 Task: Open a blank sheet, save the file as smily.doc Insert a picture of 'Smiley'with name   Smiley.png  Change shape height to 4.5 select the picture, apply border and shading with setting Shadow, style Three thick line, color Dark Blue and width 3 pt
Action: Mouse moved to (35, 70)
Screenshot: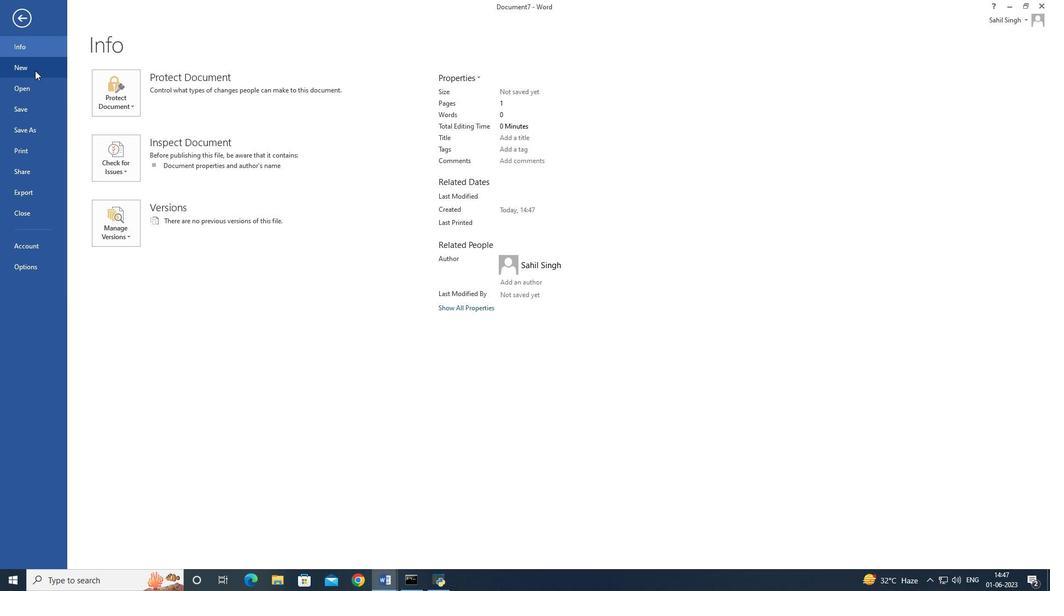 
Action: Mouse pressed left at (35, 70)
Screenshot: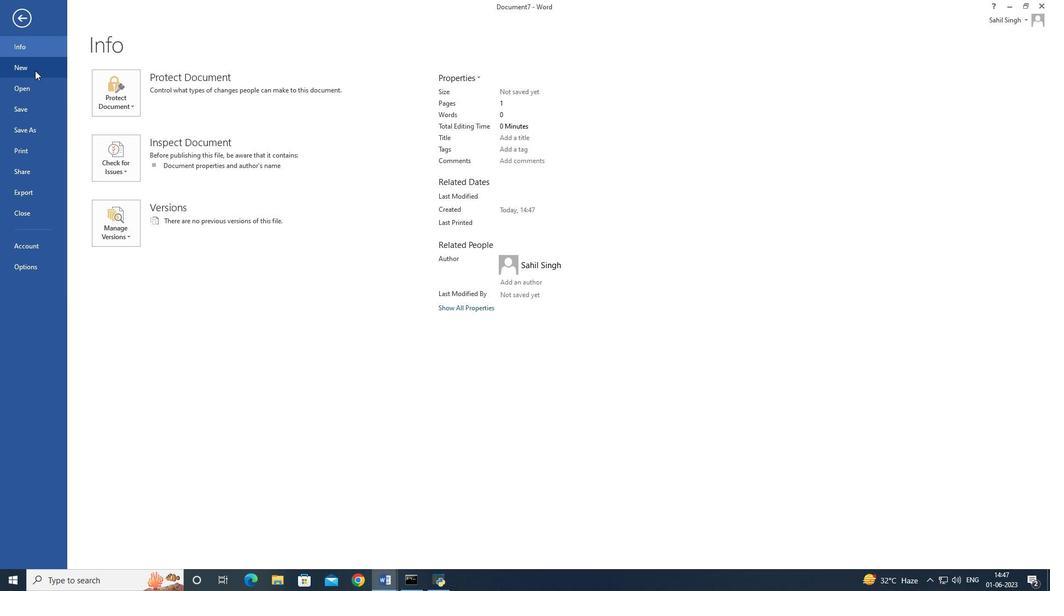 
Action: Mouse moved to (145, 171)
Screenshot: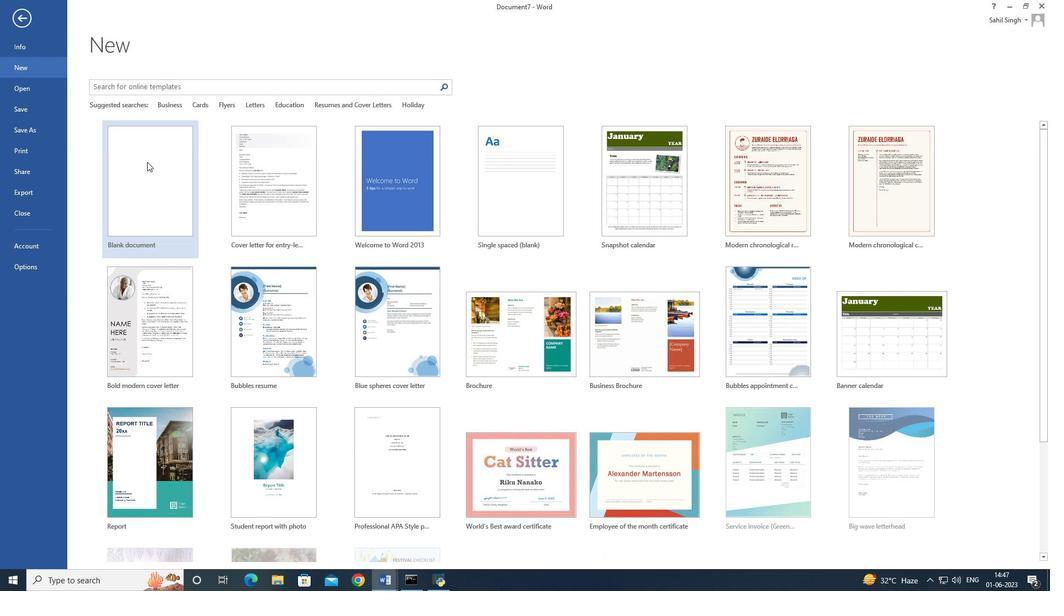 
Action: Mouse pressed left at (145, 171)
Screenshot: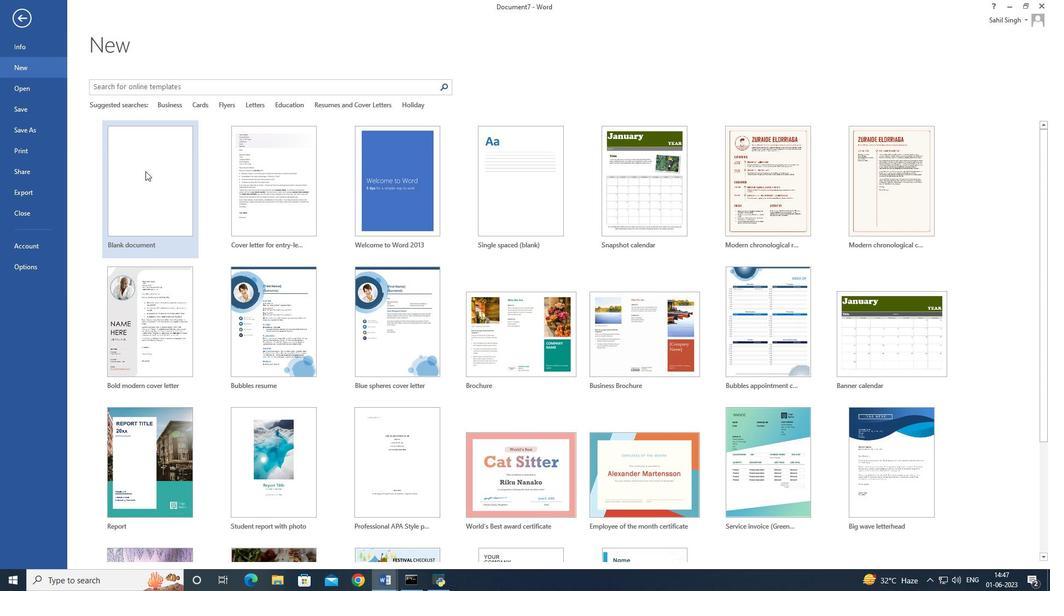 
Action: Mouse moved to (13, 19)
Screenshot: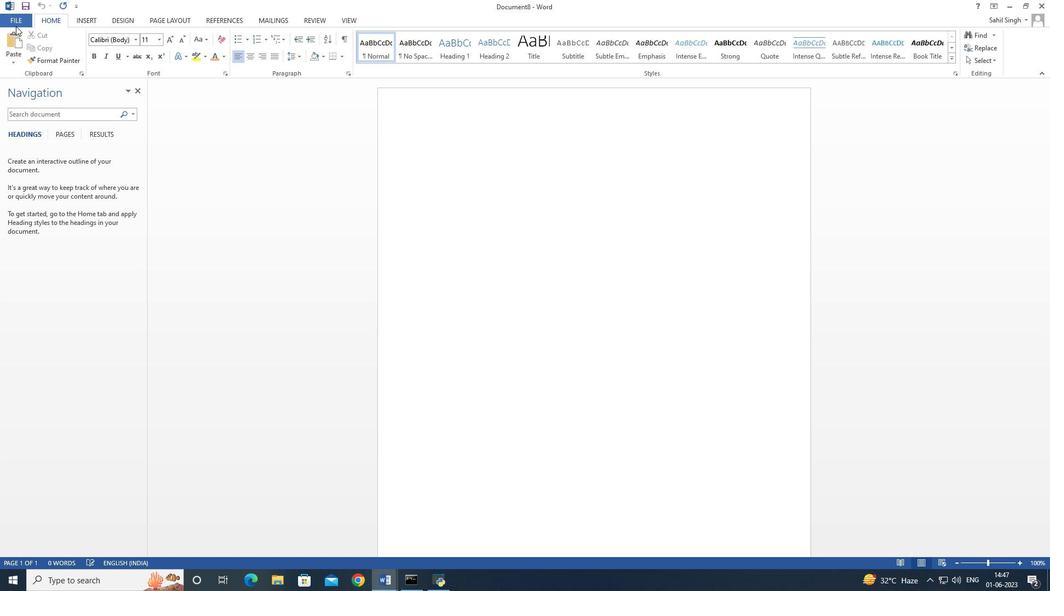 
Action: Mouse pressed left at (13, 19)
Screenshot: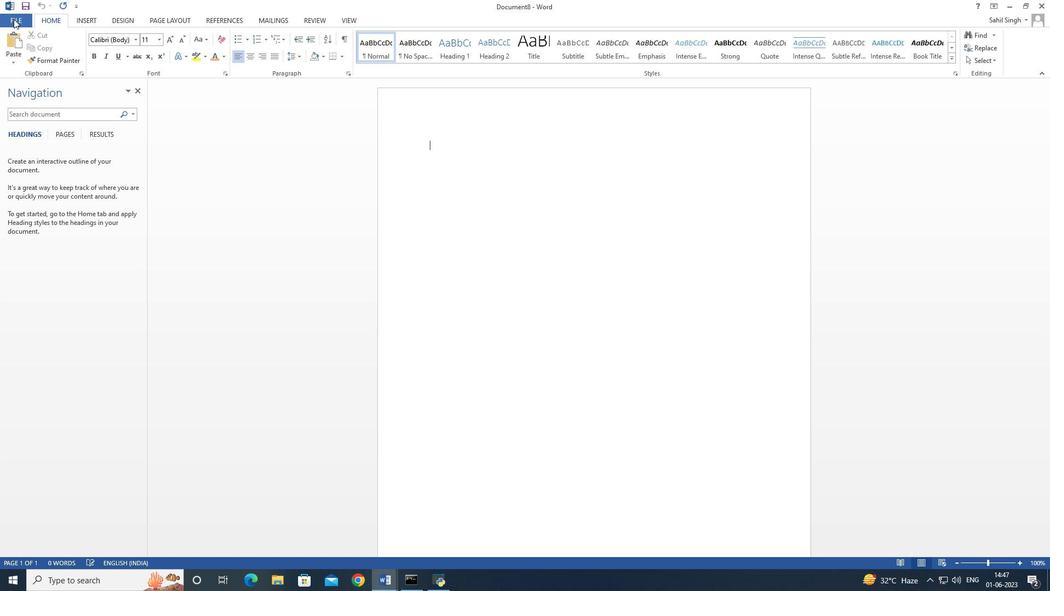 
Action: Mouse moved to (34, 132)
Screenshot: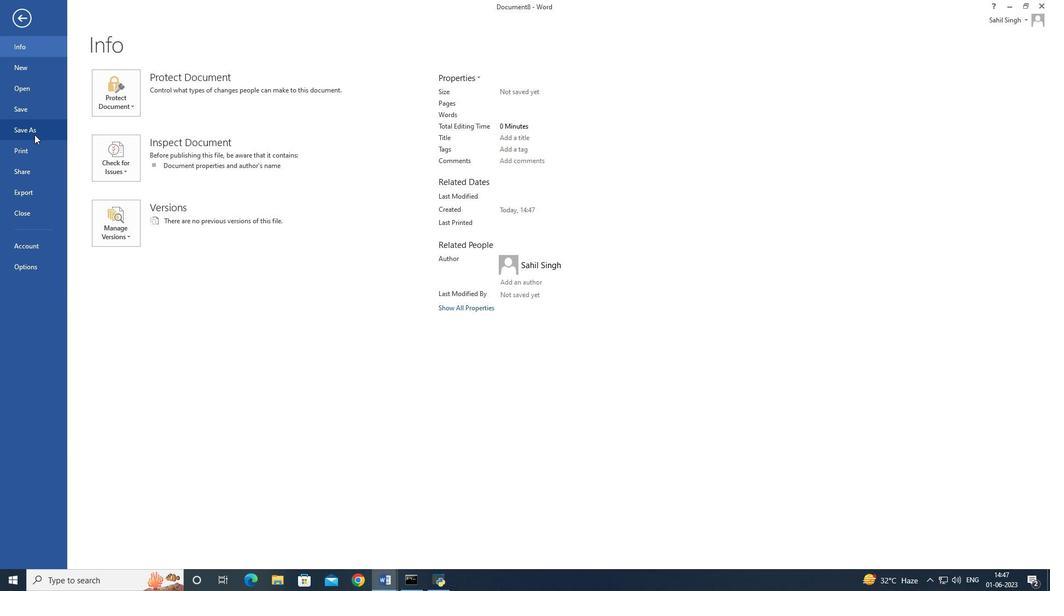 
Action: Mouse pressed left at (34, 132)
Screenshot: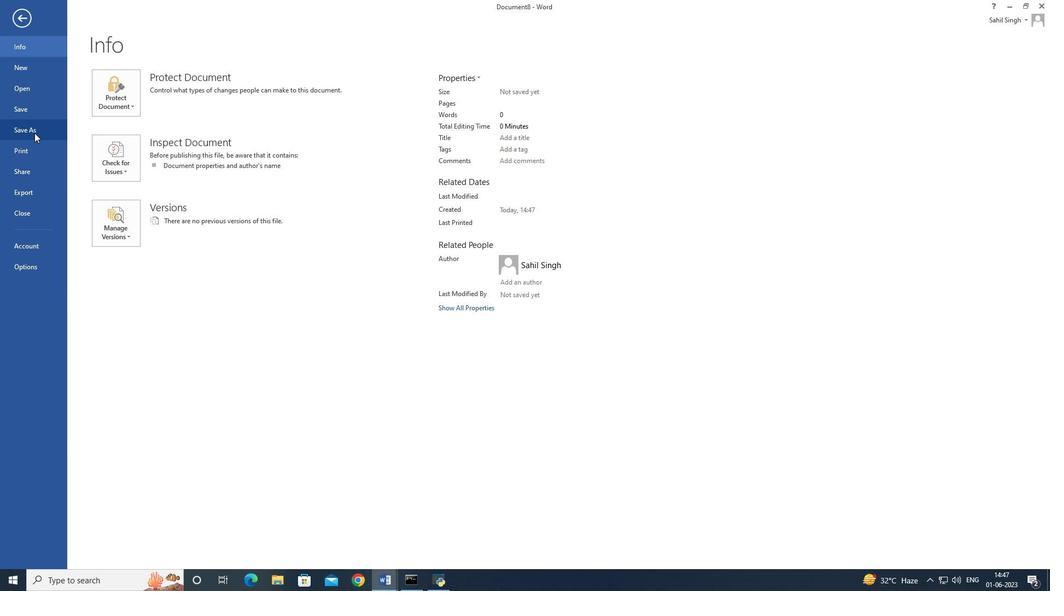 
Action: Mouse moved to (333, 114)
Screenshot: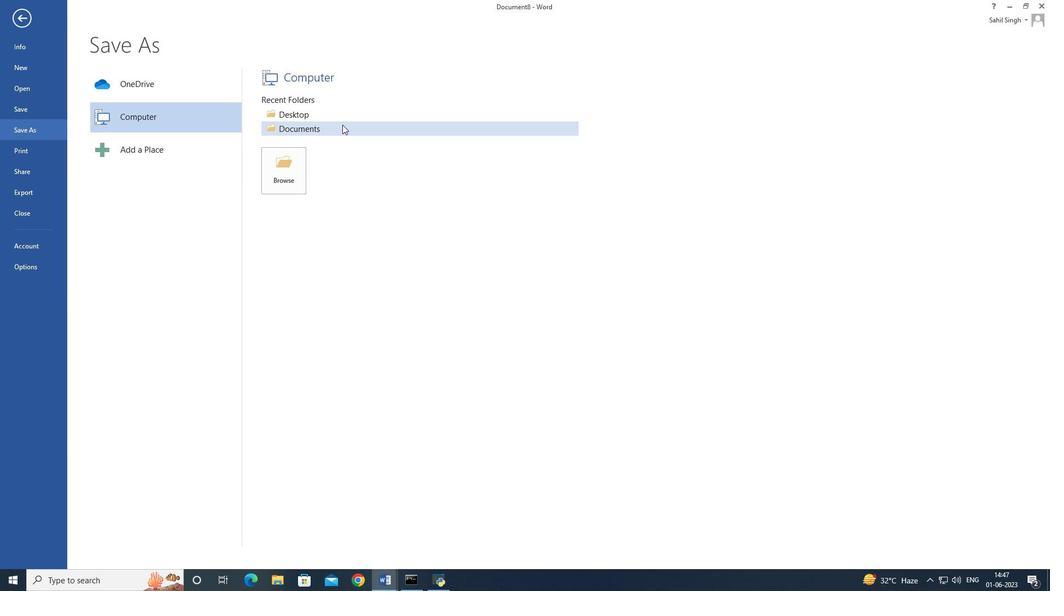 
Action: Mouse pressed left at (333, 114)
Screenshot: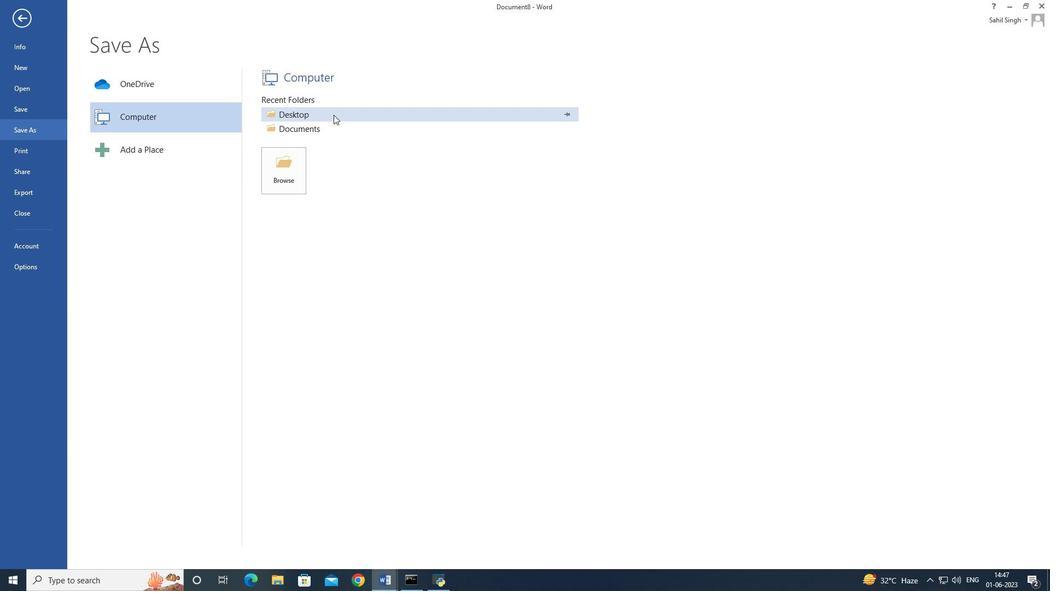 
Action: Mouse moved to (190, 232)
Screenshot: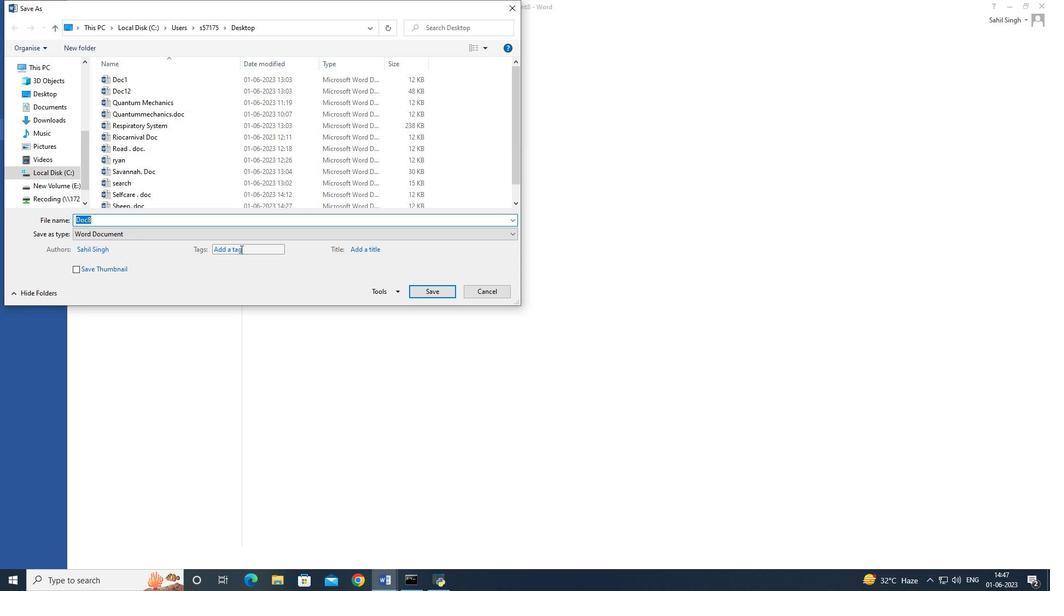 
Action: Key pressed <Key.backspace><Key.shift>Smily.doc
Screenshot: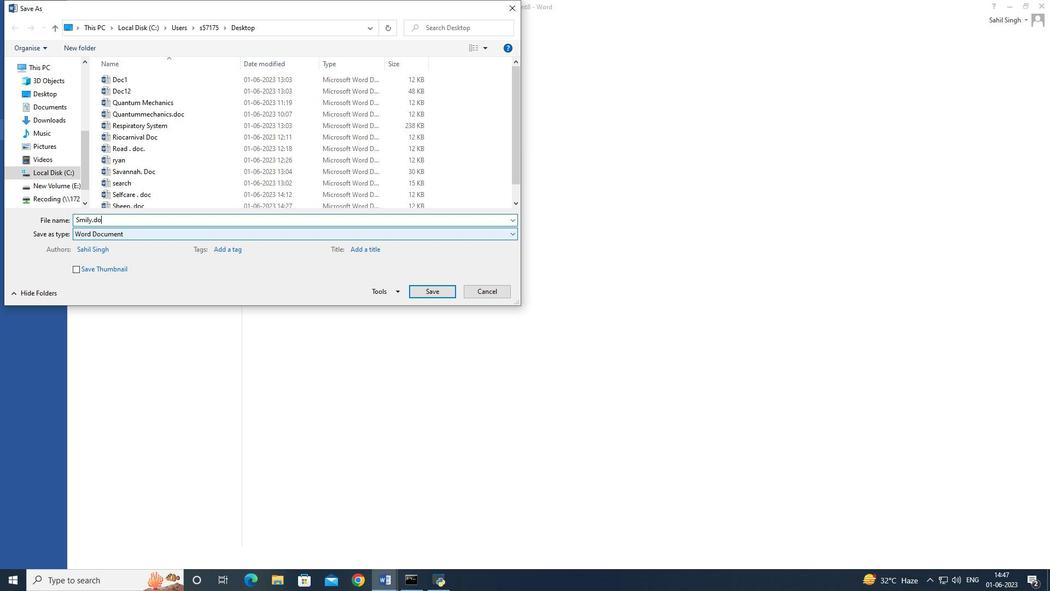 
Action: Mouse moved to (442, 291)
Screenshot: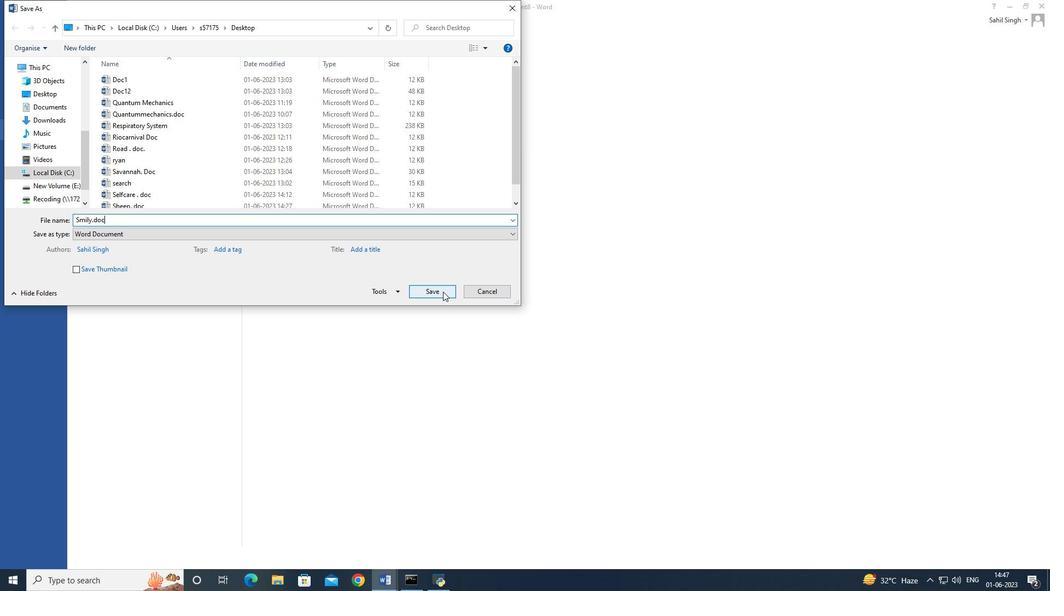 
Action: Mouse pressed left at (442, 291)
Screenshot: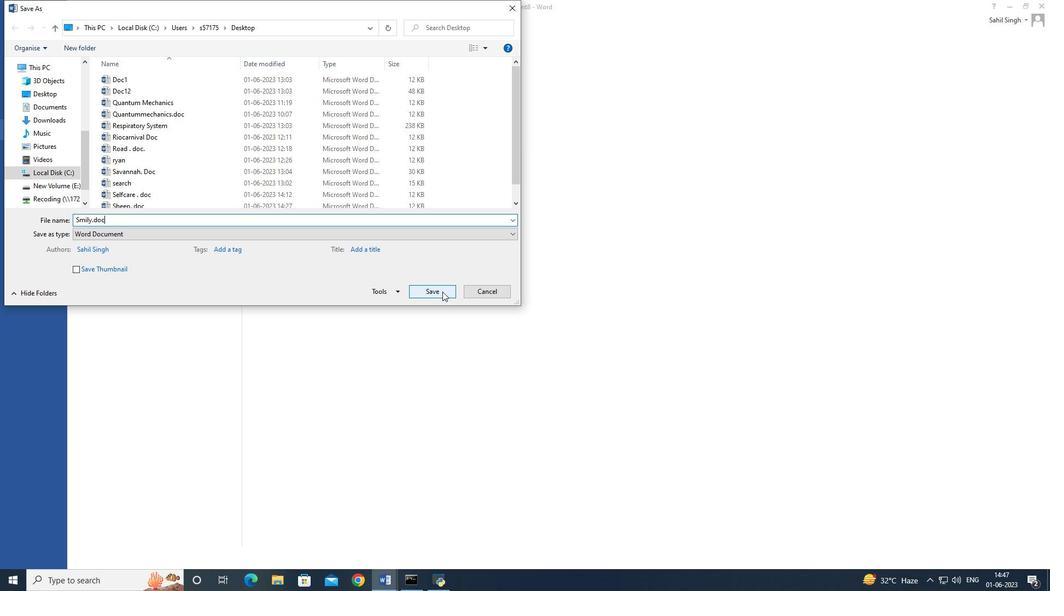 
Action: Mouse moved to (86, 19)
Screenshot: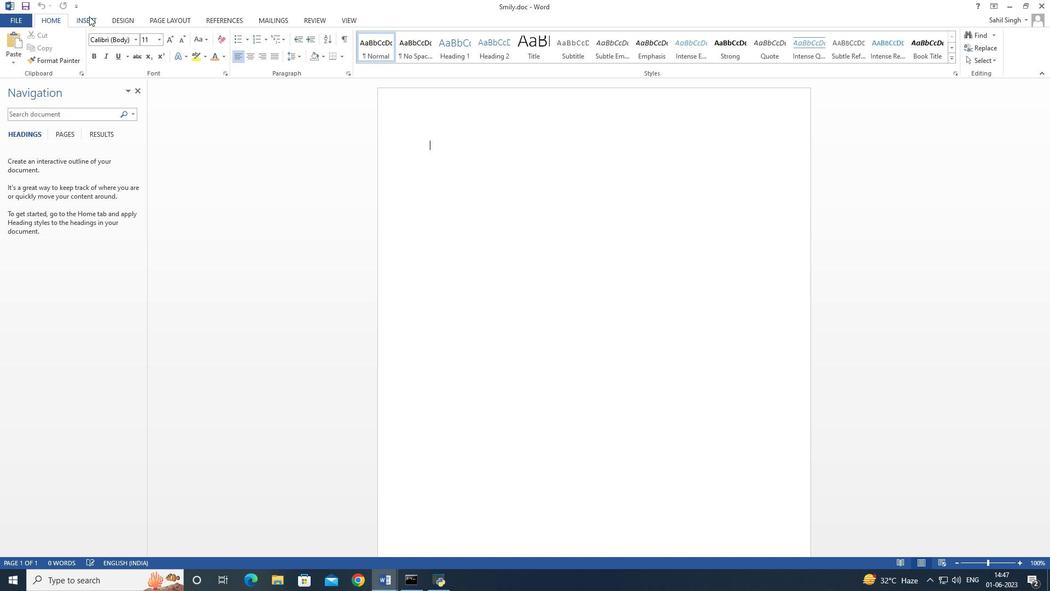 
Action: Mouse pressed left at (86, 19)
Screenshot: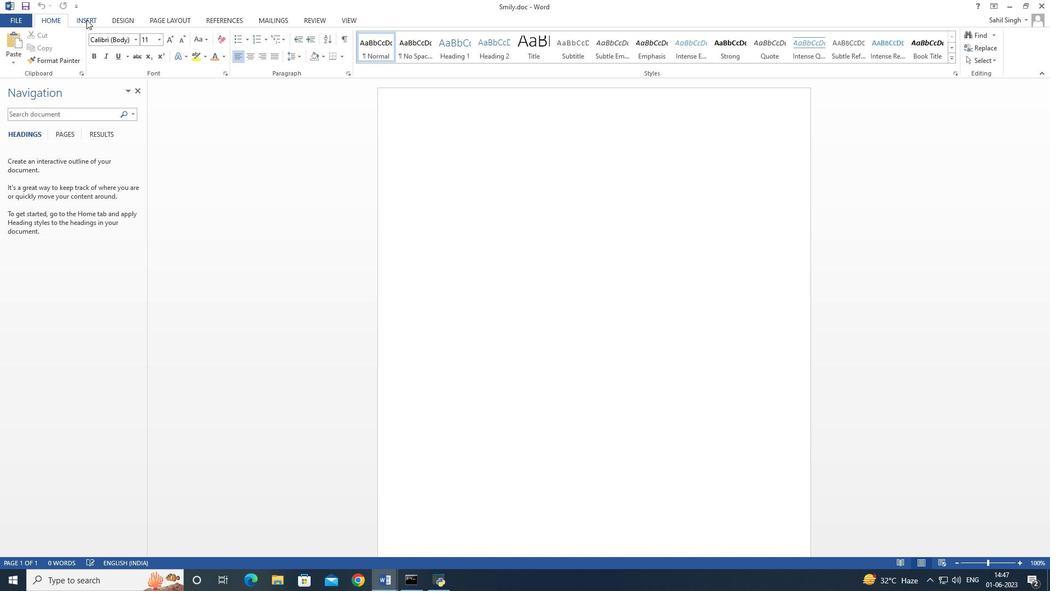 
Action: Mouse moved to (114, 47)
Screenshot: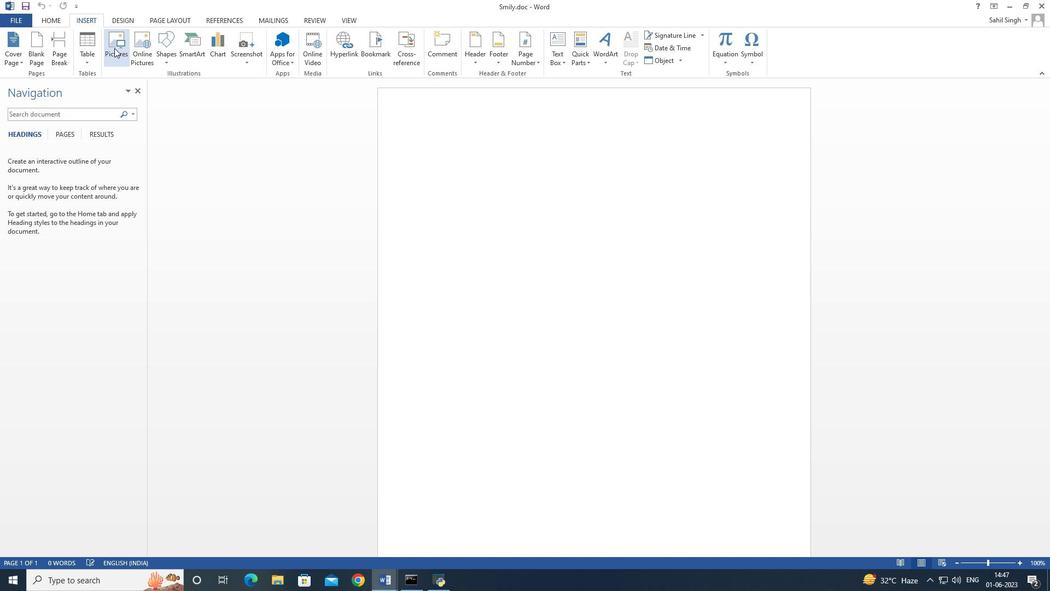 
Action: Mouse pressed left at (114, 47)
Screenshot: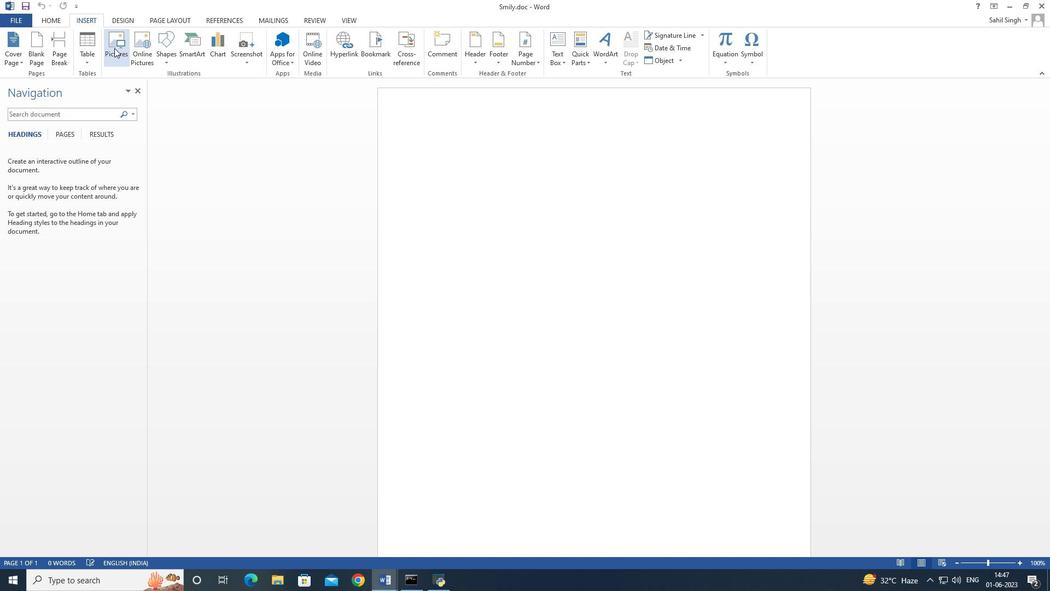 
Action: Mouse moved to (308, 104)
Screenshot: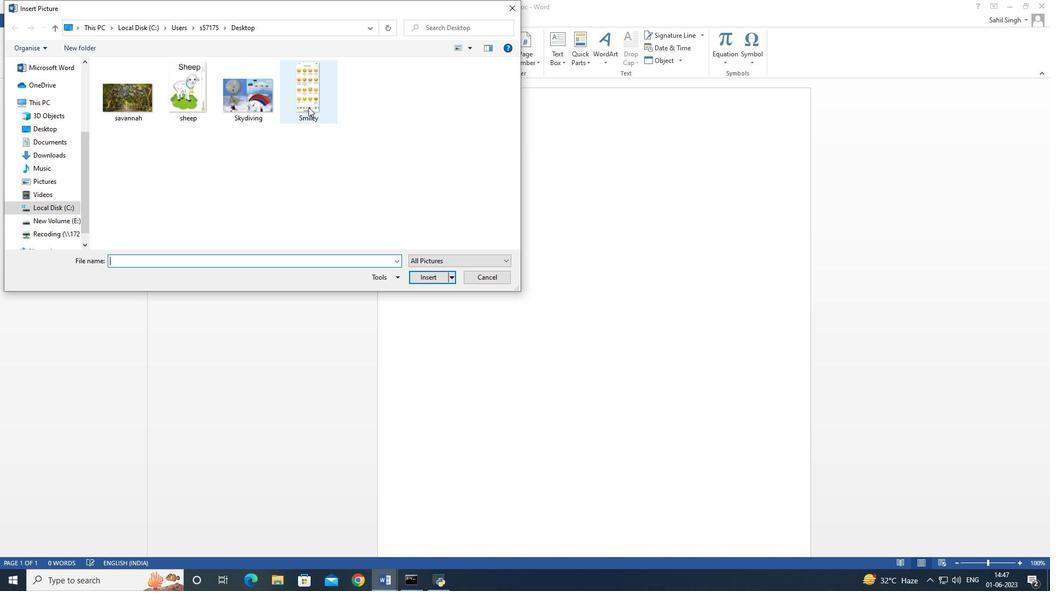 
Action: Mouse pressed left at (308, 104)
Screenshot: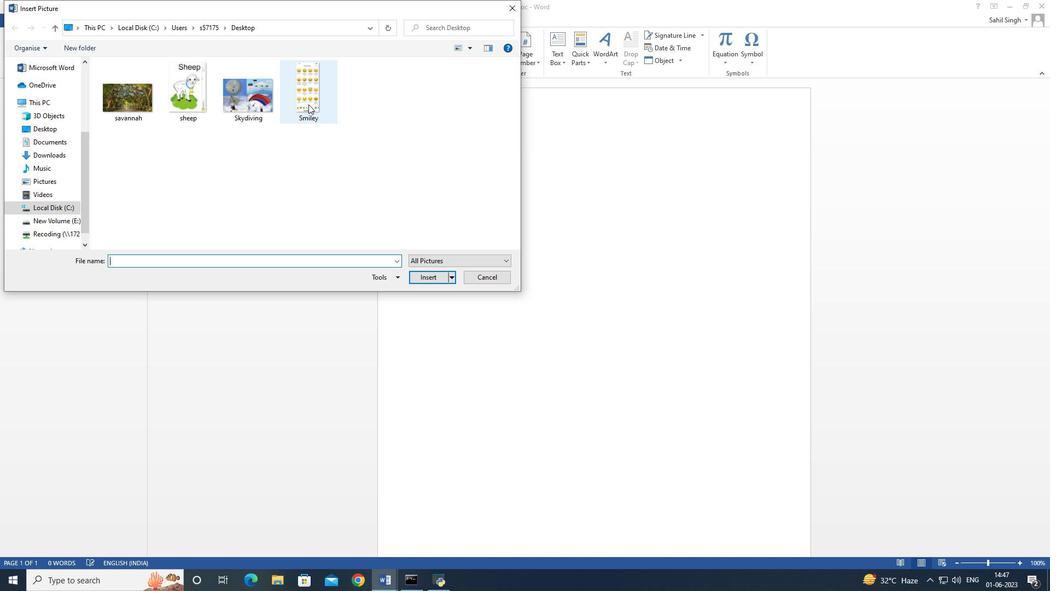 
Action: Mouse moved to (433, 278)
Screenshot: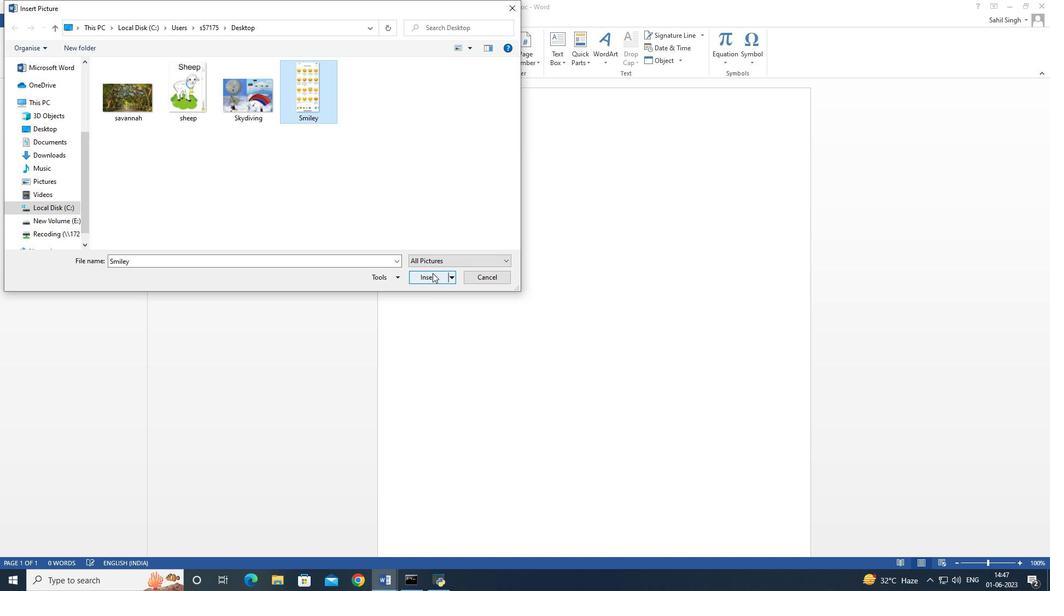 
Action: Mouse pressed left at (433, 278)
Screenshot: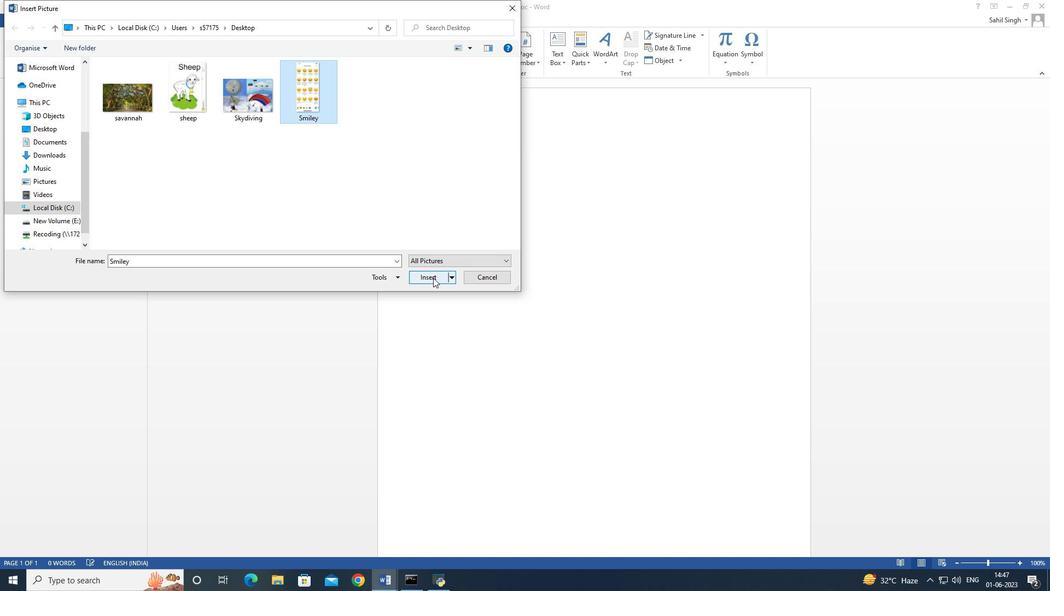 
Action: Mouse moved to (751, 272)
Screenshot: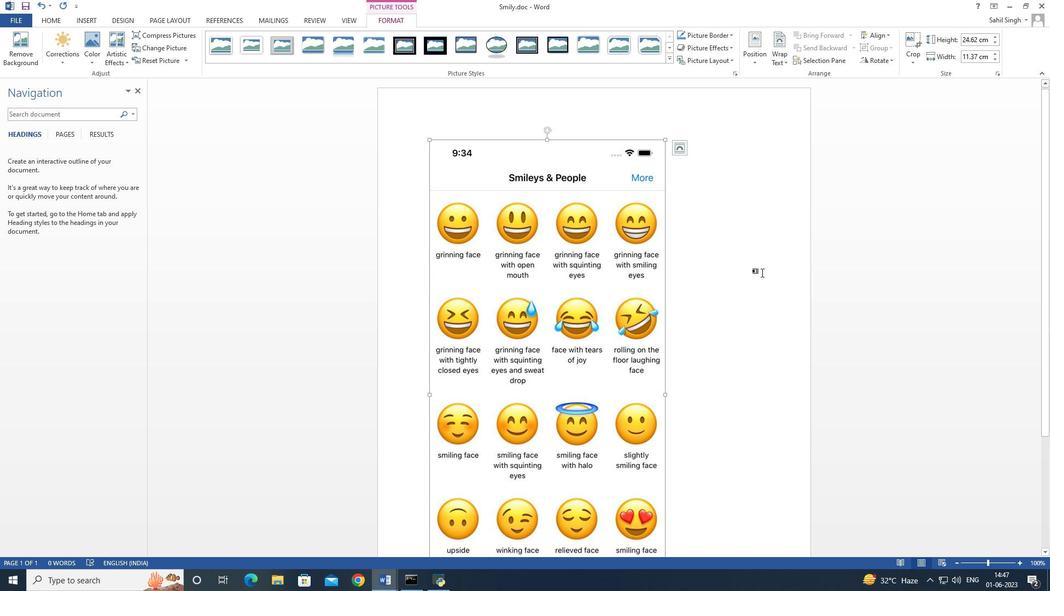 
Action: Mouse scrolled (751, 271) with delta (0, 0)
Screenshot: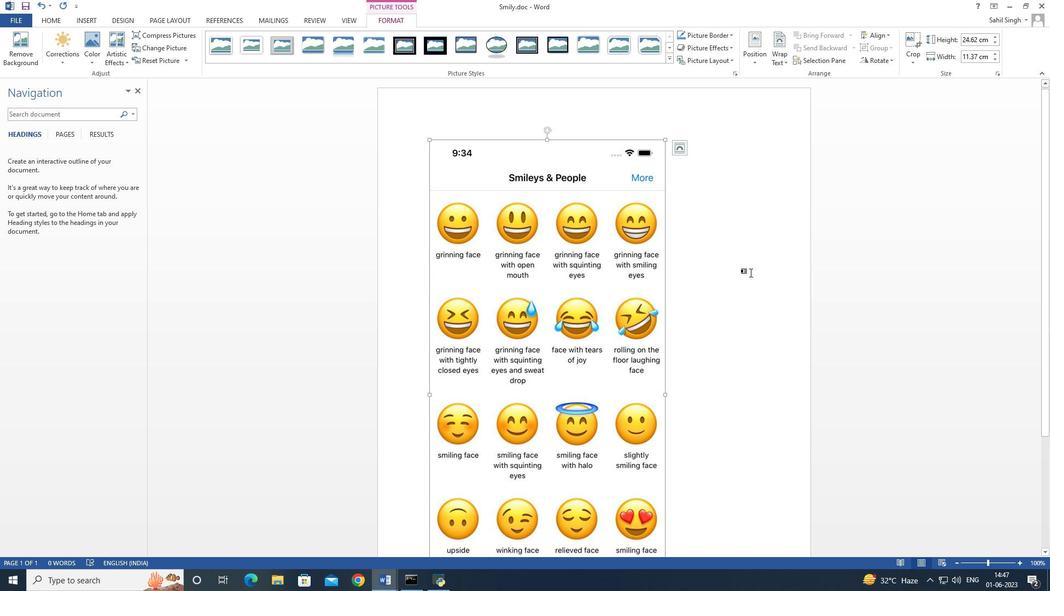 
Action: Mouse moved to (747, 271)
Screenshot: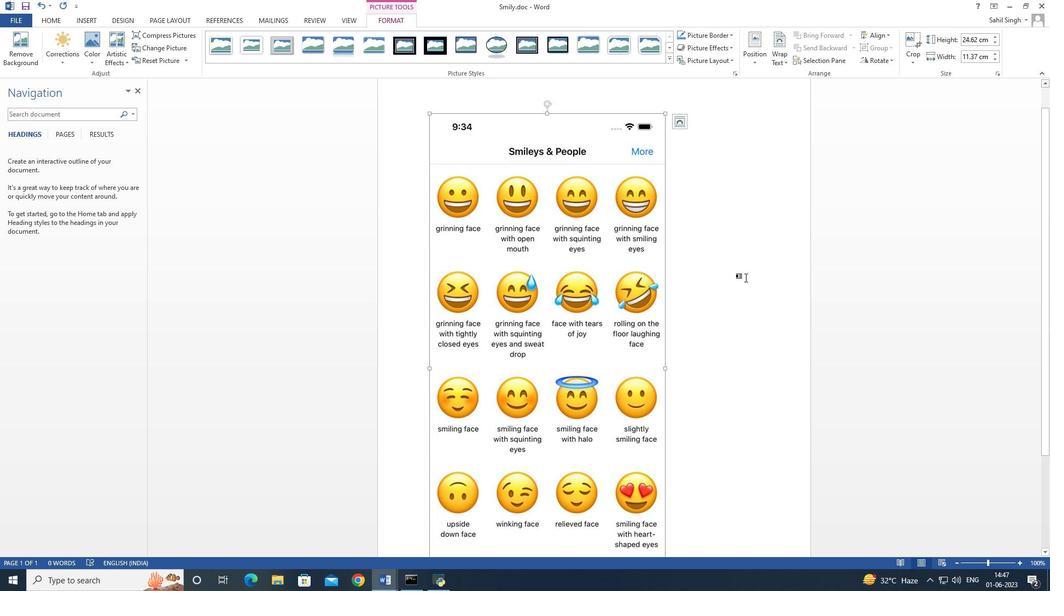 
Action: Mouse scrolled (747, 271) with delta (0, 0)
Screenshot: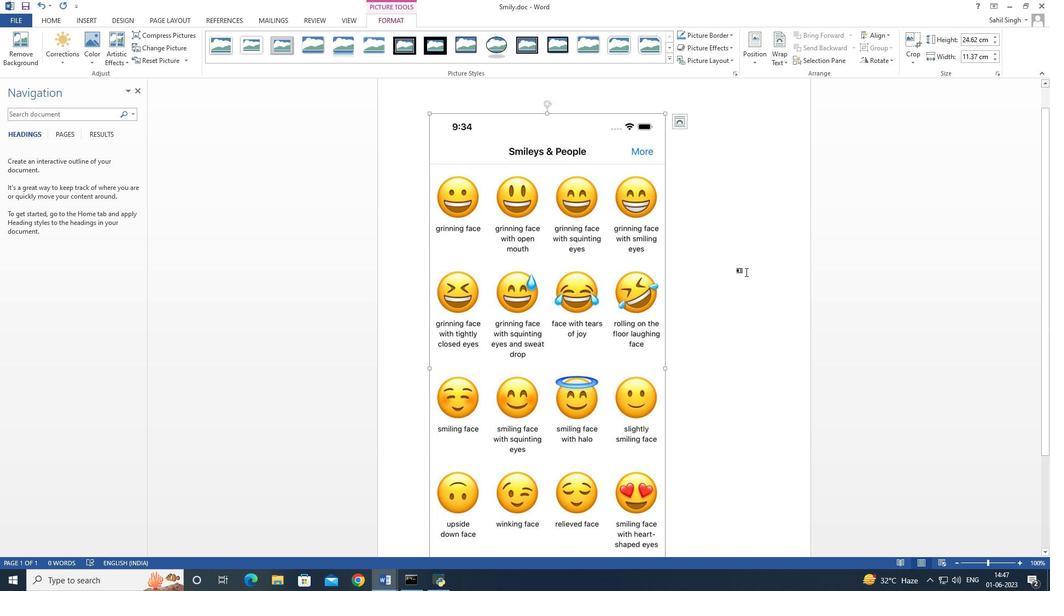 
Action: Mouse moved to (997, 35)
Screenshot: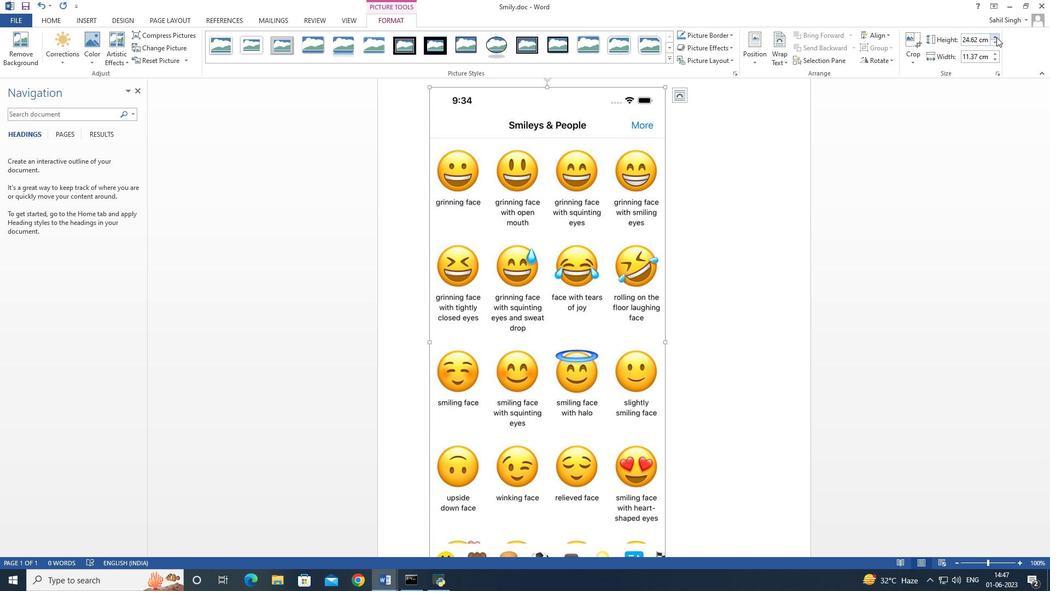 
Action: Mouse pressed left at (997, 35)
Screenshot: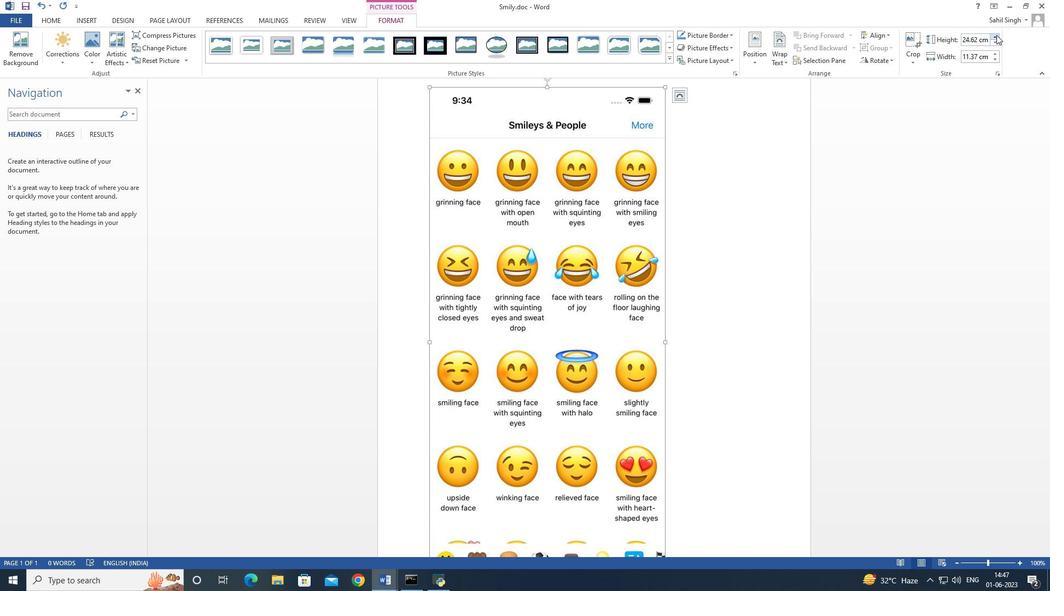 
Action: Mouse pressed left at (997, 35)
Screenshot: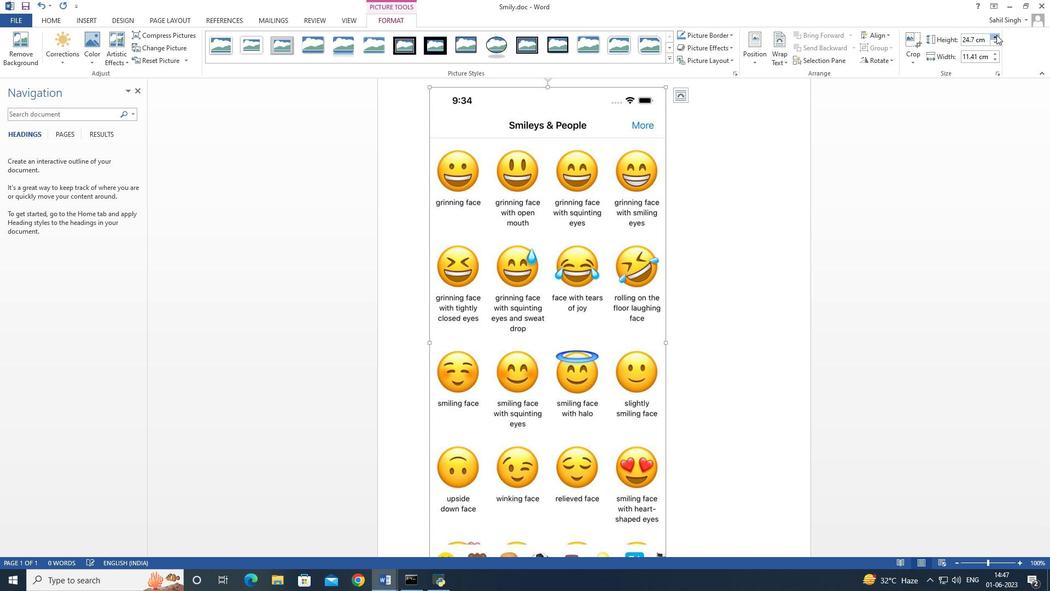 
Action: Mouse moved to (997, 41)
Screenshot: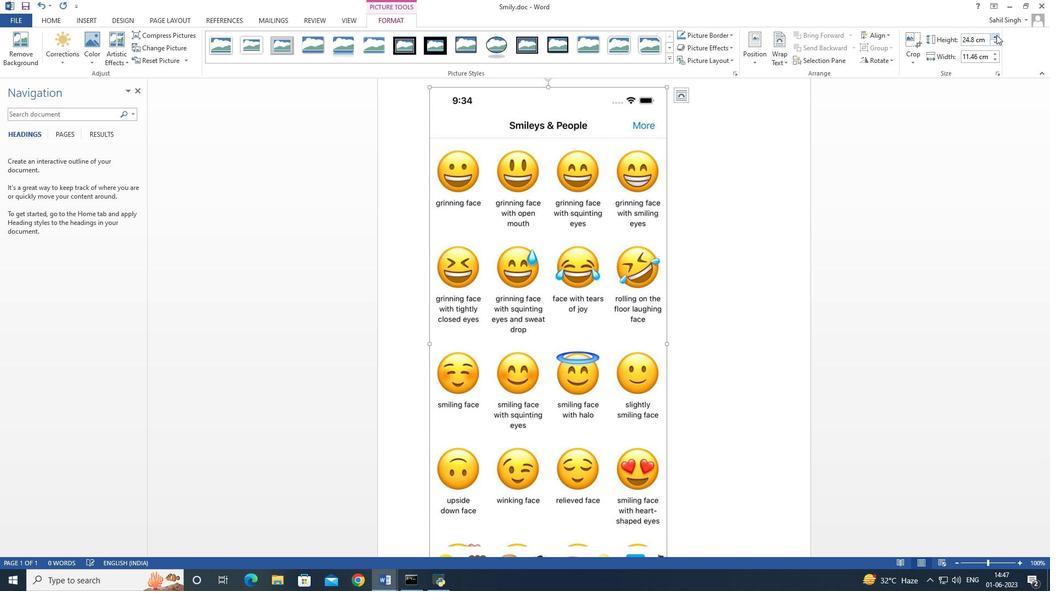 
Action: Mouse pressed left at (997, 41)
Screenshot: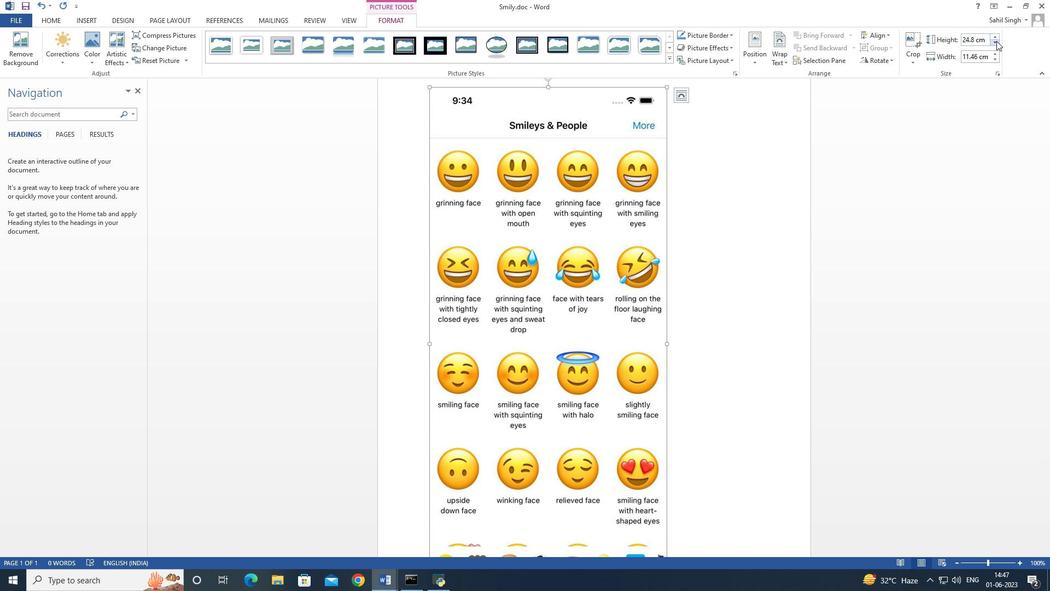 
Action: Mouse pressed left at (997, 41)
Screenshot: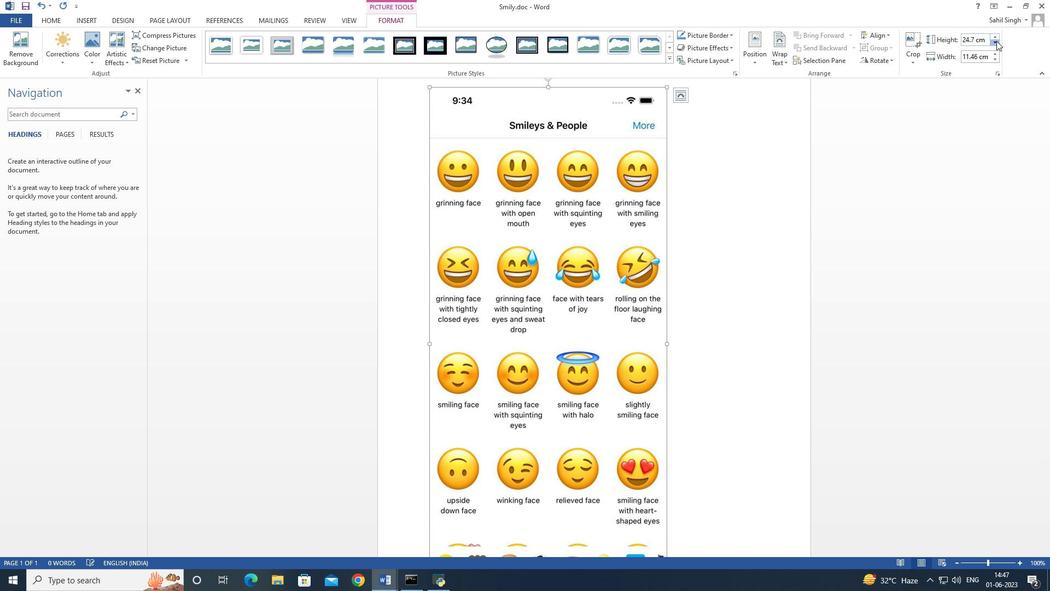 
Action: Mouse pressed left at (997, 41)
Screenshot: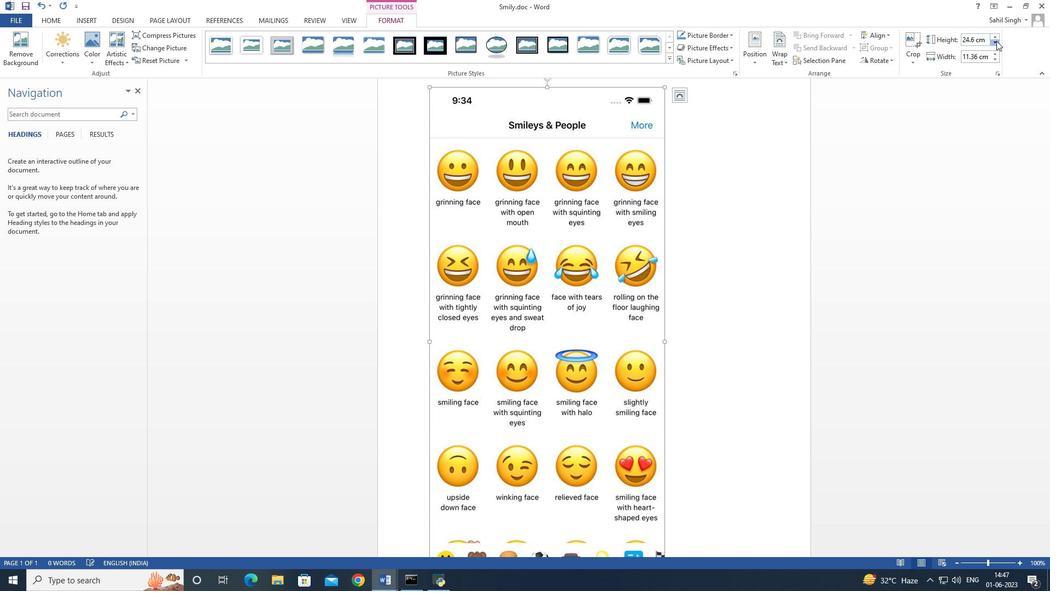 
Action: Mouse pressed left at (997, 41)
Screenshot: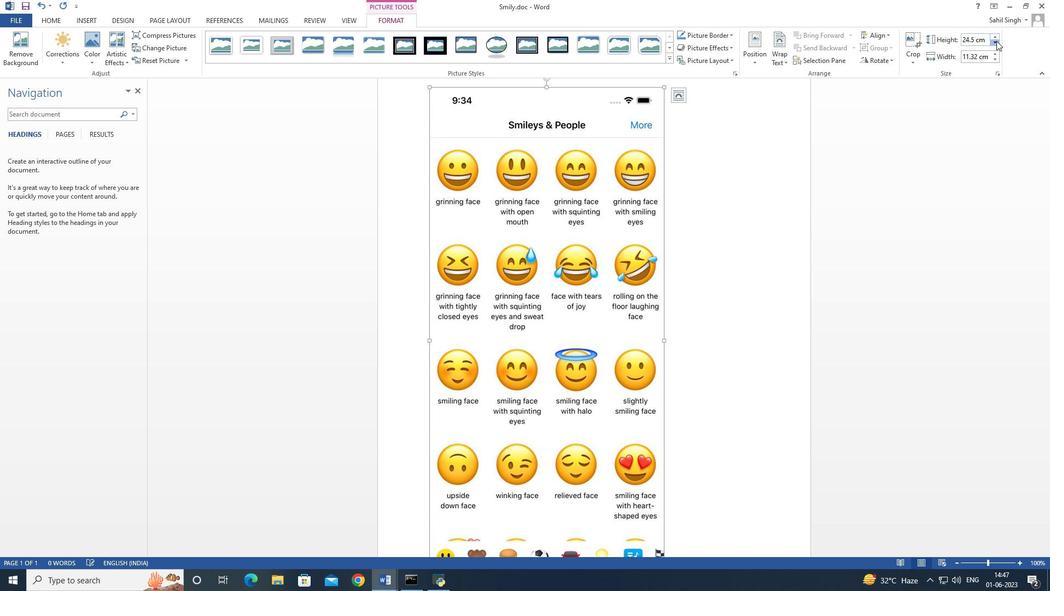
Action: Mouse pressed left at (997, 41)
Screenshot: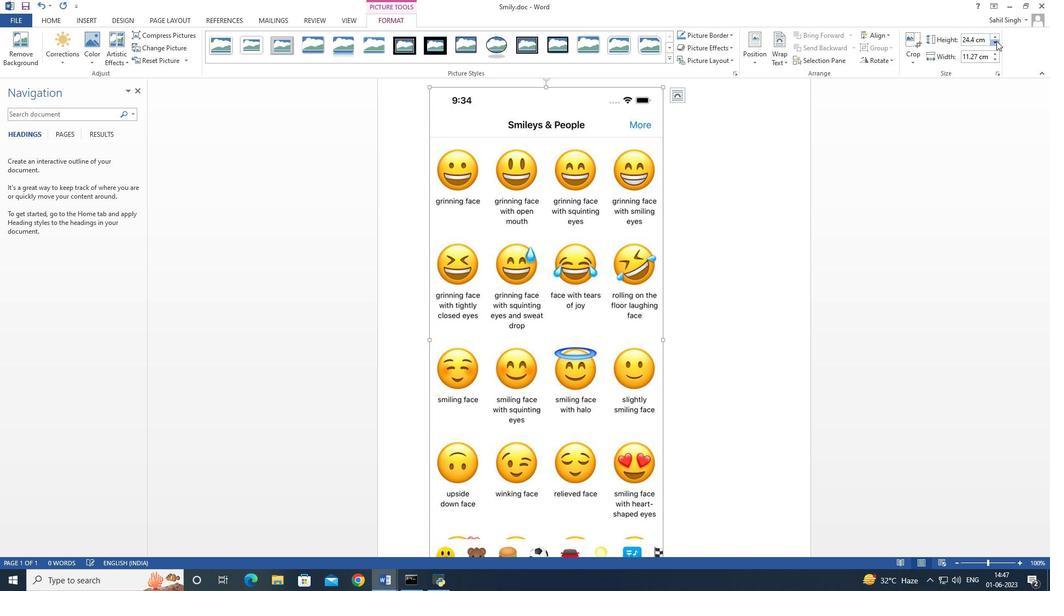 
Action: Mouse pressed left at (997, 41)
Screenshot: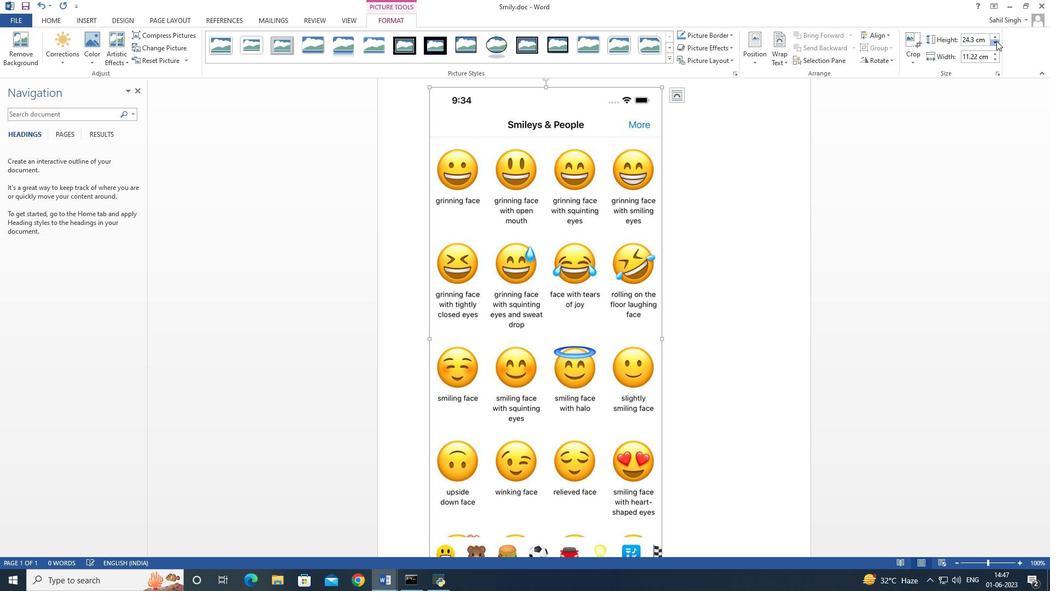 
Action: Mouse pressed left at (997, 41)
Screenshot: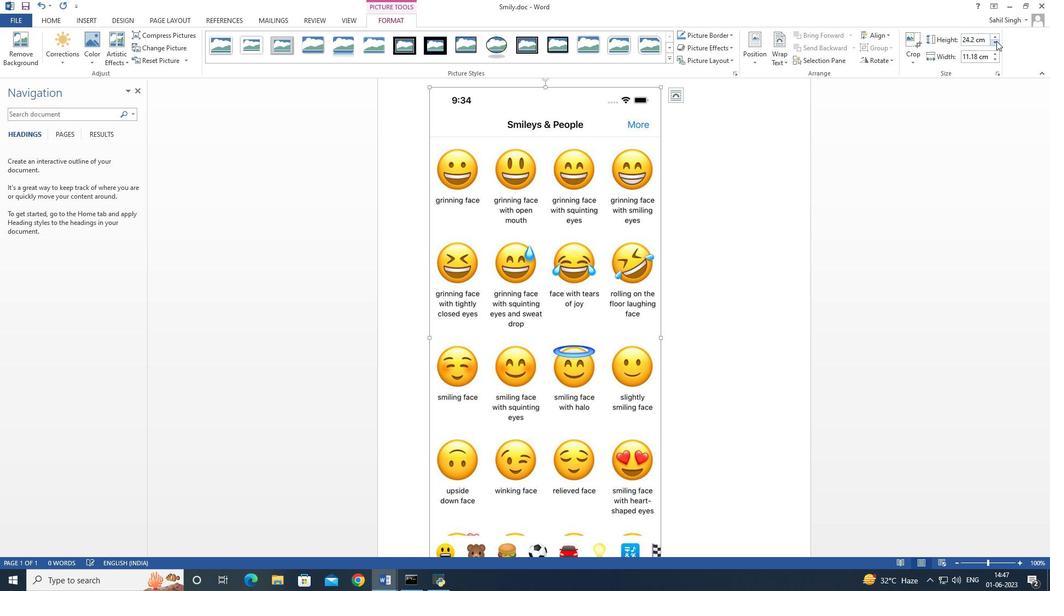 
Action: Mouse pressed left at (997, 41)
Screenshot: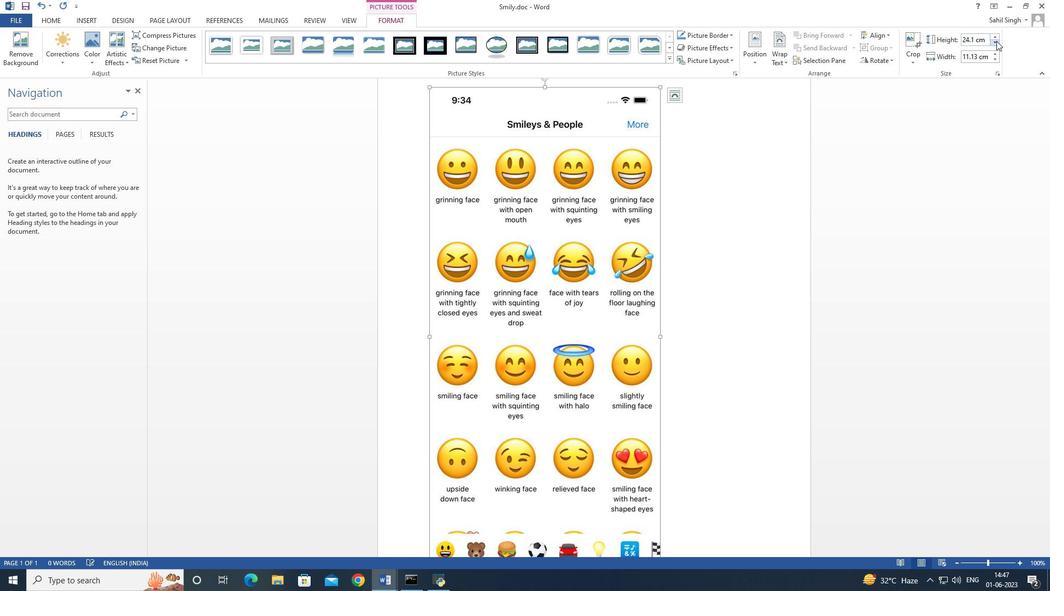 
Action: Mouse pressed left at (997, 41)
Screenshot: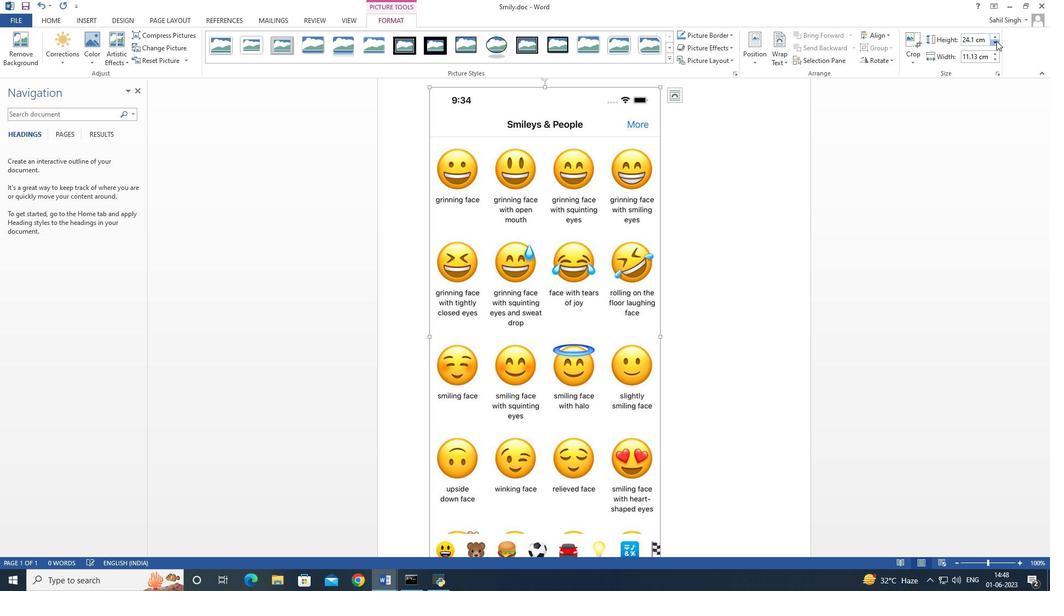 
Action: Mouse pressed left at (997, 41)
Screenshot: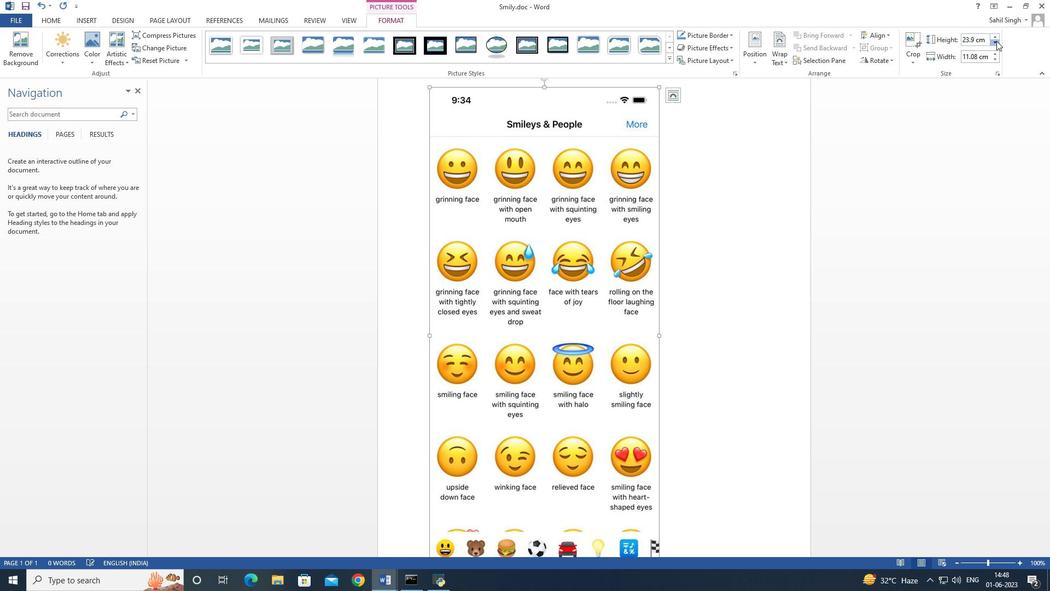 
Action: Mouse pressed left at (997, 41)
Screenshot: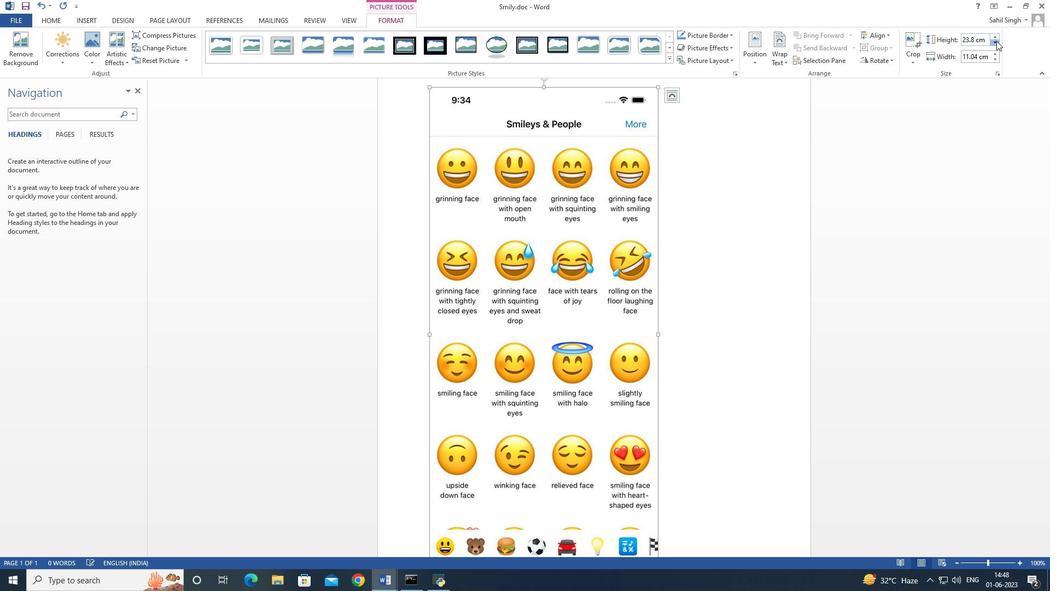 
Action: Mouse pressed left at (997, 41)
Screenshot: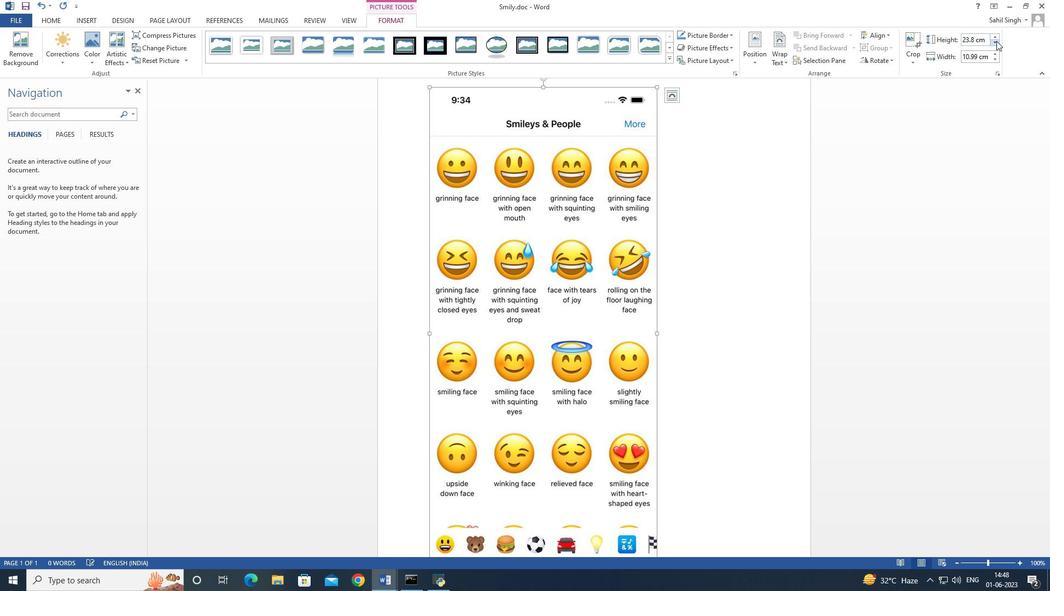 
Action: Mouse pressed left at (997, 41)
Screenshot: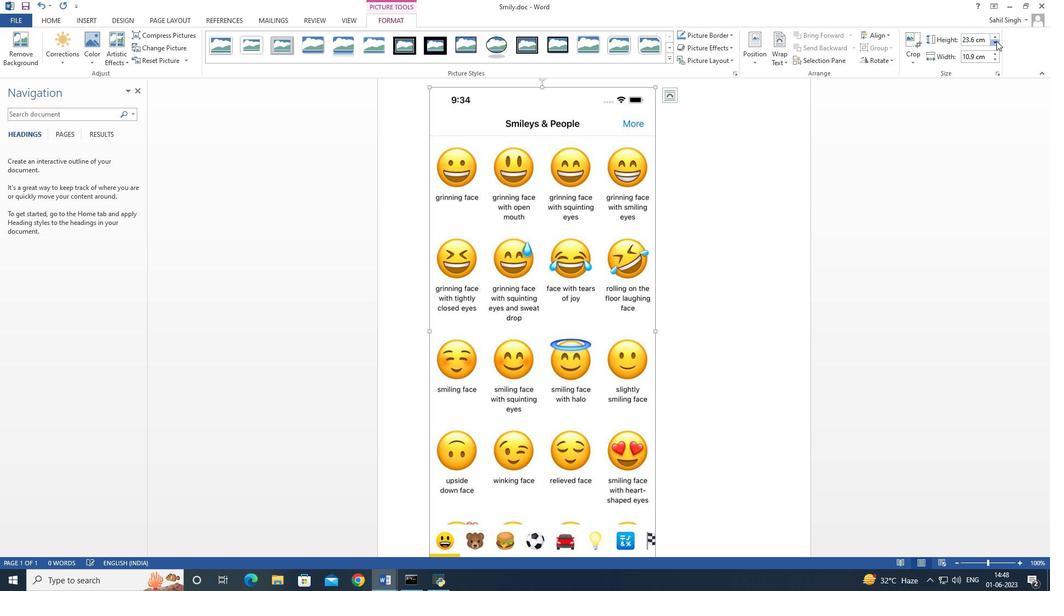 
Action: Mouse pressed left at (997, 41)
Screenshot: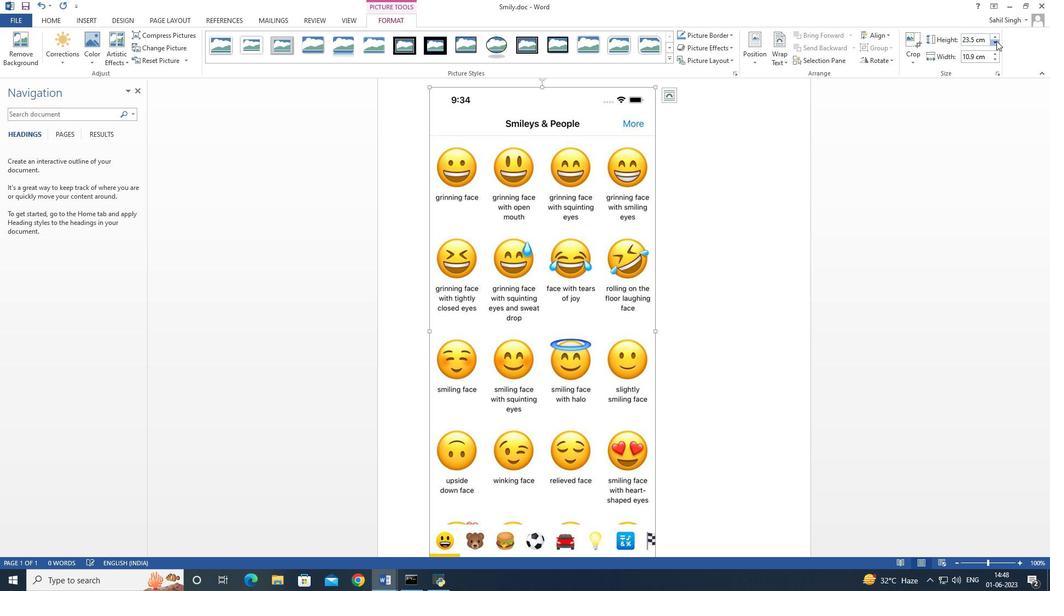 
Action: Mouse pressed left at (997, 41)
Screenshot: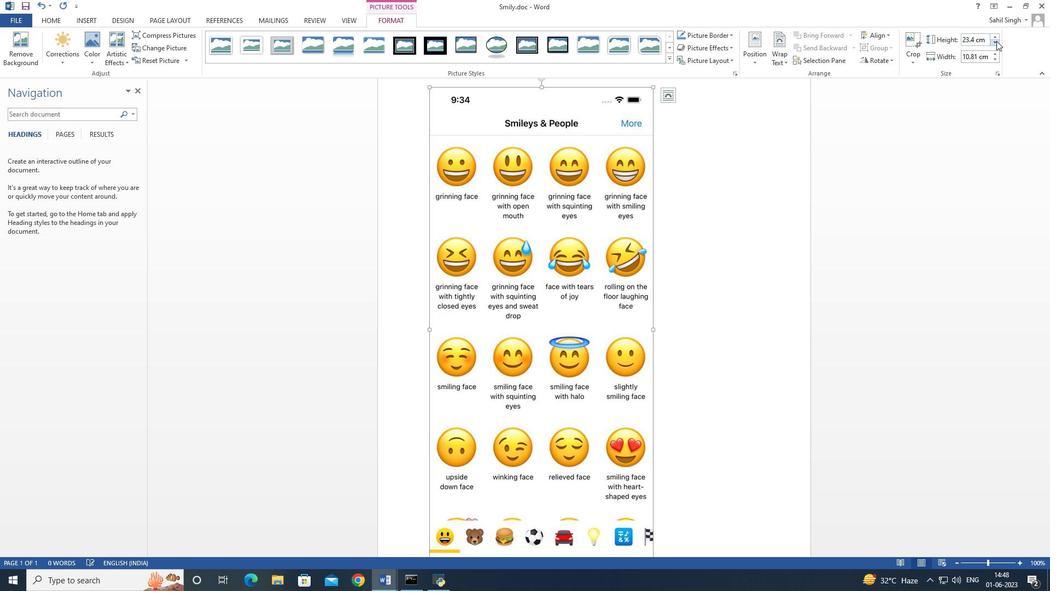 
Action: Mouse pressed left at (997, 41)
Screenshot: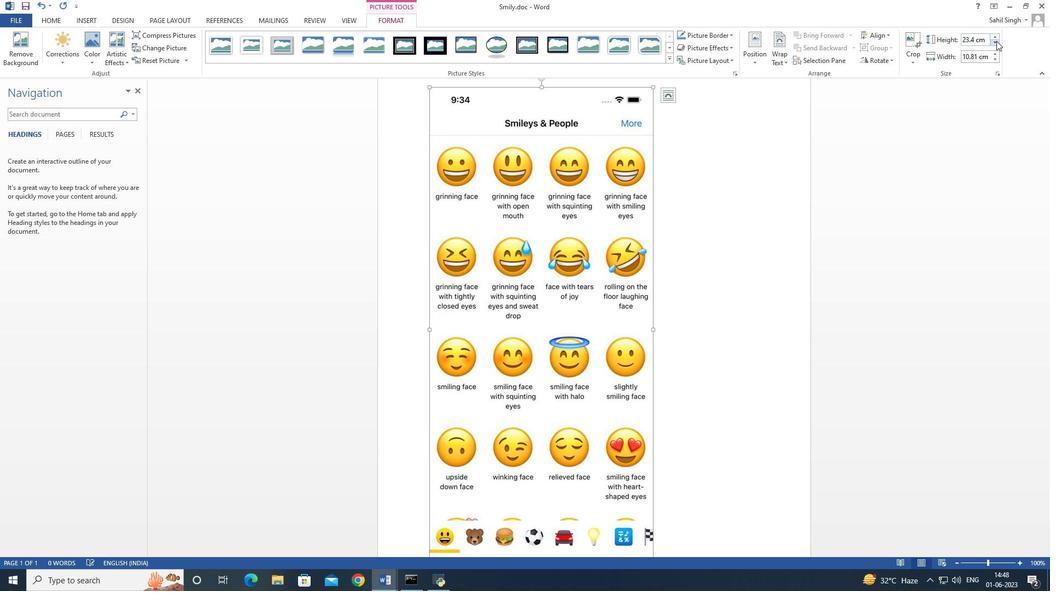 
Action: Mouse pressed left at (997, 41)
Screenshot: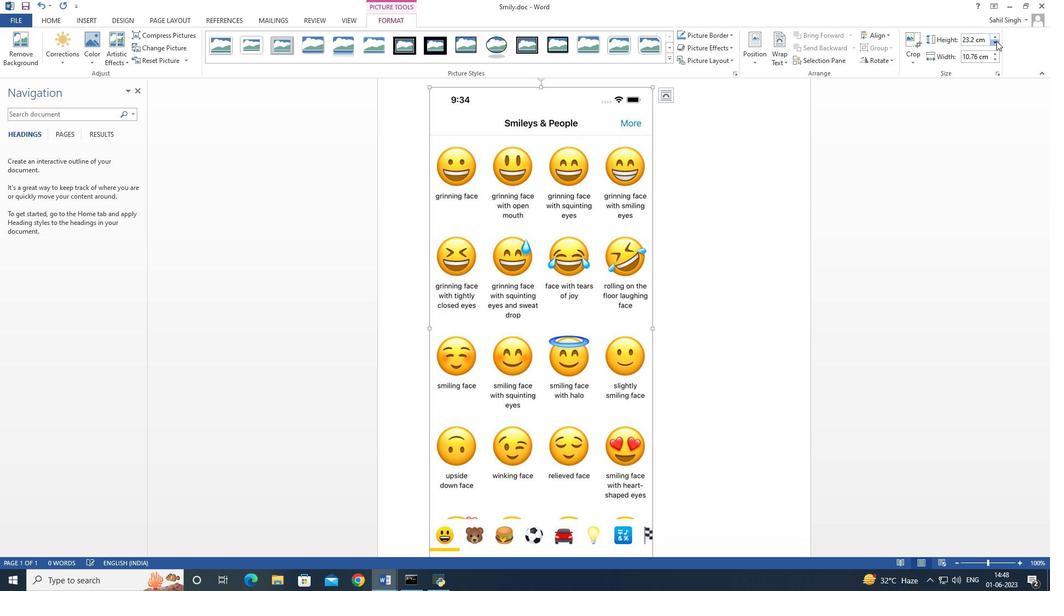 
Action: Mouse pressed left at (997, 41)
Screenshot: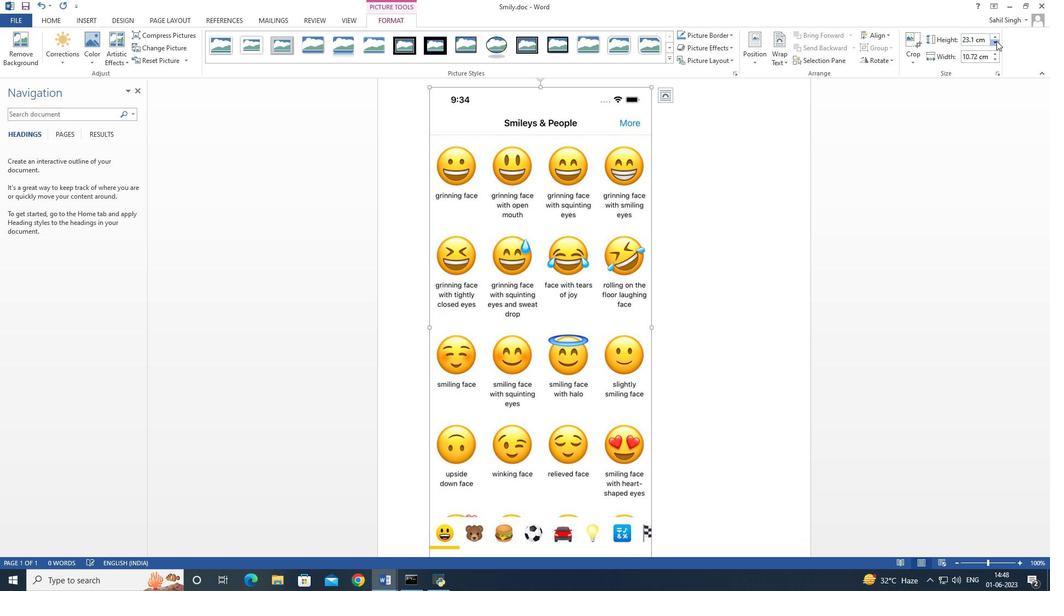 
Action: Mouse pressed left at (997, 41)
Screenshot: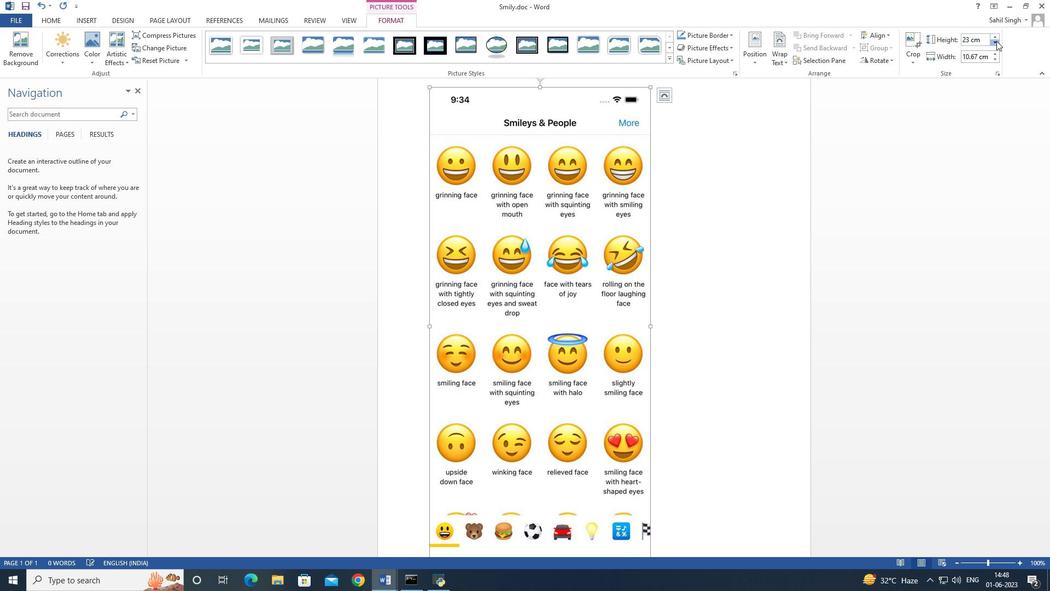 
Action: Mouse pressed left at (997, 41)
Screenshot: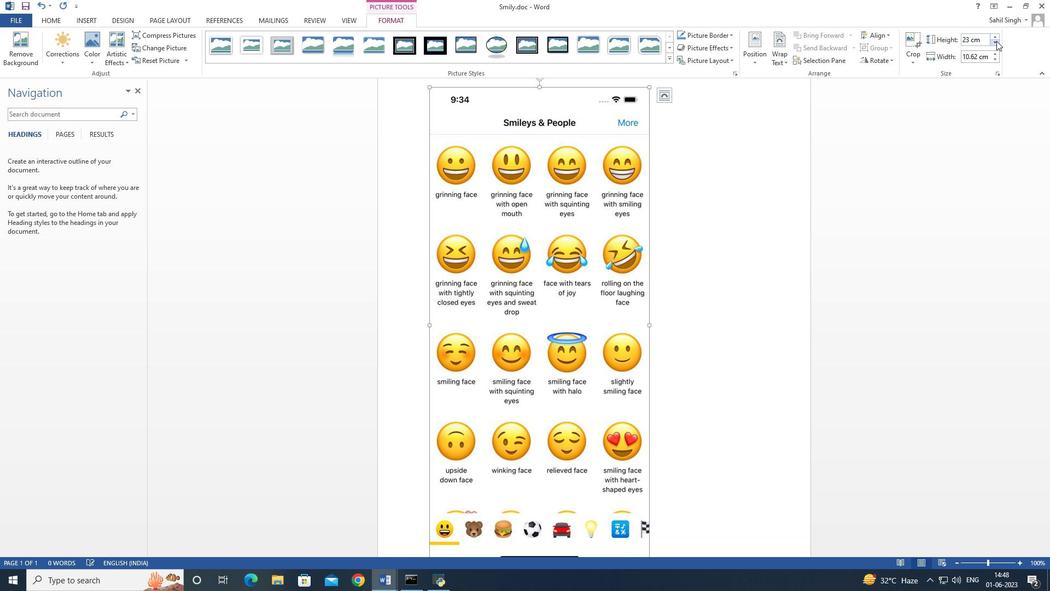 
Action: Mouse pressed left at (997, 41)
Screenshot: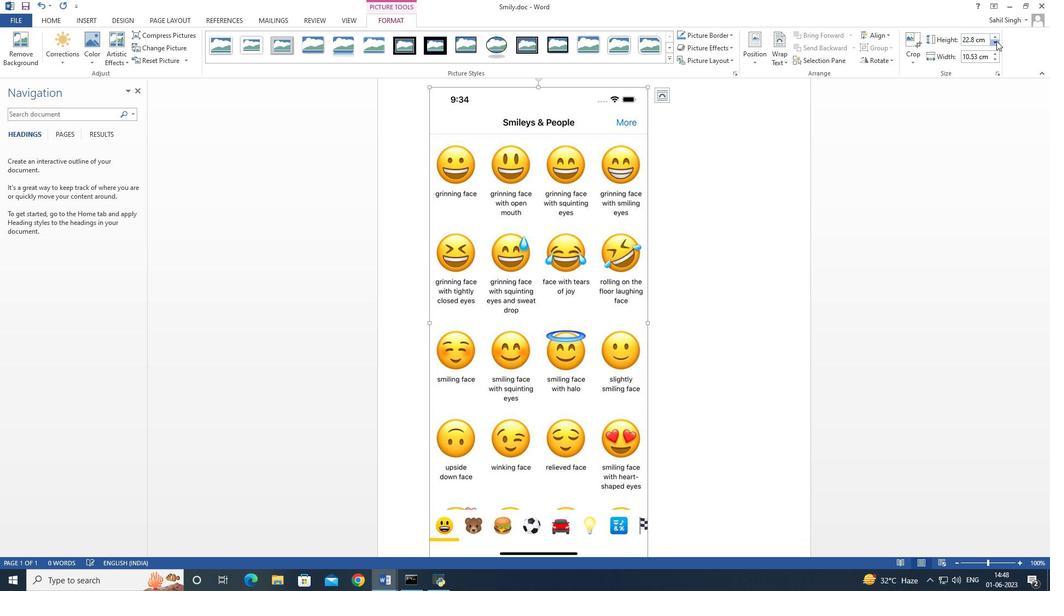 
Action: Mouse pressed left at (997, 41)
Screenshot: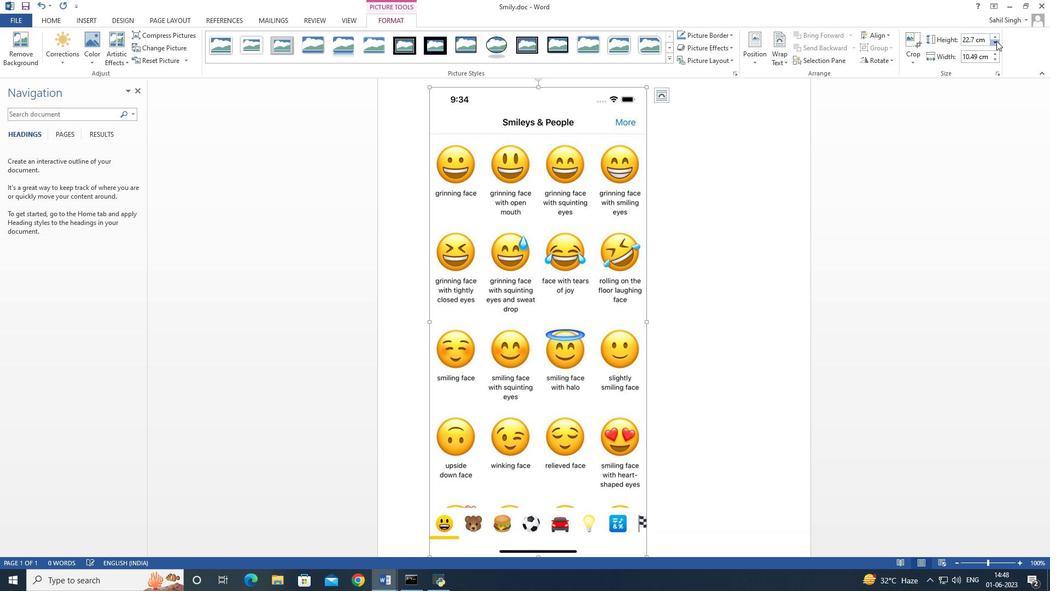 
Action: Mouse pressed left at (997, 41)
Screenshot: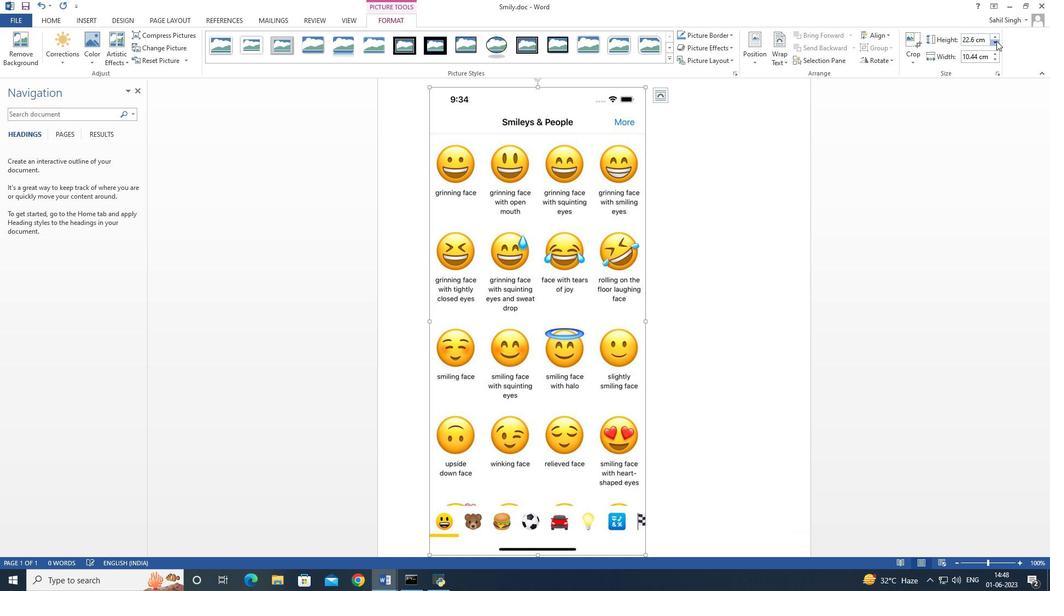 
Action: Mouse pressed left at (997, 41)
Screenshot: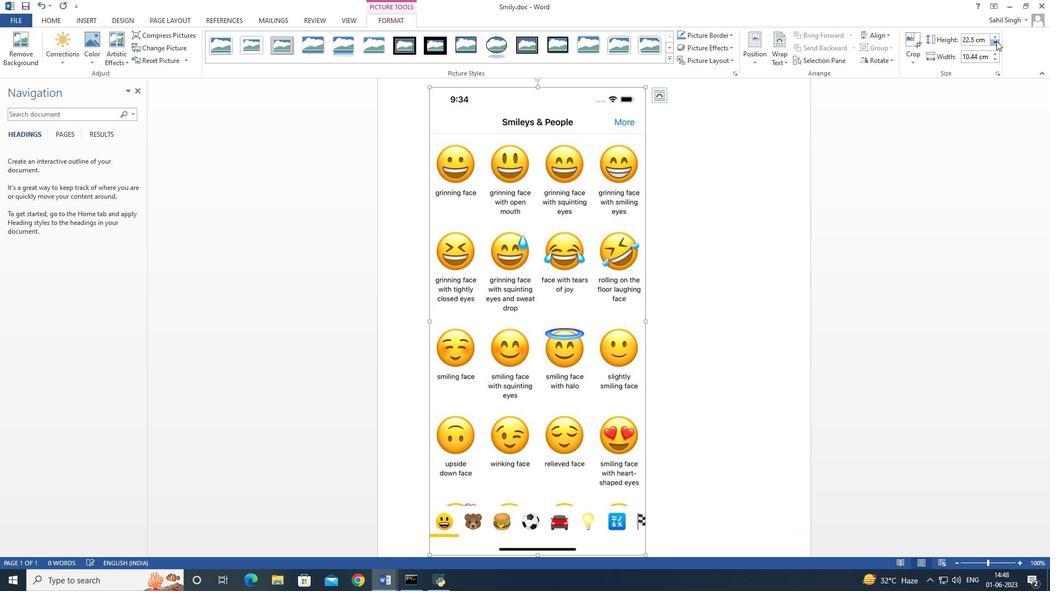 
Action: Mouse pressed left at (997, 41)
Screenshot: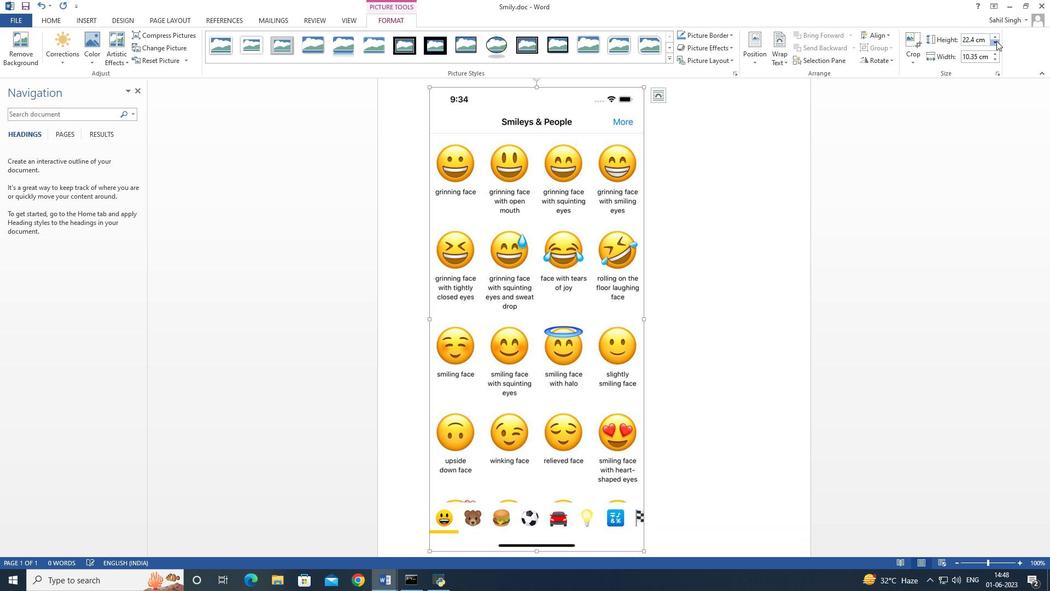 
Action: Mouse pressed left at (997, 41)
Screenshot: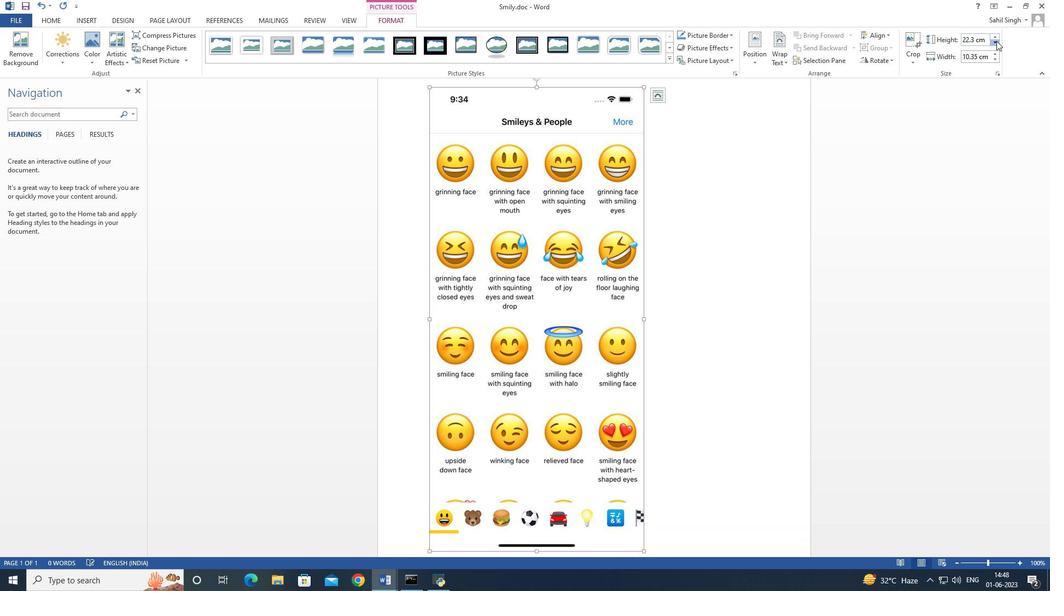 
Action: Mouse pressed left at (997, 41)
Screenshot: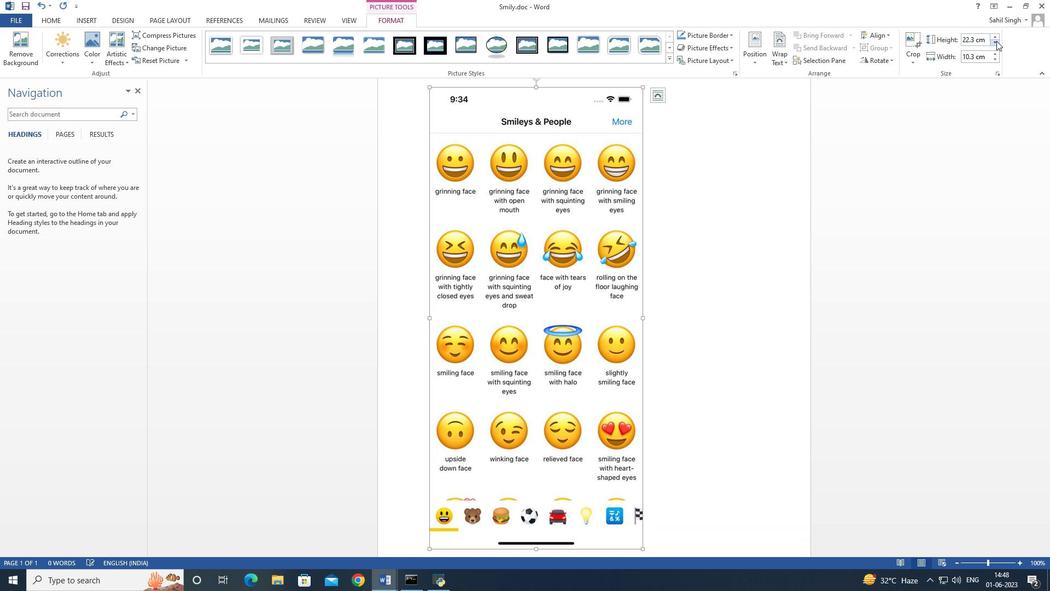 
Action: Mouse pressed left at (997, 41)
Screenshot: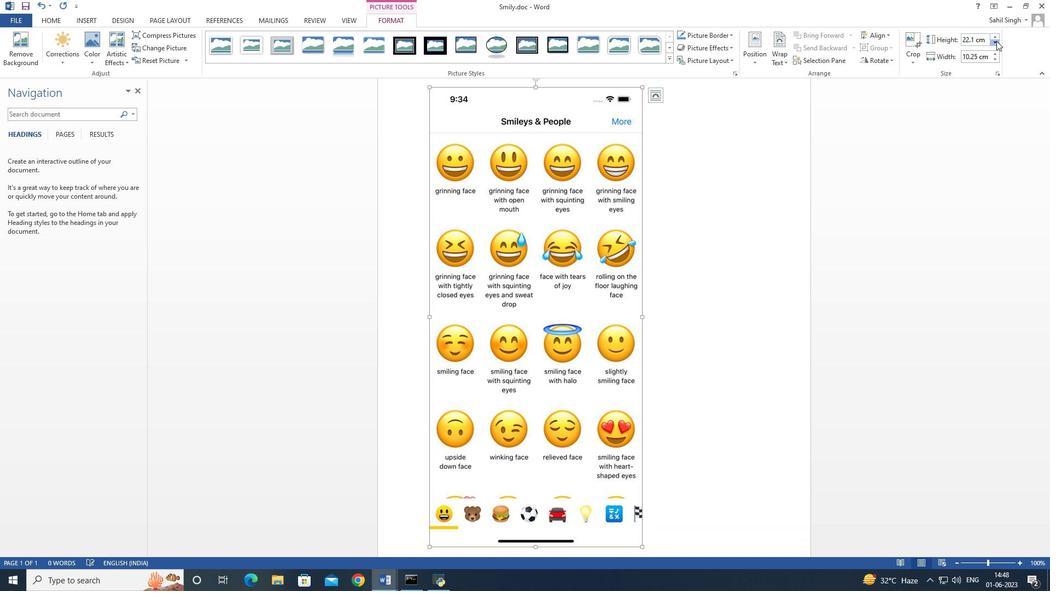 
Action: Mouse pressed left at (997, 41)
Screenshot: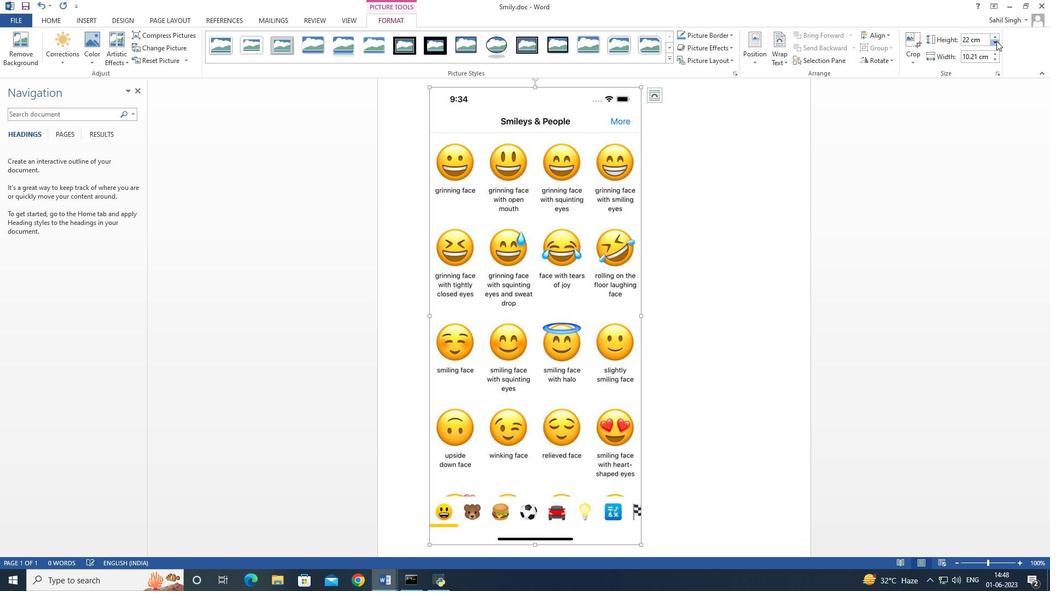 
Action: Mouse pressed left at (997, 41)
Screenshot: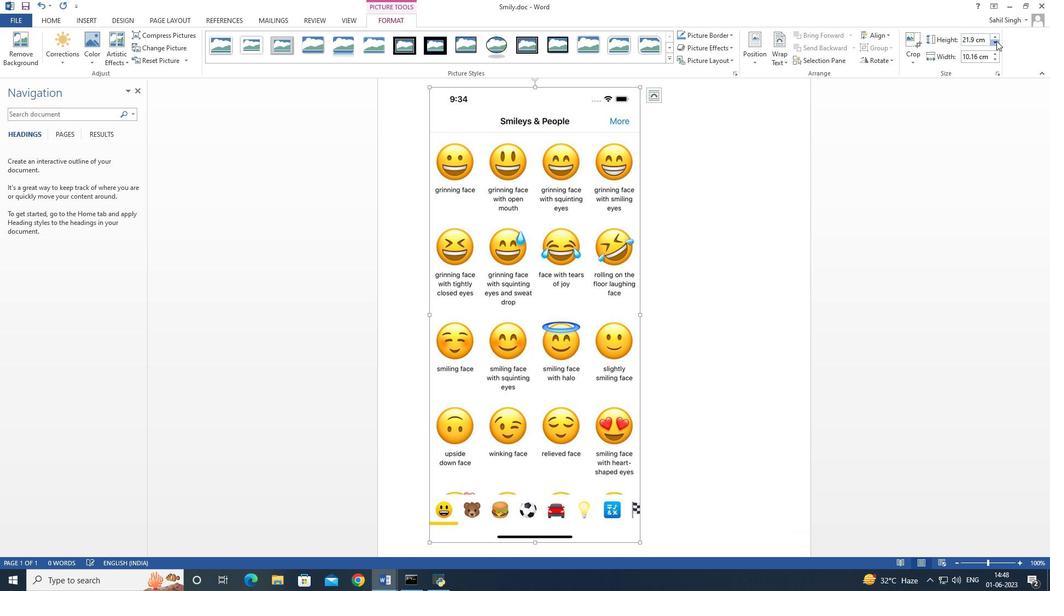 
Action: Mouse pressed left at (997, 41)
Screenshot: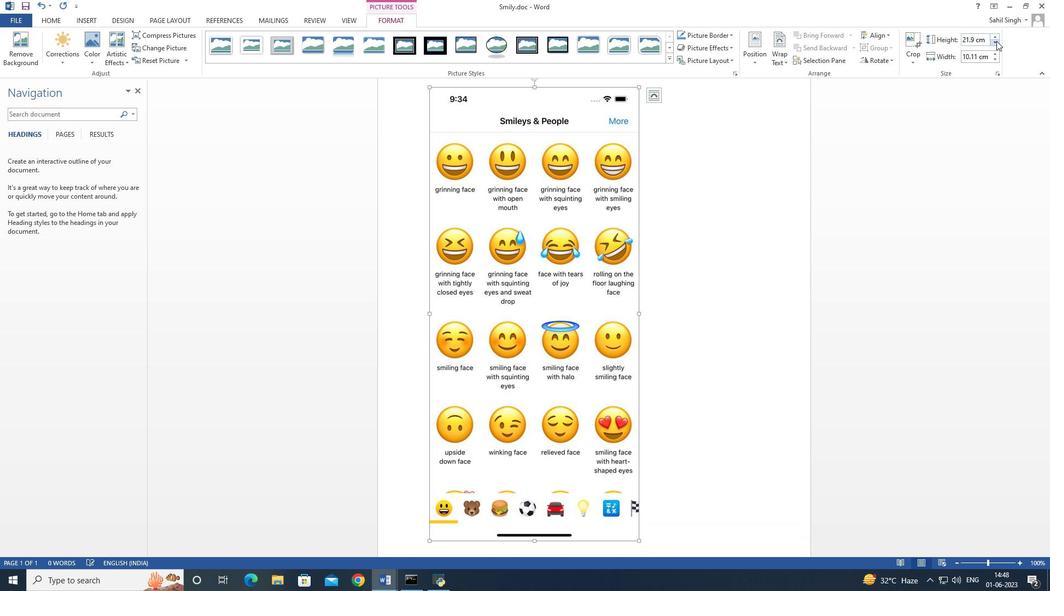 
Action: Mouse pressed left at (997, 41)
Screenshot: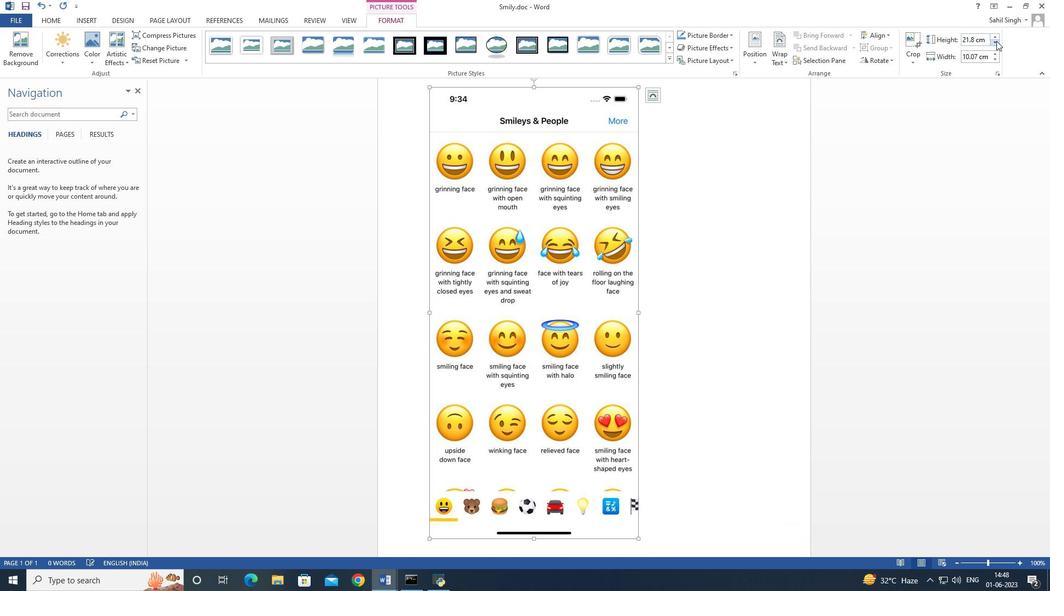 
Action: Mouse pressed left at (997, 41)
Screenshot: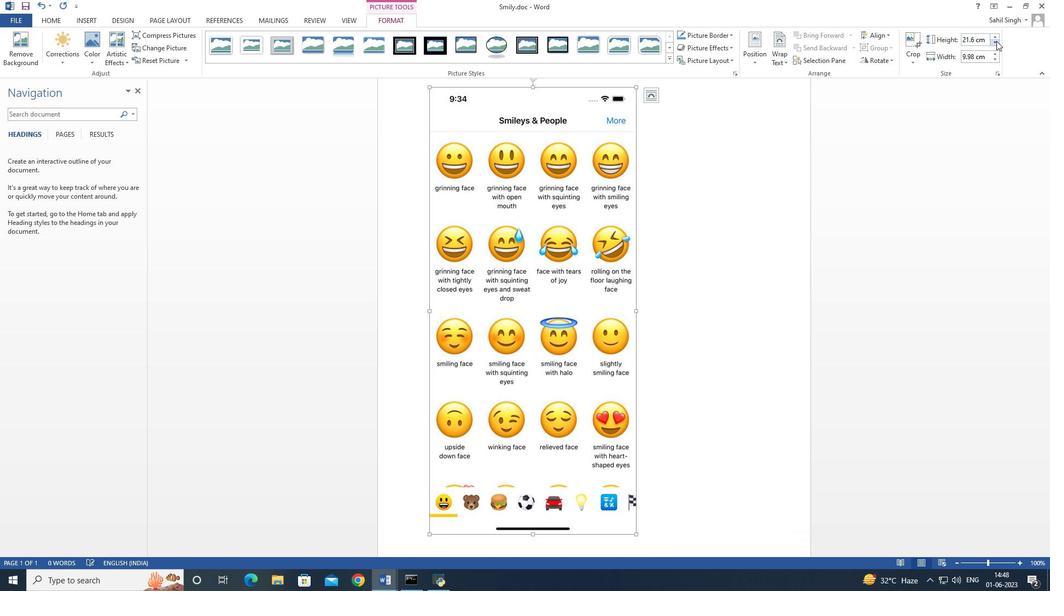 
Action: Mouse pressed left at (997, 41)
Screenshot: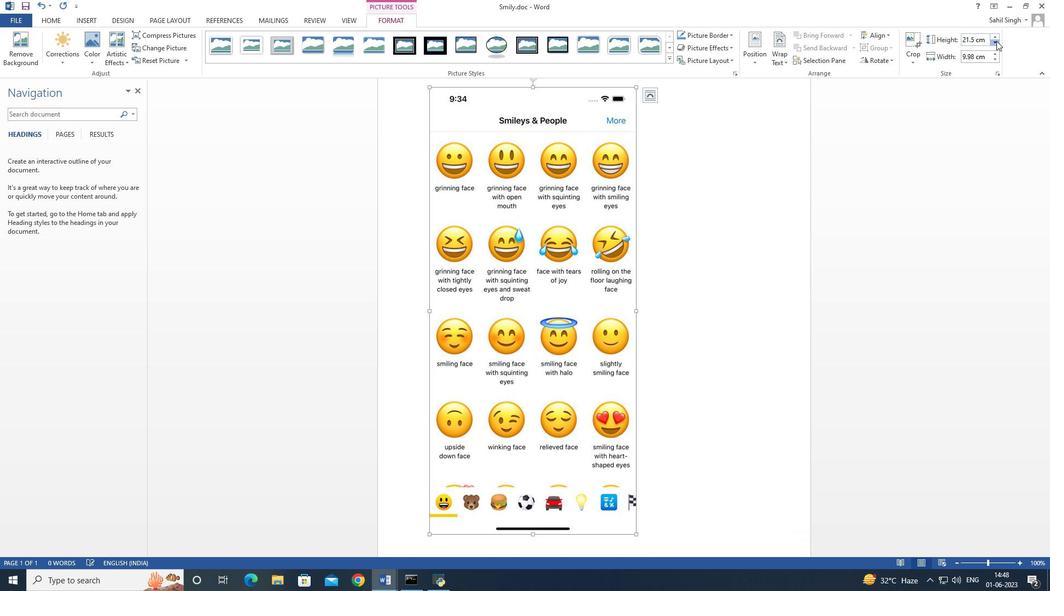 
Action: Mouse pressed left at (997, 41)
Screenshot: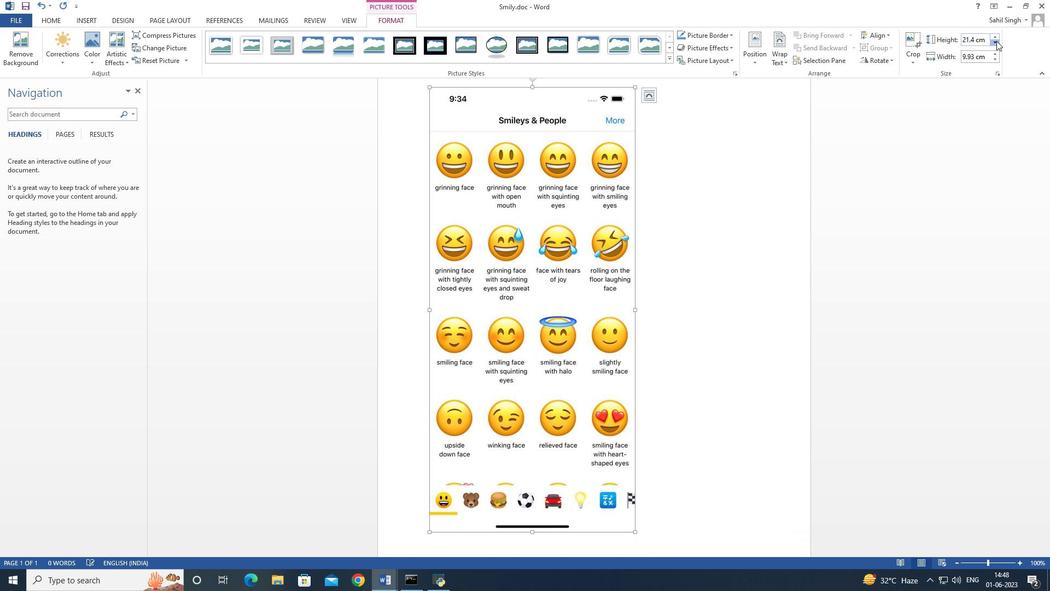 
Action: Mouse pressed left at (997, 41)
Screenshot: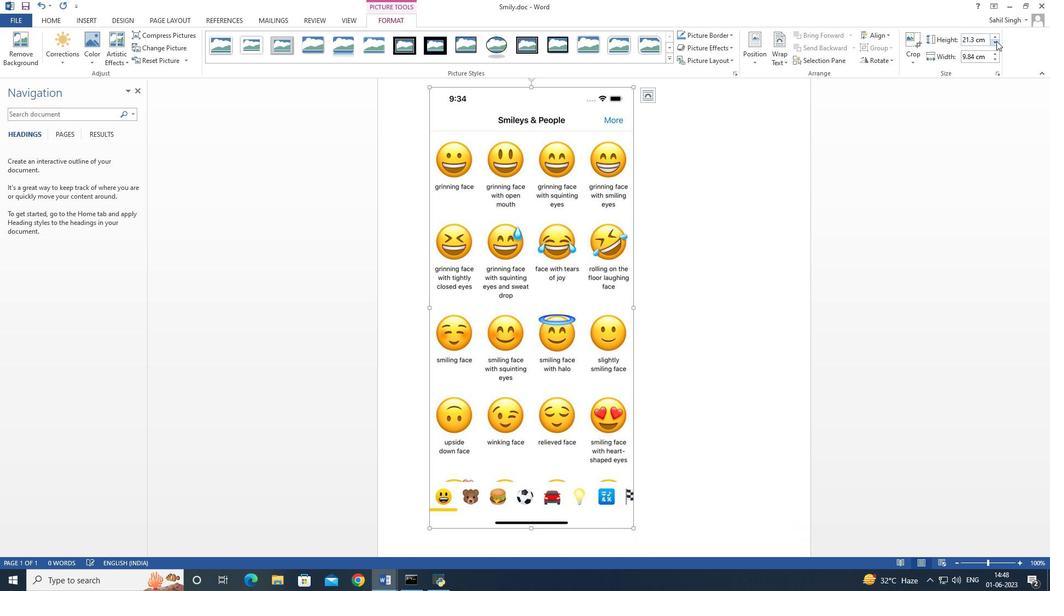 
Action: Mouse pressed left at (997, 41)
Screenshot: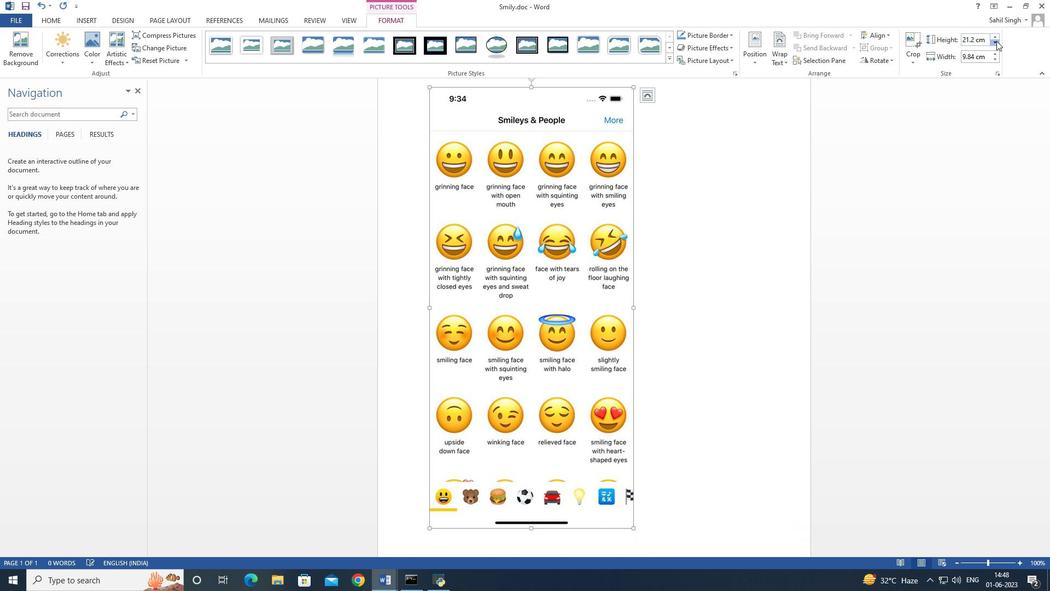 
Action: Mouse pressed left at (997, 41)
Screenshot: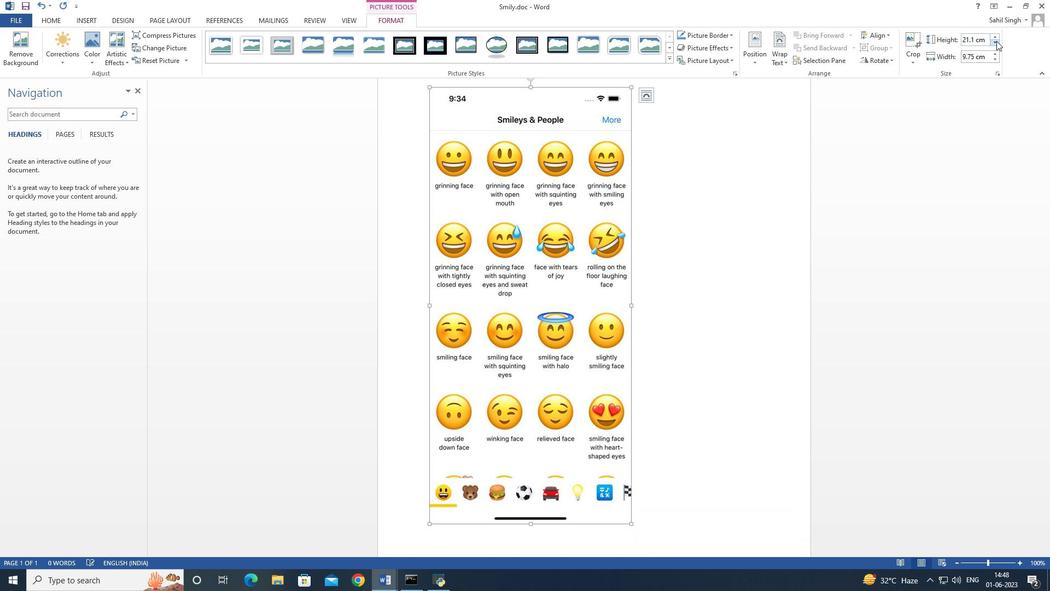 
Action: Mouse pressed left at (997, 41)
Screenshot: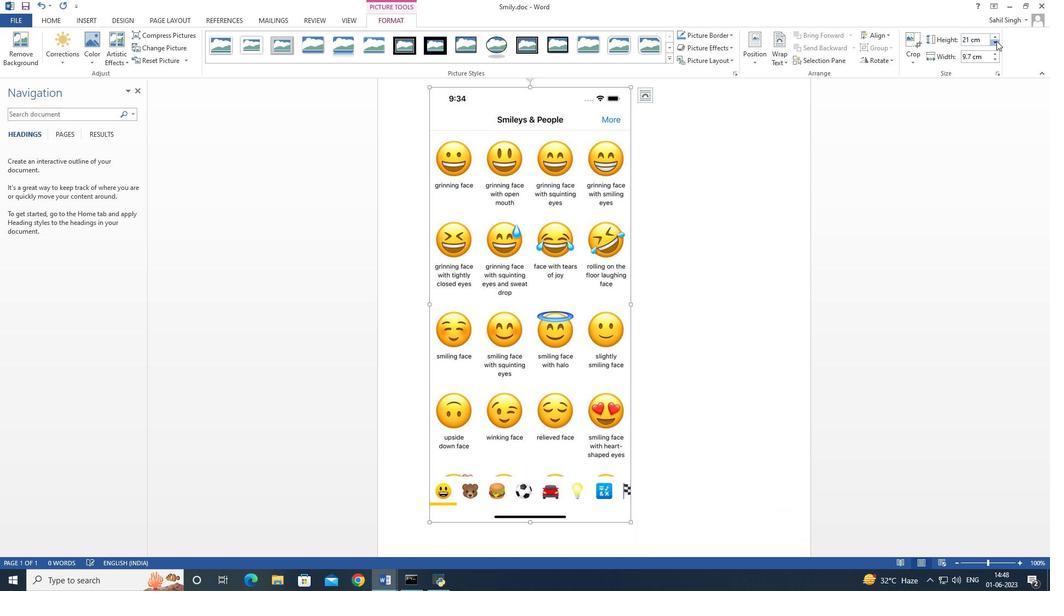 
Action: Mouse pressed left at (997, 41)
Screenshot: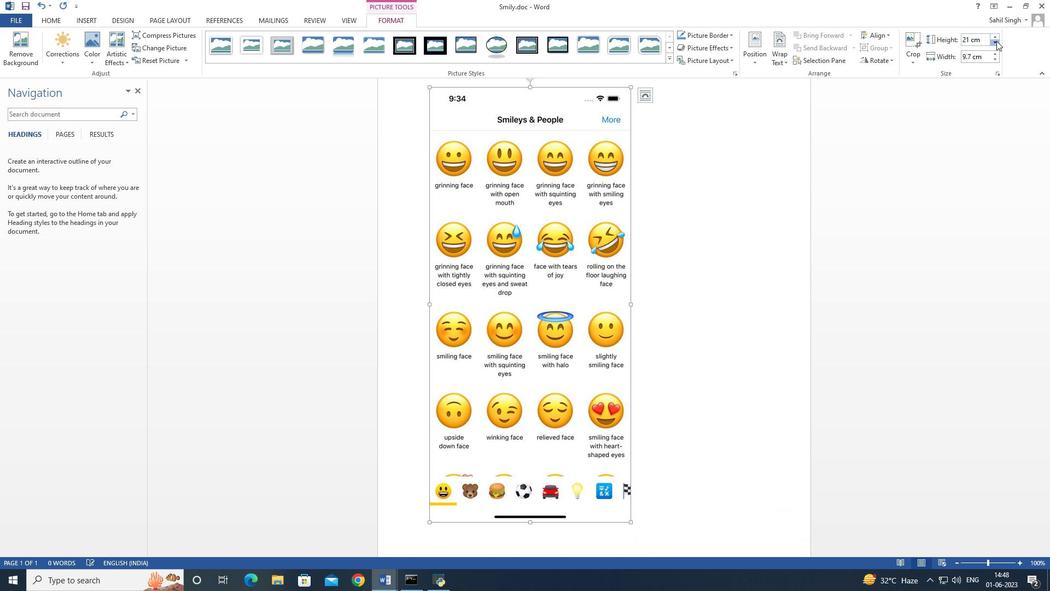 
Action: Mouse pressed left at (997, 41)
Screenshot: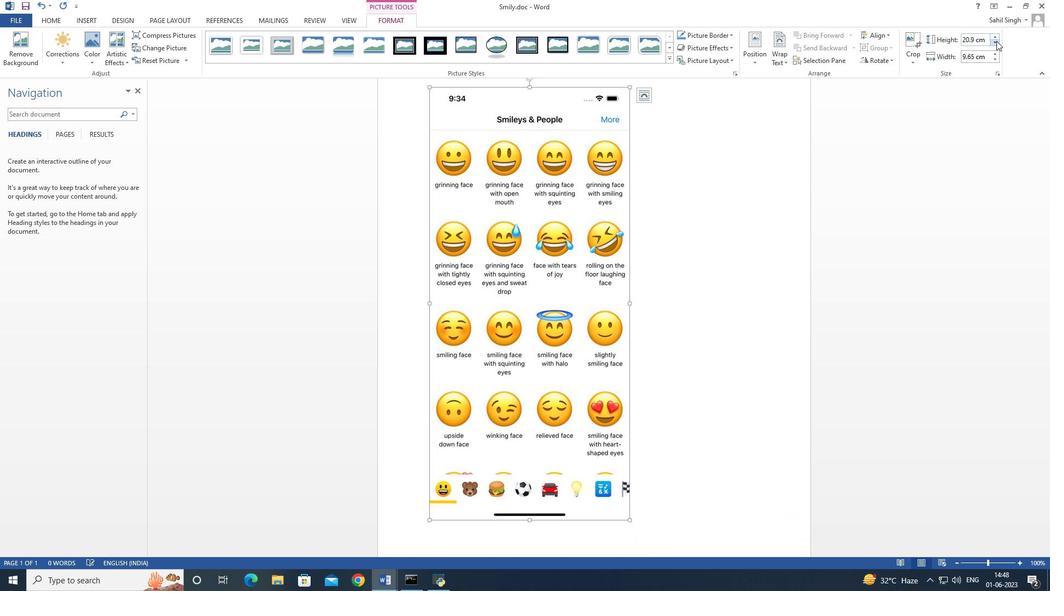 
Action: Mouse pressed left at (997, 41)
Screenshot: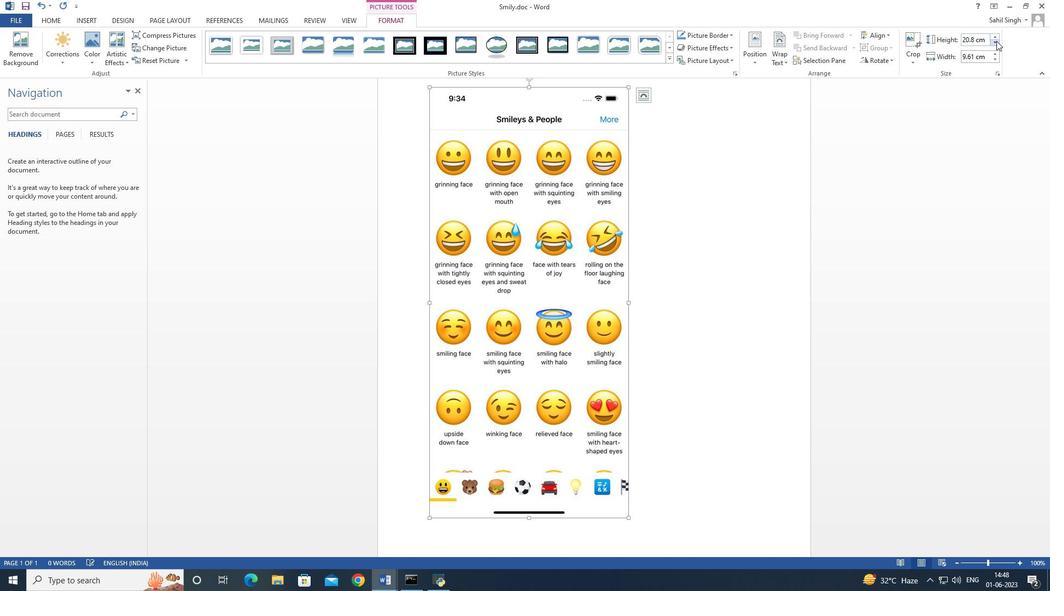 
Action: Mouse pressed left at (997, 41)
Screenshot: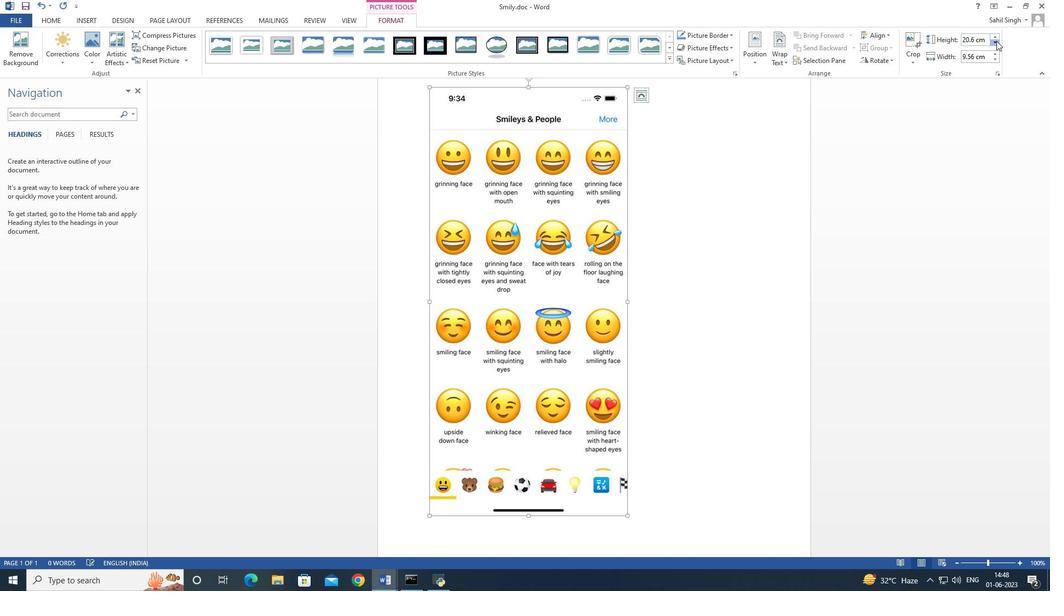 
Action: Mouse pressed left at (997, 41)
Screenshot: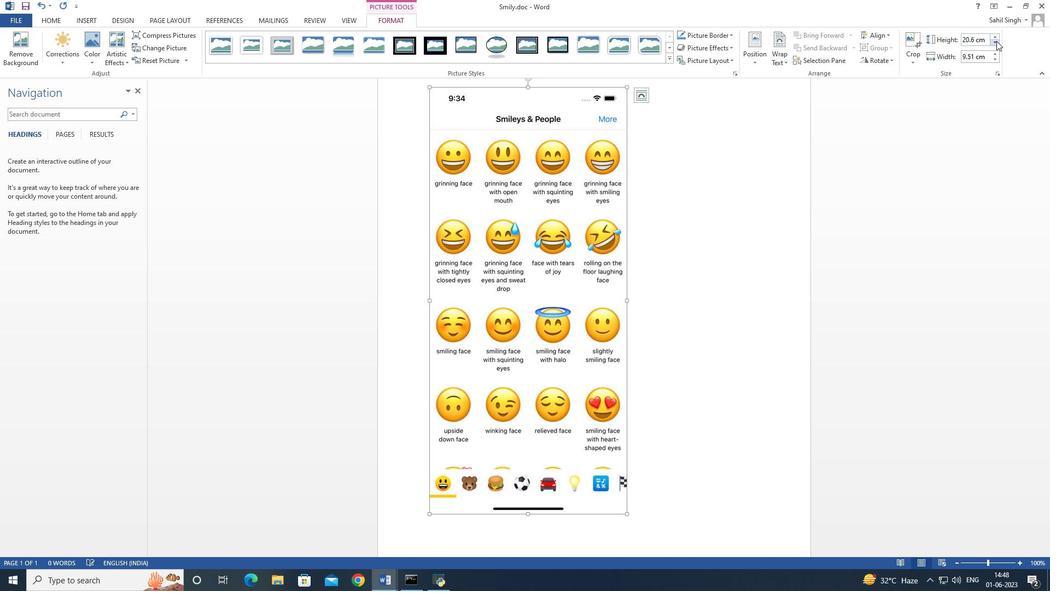 
Action: Mouse pressed left at (997, 41)
Screenshot: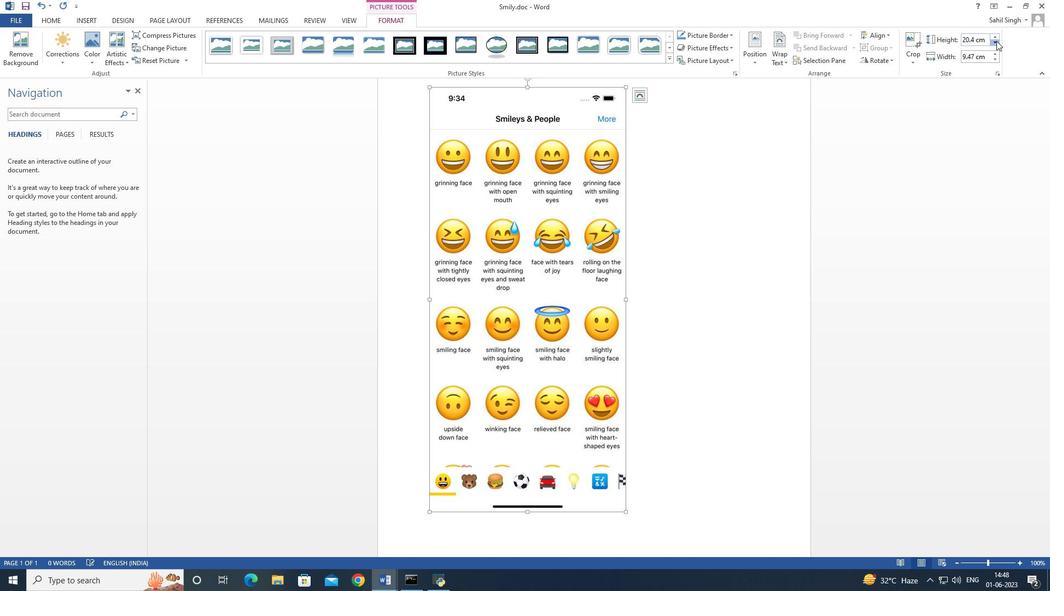 
Action: Mouse pressed left at (997, 41)
Screenshot: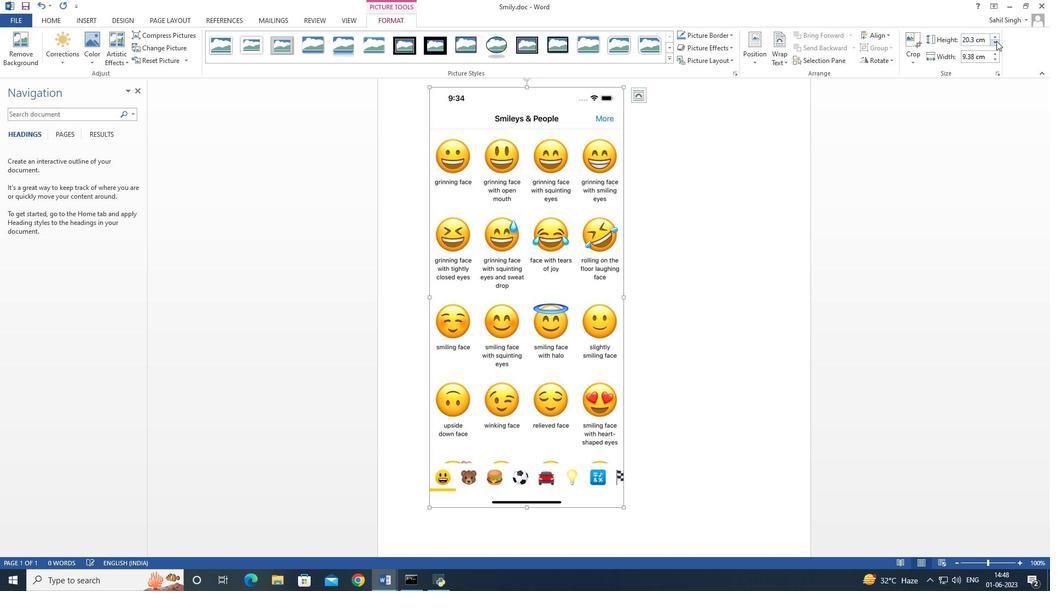 
Action: Mouse pressed left at (997, 41)
Screenshot: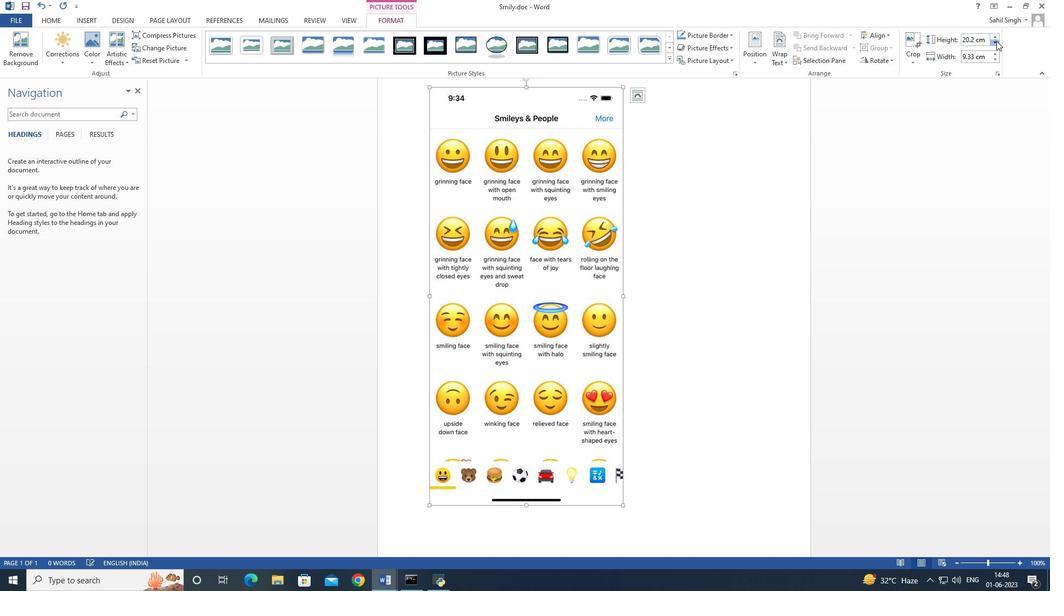 
Action: Mouse pressed left at (997, 41)
Screenshot: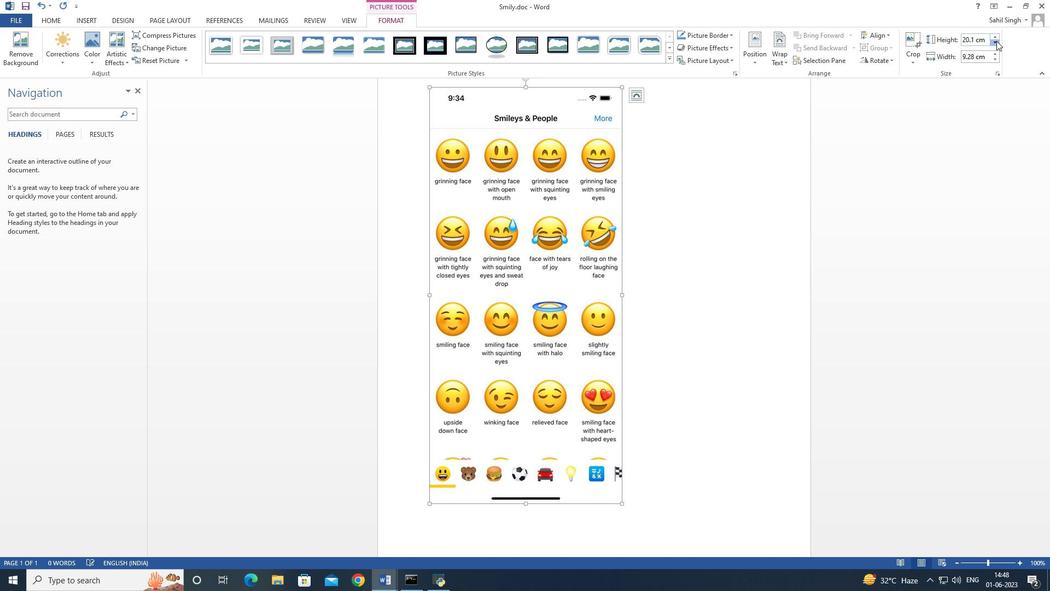 
Action: Mouse pressed left at (997, 41)
Screenshot: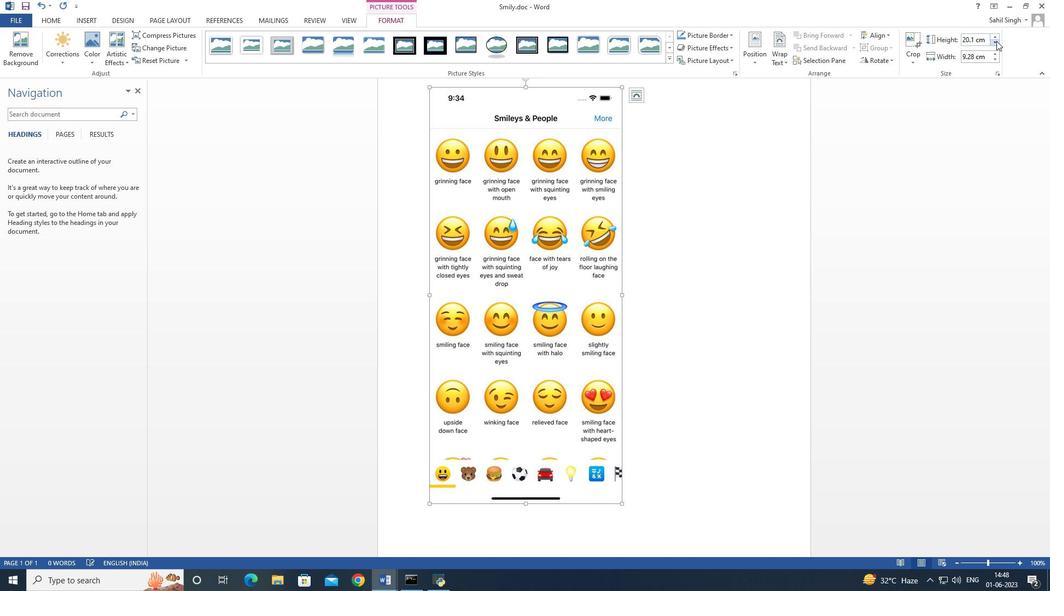 
Action: Mouse pressed left at (997, 41)
Screenshot: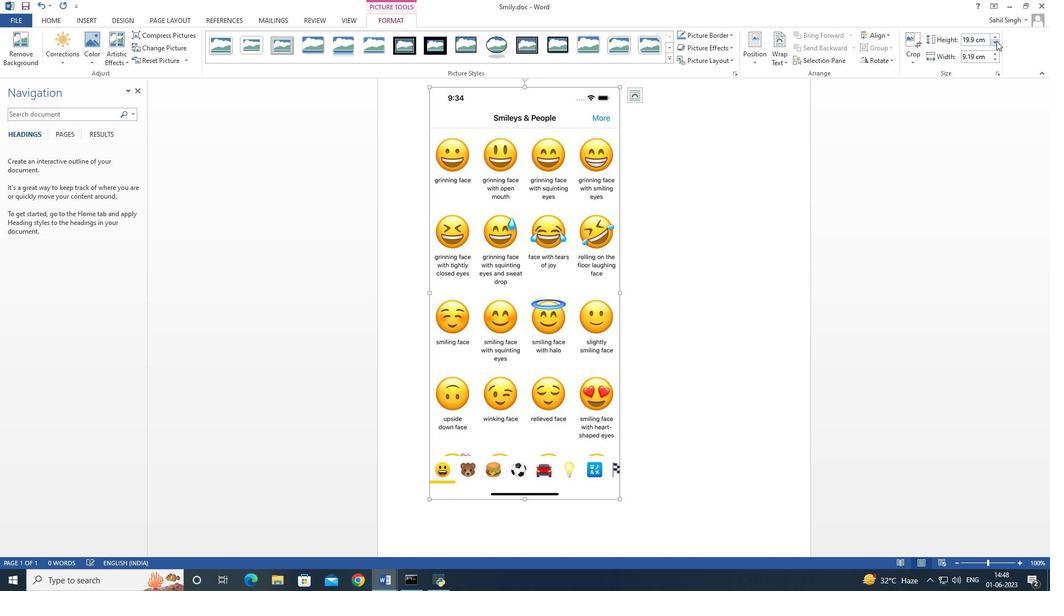 
Action: Mouse pressed left at (997, 41)
Screenshot: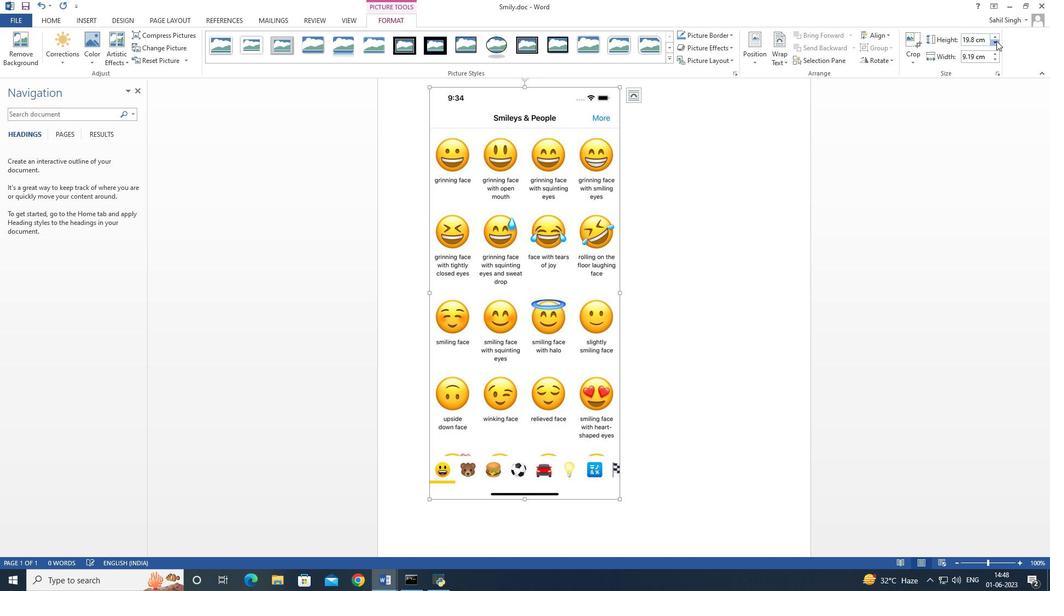 
Action: Mouse pressed left at (997, 41)
Screenshot: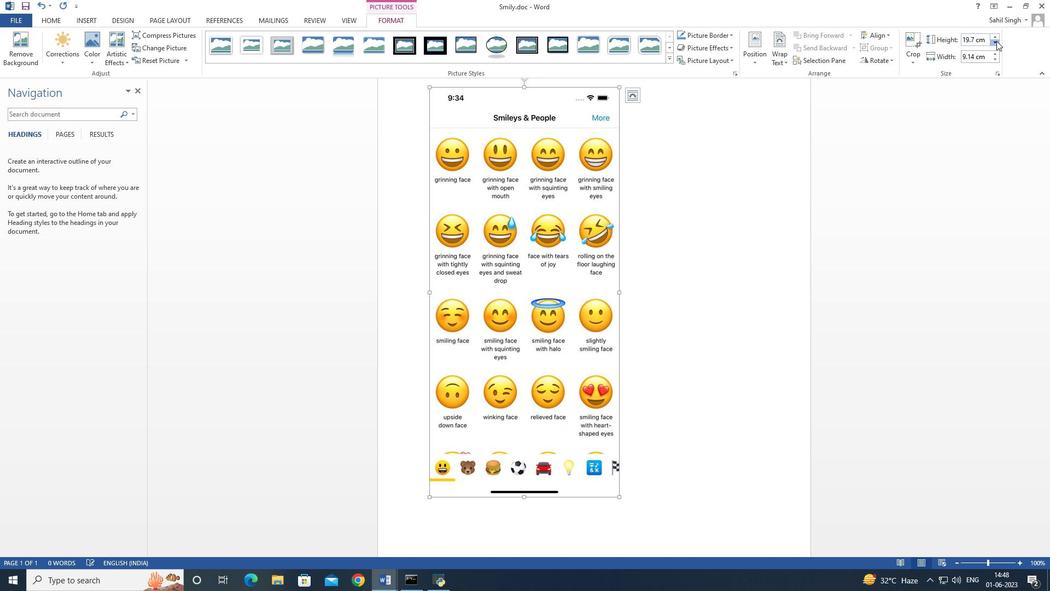 
Action: Mouse pressed left at (997, 41)
Screenshot: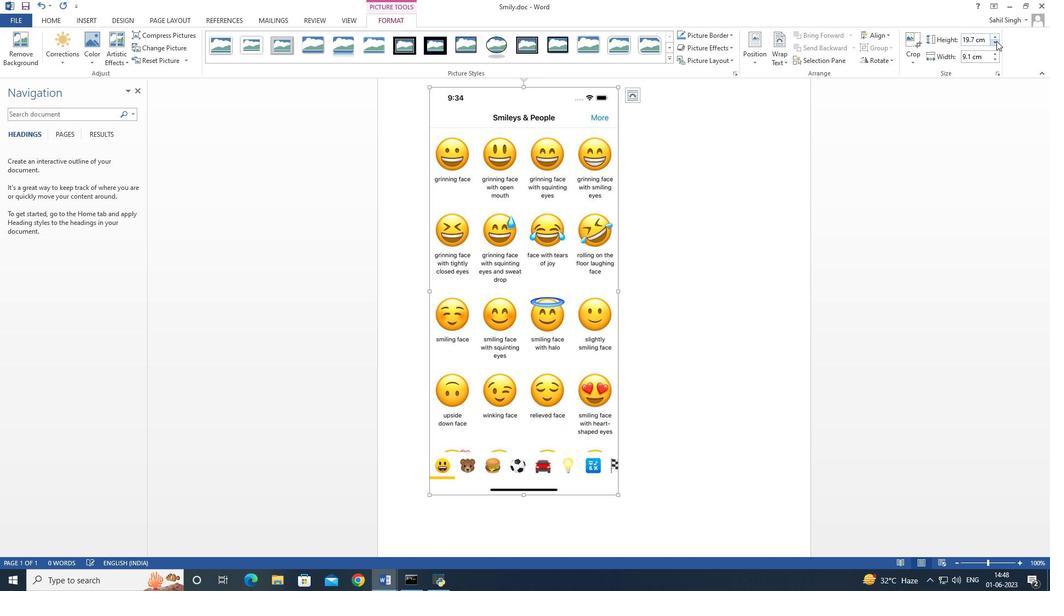 
Action: Mouse pressed left at (997, 41)
Screenshot: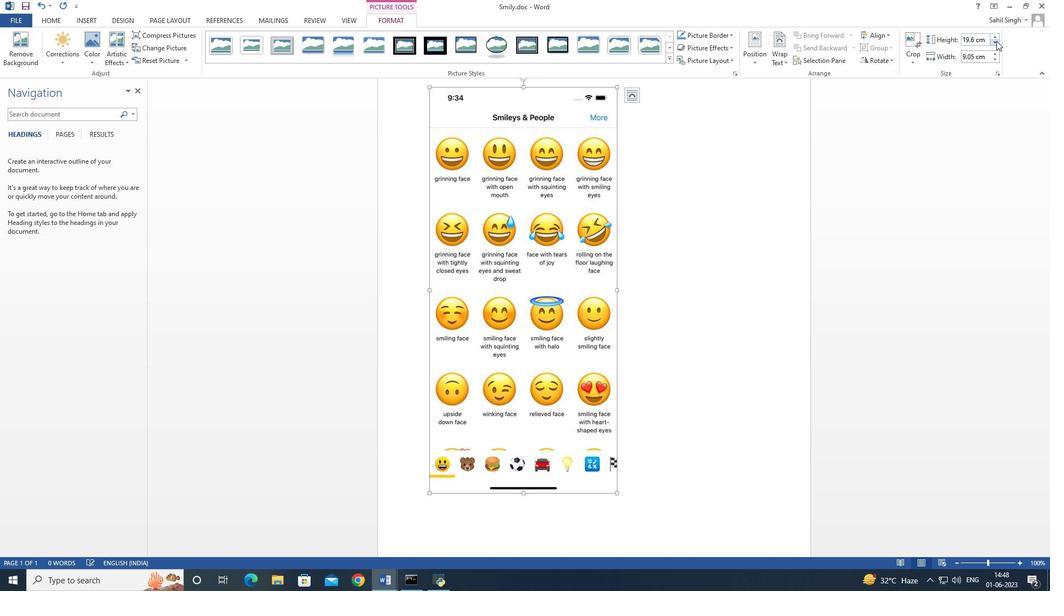 
Action: Mouse pressed left at (997, 41)
Screenshot: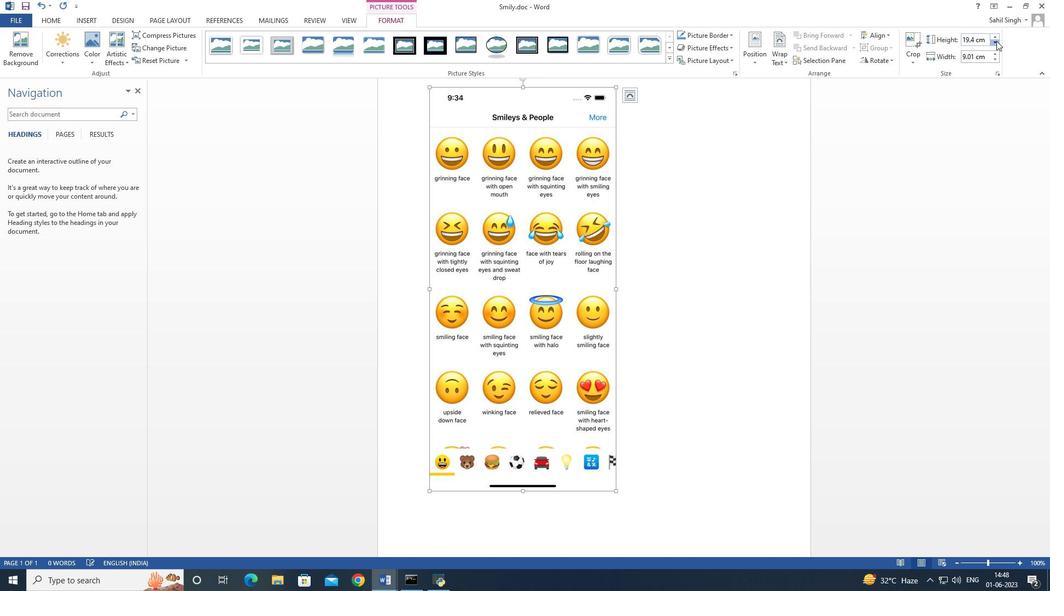 
Action: Mouse pressed left at (997, 41)
Screenshot: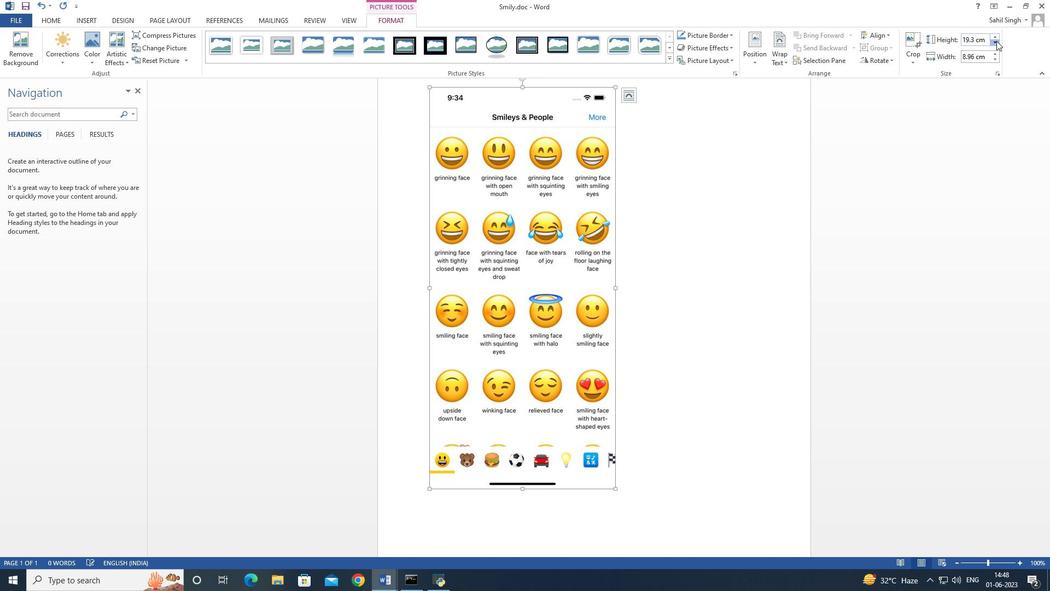 
Action: Mouse pressed left at (997, 41)
Screenshot: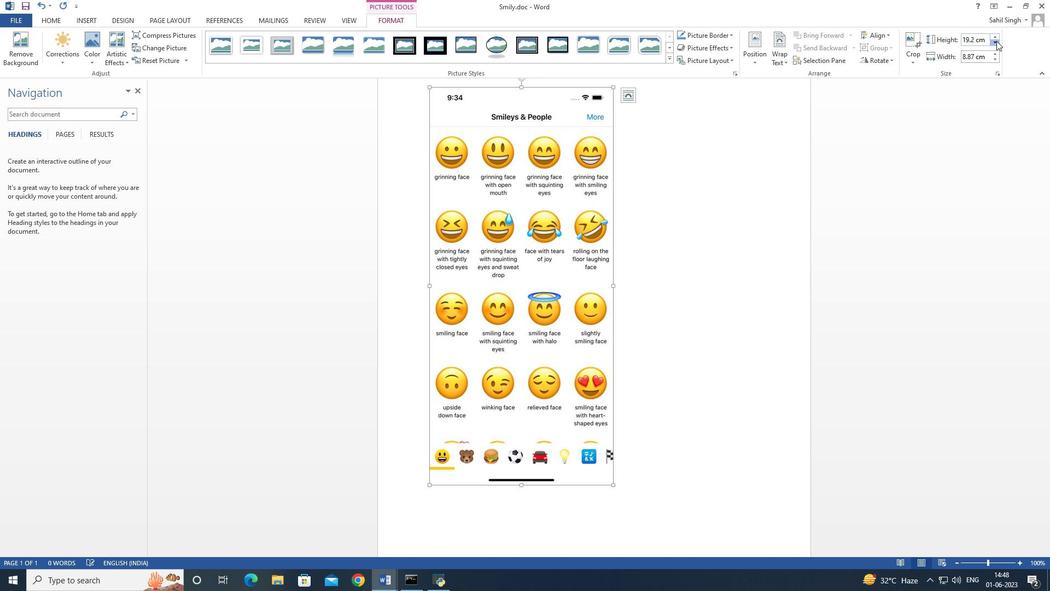 
Action: Mouse pressed left at (997, 41)
Screenshot: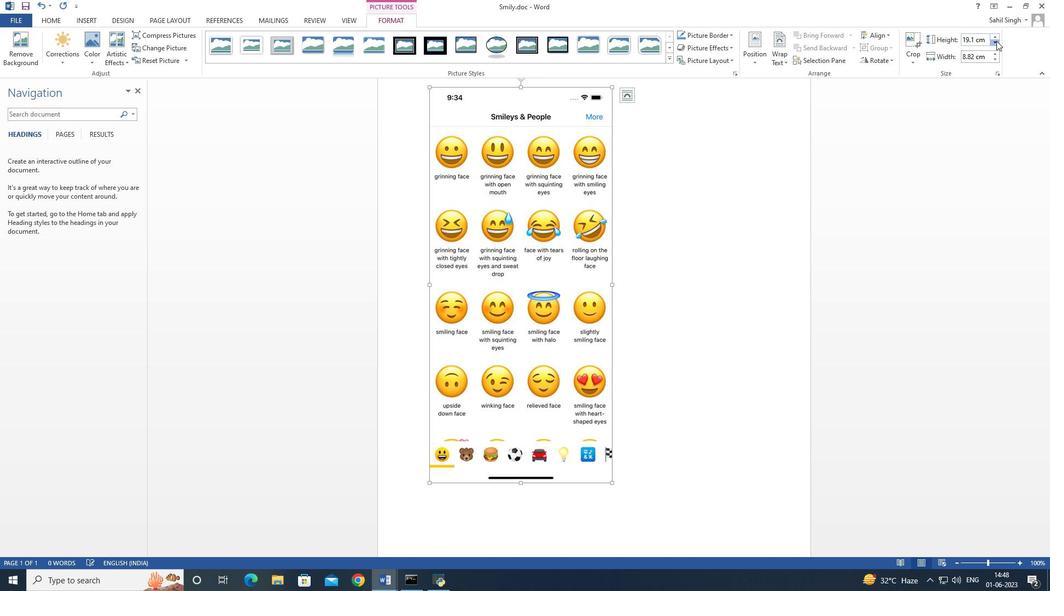 
Action: Mouse pressed left at (997, 41)
Screenshot: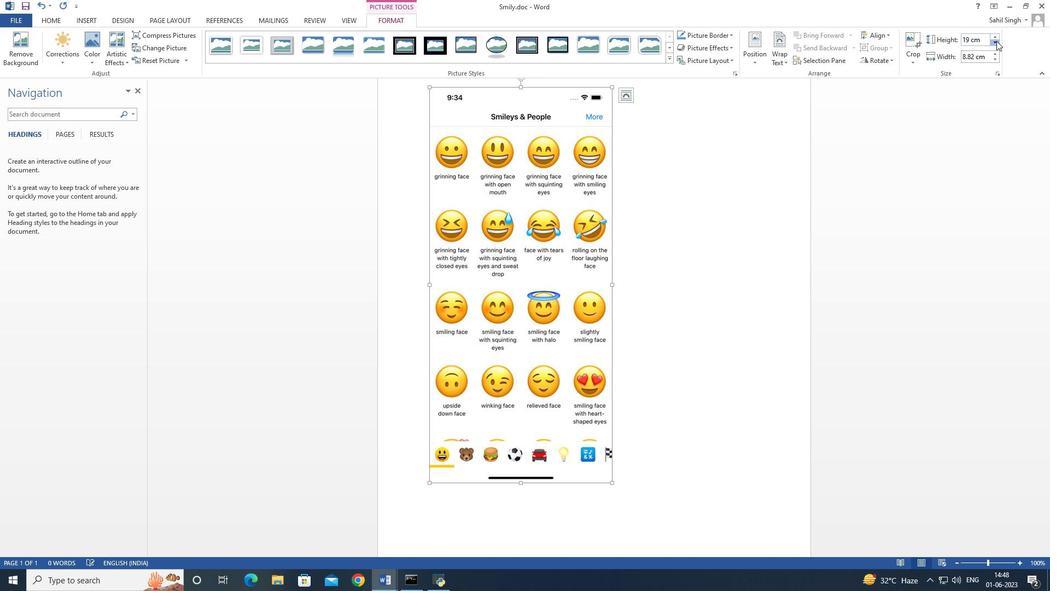 
Action: Mouse pressed left at (997, 41)
Screenshot: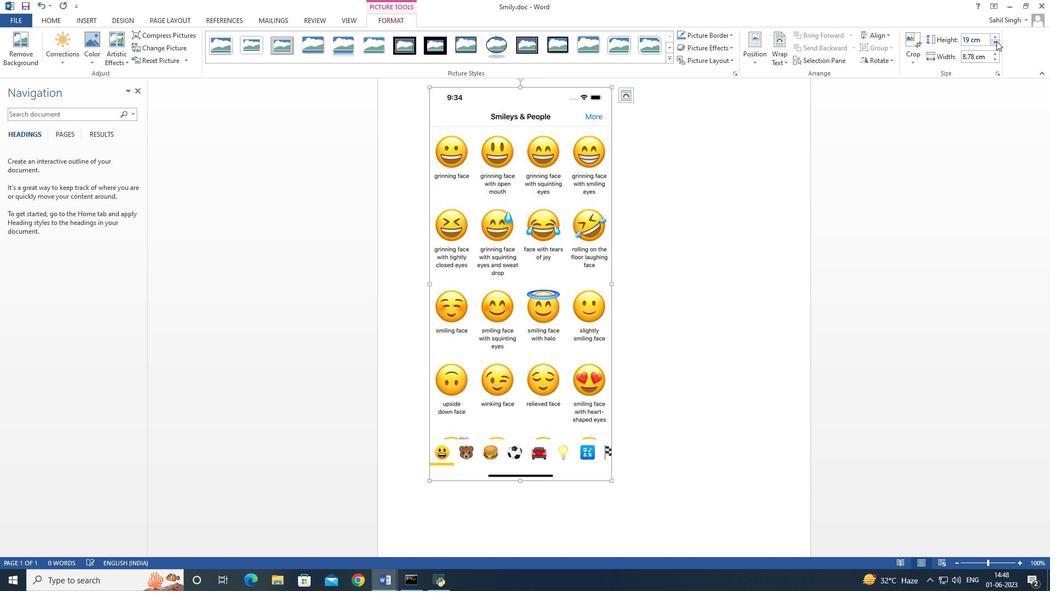 
Action: Mouse pressed left at (997, 41)
Screenshot: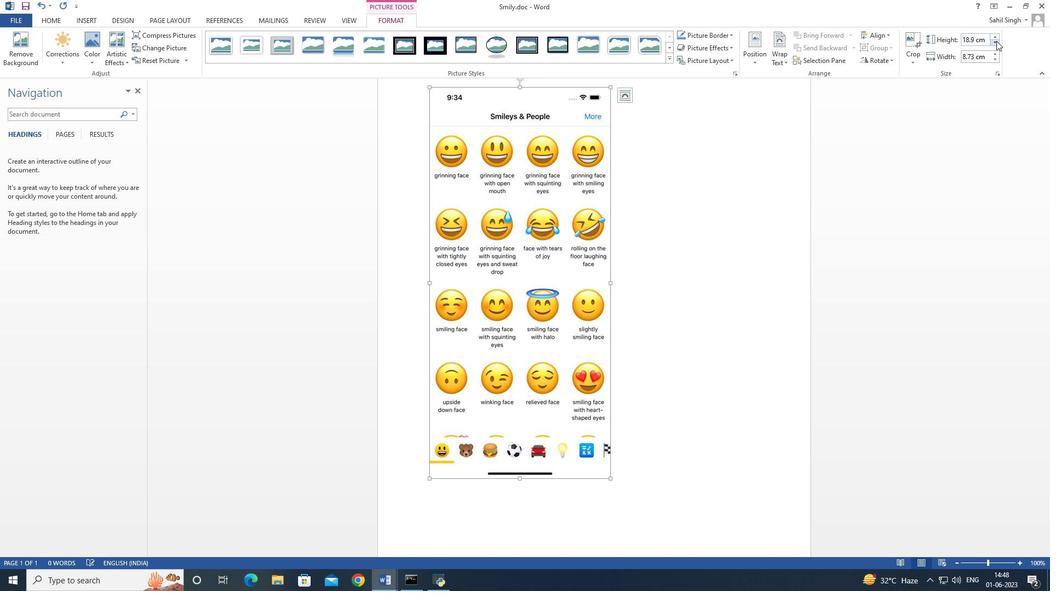 
Action: Mouse pressed left at (997, 41)
Screenshot: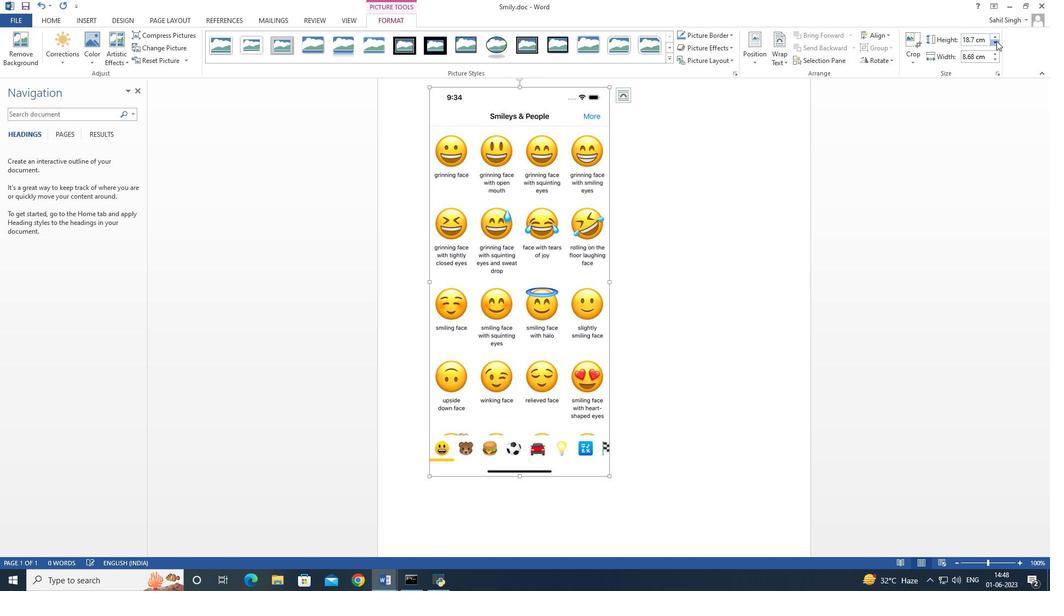 
Action: Mouse pressed left at (997, 41)
Screenshot: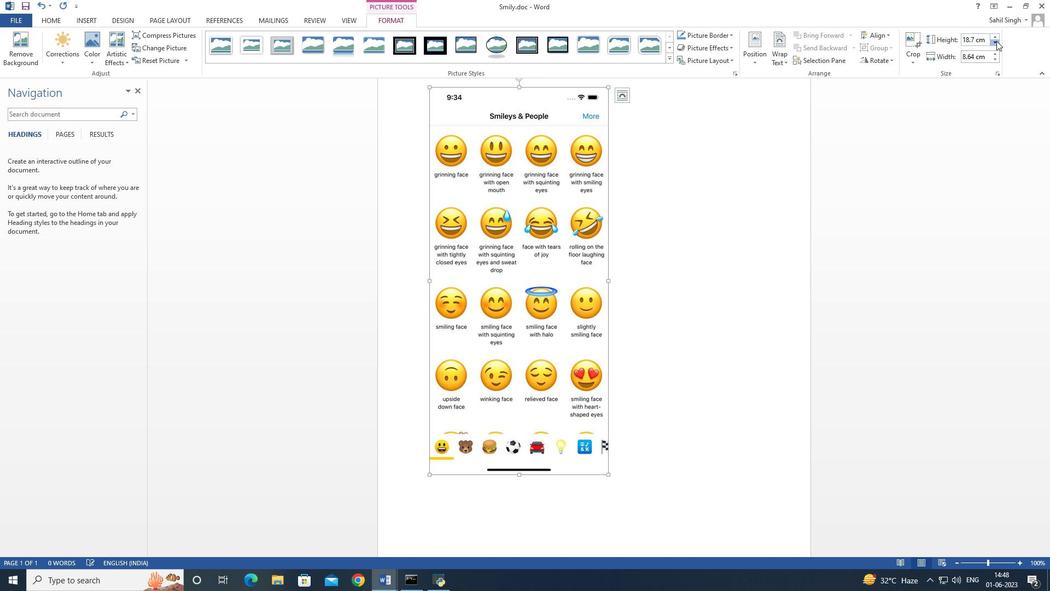 
Action: Mouse pressed left at (997, 41)
Screenshot: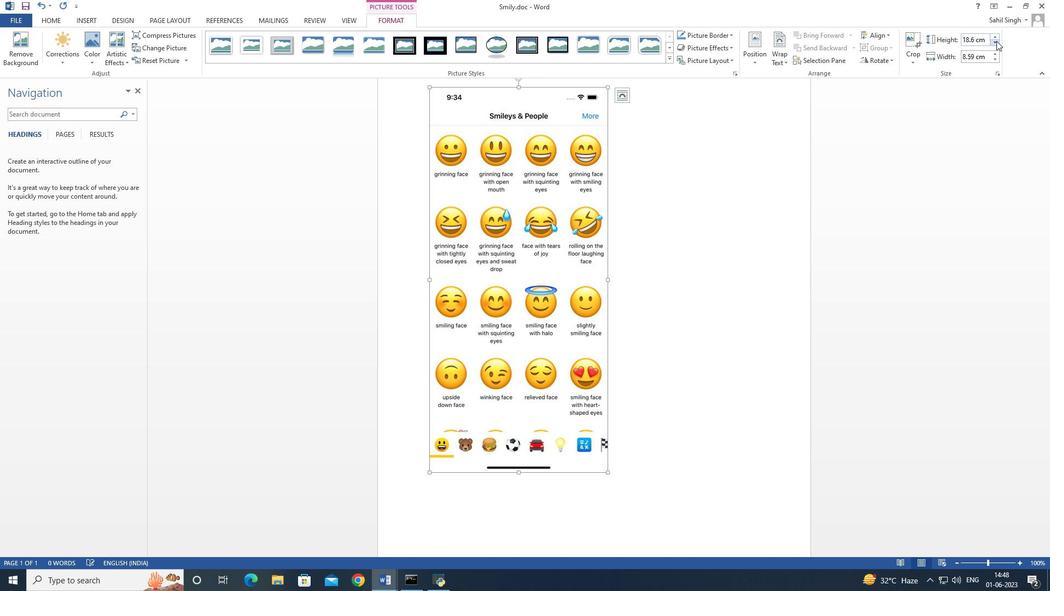 
Action: Mouse pressed left at (997, 41)
Screenshot: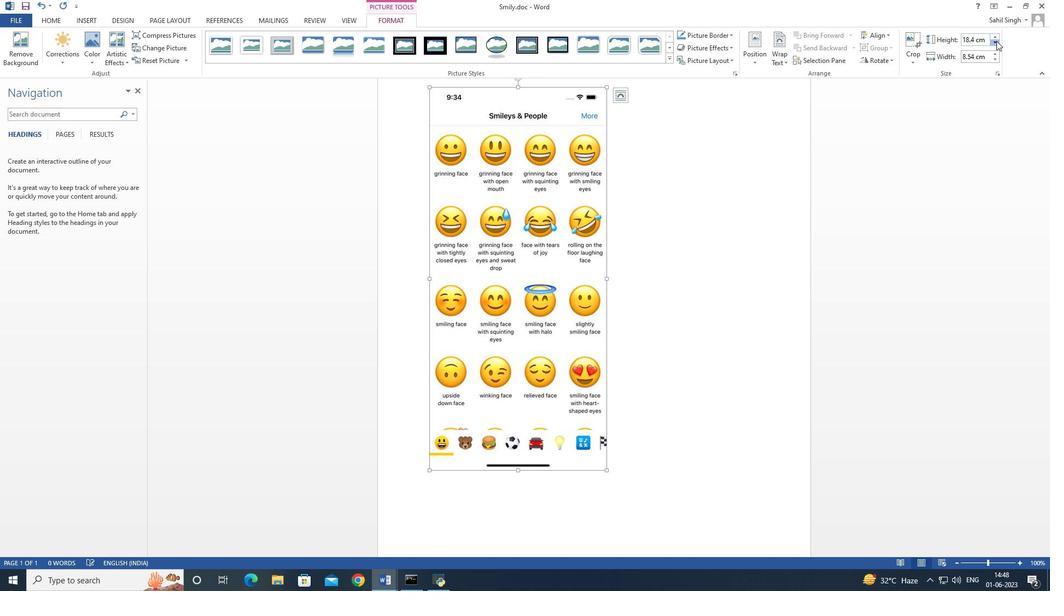 
Action: Mouse pressed left at (997, 41)
Screenshot: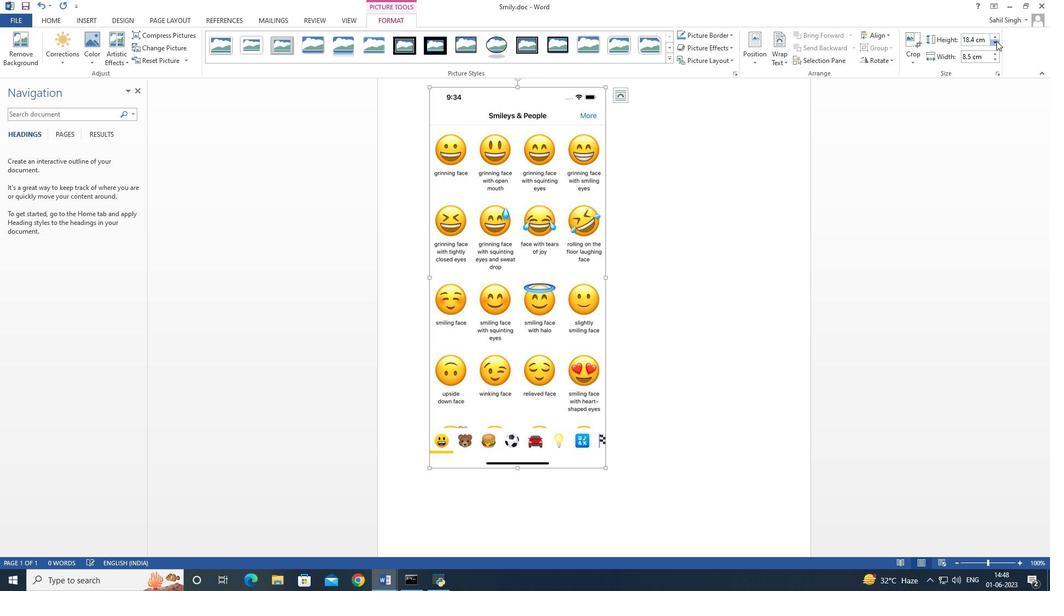 
Action: Mouse pressed left at (997, 41)
Screenshot: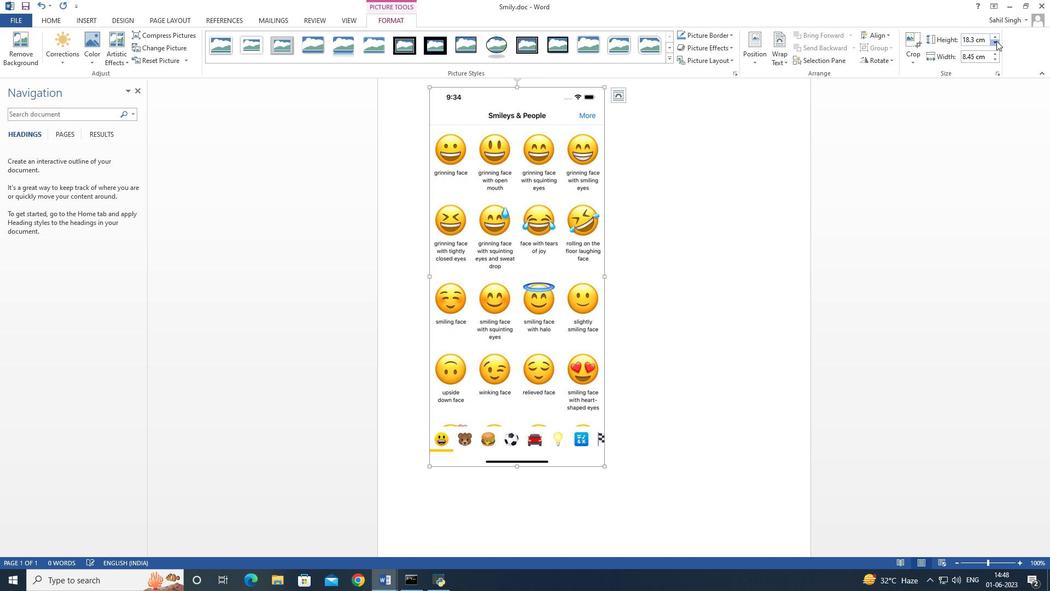 
Action: Mouse pressed left at (997, 41)
Screenshot: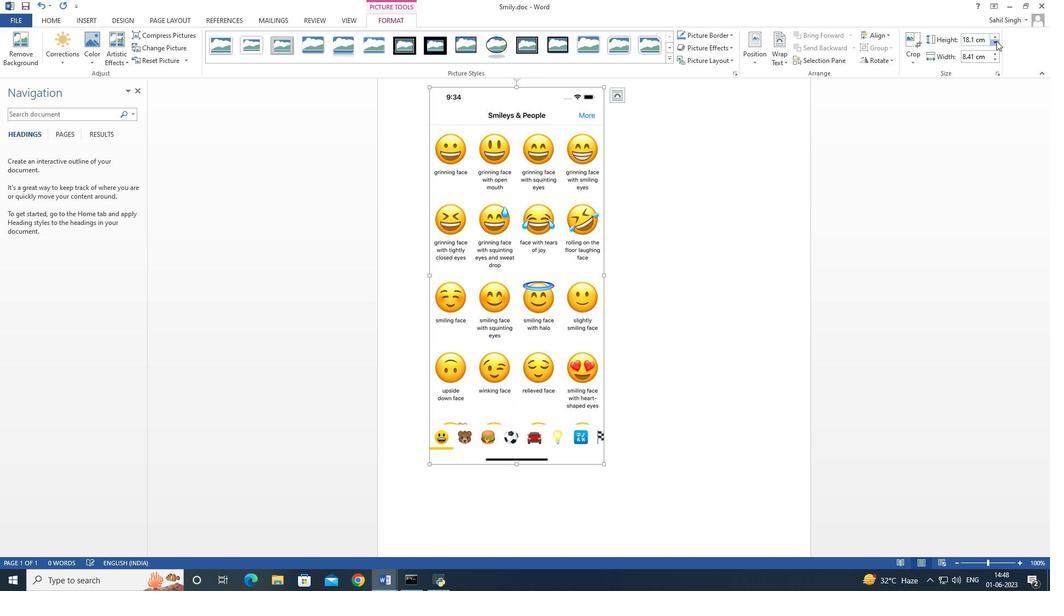 
Action: Mouse pressed left at (997, 41)
Screenshot: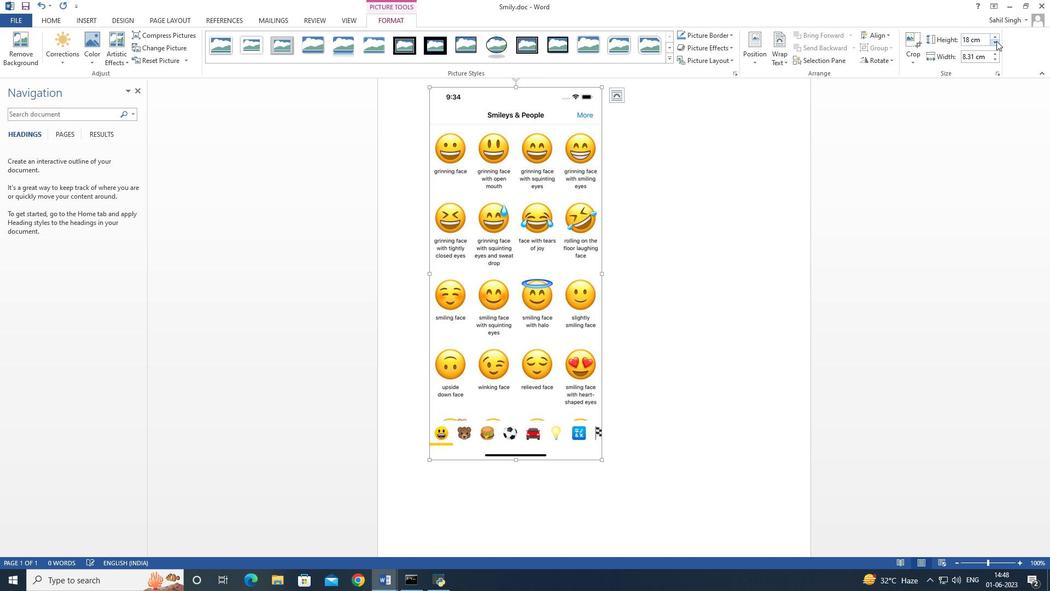 
Action: Mouse pressed left at (997, 41)
Screenshot: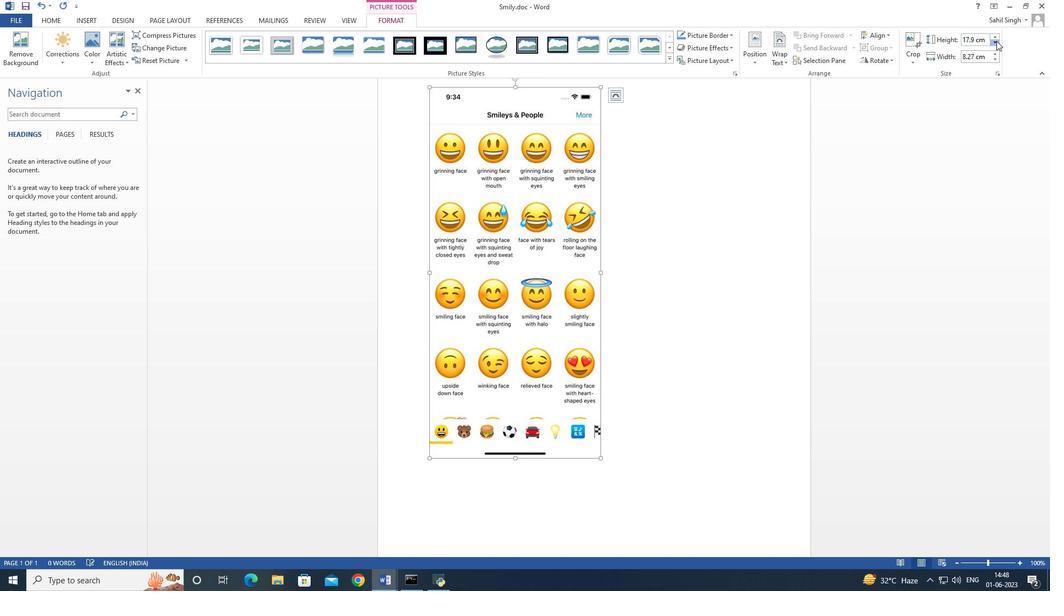 
Action: Mouse pressed left at (997, 41)
Screenshot: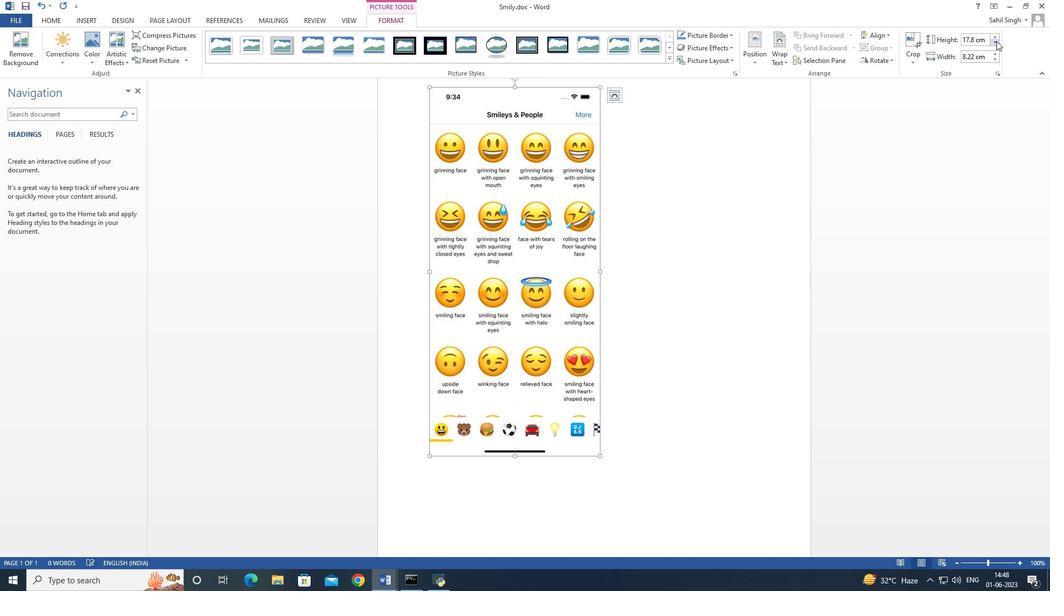 
Action: Mouse pressed left at (997, 41)
Screenshot: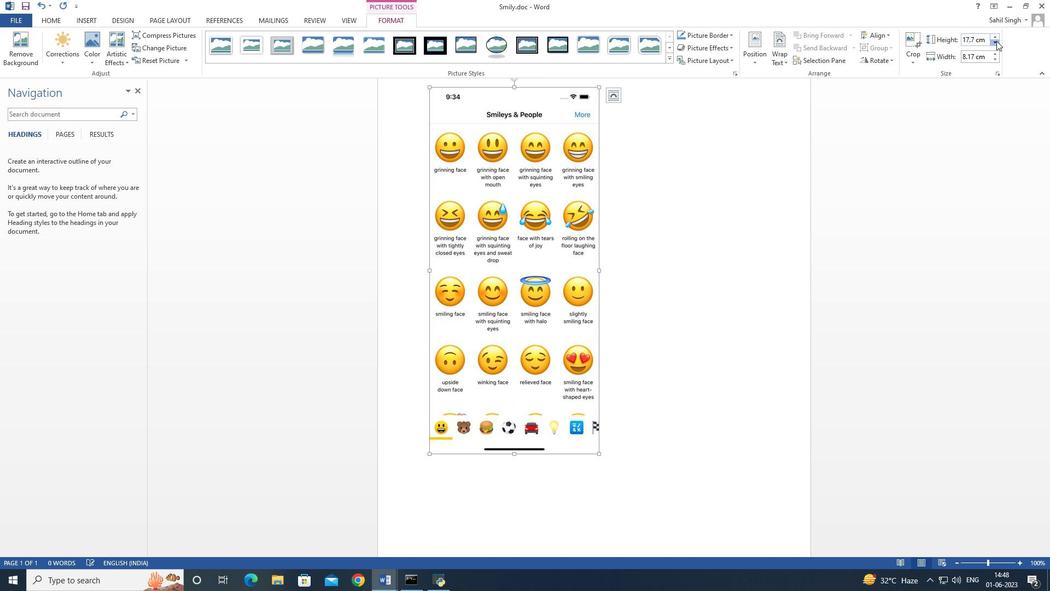 
Action: Mouse pressed left at (997, 41)
Screenshot: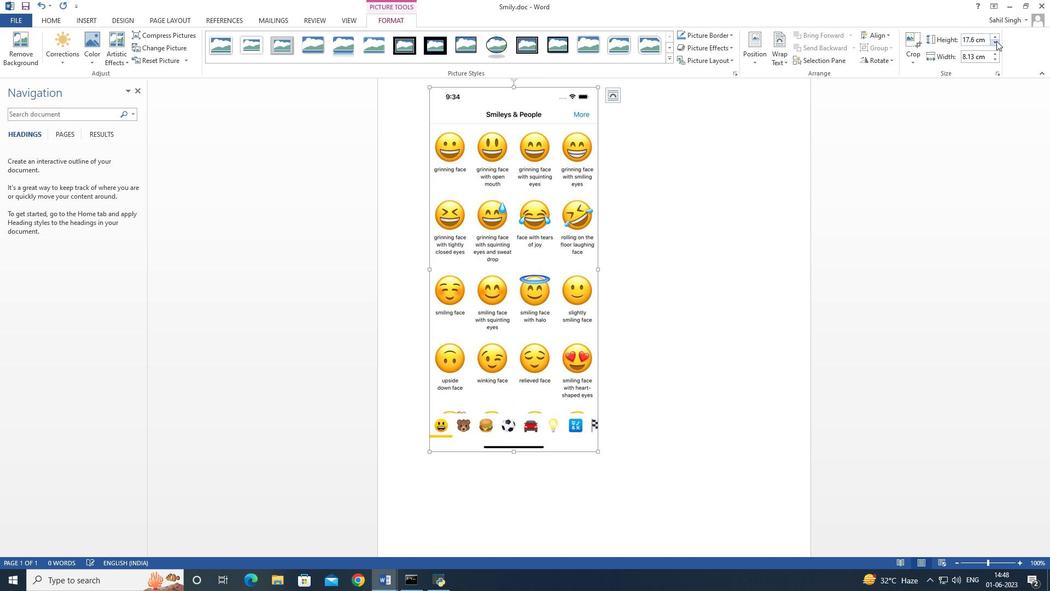 
Action: Mouse pressed left at (997, 41)
Screenshot: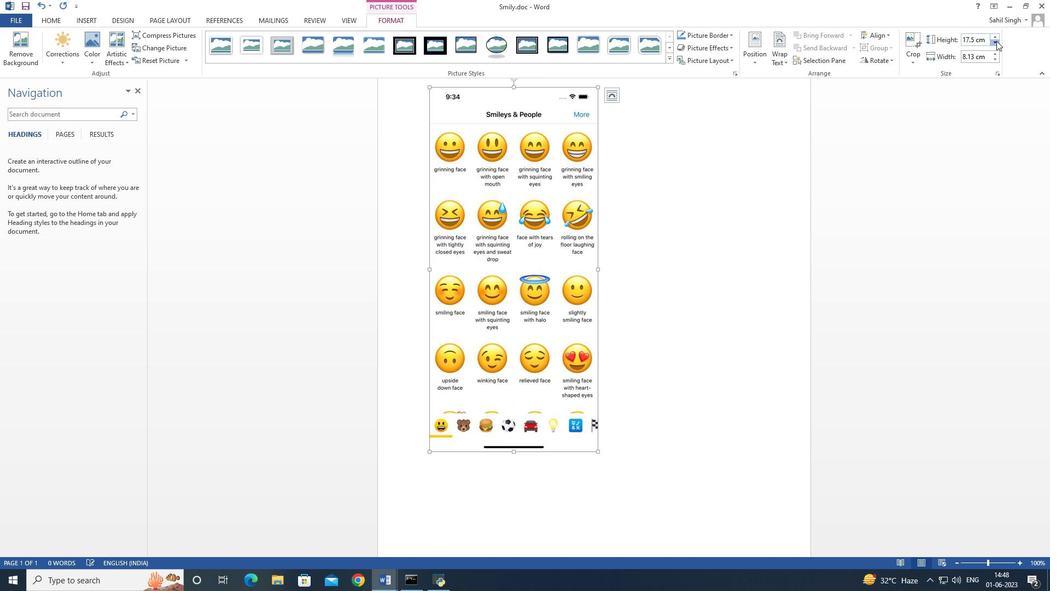 
Action: Mouse pressed left at (997, 41)
Screenshot: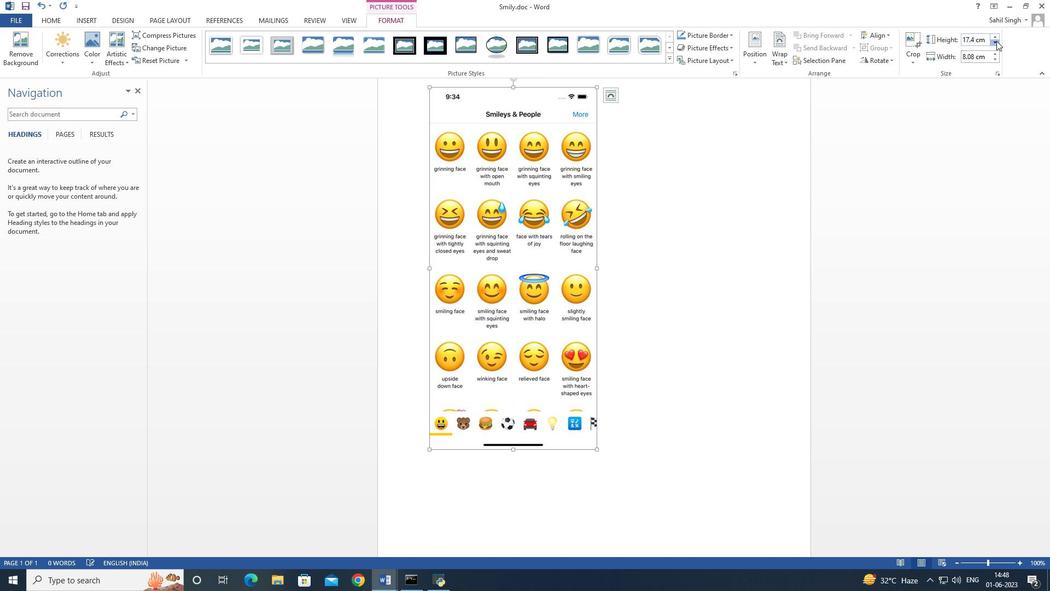 
Action: Mouse pressed left at (997, 41)
Screenshot: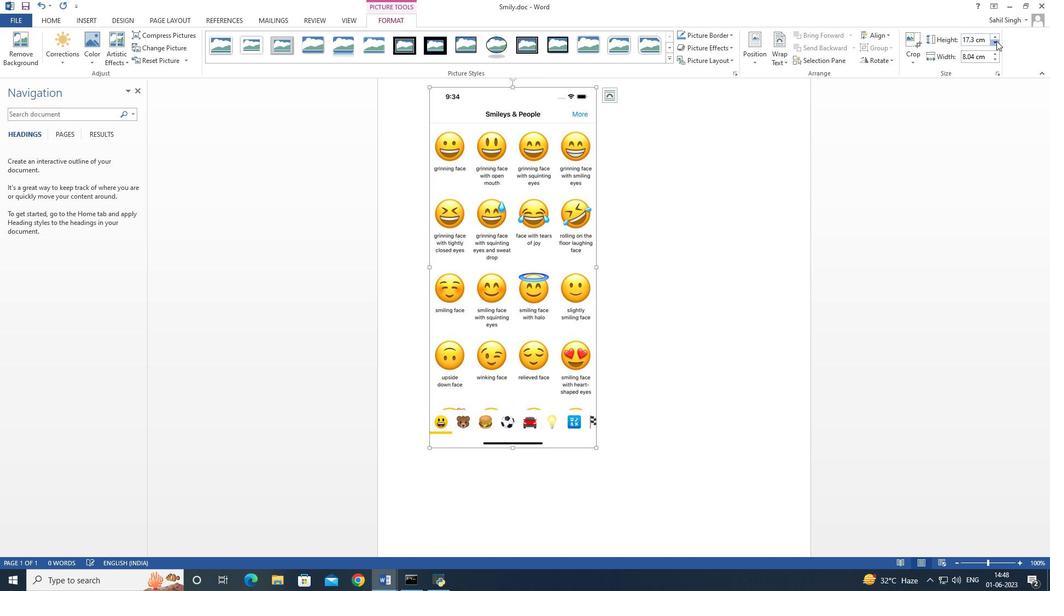 
Action: Mouse pressed left at (997, 41)
Screenshot: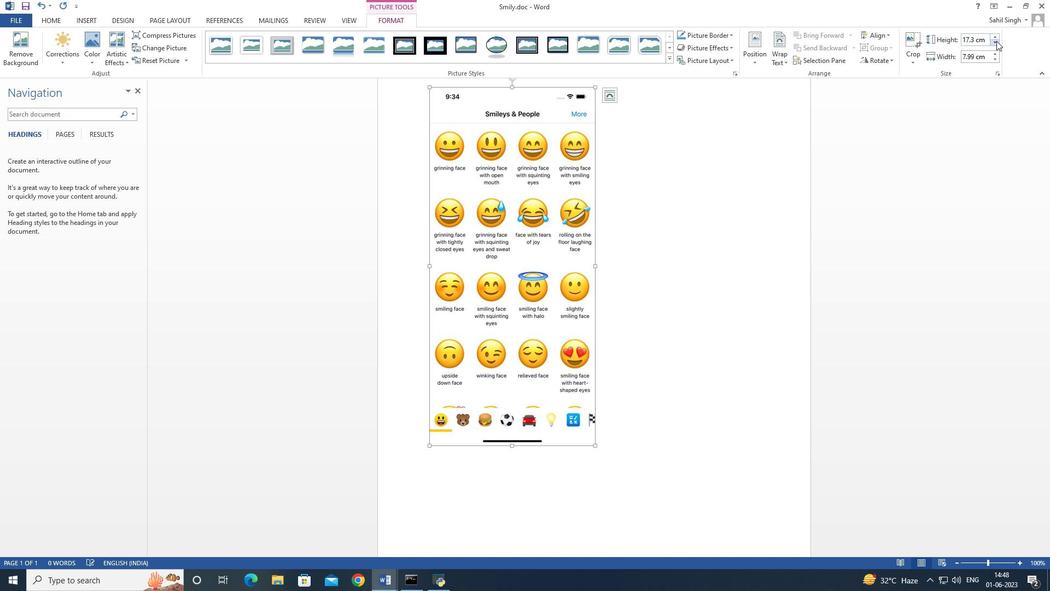 
Action: Mouse pressed left at (997, 41)
Screenshot: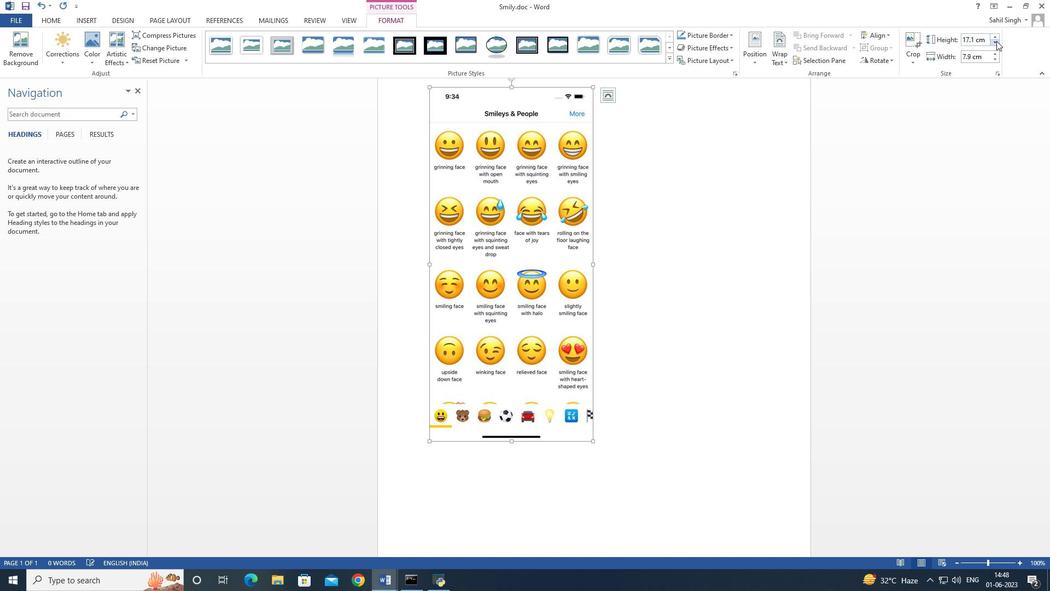 
Action: Mouse pressed left at (997, 41)
Screenshot: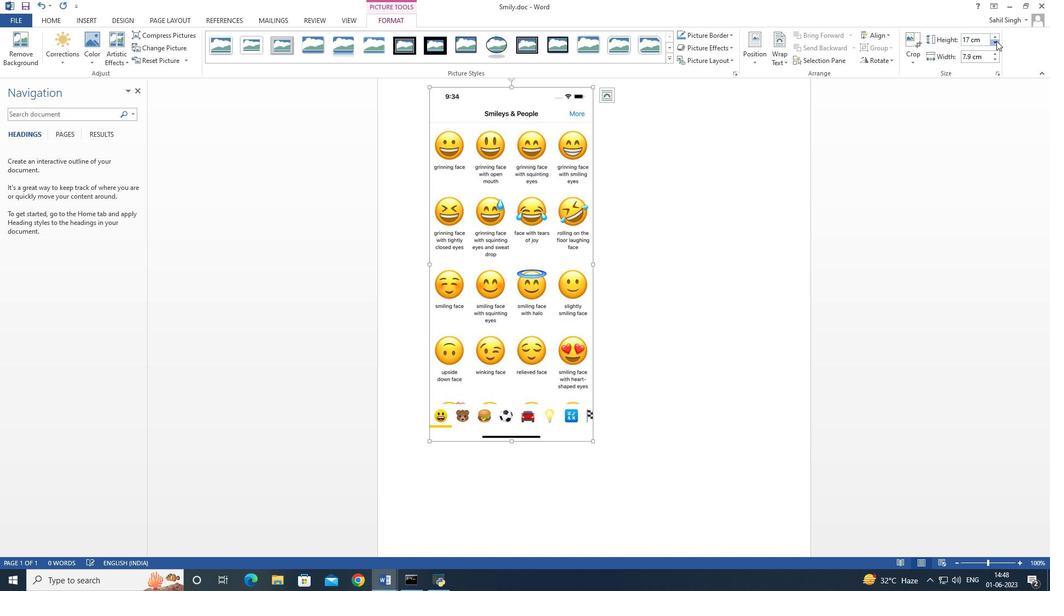 
Action: Mouse pressed left at (997, 41)
Screenshot: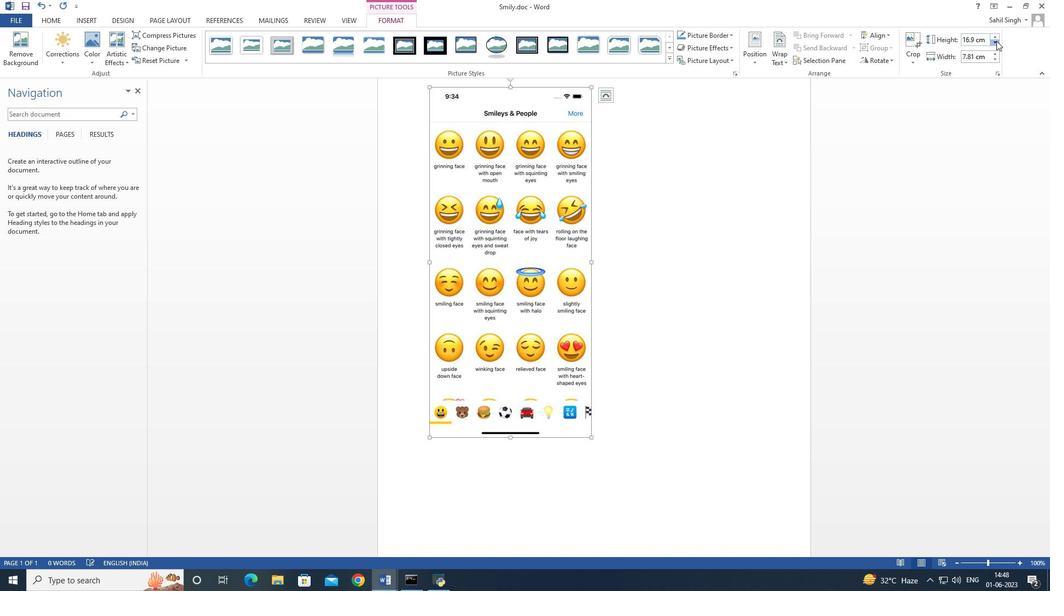 
Action: Mouse pressed left at (997, 41)
Screenshot: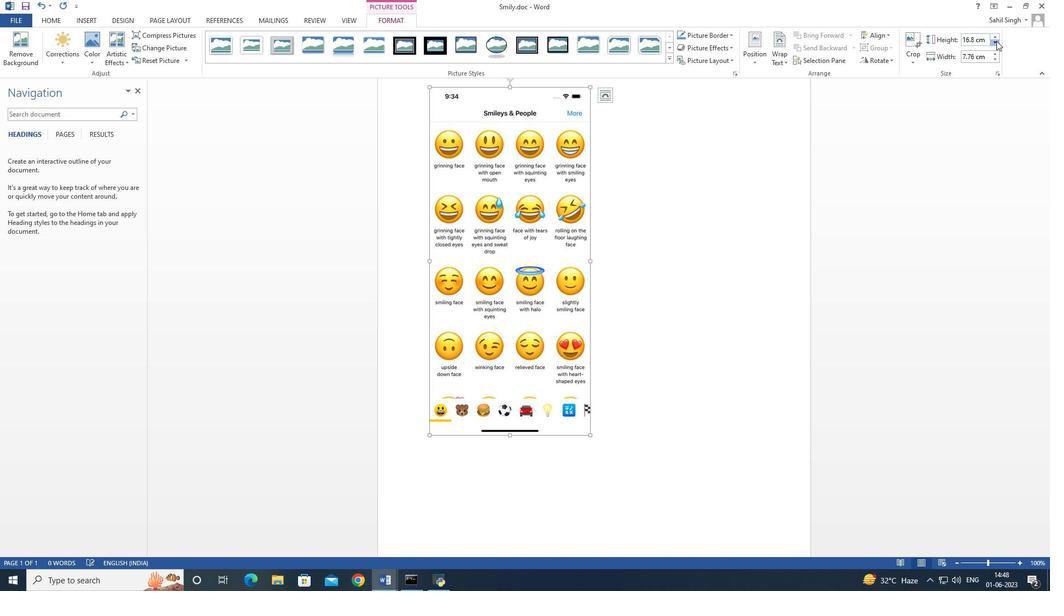 
Action: Mouse pressed left at (997, 41)
Screenshot: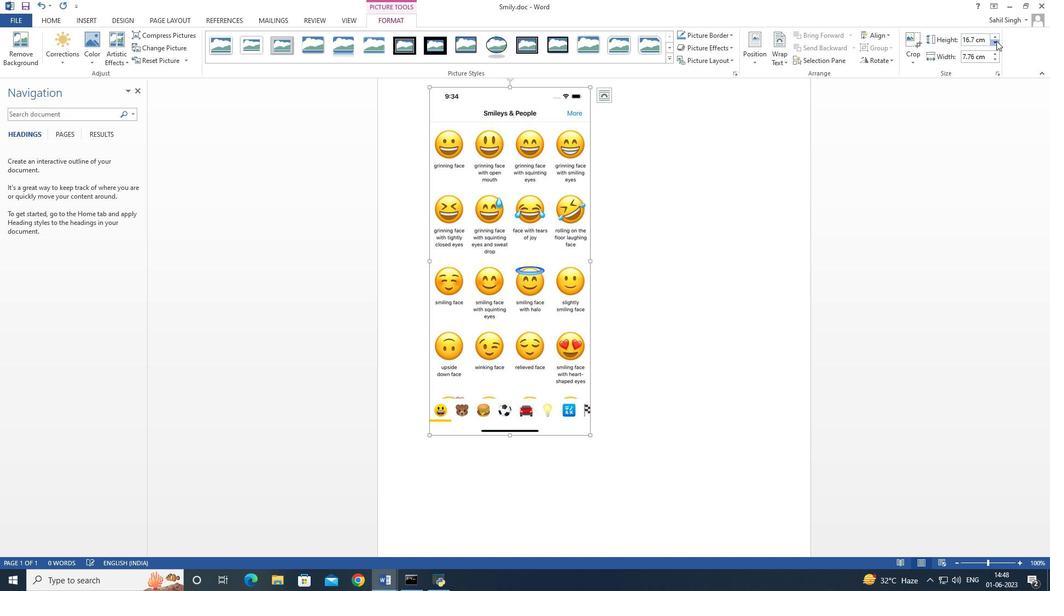 
Action: Mouse pressed left at (997, 41)
Screenshot: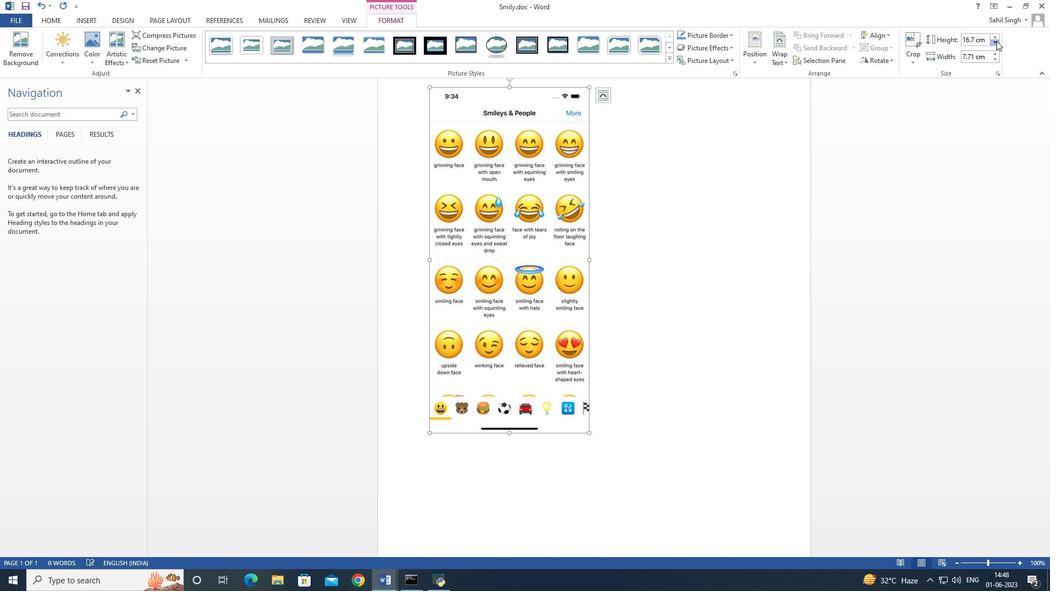 
Action: Mouse pressed left at (997, 41)
Screenshot: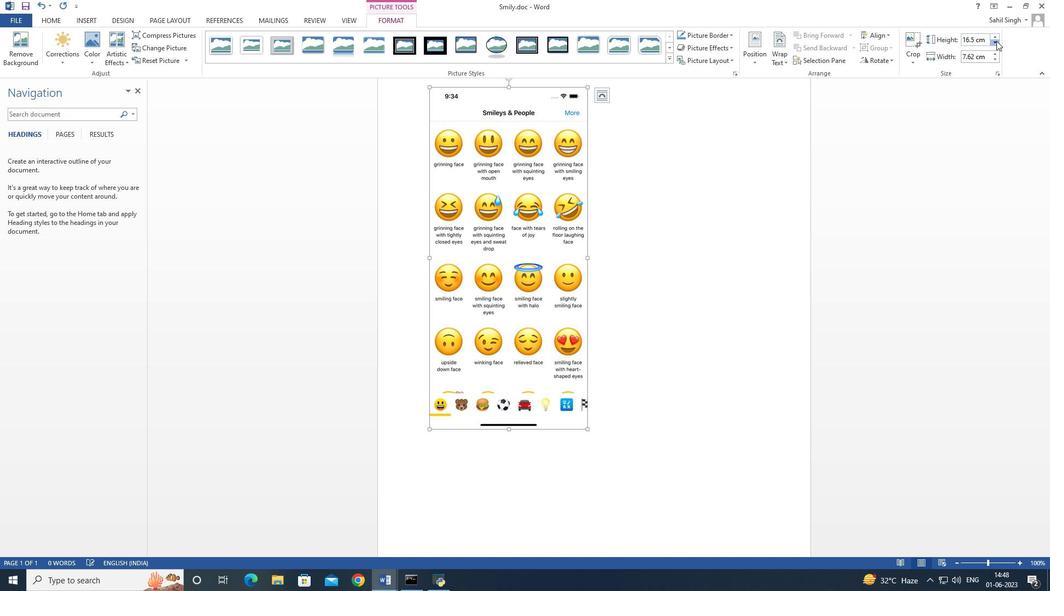 
Action: Mouse pressed left at (997, 41)
Screenshot: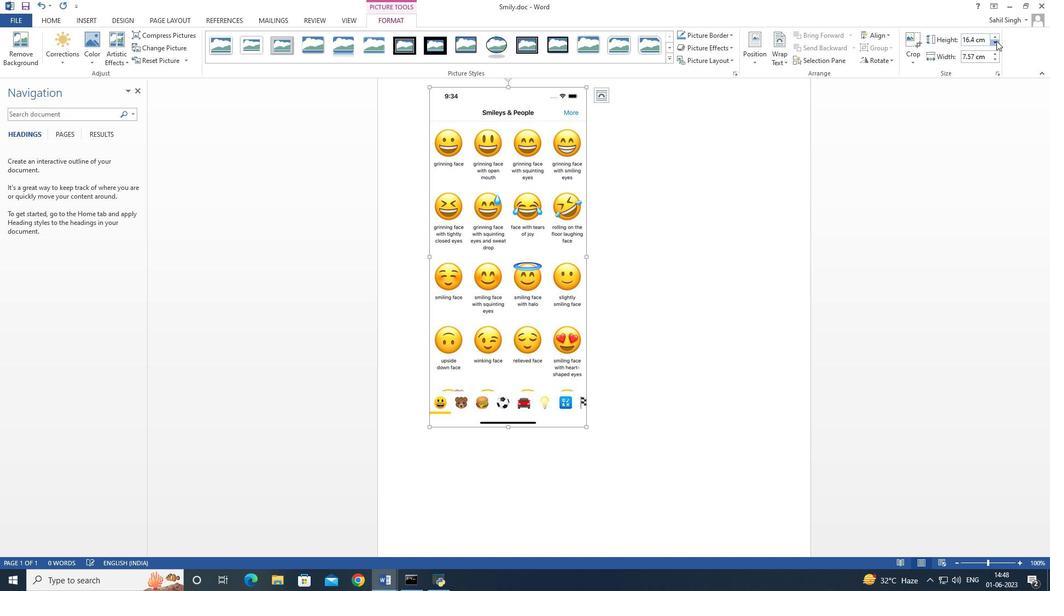 
Action: Mouse pressed left at (997, 41)
Screenshot: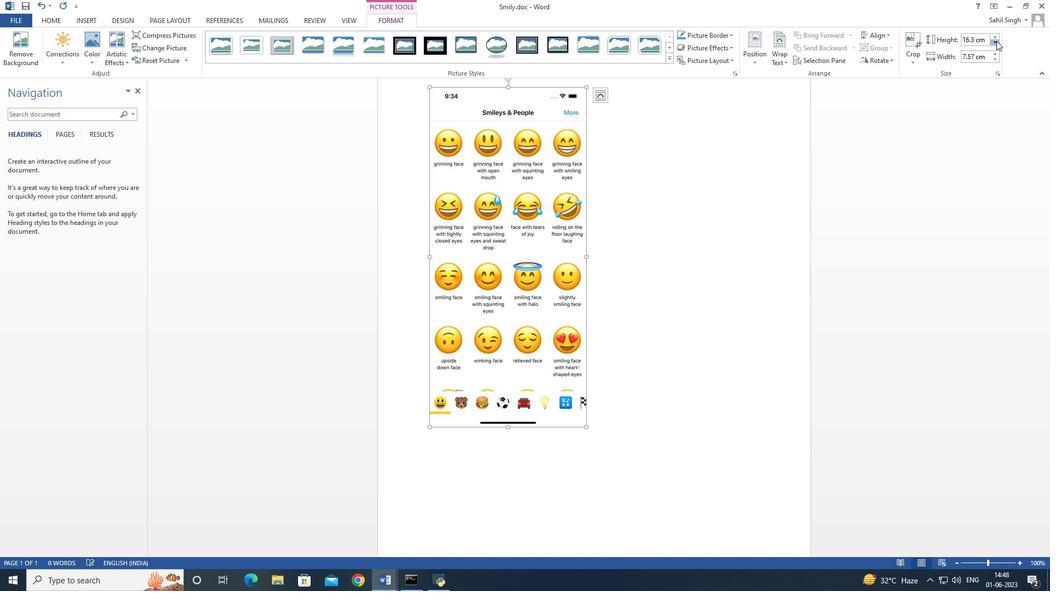 
Action: Mouse pressed left at (997, 41)
Screenshot: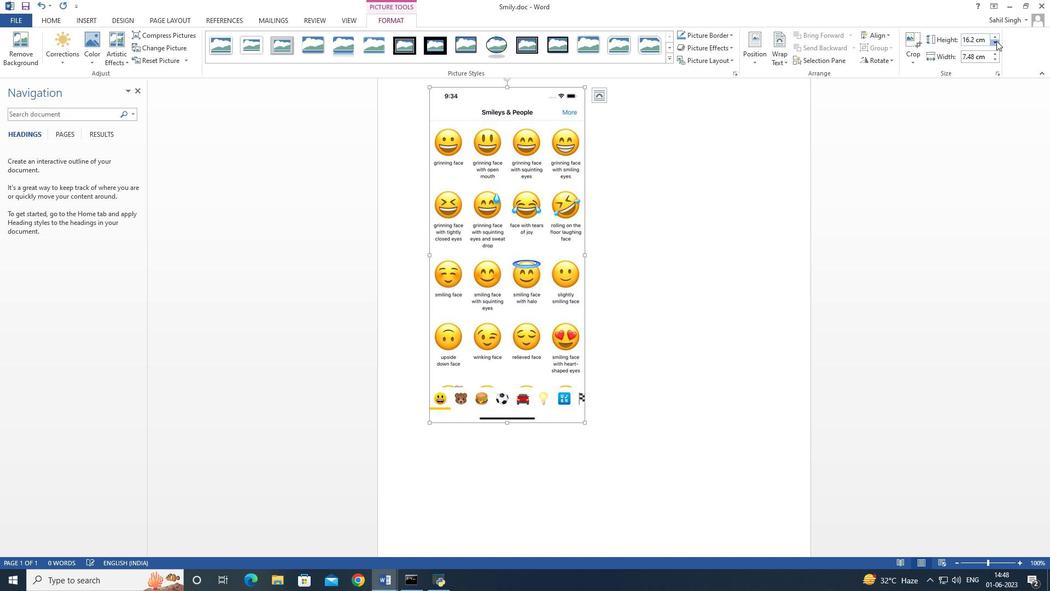 
Action: Mouse pressed left at (997, 41)
Screenshot: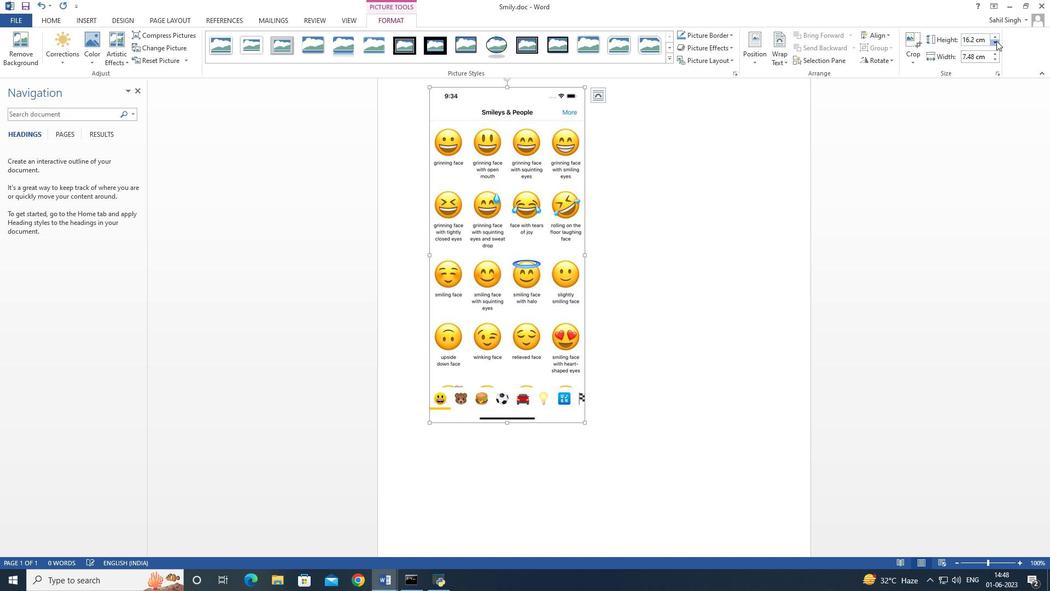 
Action: Mouse pressed left at (997, 41)
Screenshot: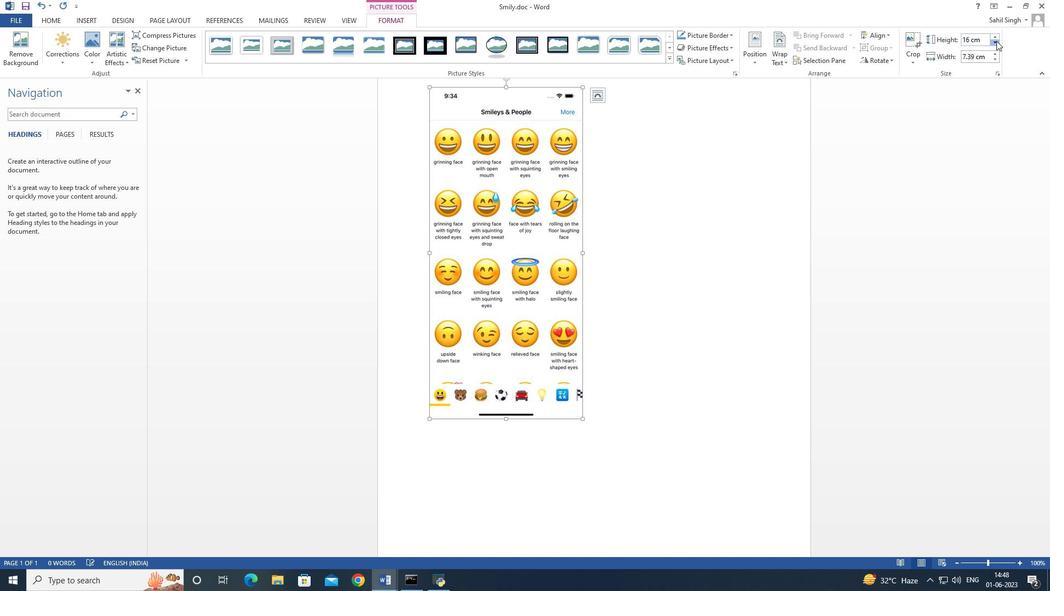 
Action: Mouse pressed left at (997, 41)
Screenshot: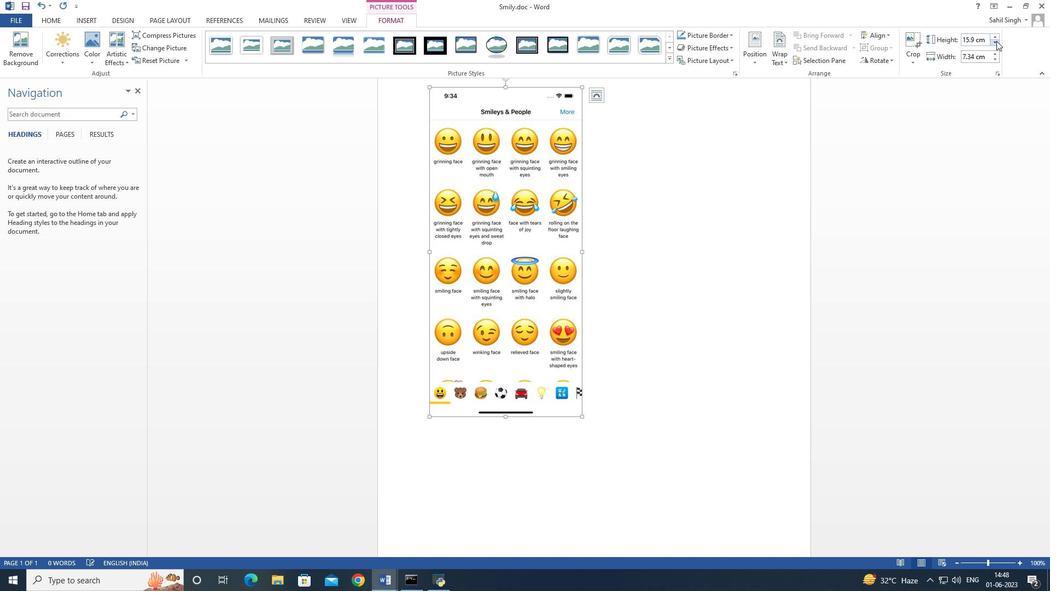 
Action: Mouse pressed left at (997, 41)
Screenshot: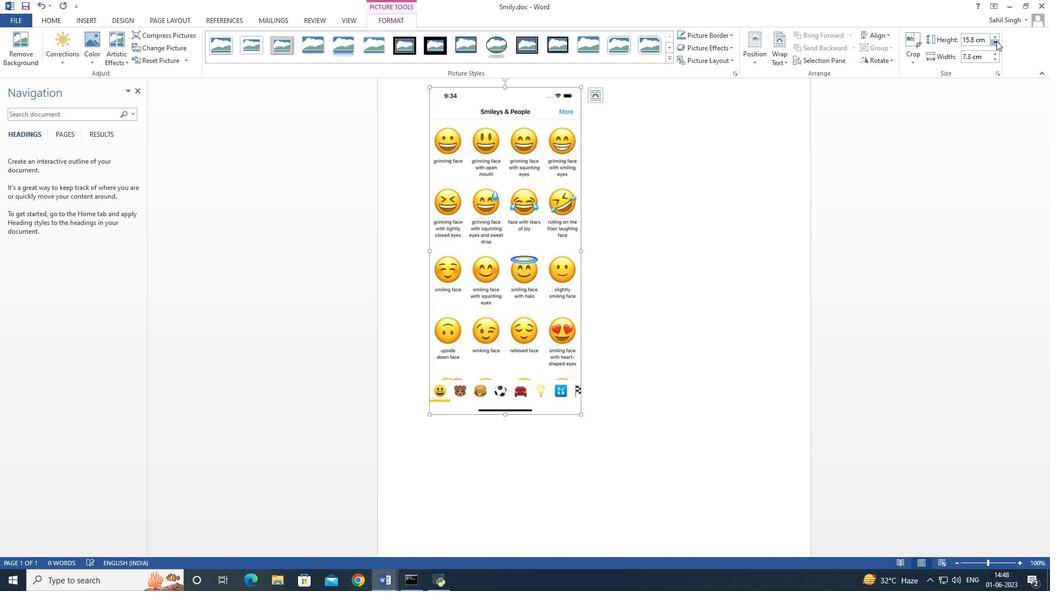 
Action: Mouse pressed left at (997, 41)
Screenshot: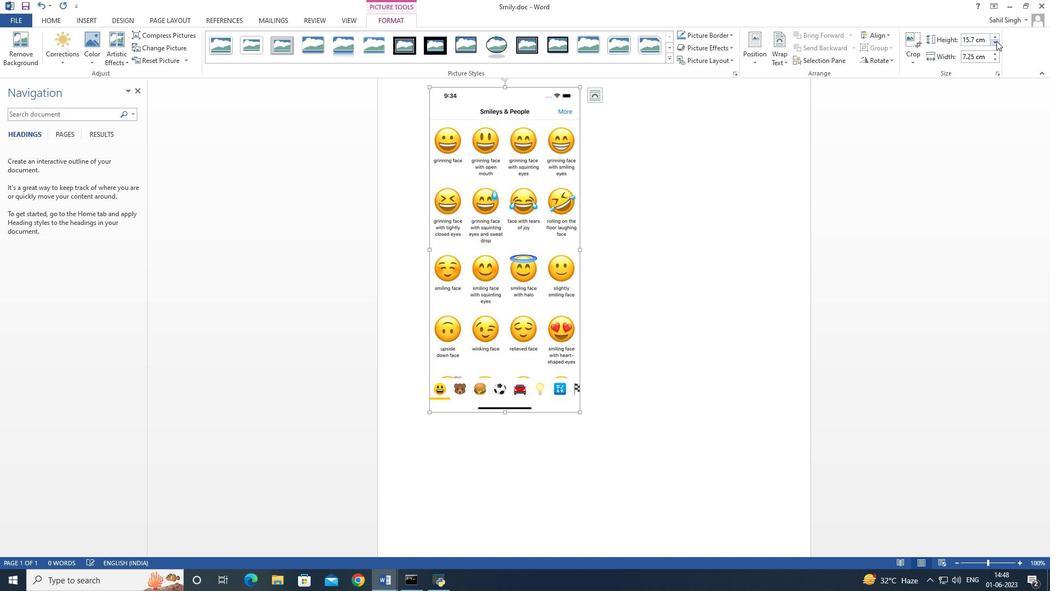 
Action: Mouse pressed left at (997, 41)
Screenshot: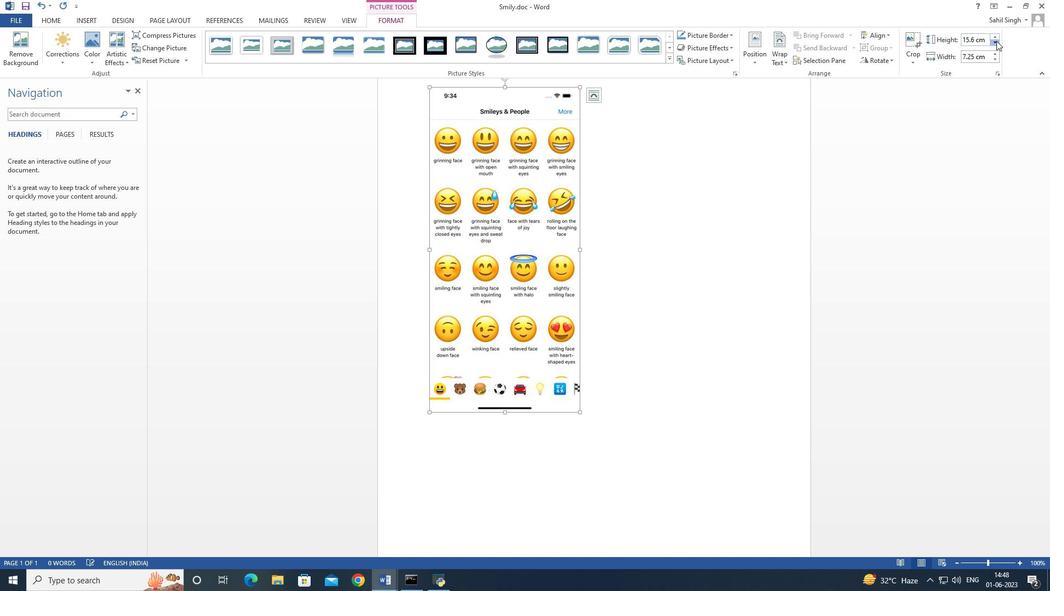 
Action: Mouse pressed left at (997, 41)
Screenshot: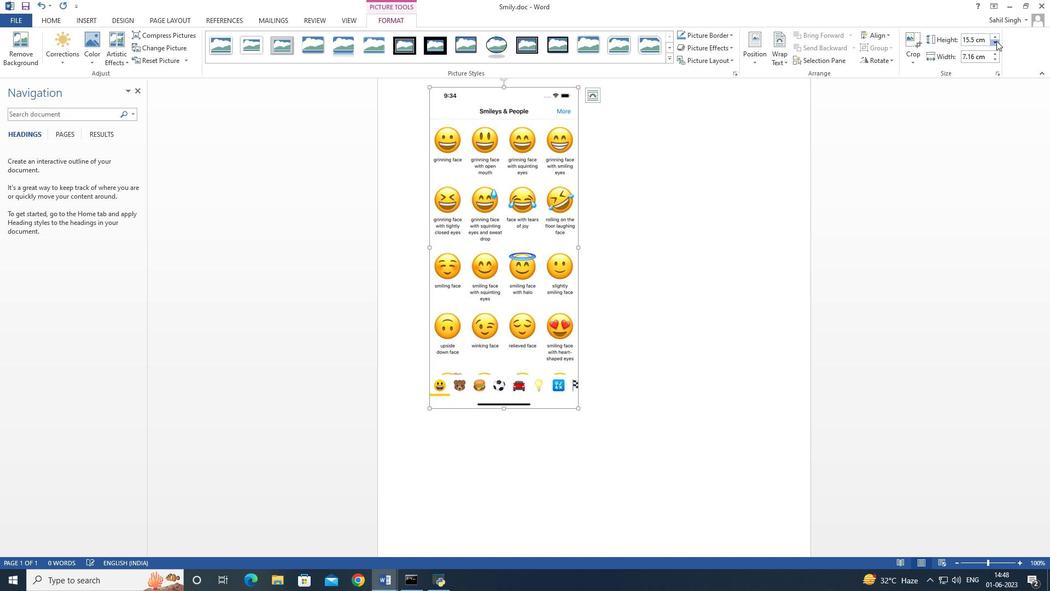 
Action: Mouse pressed left at (997, 41)
Screenshot: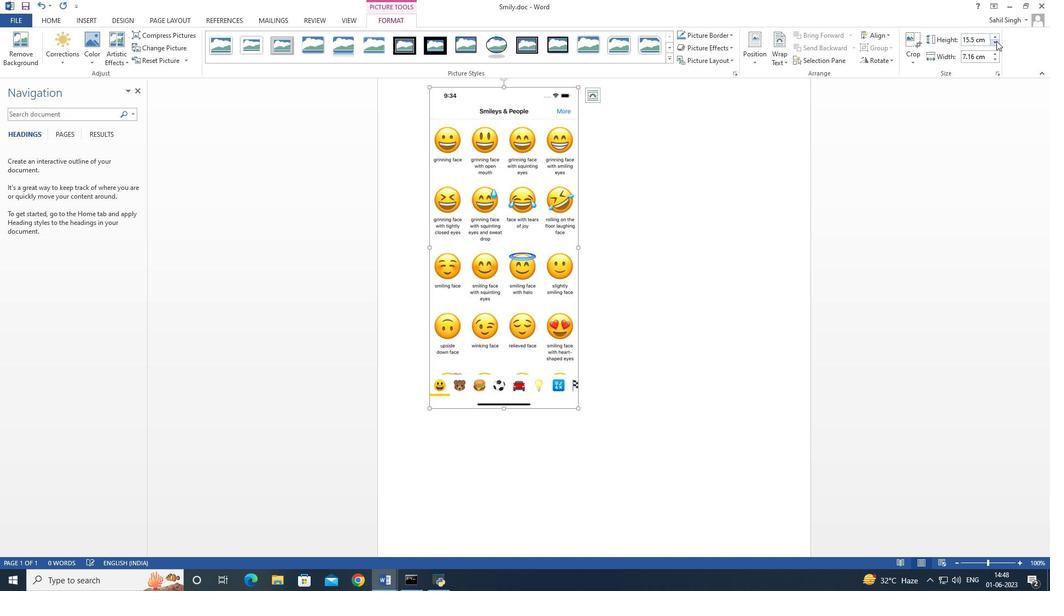 
Action: Mouse pressed left at (997, 41)
Screenshot: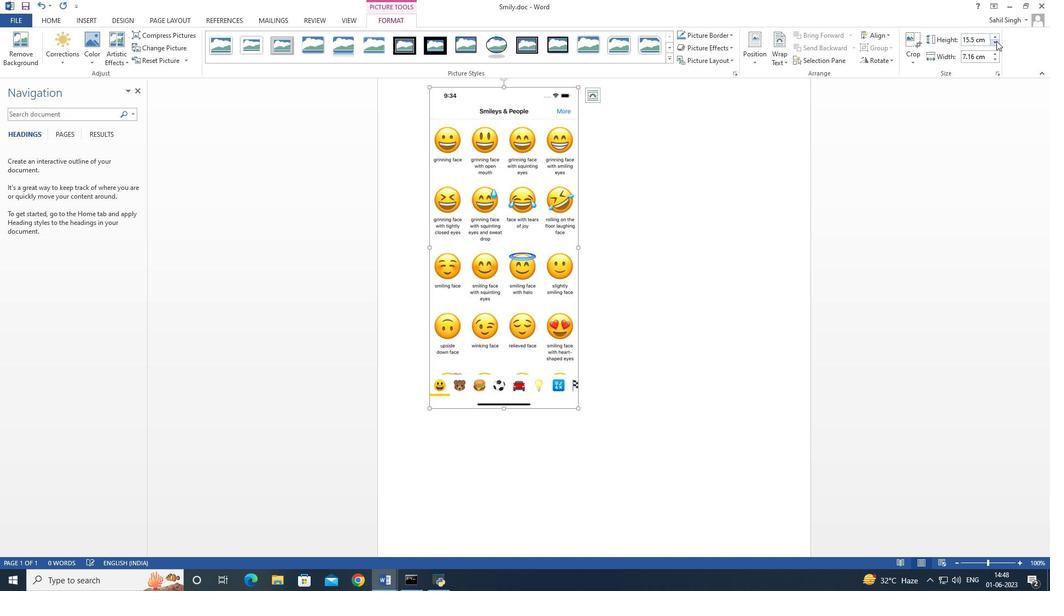 
Action: Mouse pressed left at (997, 41)
Screenshot: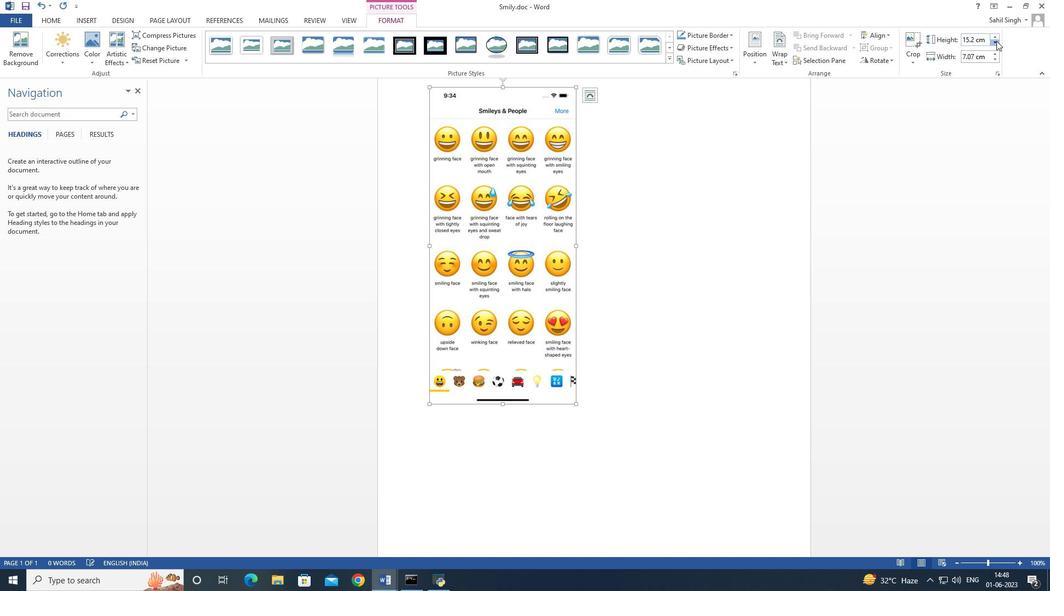 
Action: Mouse pressed left at (997, 41)
Screenshot: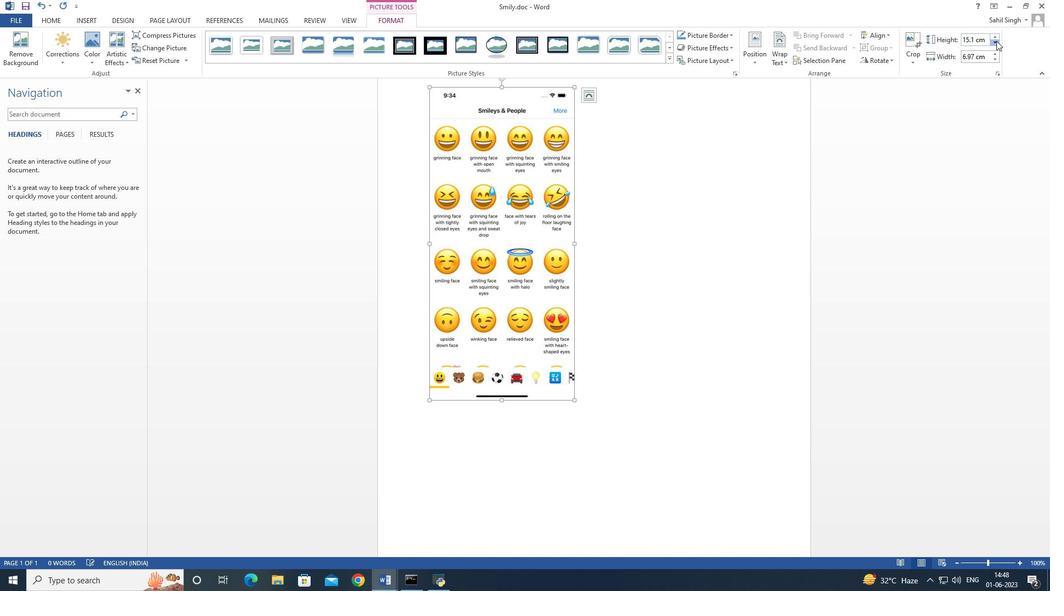 
Action: Mouse pressed left at (997, 41)
Screenshot: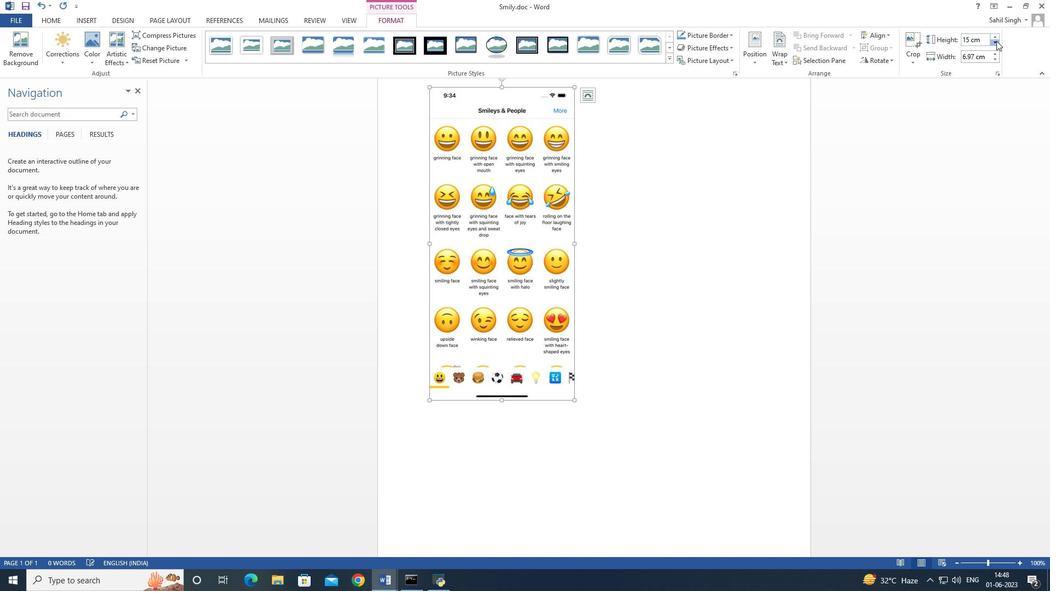 
Action: Mouse pressed left at (997, 41)
Screenshot: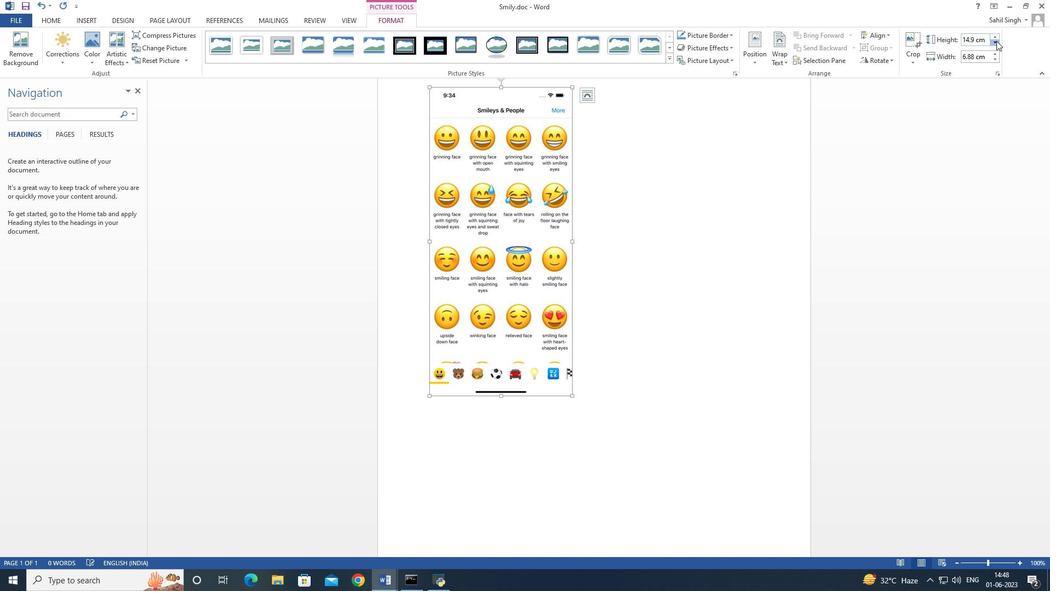 
Action: Mouse pressed left at (997, 41)
Screenshot: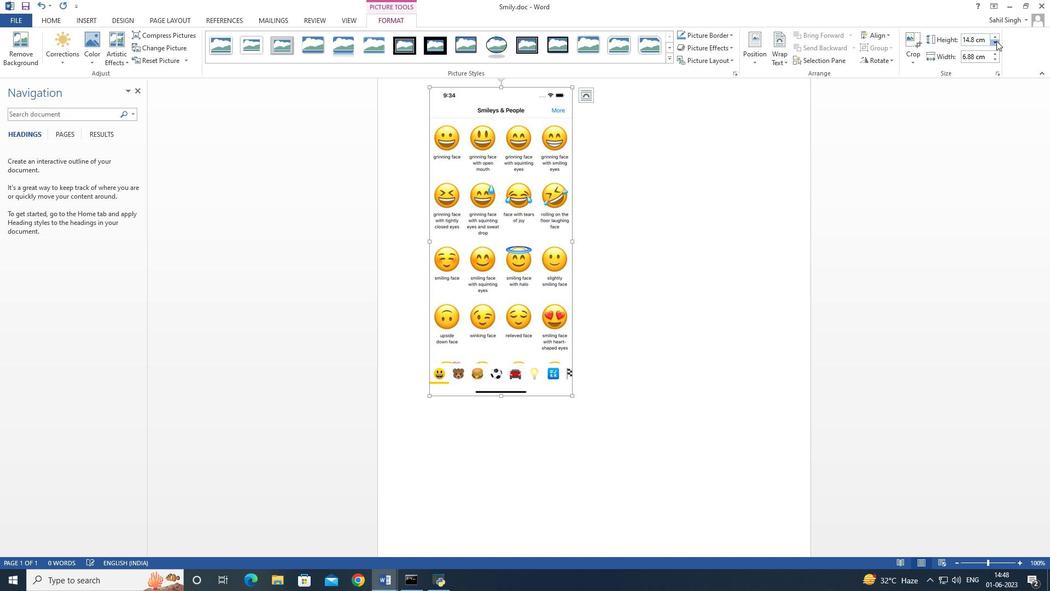 
Action: Mouse pressed left at (997, 41)
Screenshot: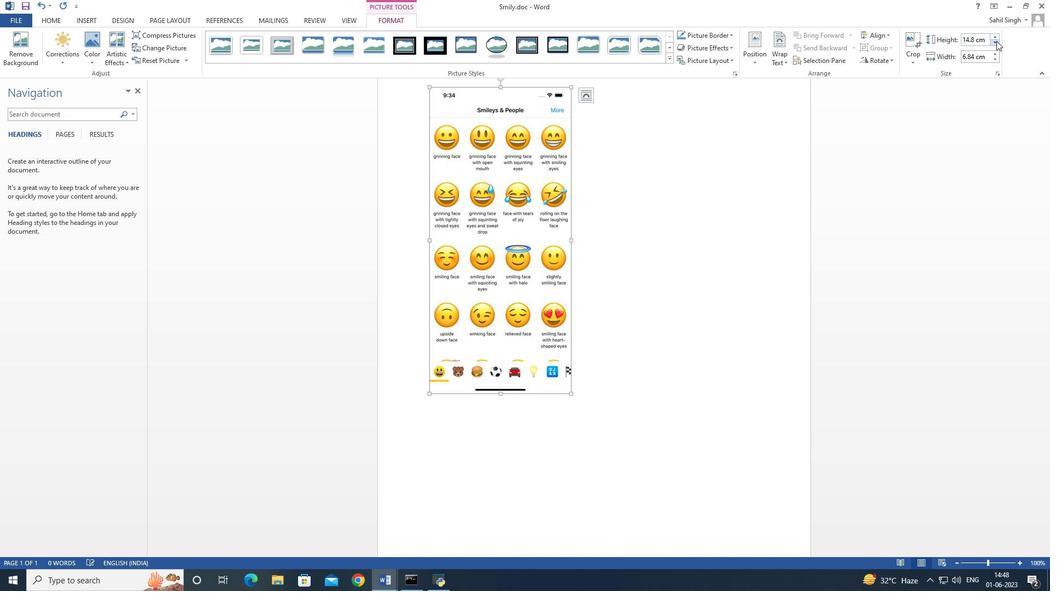 
Action: Mouse pressed left at (997, 41)
Screenshot: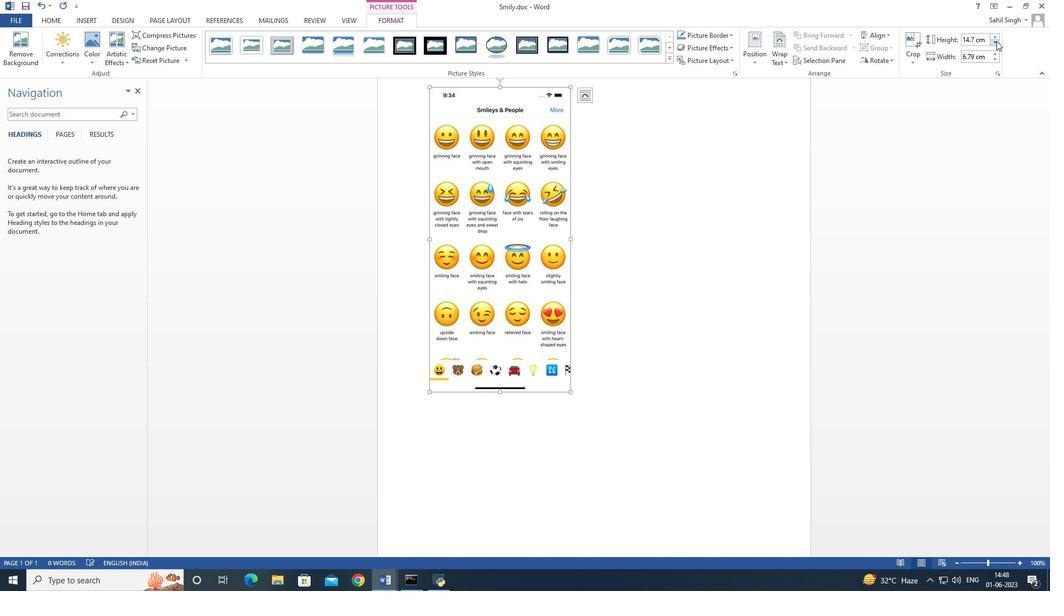 
Action: Mouse pressed left at (997, 41)
Screenshot: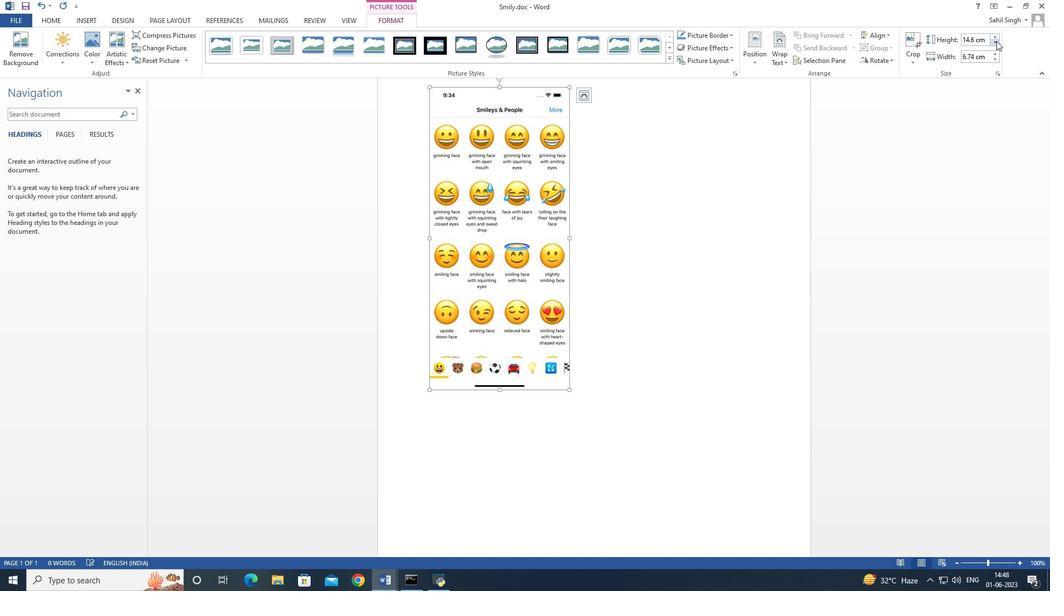 
Action: Mouse pressed left at (997, 41)
Screenshot: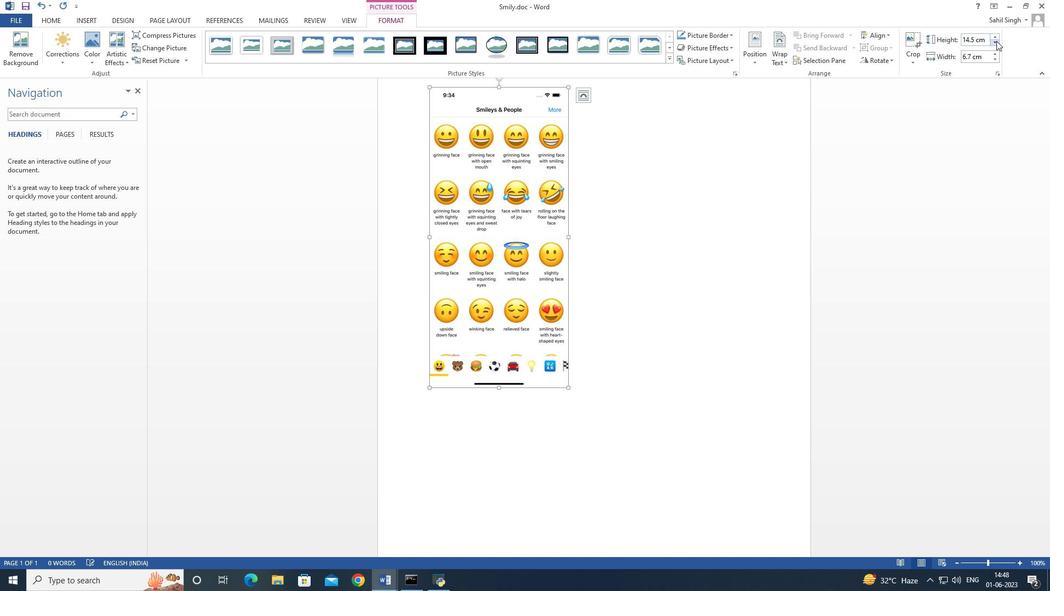 
Action: Mouse pressed left at (997, 41)
Screenshot: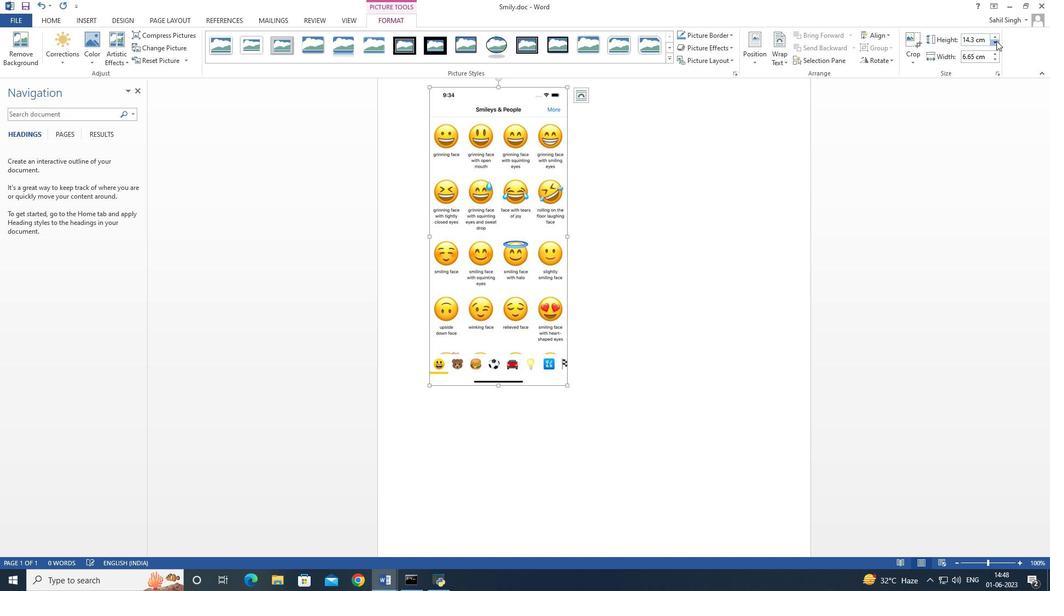
Action: Mouse pressed left at (997, 41)
Screenshot: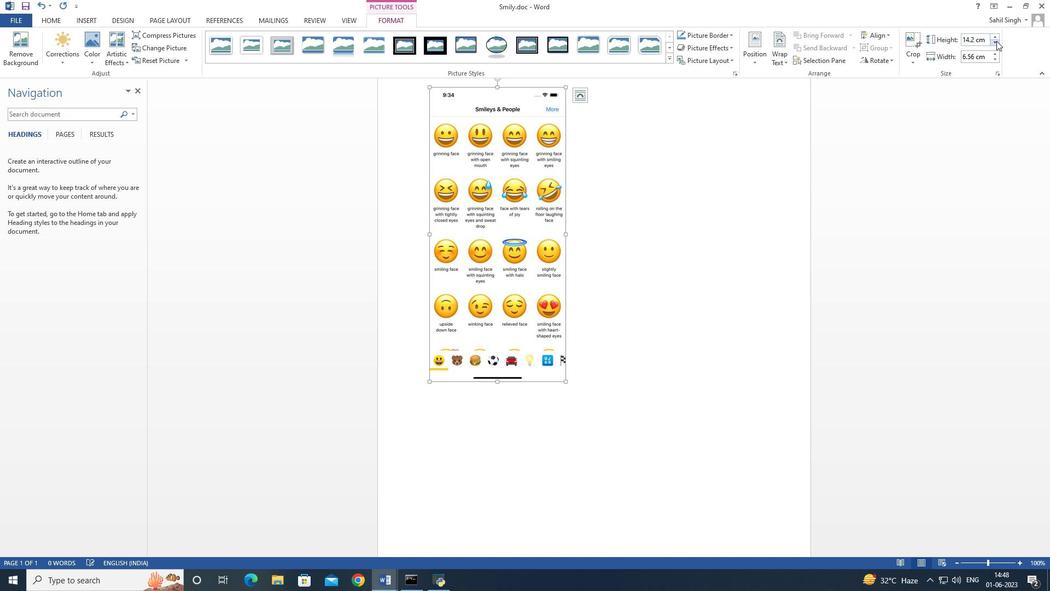 
Action: Mouse pressed left at (997, 41)
Screenshot: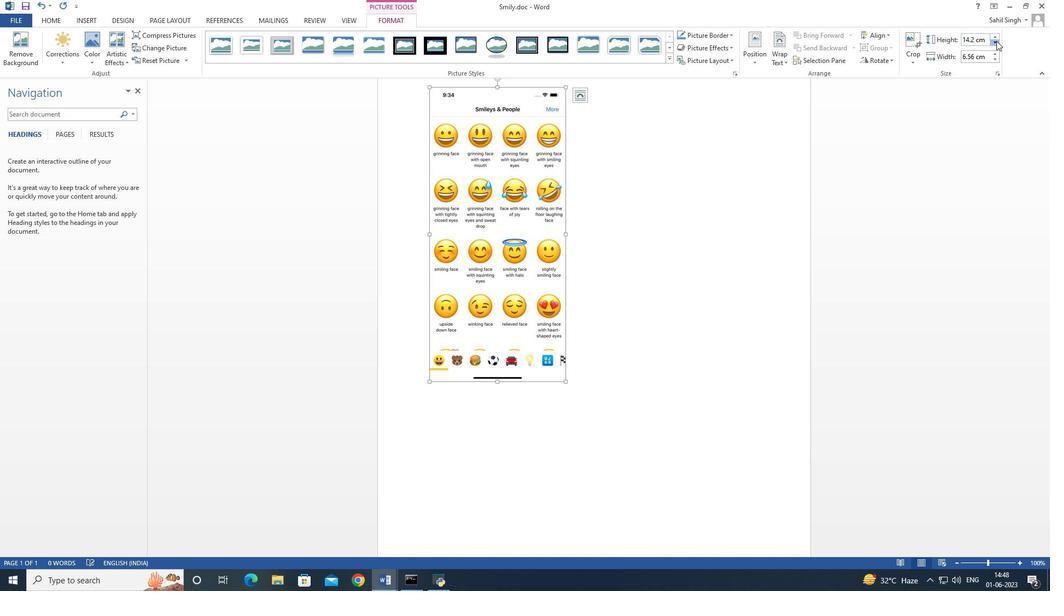 
Action: Mouse pressed left at (997, 41)
Screenshot: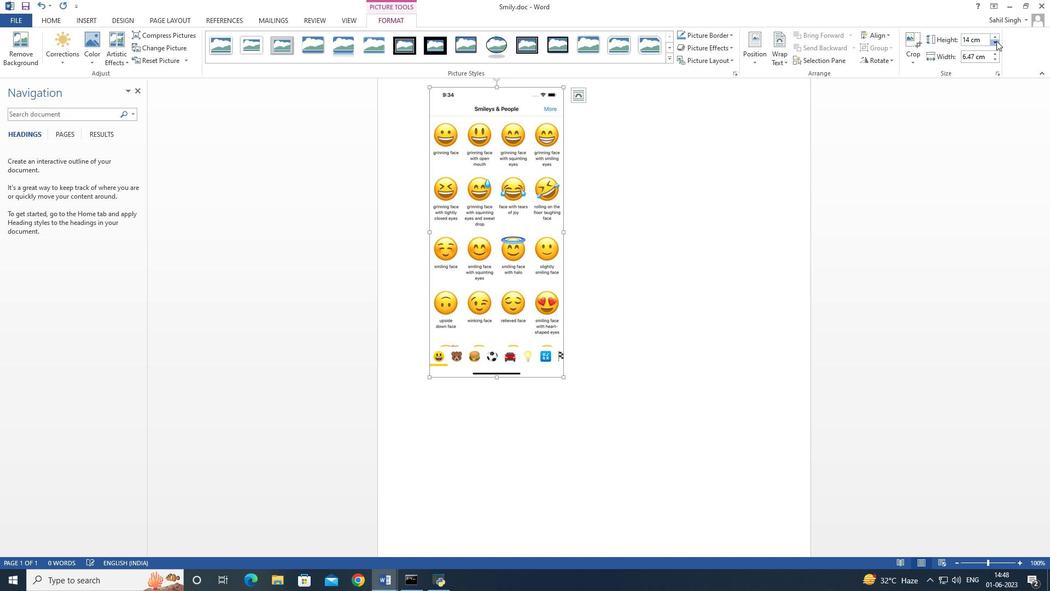 
Action: Mouse pressed left at (997, 41)
Screenshot: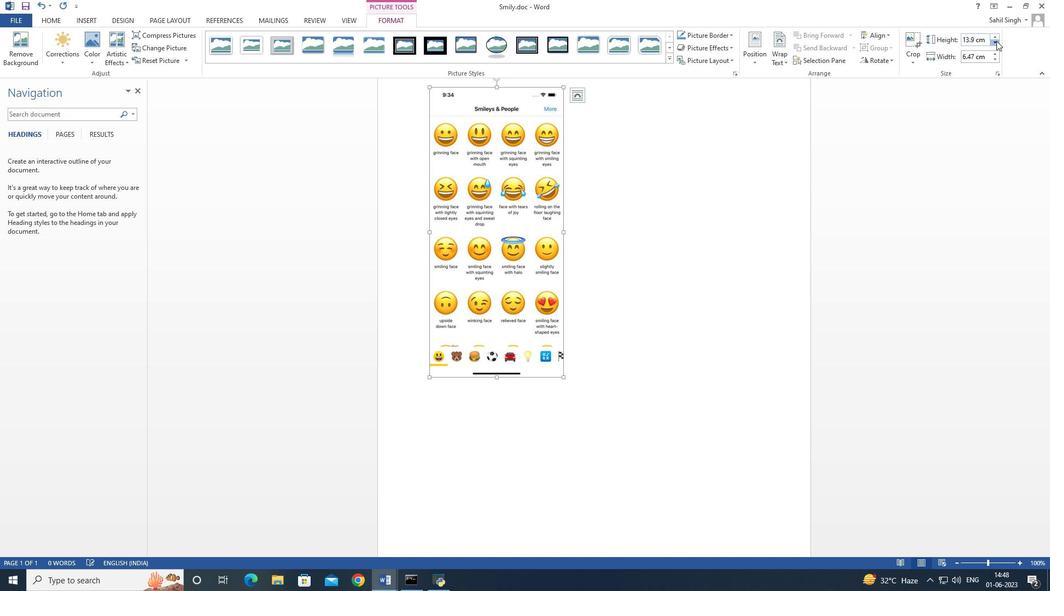 
Action: Mouse pressed left at (997, 41)
Screenshot: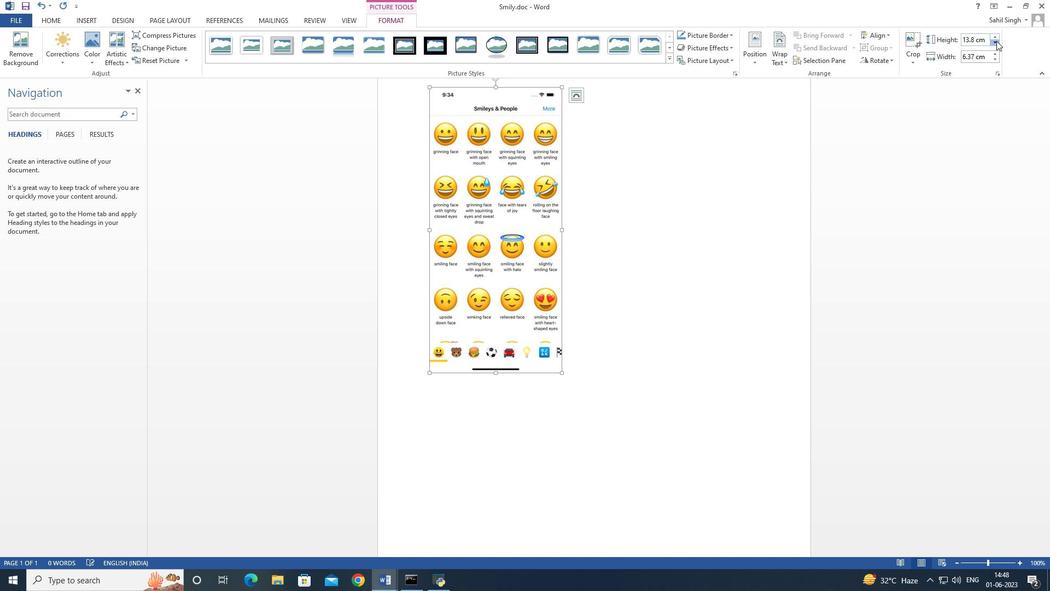 
Action: Mouse pressed left at (997, 41)
Screenshot: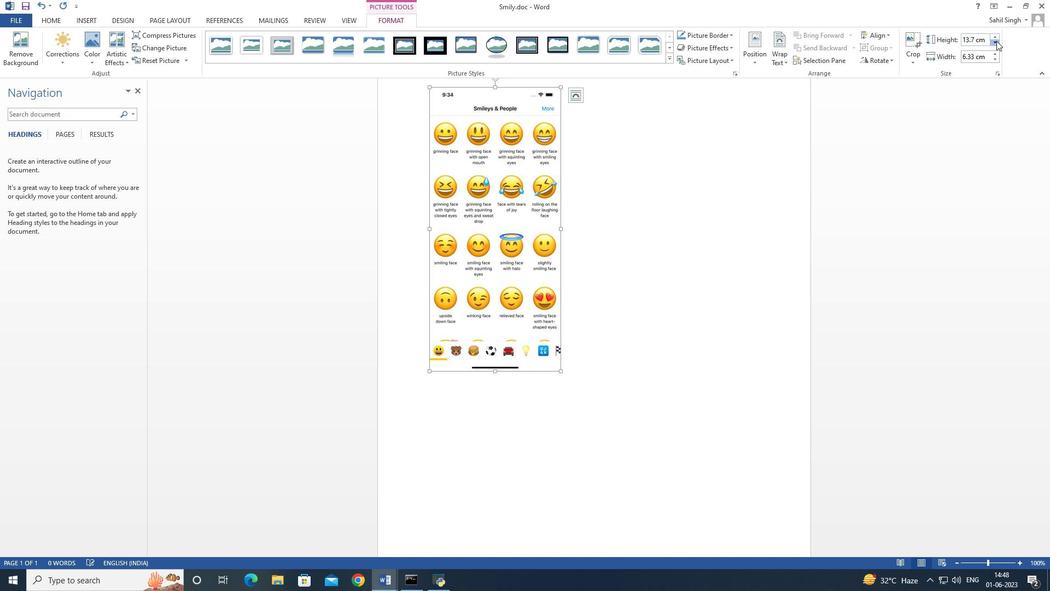 
Action: Mouse pressed left at (997, 41)
Screenshot: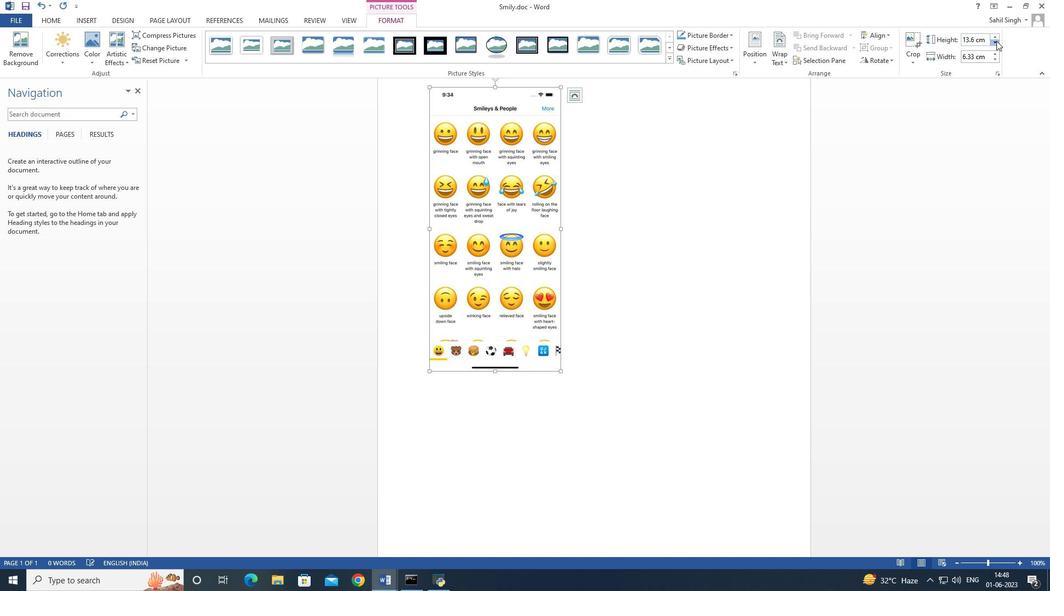 
Action: Mouse pressed left at (997, 41)
Screenshot: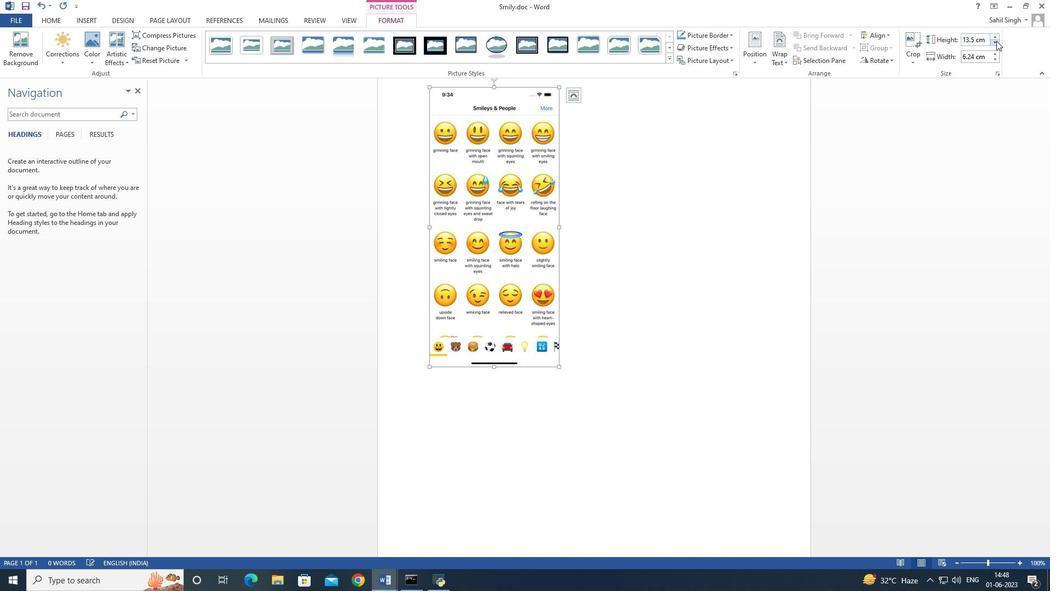 
Action: Mouse pressed left at (997, 41)
Screenshot: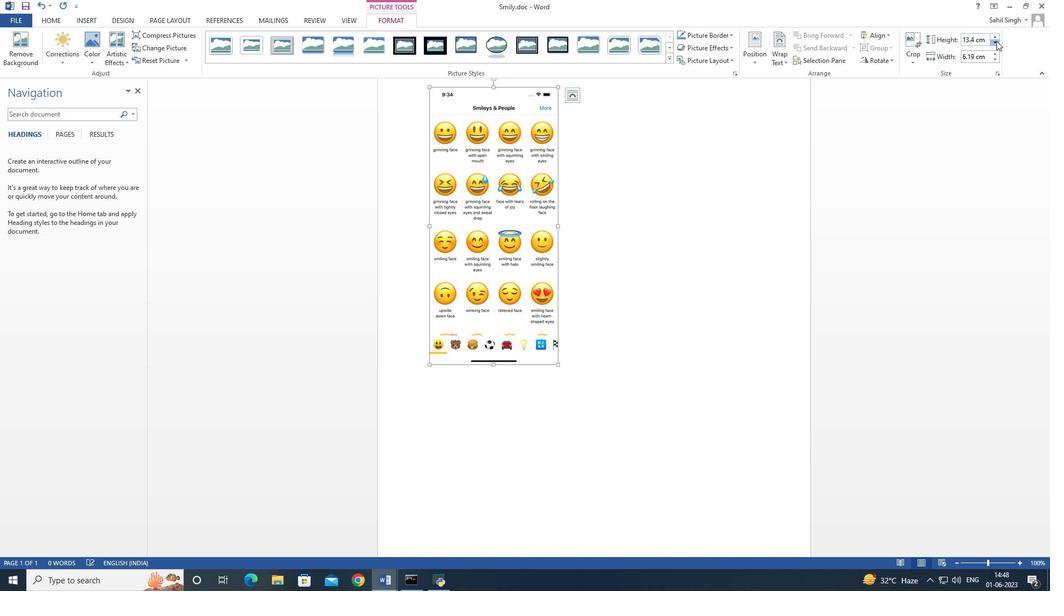 
Action: Mouse pressed left at (997, 41)
Screenshot: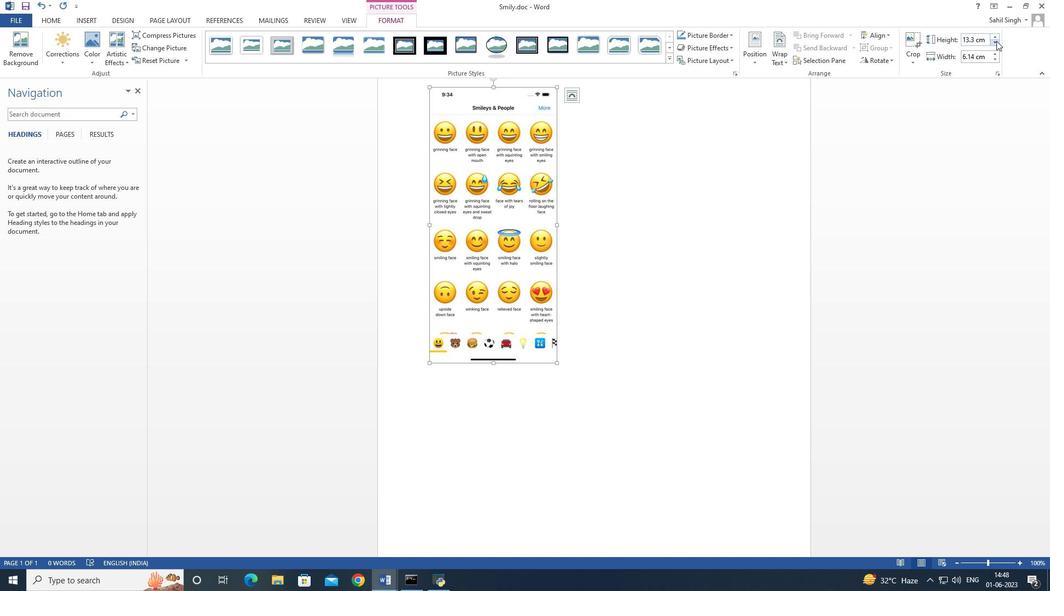 
Action: Mouse pressed left at (997, 41)
Screenshot: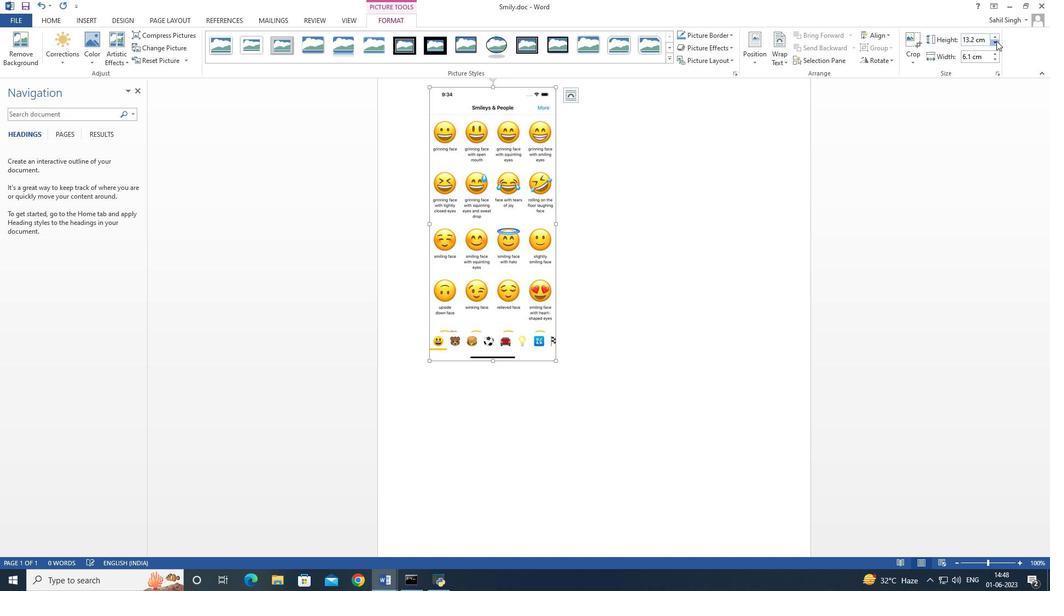 
Action: Mouse pressed left at (997, 41)
Screenshot: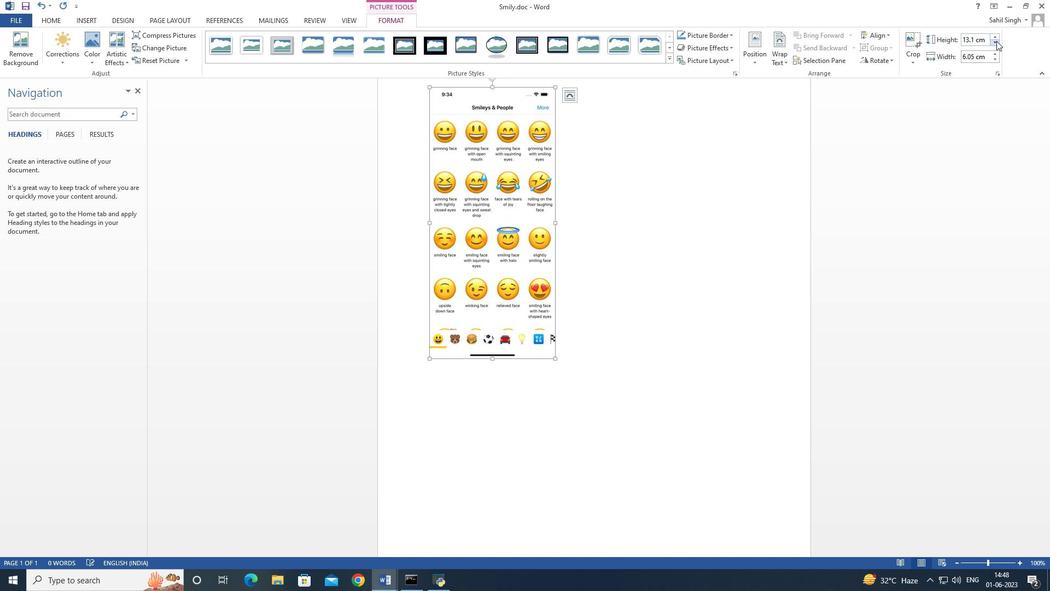 
Action: Mouse pressed left at (997, 41)
Screenshot: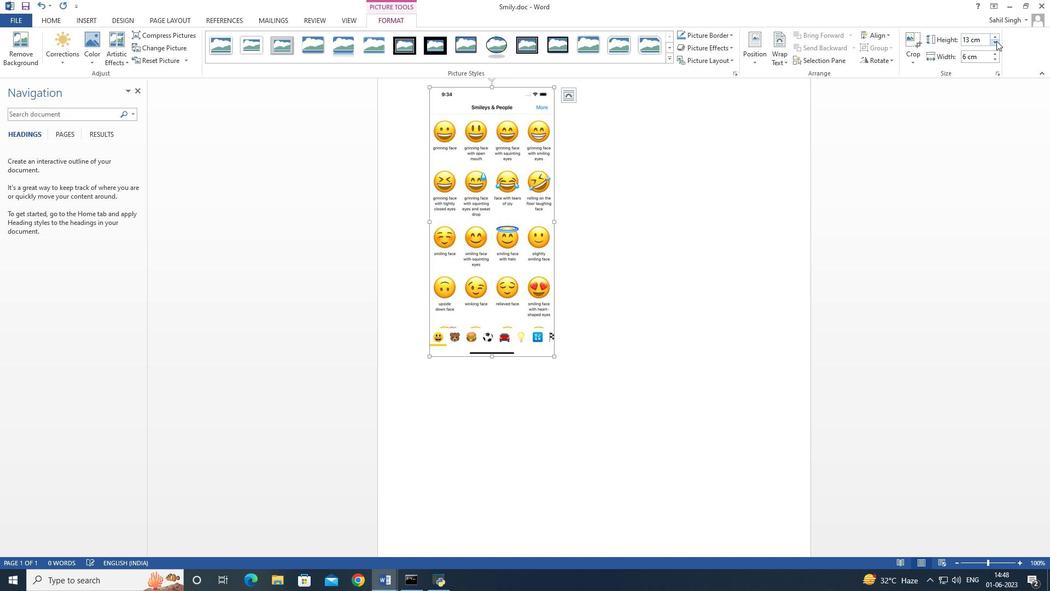 
Action: Mouse pressed left at (997, 41)
Screenshot: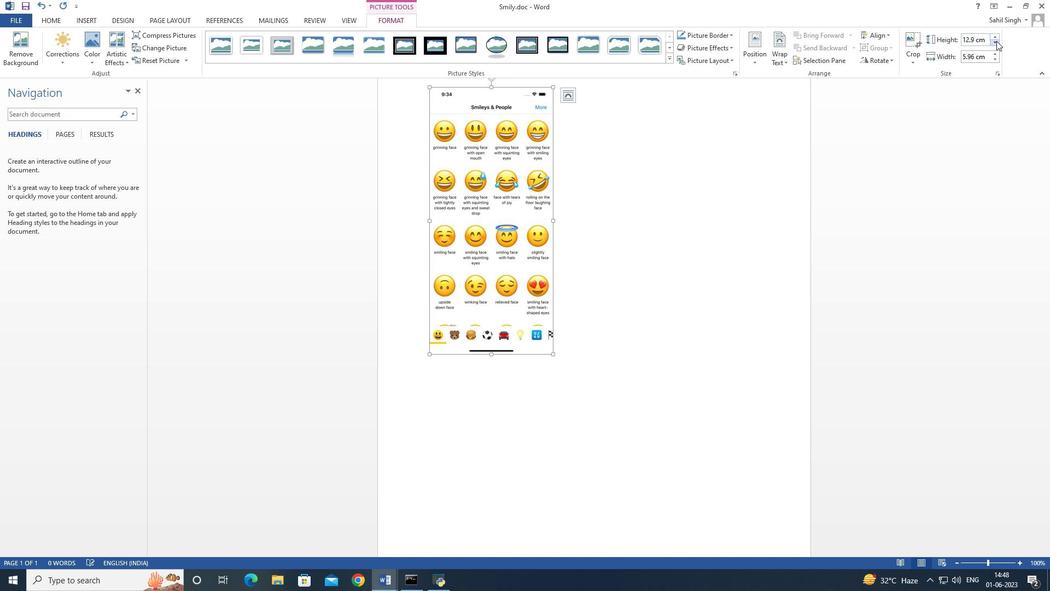 
Action: Mouse pressed left at (997, 41)
Screenshot: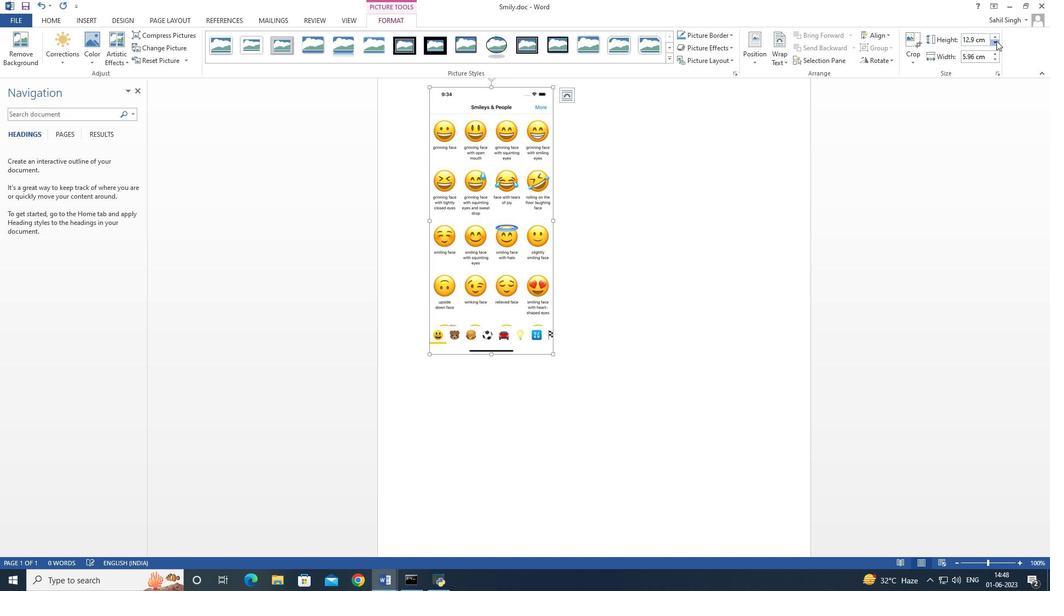 
Action: Mouse pressed left at (997, 41)
Screenshot: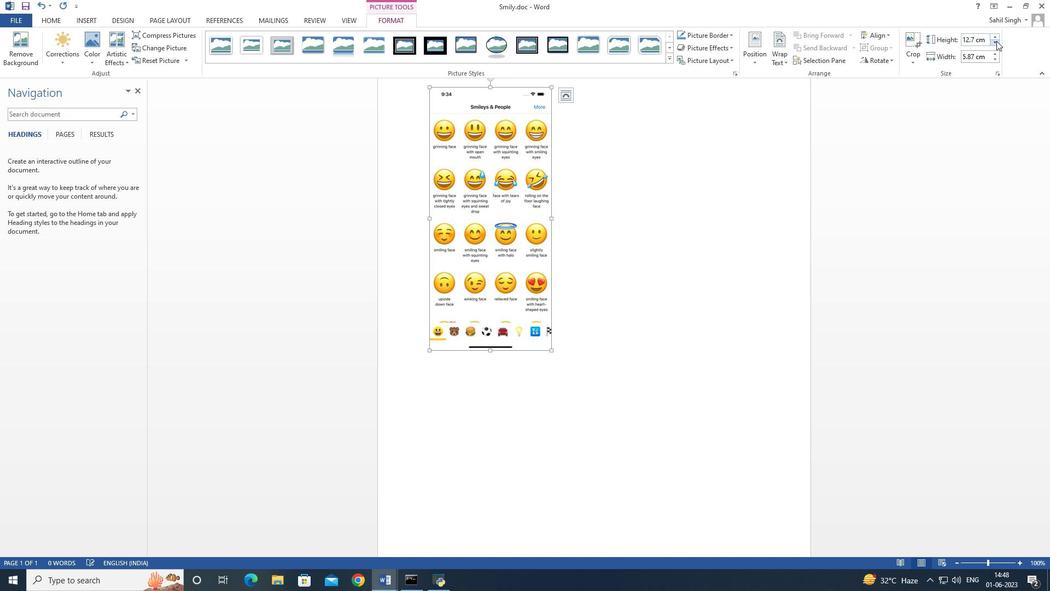
Action: Mouse pressed left at (997, 41)
Screenshot: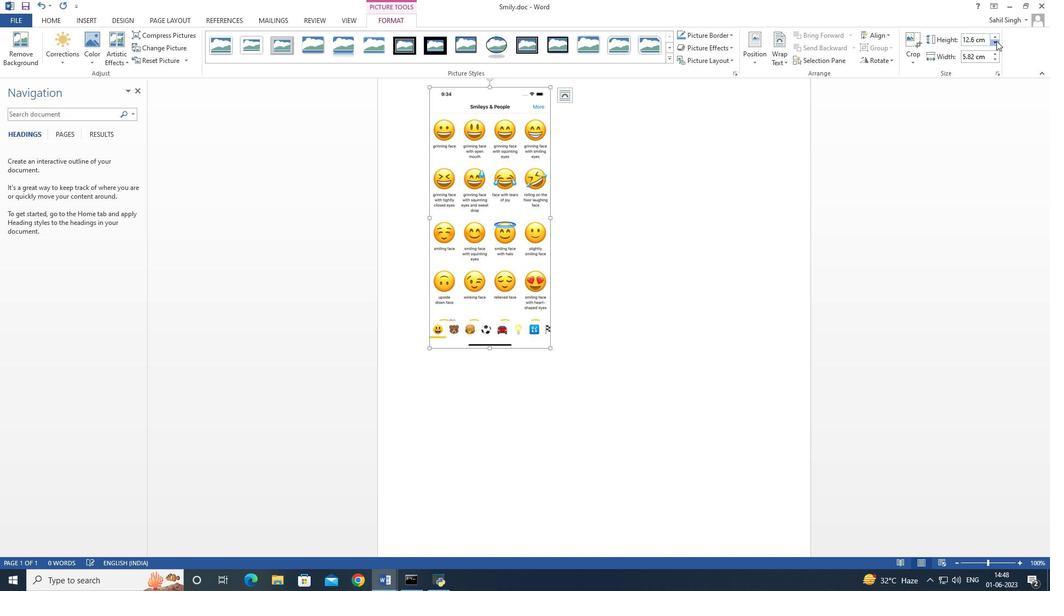 
Action: Mouse pressed left at (997, 41)
Screenshot: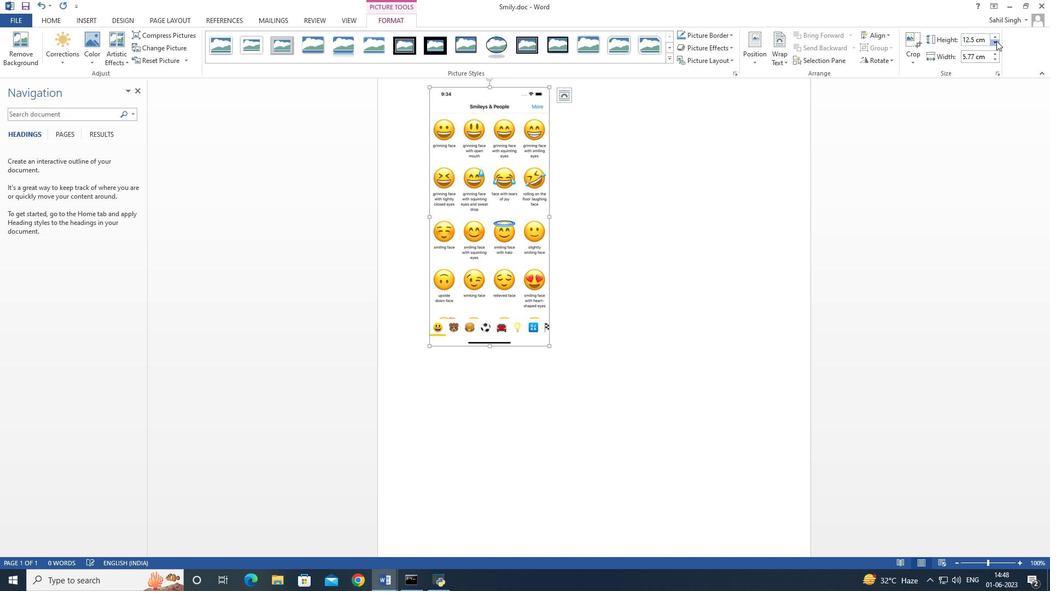 
Action: Mouse pressed left at (997, 41)
Screenshot: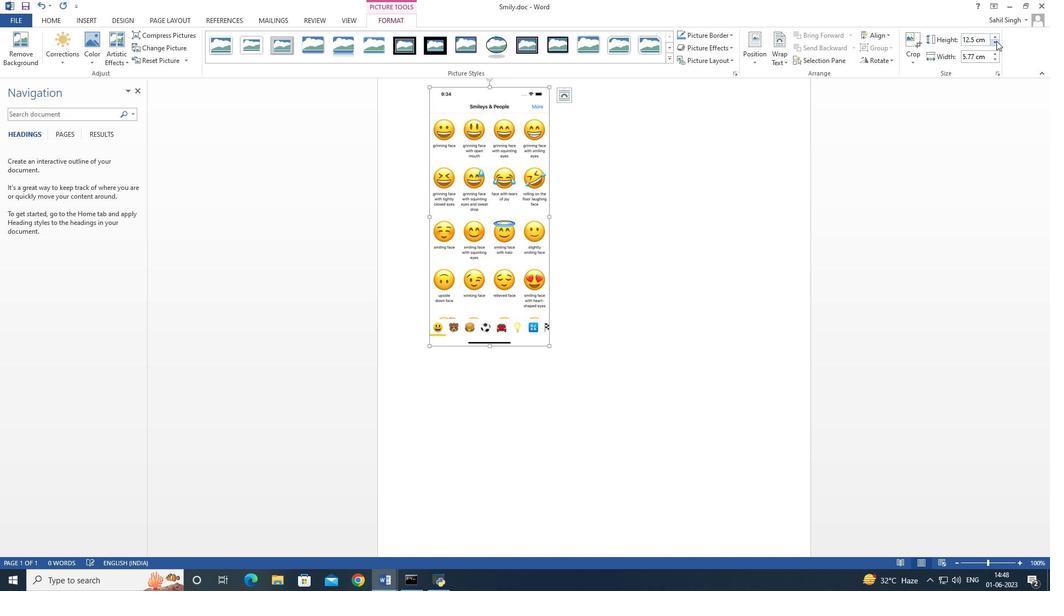 
Action: Mouse pressed left at (997, 41)
Screenshot: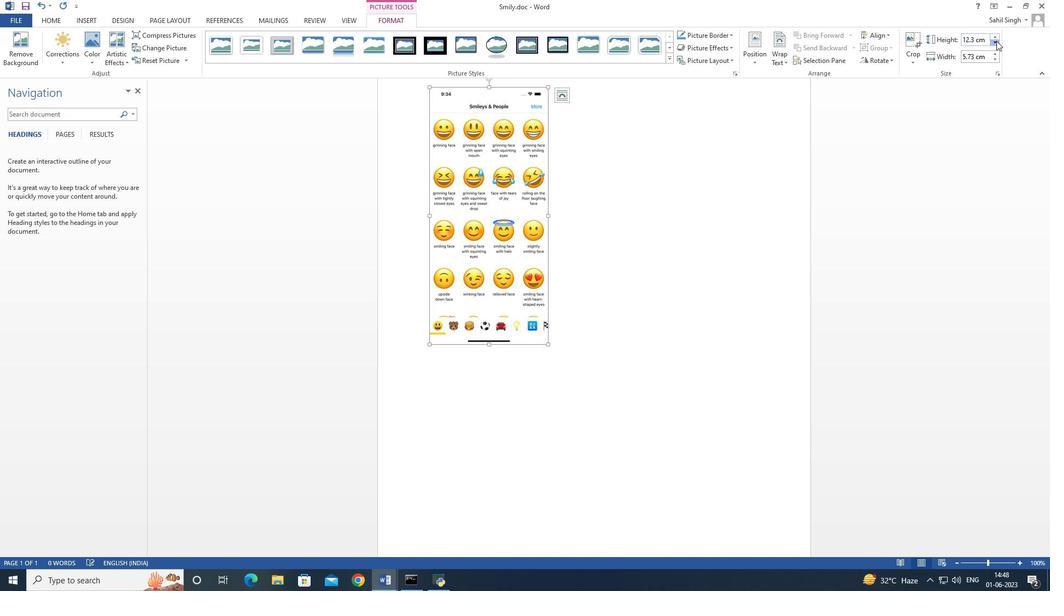 
Action: Mouse pressed left at (997, 41)
Screenshot: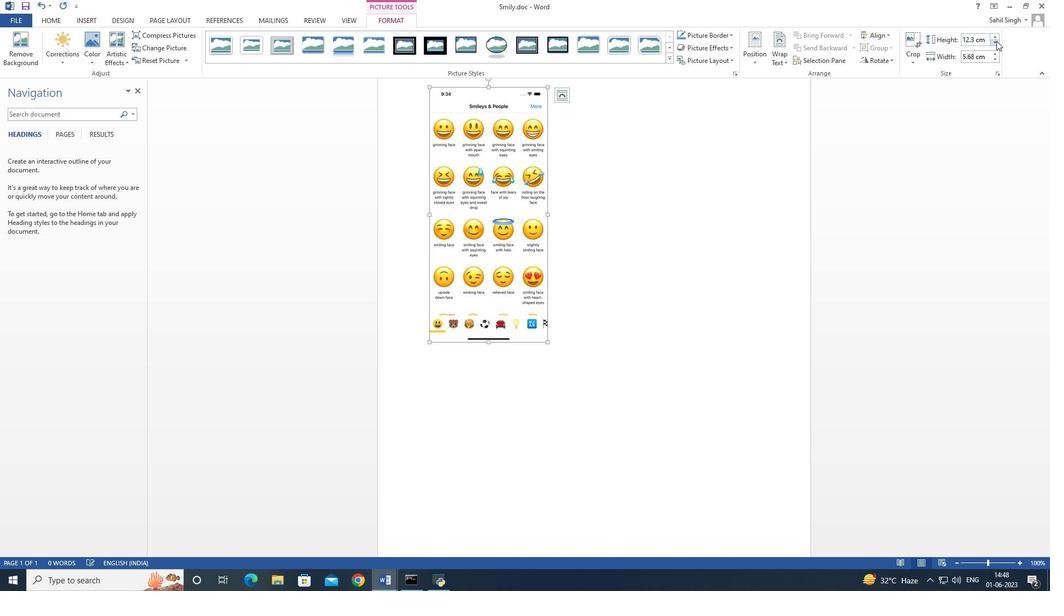 
Action: Mouse pressed left at (997, 41)
Screenshot: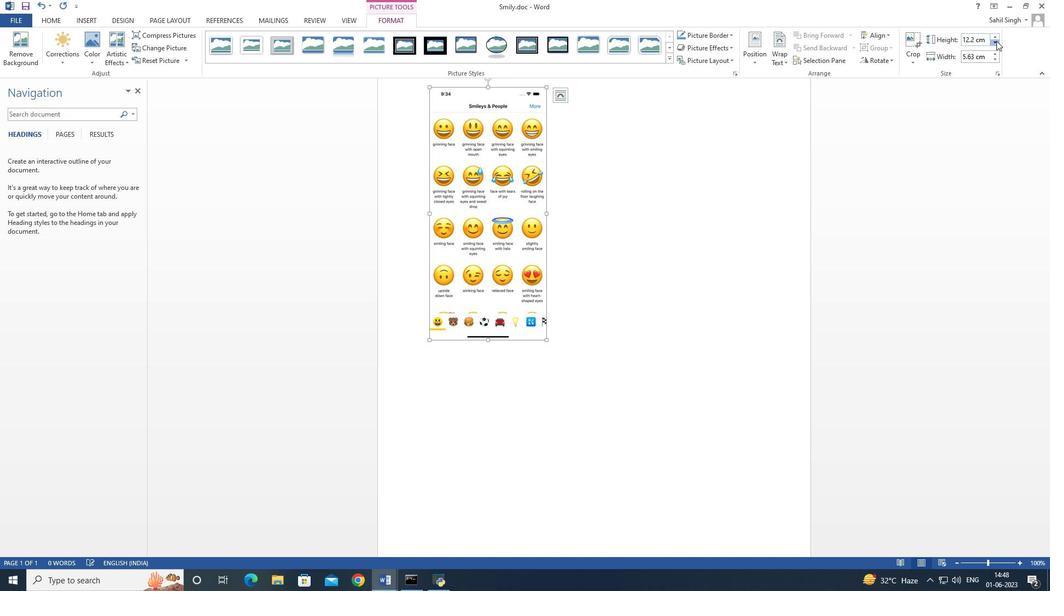 
Action: Mouse pressed left at (997, 41)
Screenshot: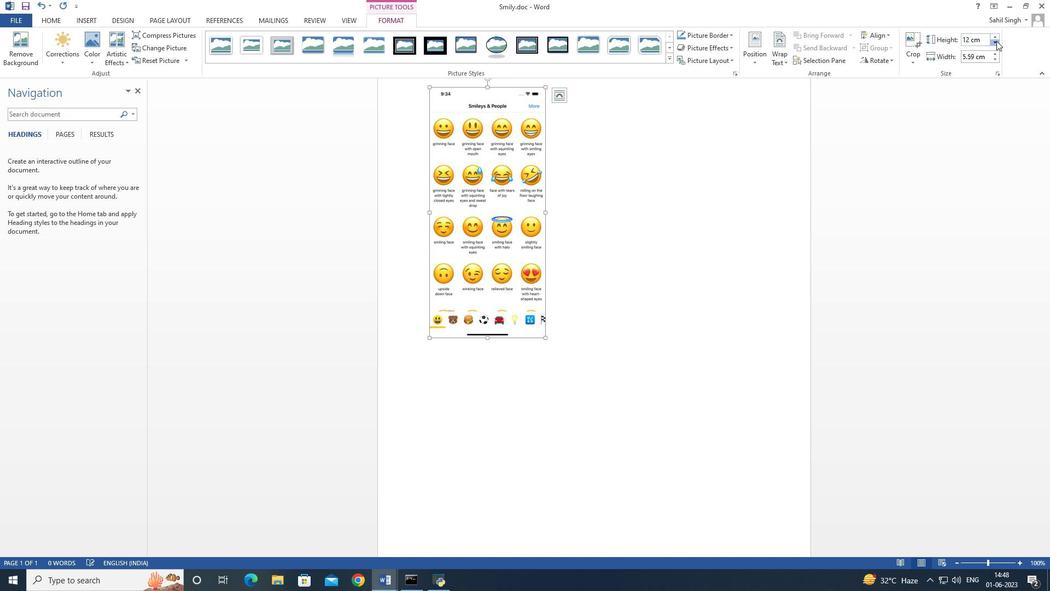 
Action: Mouse pressed left at (997, 41)
Screenshot: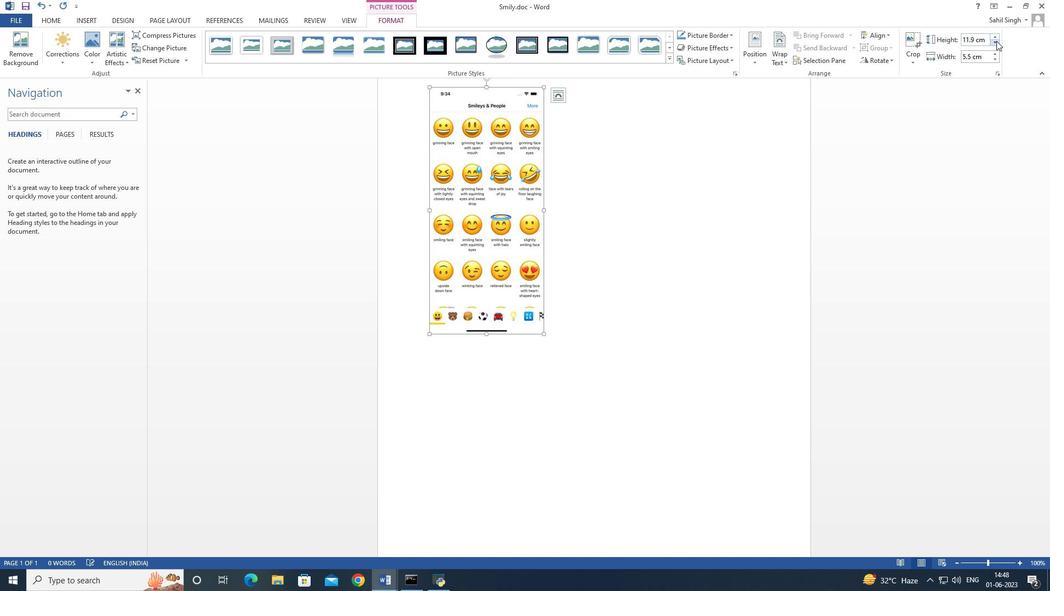 
Action: Mouse pressed left at (997, 41)
Screenshot: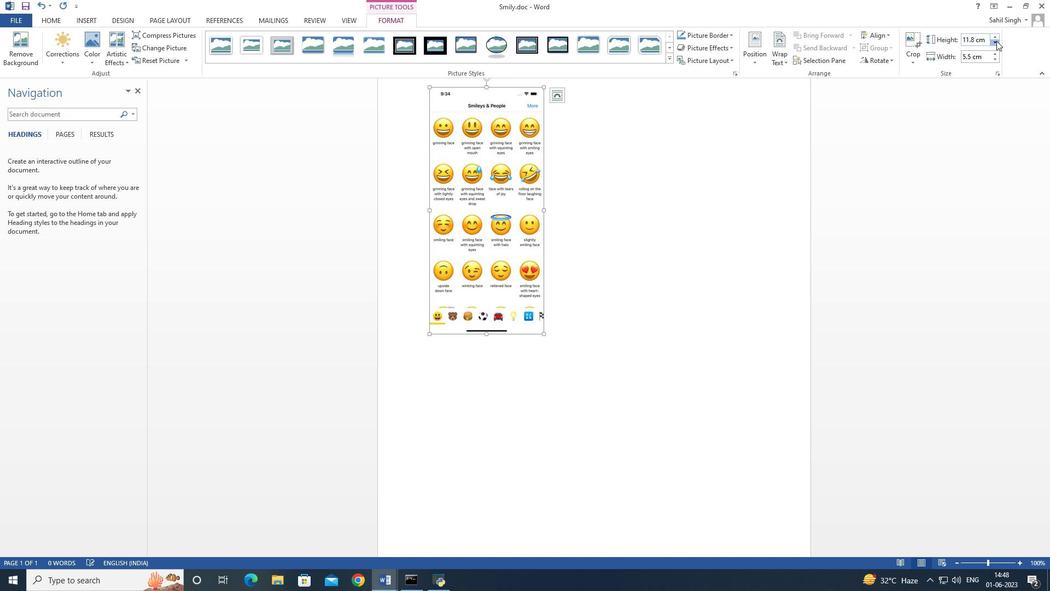 
Action: Mouse pressed left at (997, 41)
Screenshot: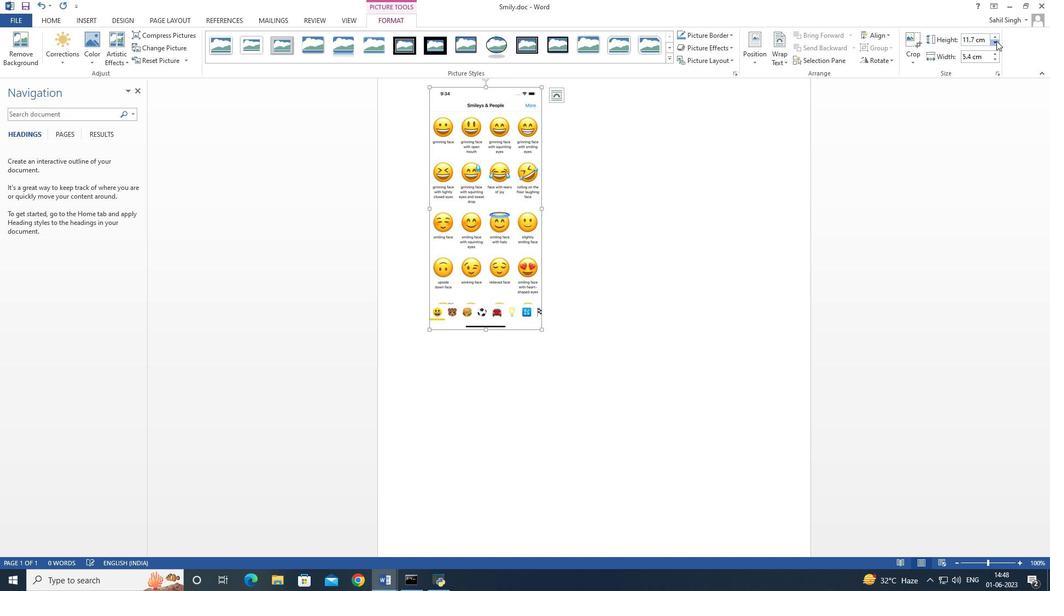 
Action: Mouse pressed left at (997, 41)
Screenshot: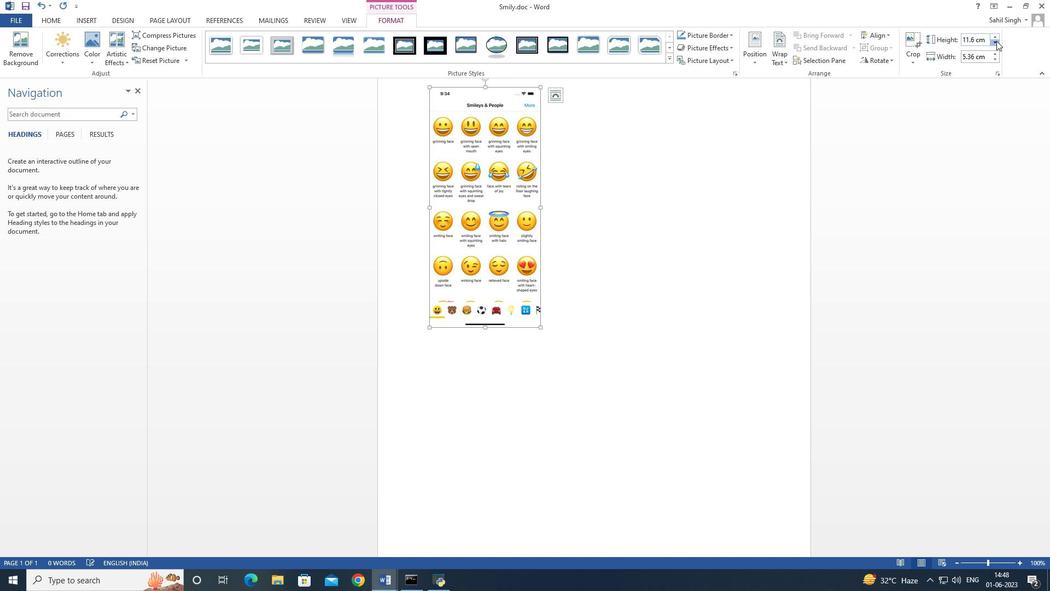 
Action: Mouse pressed left at (997, 41)
Screenshot: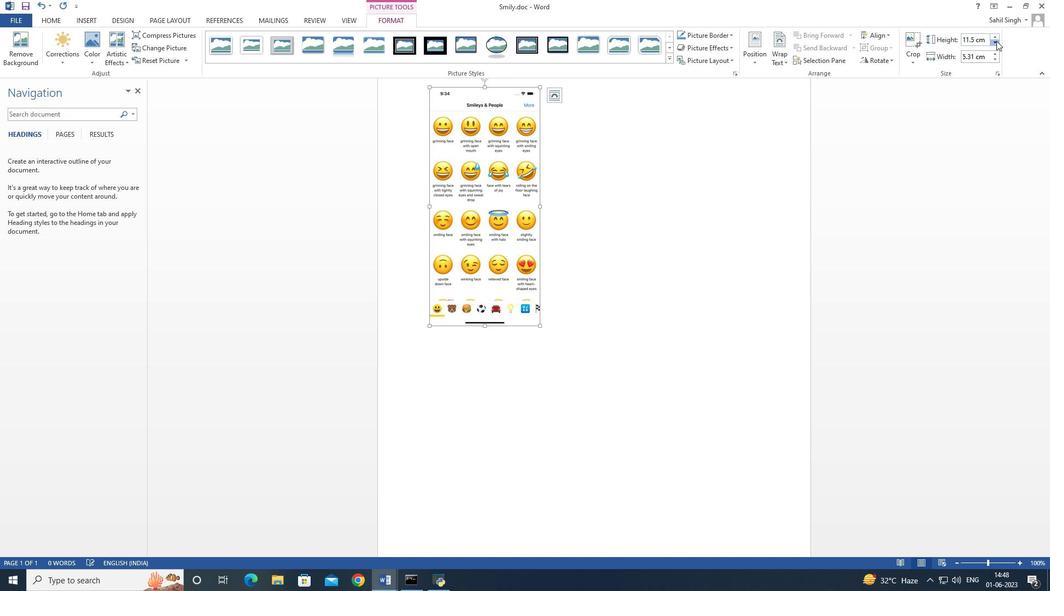 
Action: Mouse pressed left at (997, 41)
Screenshot: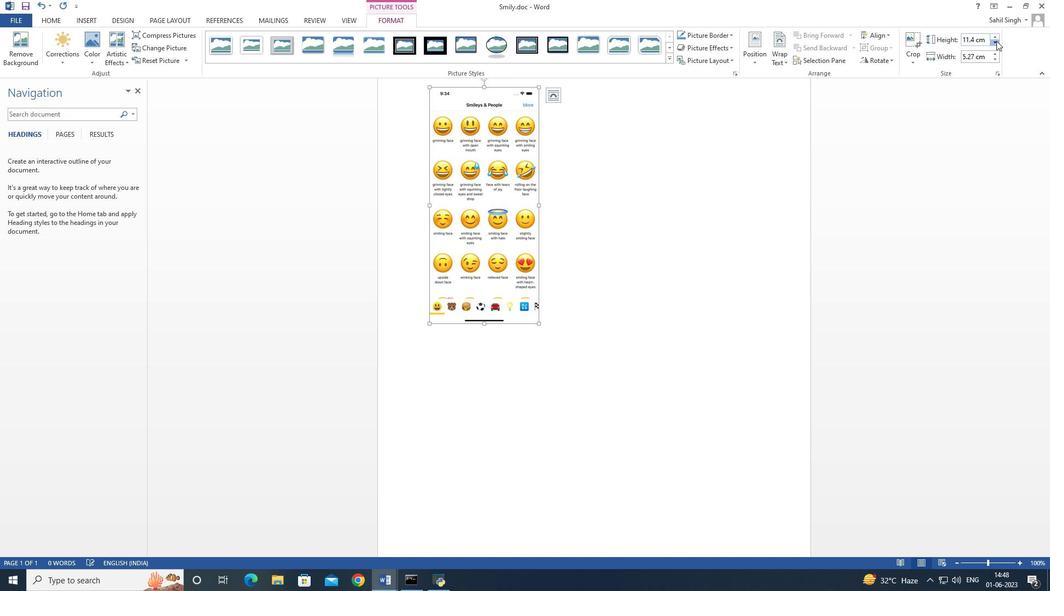 
Action: Mouse pressed left at (997, 41)
Screenshot: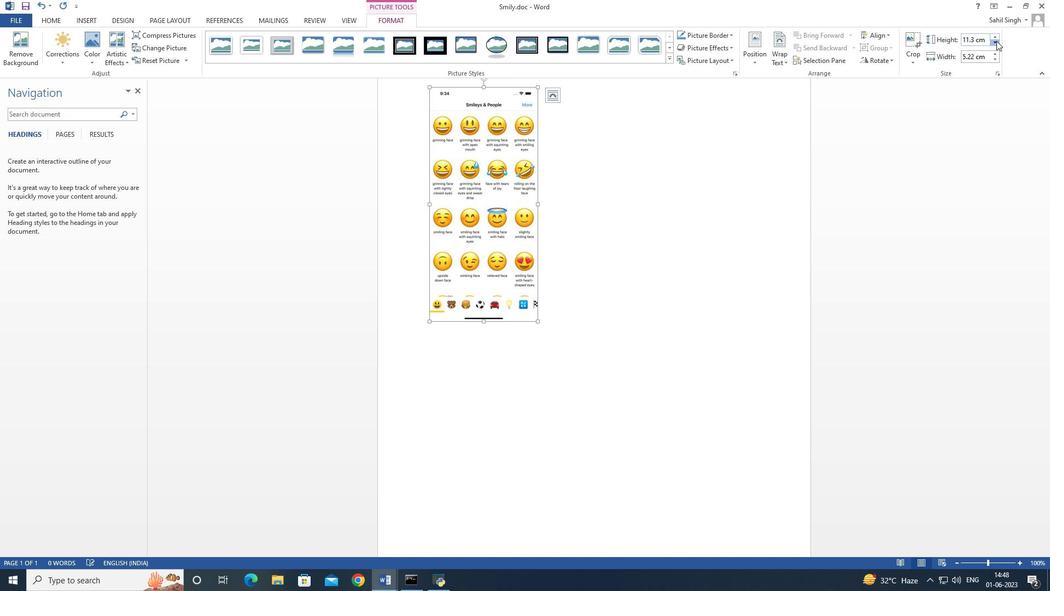 
Action: Mouse pressed left at (997, 41)
Screenshot: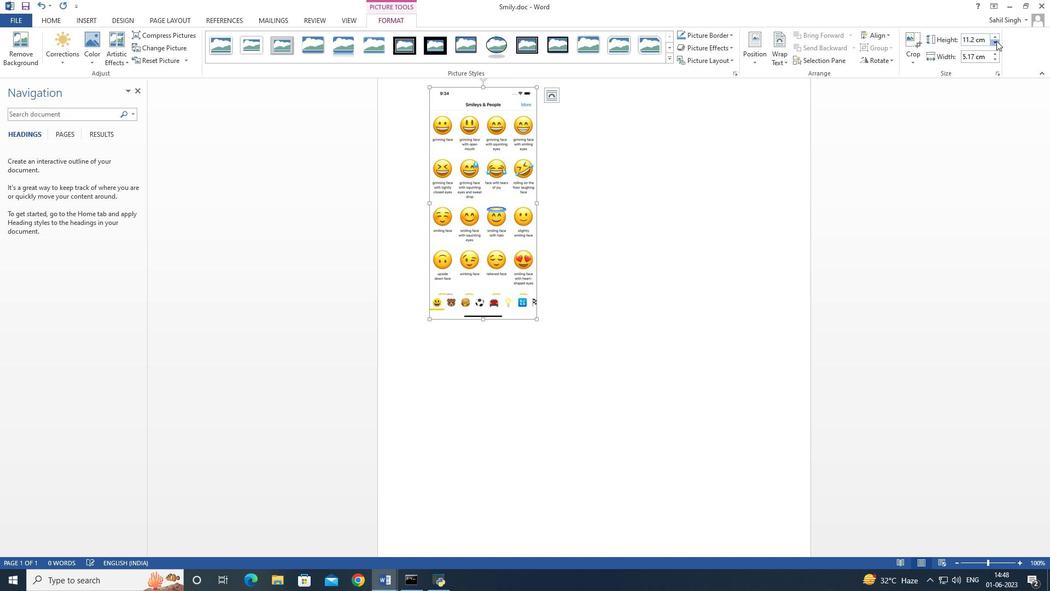
Action: Mouse pressed left at (997, 41)
Screenshot: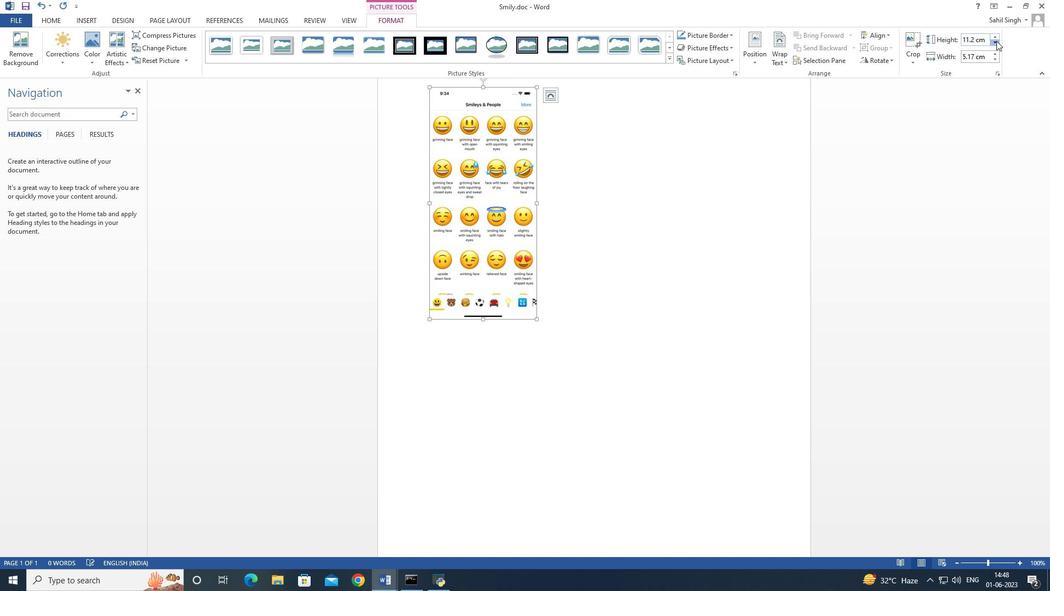 
Action: Mouse pressed left at (997, 41)
Screenshot: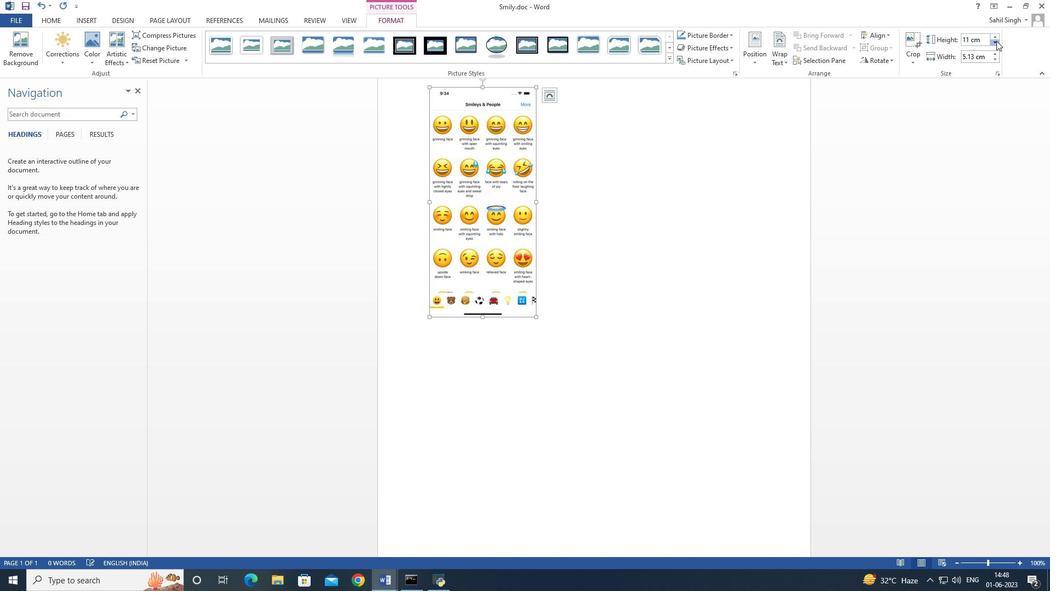 
Action: Mouse pressed left at (997, 41)
Screenshot: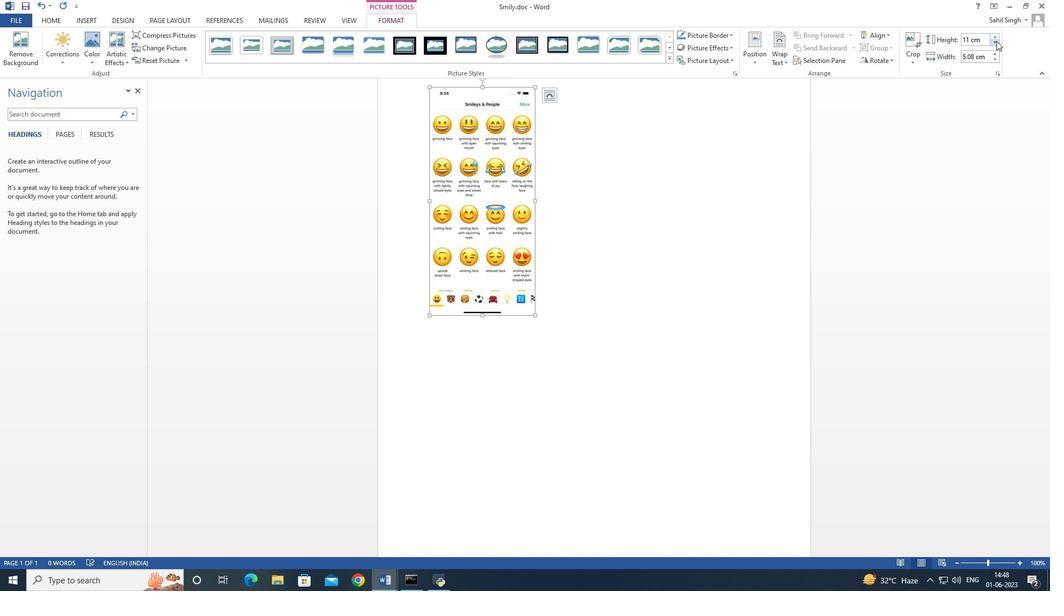 
Action: Mouse pressed left at (997, 41)
Screenshot: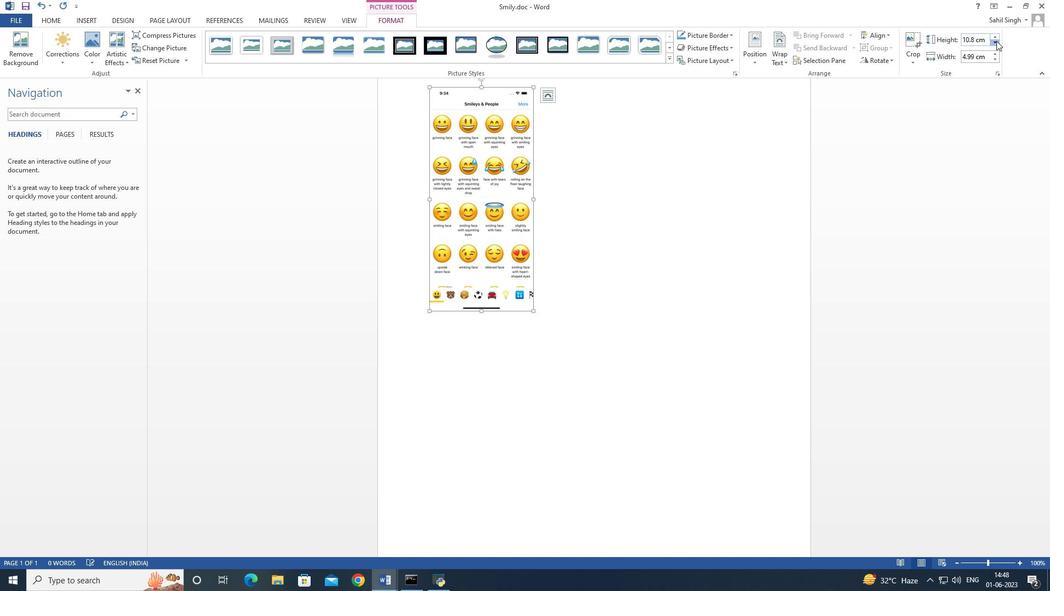 
Action: Mouse pressed left at (997, 41)
Screenshot: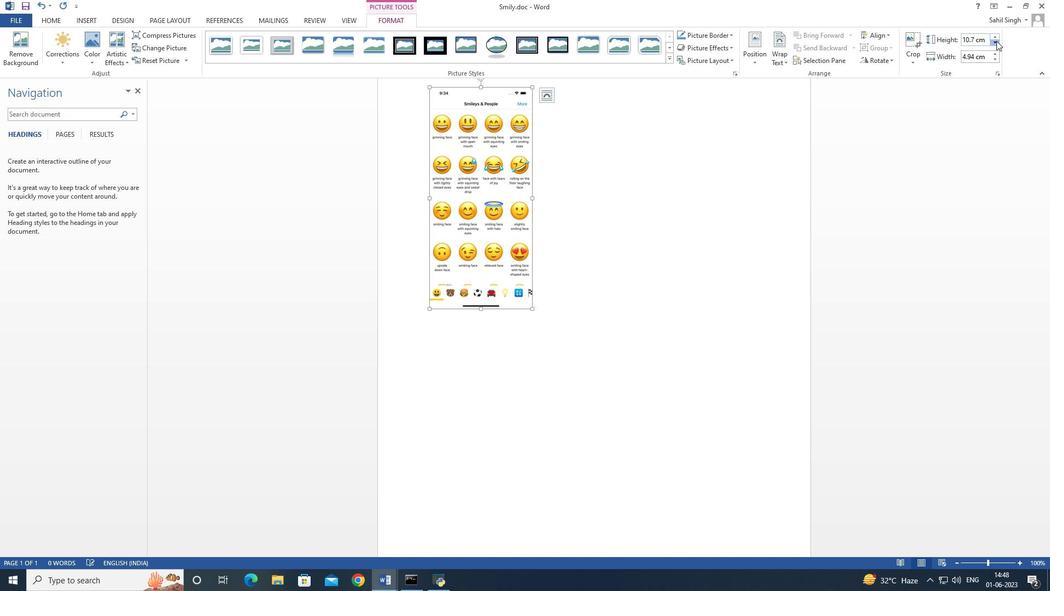 
Action: Mouse pressed left at (997, 41)
Screenshot: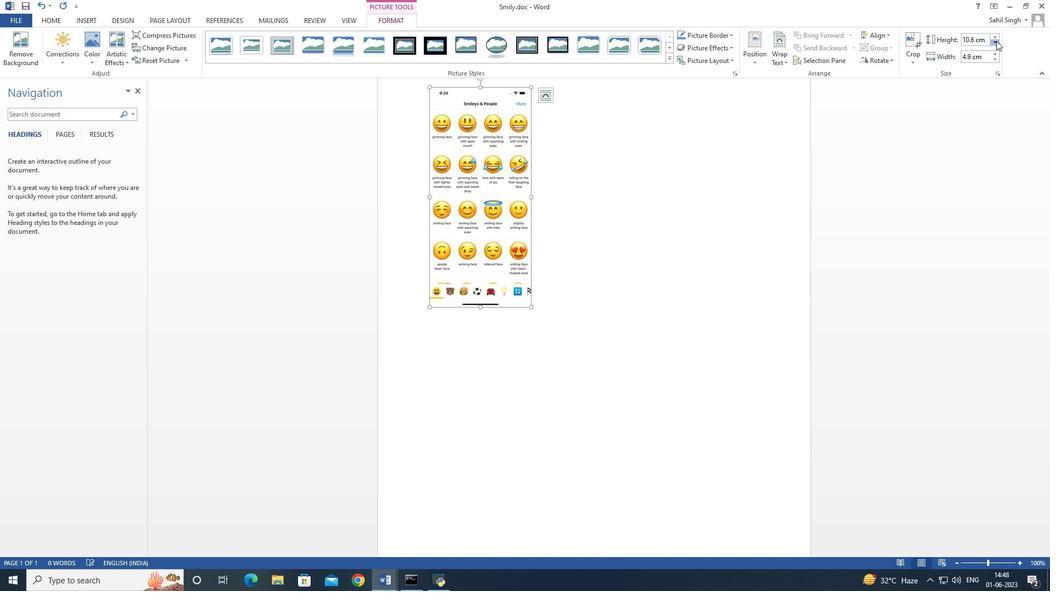 
Action: Mouse pressed left at (997, 41)
Screenshot: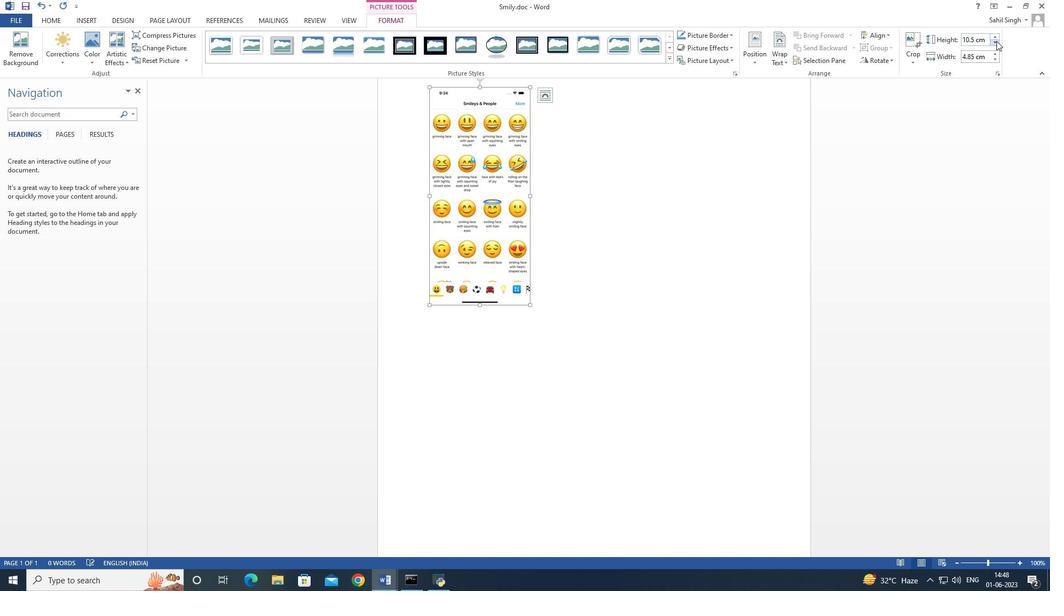
Action: Mouse pressed left at (997, 41)
Screenshot: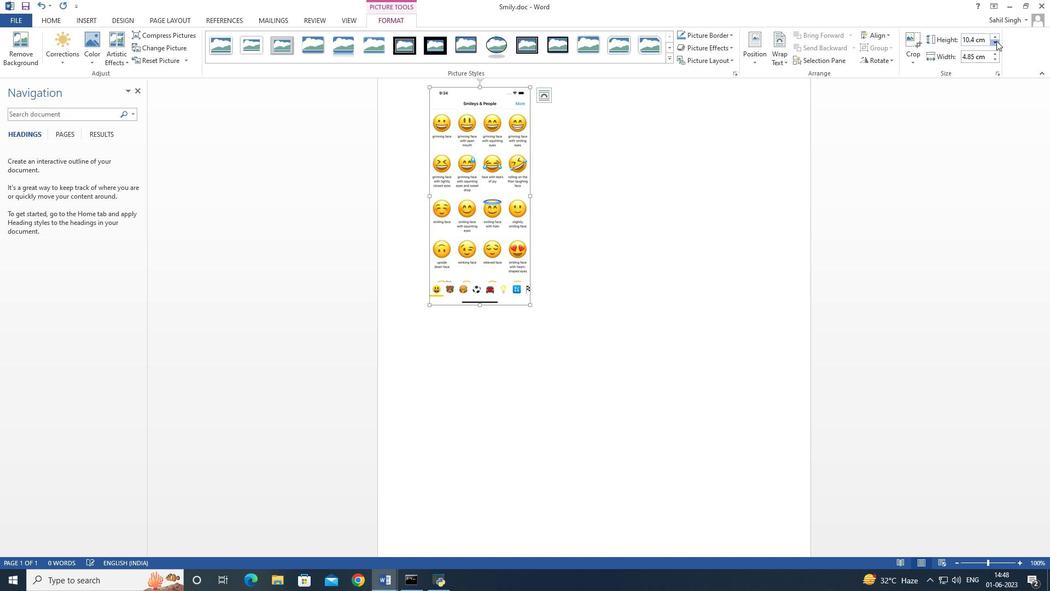 
Action: Mouse pressed left at (997, 41)
Screenshot: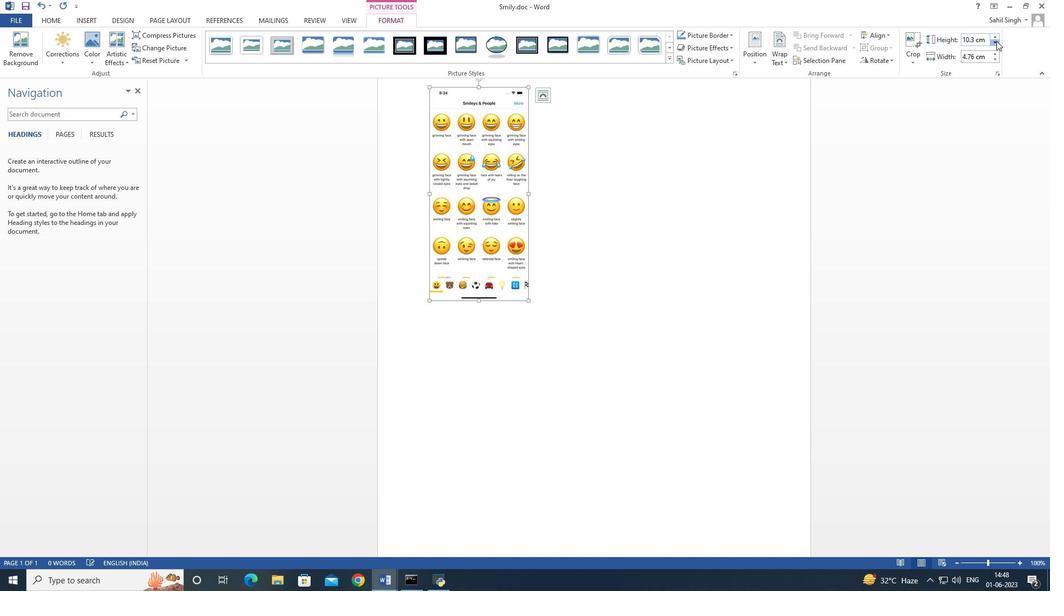 
Action: Mouse pressed left at (997, 41)
Screenshot: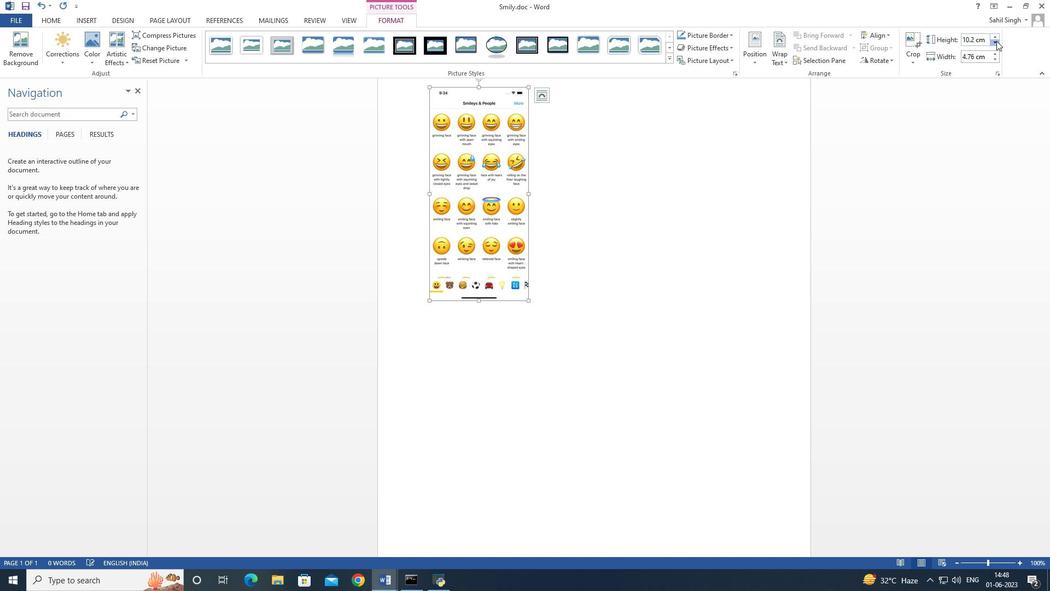 
Action: Mouse pressed left at (997, 41)
Screenshot: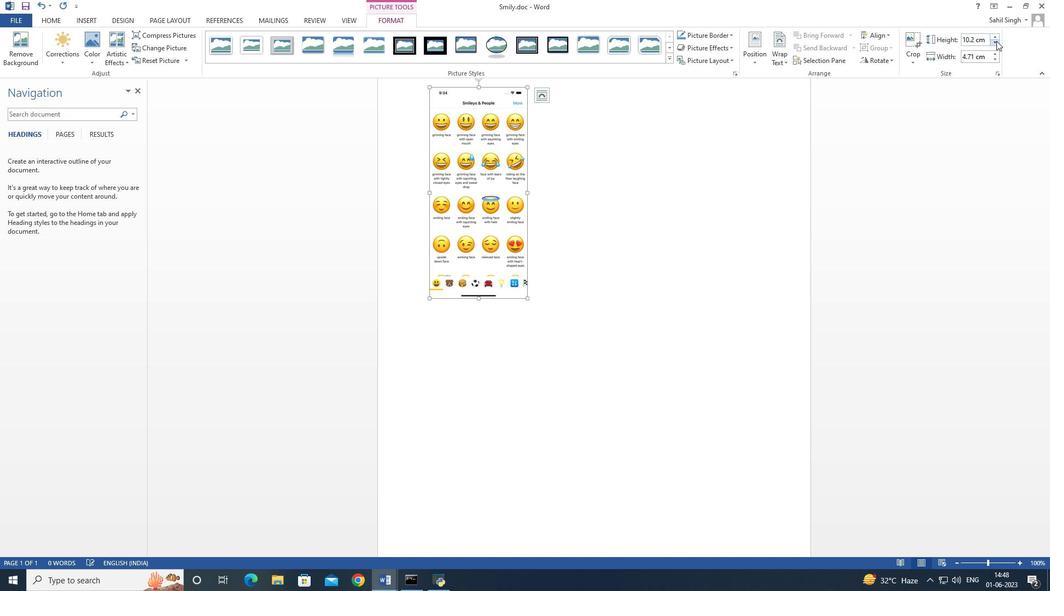 
Action: Mouse pressed left at (997, 41)
Screenshot: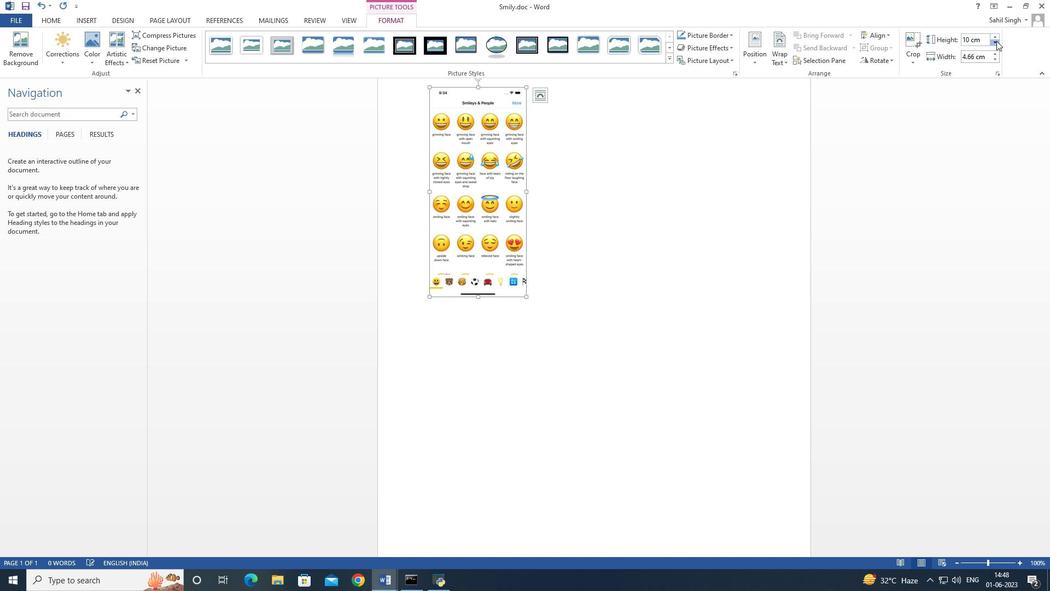 
Action: Mouse pressed left at (997, 41)
Screenshot: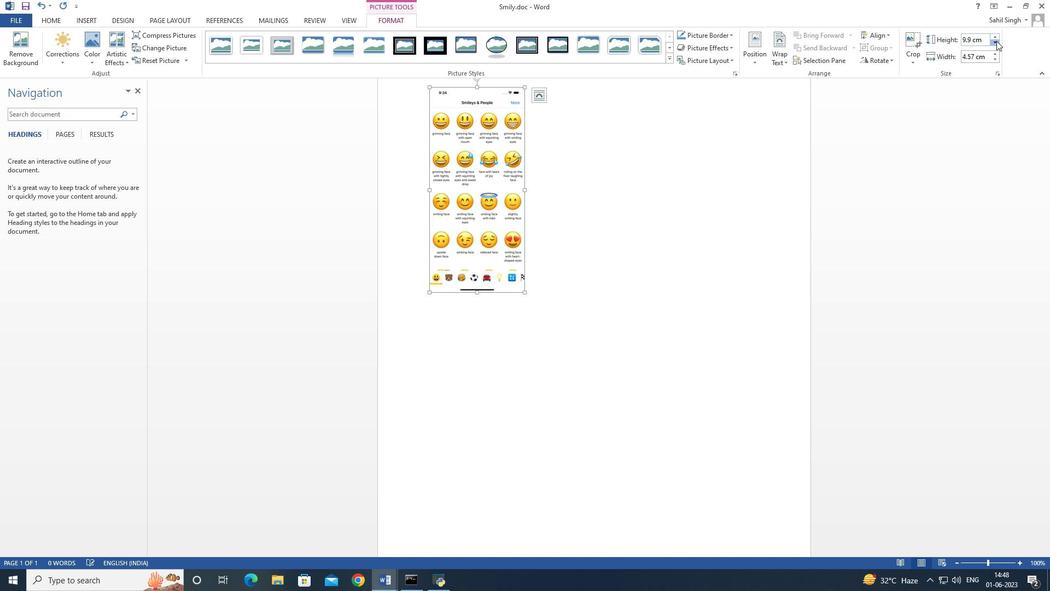 
Action: Mouse pressed left at (997, 41)
Screenshot: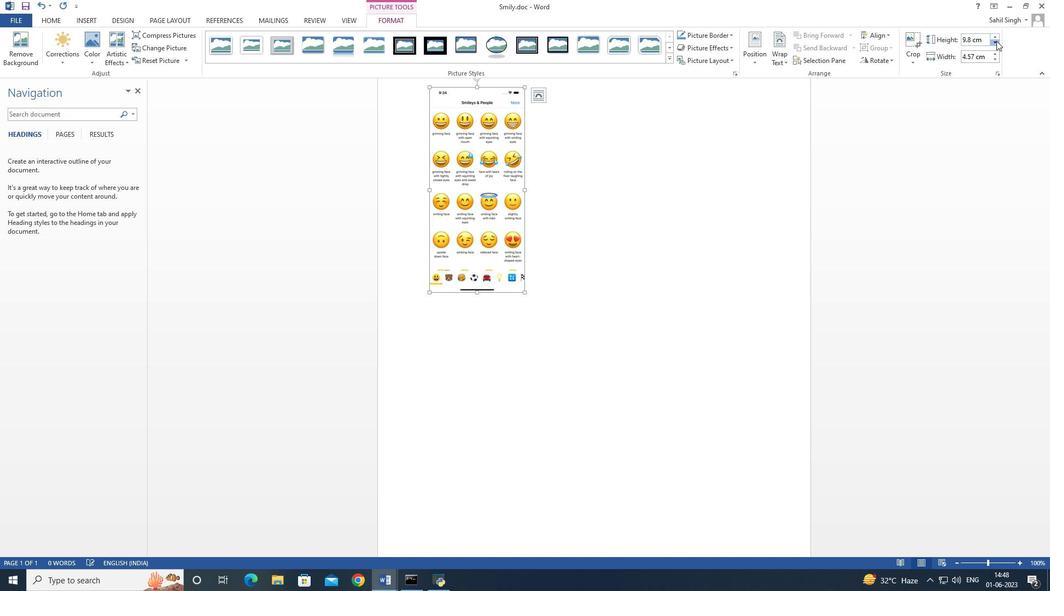 
Action: Mouse pressed left at (997, 41)
Screenshot: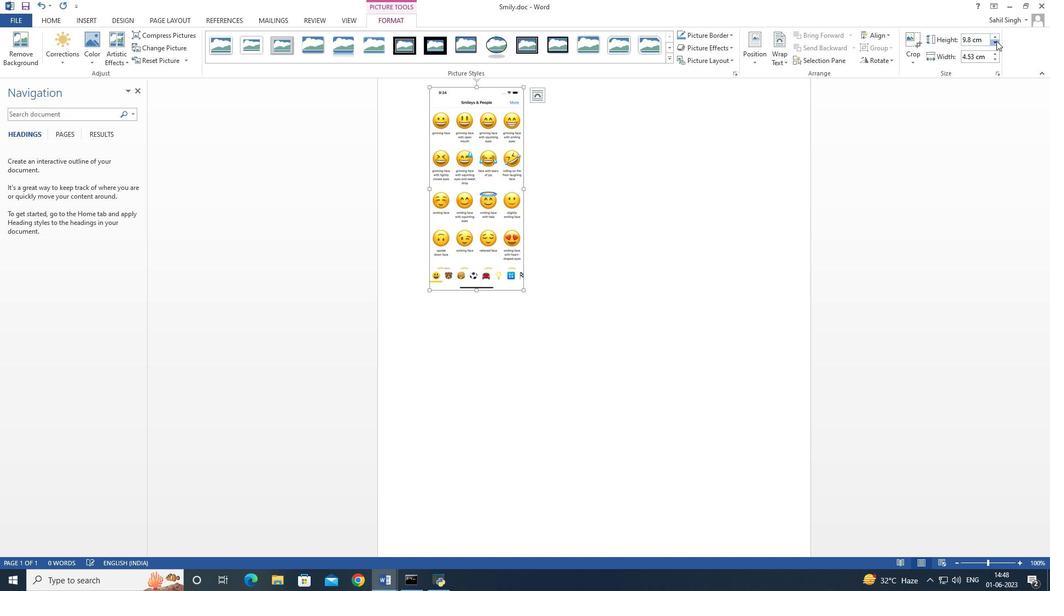 
Action: Mouse pressed left at (997, 41)
Screenshot: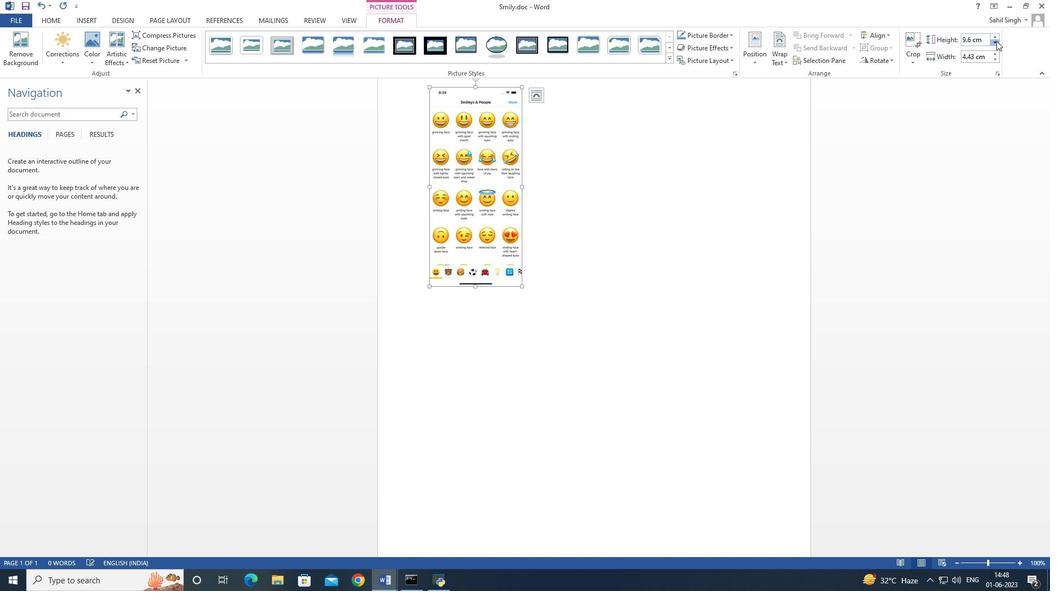 
Action: Mouse pressed left at (997, 41)
Screenshot: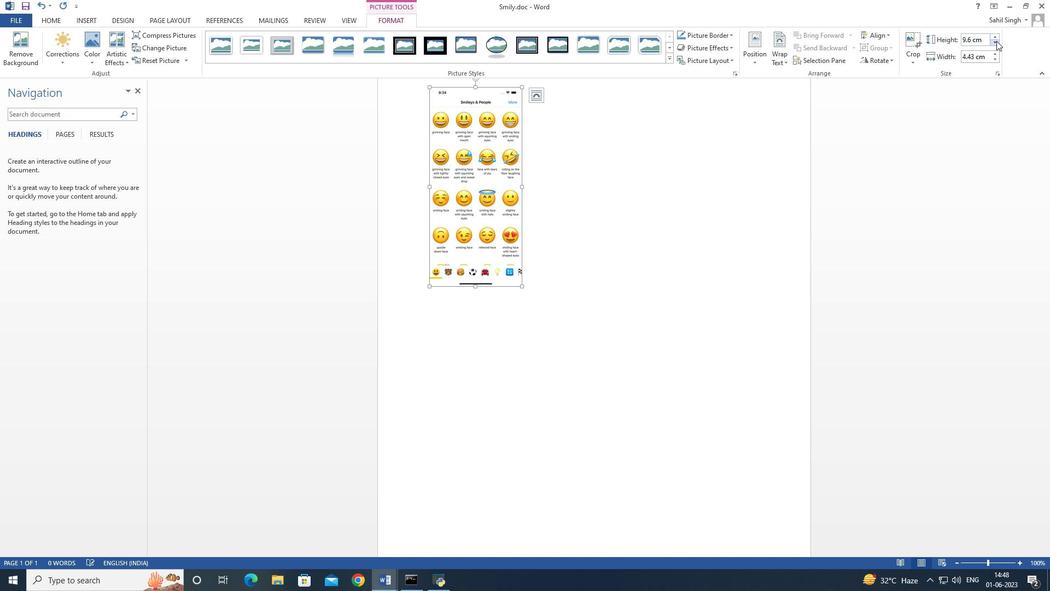 
Action: Mouse pressed left at (997, 41)
Screenshot: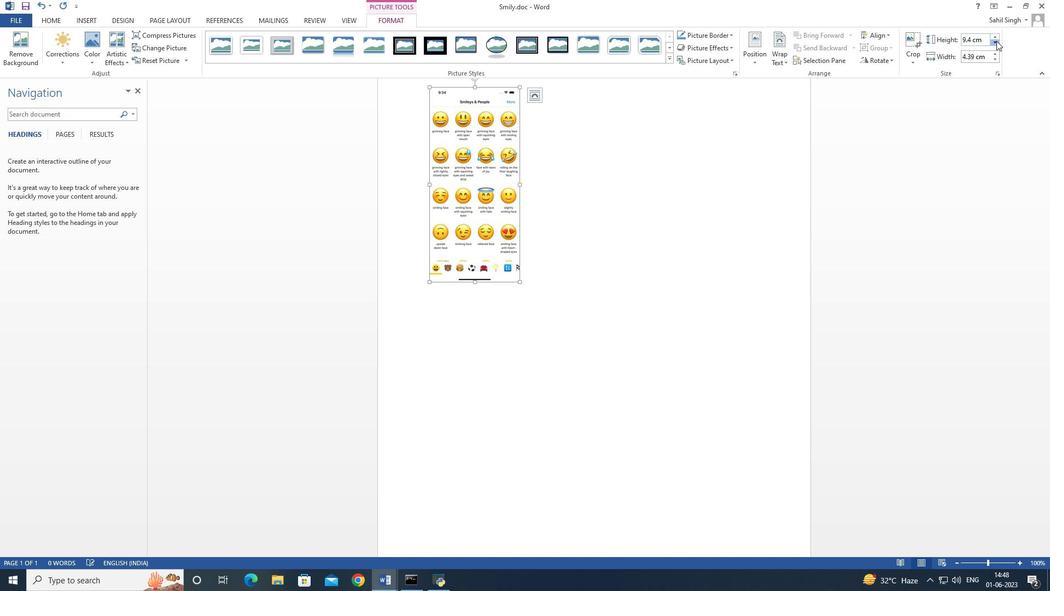 
Action: Mouse pressed left at (997, 41)
Screenshot: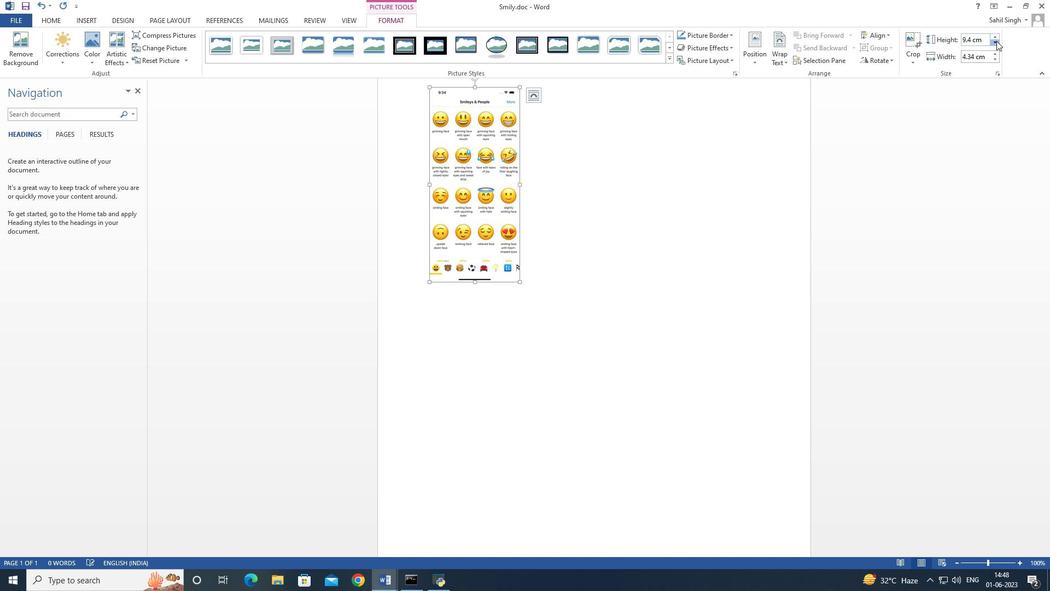 
Action: Mouse pressed left at (997, 41)
Screenshot: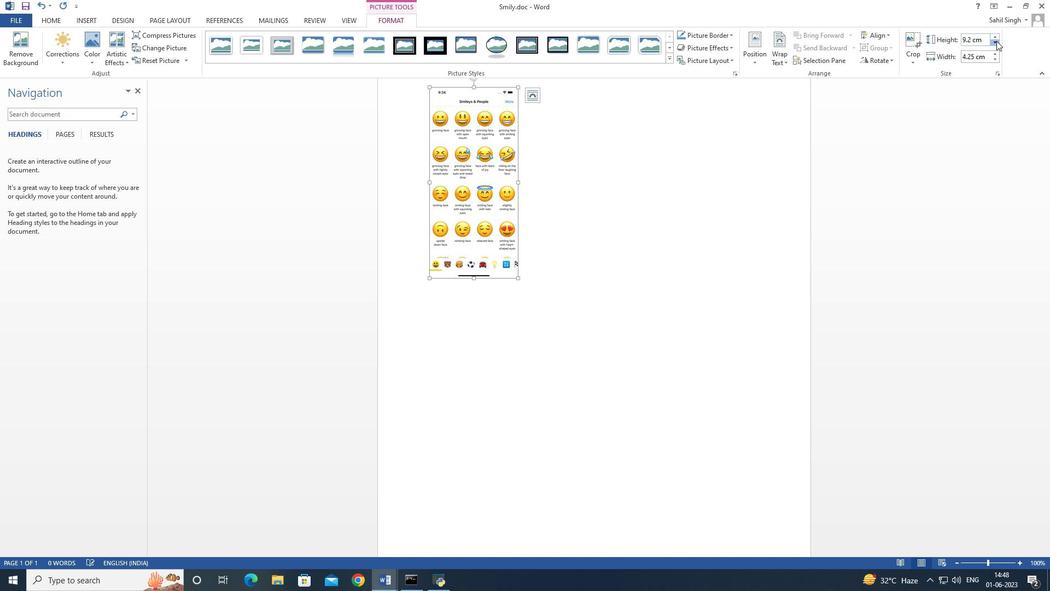 
Action: Mouse pressed left at (997, 41)
Screenshot: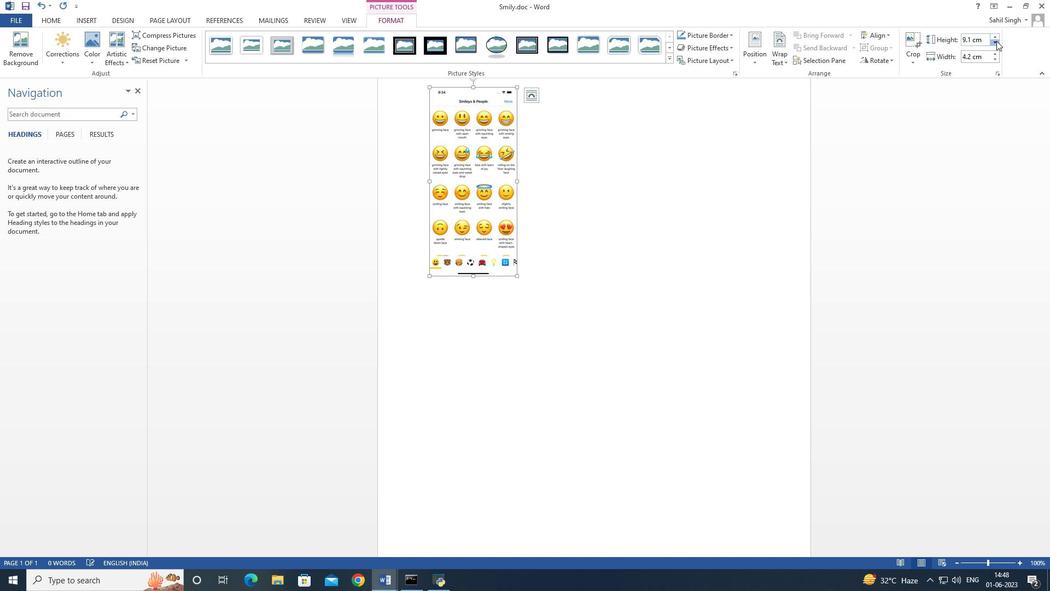 
Action: Mouse pressed left at (997, 41)
Screenshot: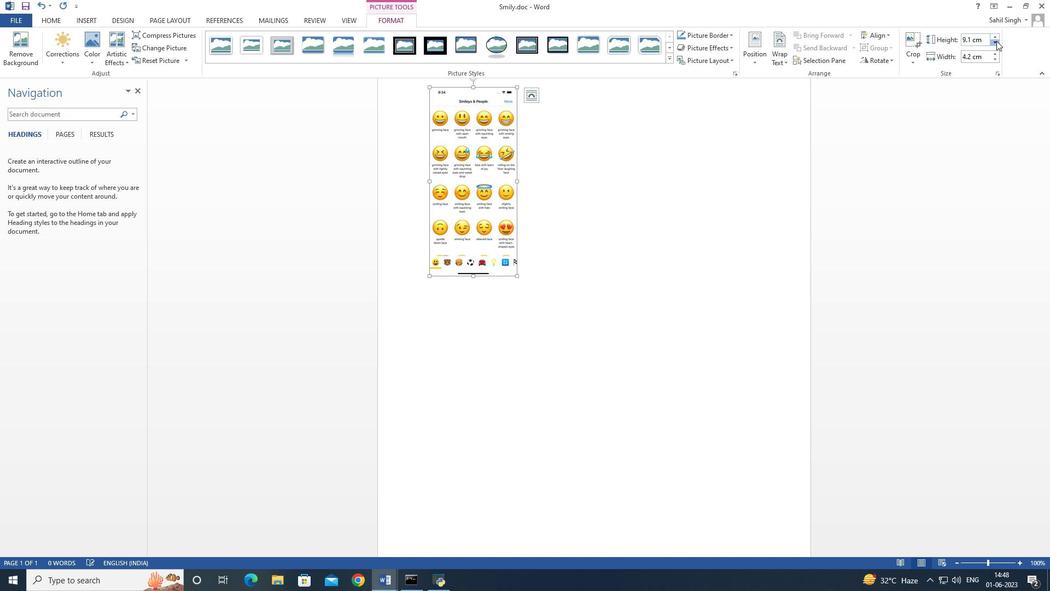 
Action: Mouse pressed left at (997, 41)
Screenshot: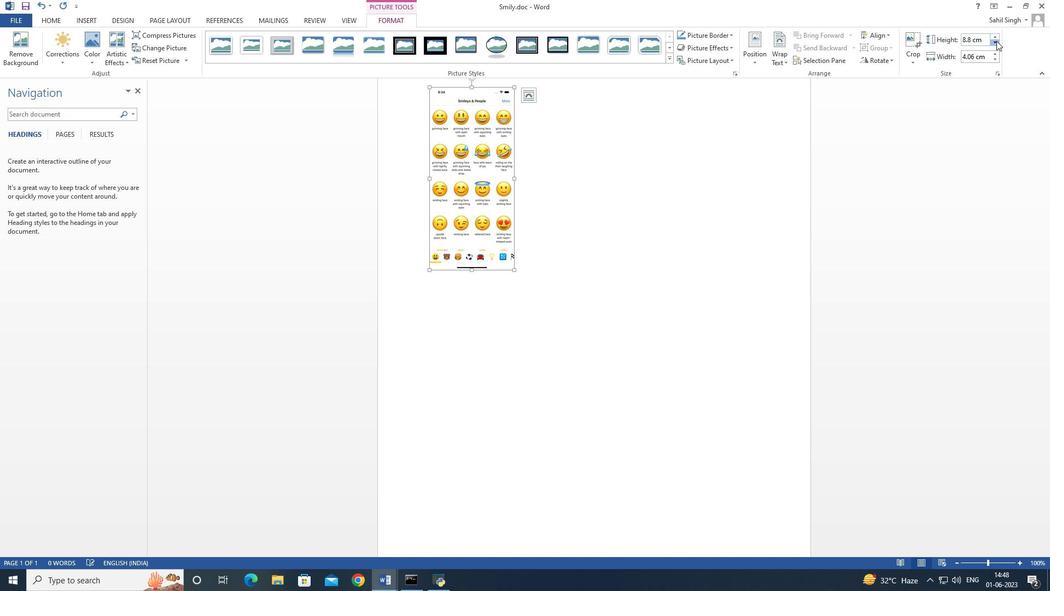 
Action: Mouse pressed left at (997, 41)
Screenshot: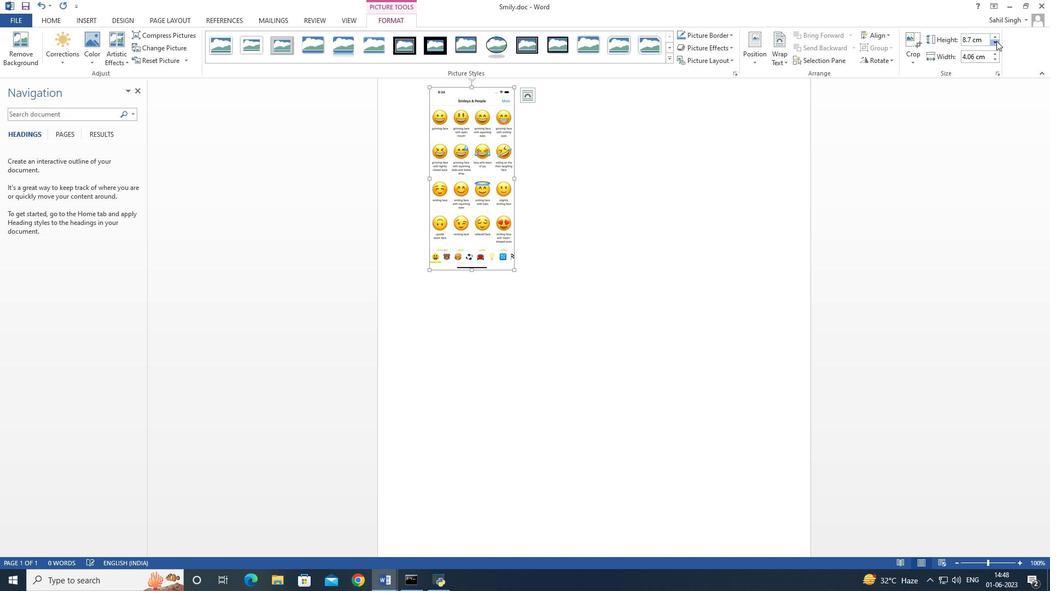 
Action: Mouse pressed left at (997, 41)
Screenshot: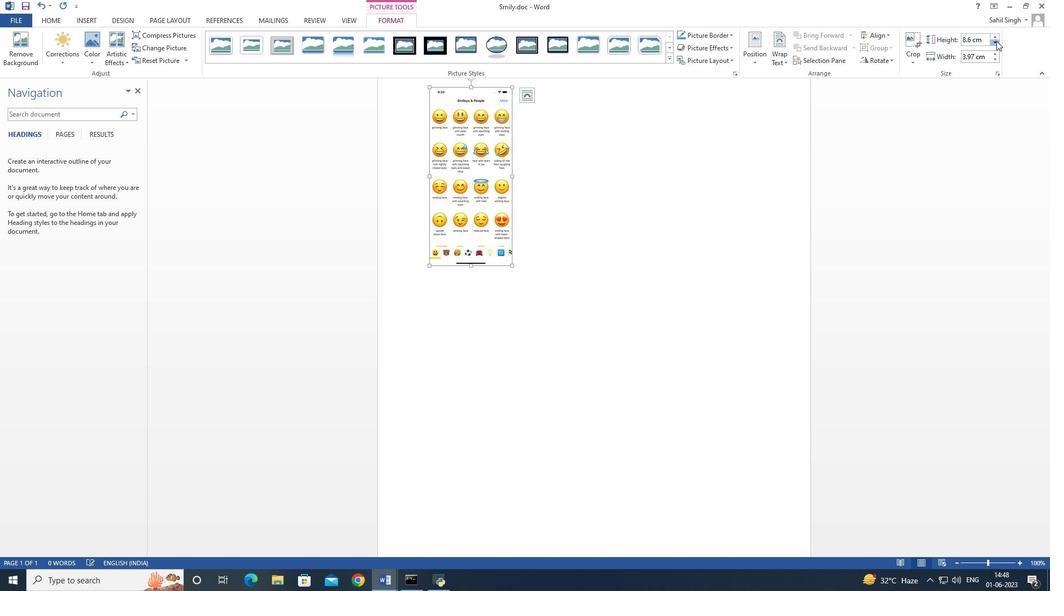 
Action: Mouse pressed left at (997, 41)
Screenshot: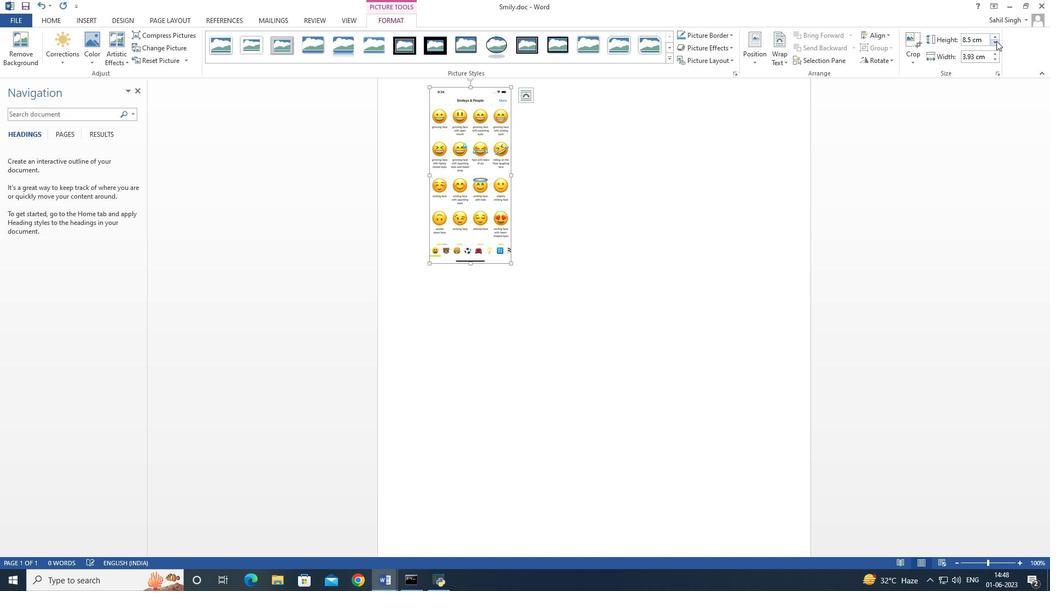 
Action: Mouse pressed left at (997, 41)
Screenshot: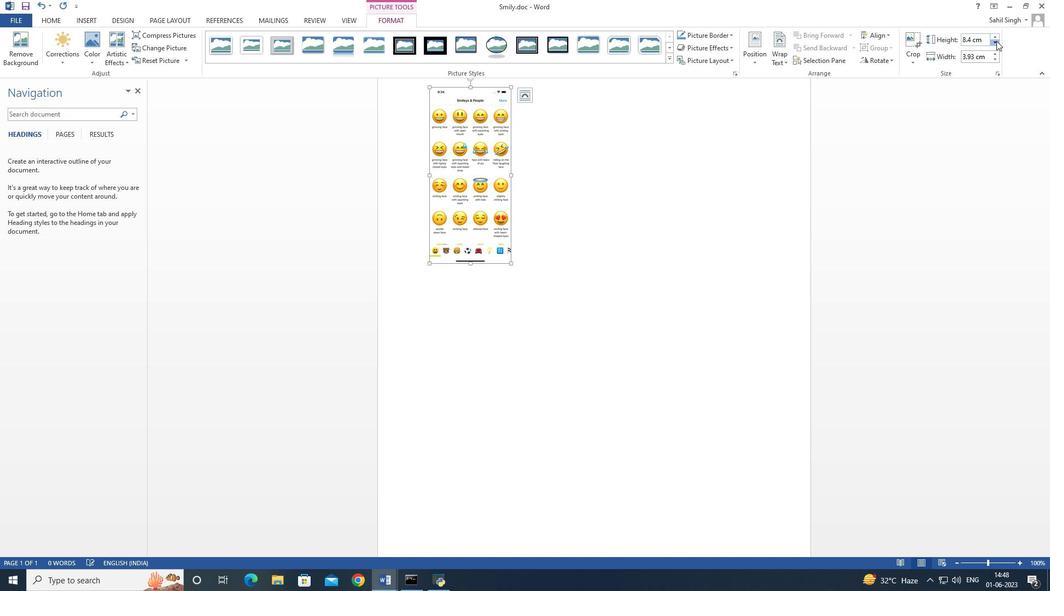 
Action: Mouse pressed left at (997, 41)
Screenshot: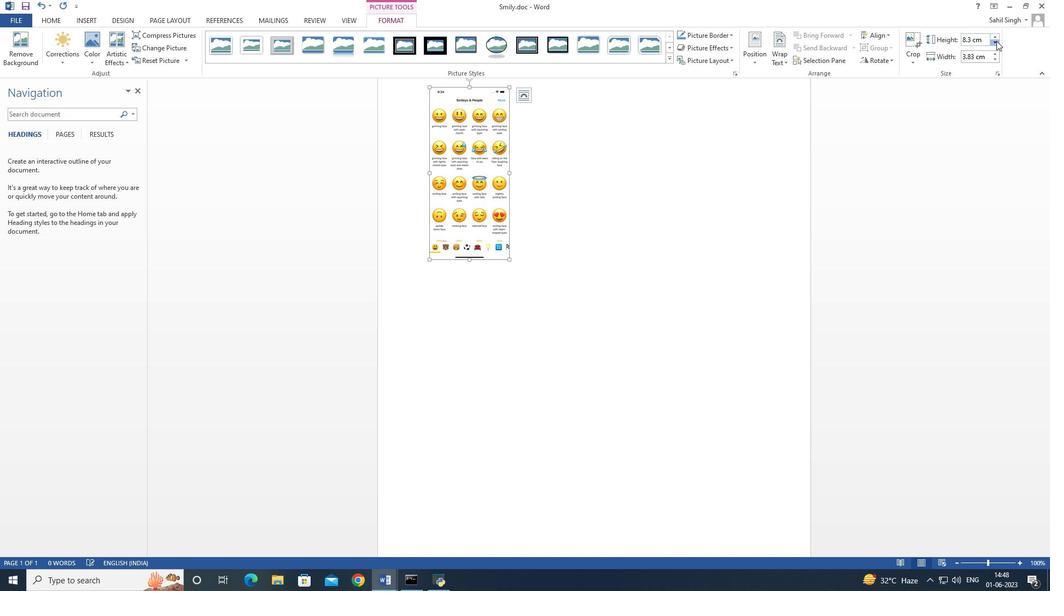 
Action: Mouse pressed left at (997, 41)
Screenshot: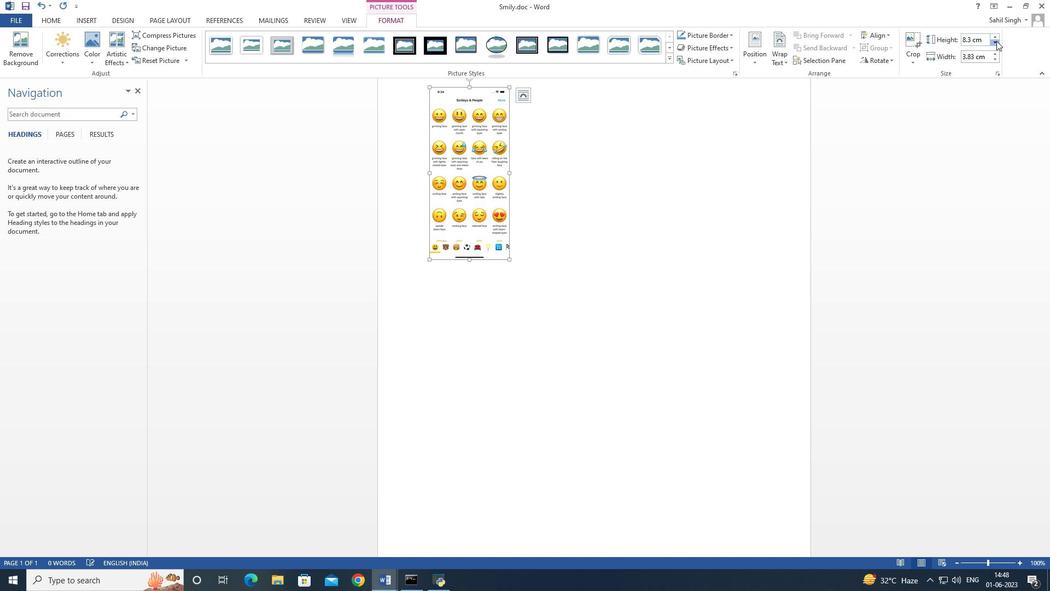 
Action: Mouse pressed left at (997, 41)
Screenshot: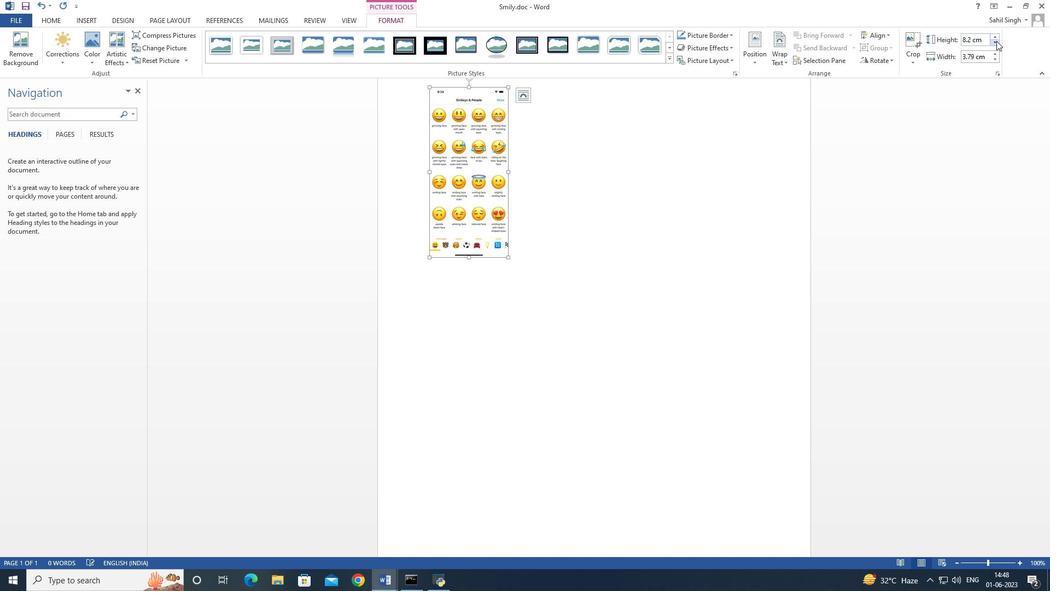
Action: Mouse pressed left at (997, 41)
Screenshot: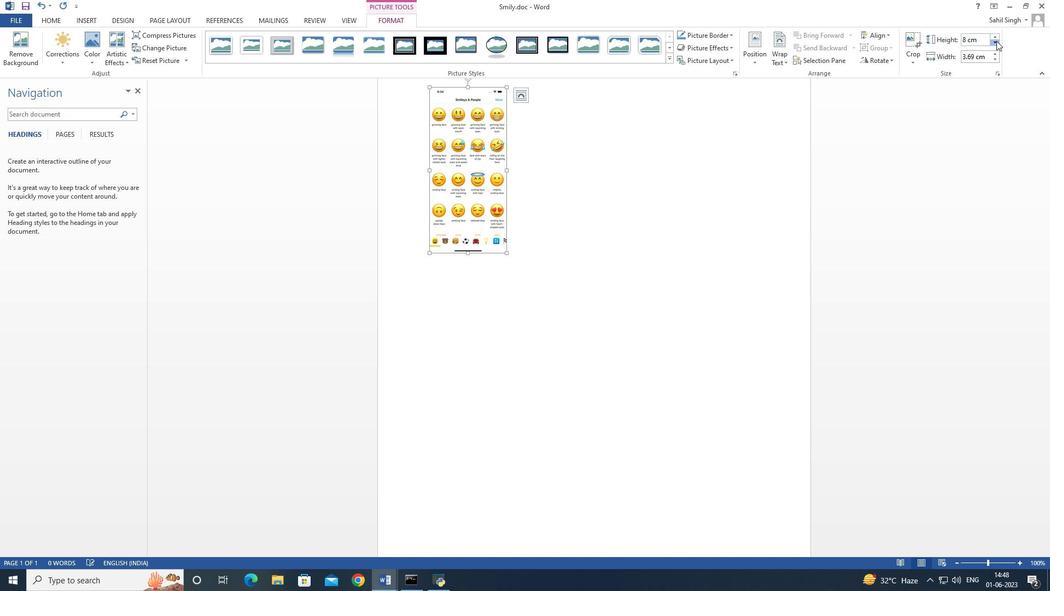 
Action: Mouse pressed left at (997, 41)
Screenshot: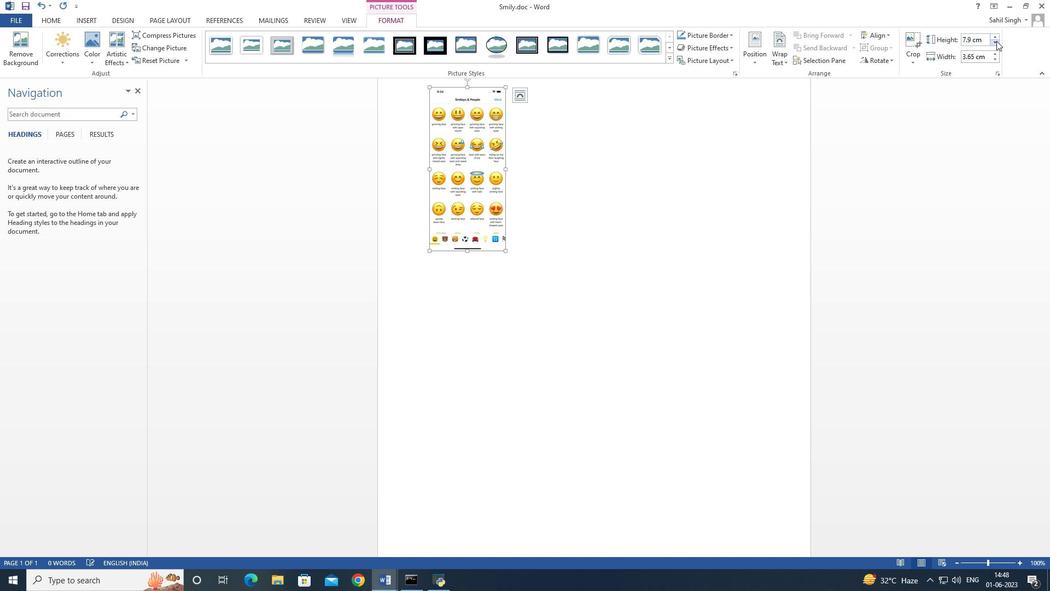 
Action: Mouse pressed left at (997, 41)
Screenshot: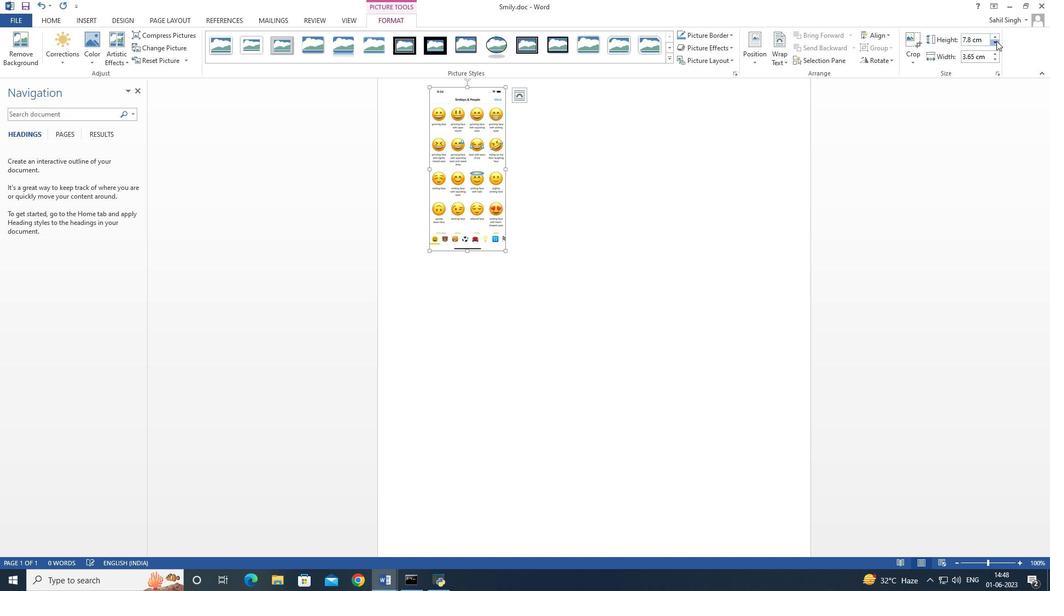 
Action: Mouse pressed left at (997, 41)
Screenshot: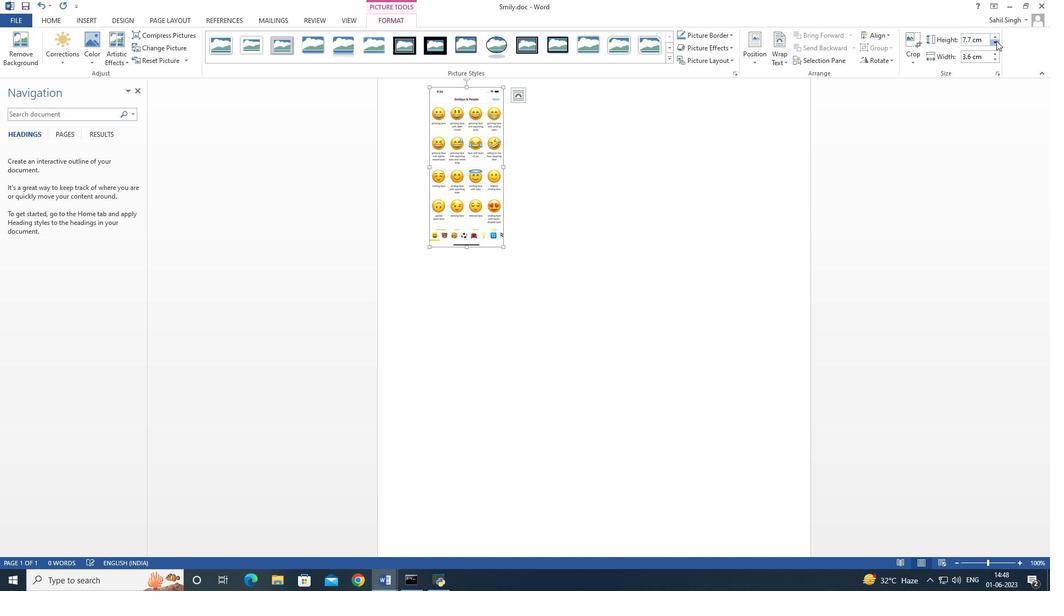 
Action: Mouse pressed left at (997, 41)
Screenshot: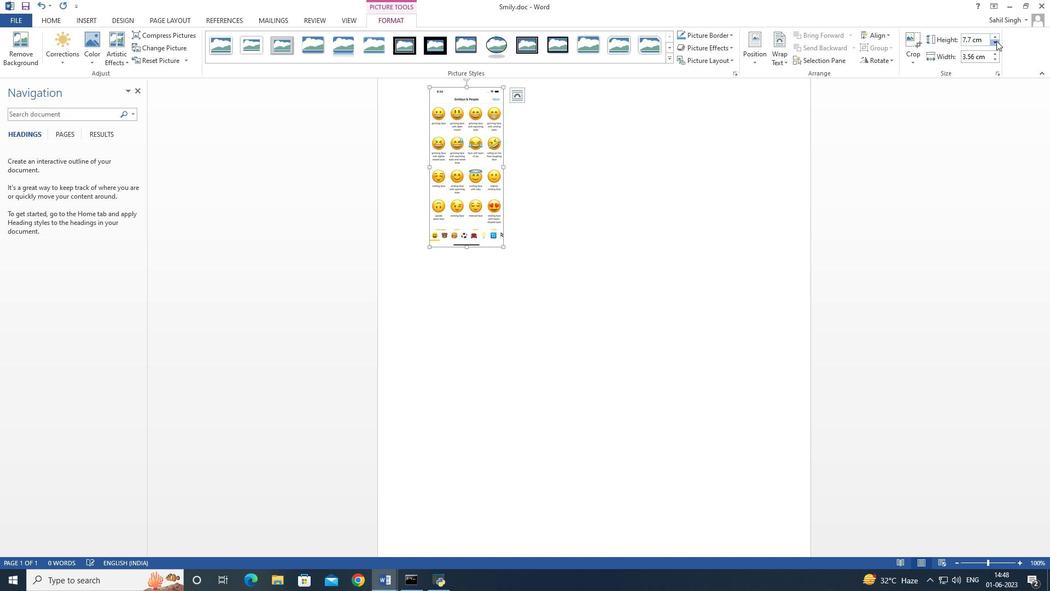 
Action: Mouse pressed left at (997, 41)
Screenshot: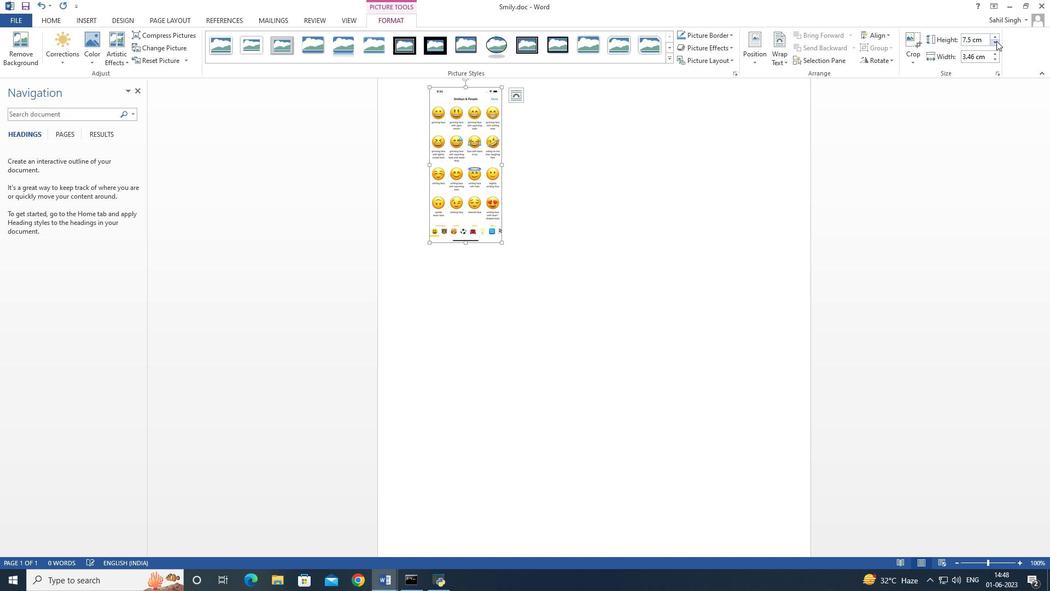 
Action: Mouse pressed left at (997, 41)
Screenshot: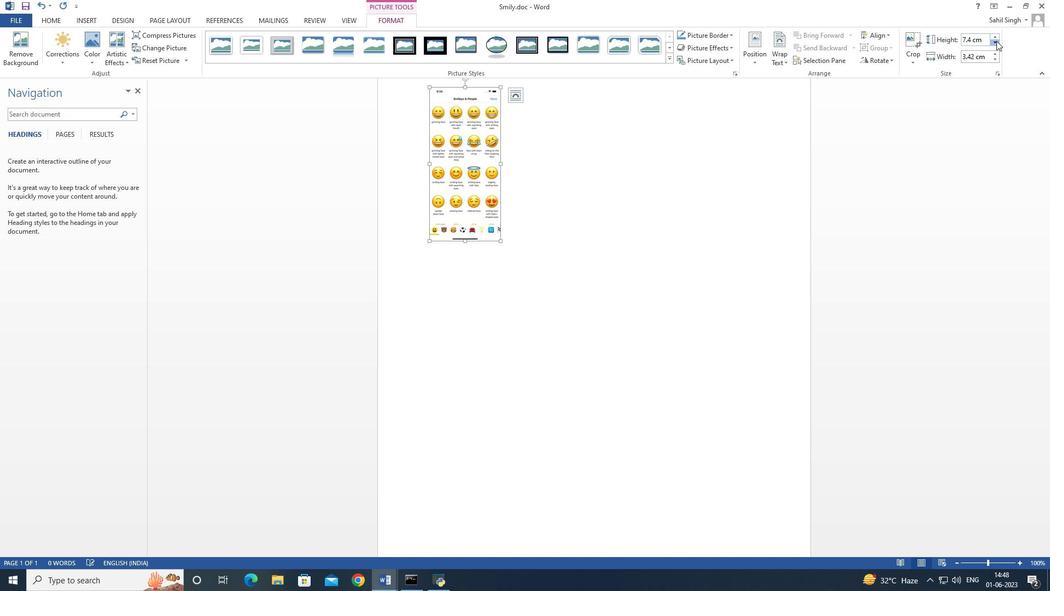 
Action: Mouse pressed left at (997, 41)
Screenshot: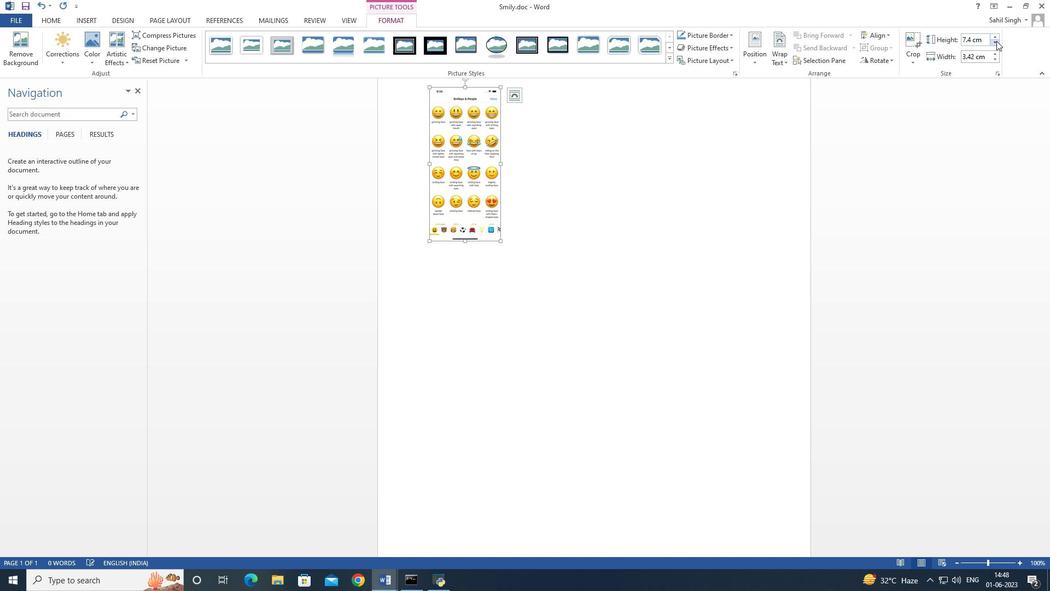 
Action: Mouse pressed left at (997, 41)
Screenshot: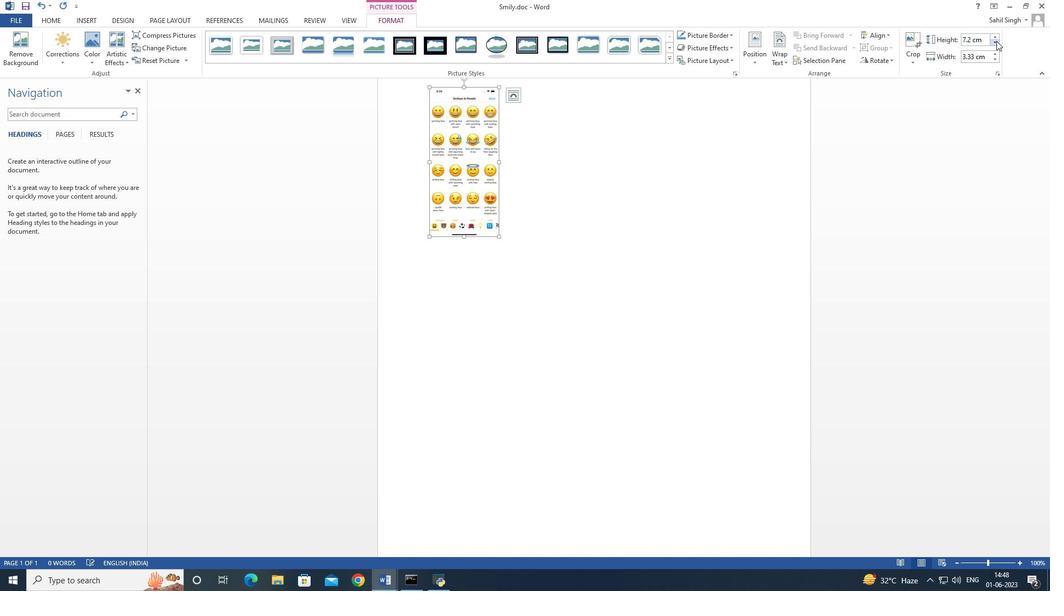 
Action: Mouse pressed left at (997, 41)
Screenshot: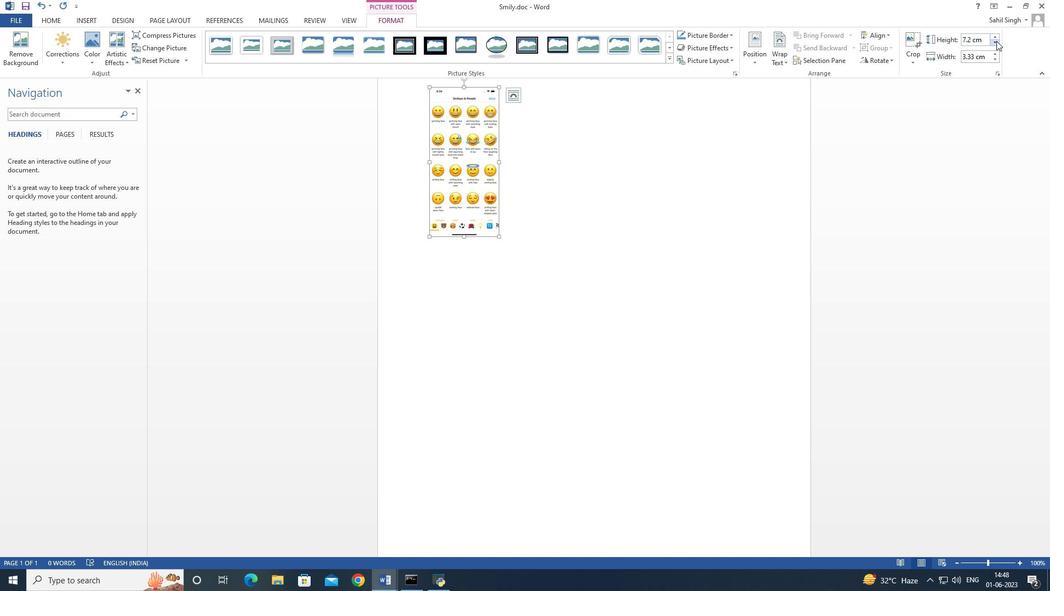 
Action: Mouse pressed left at (997, 41)
Screenshot: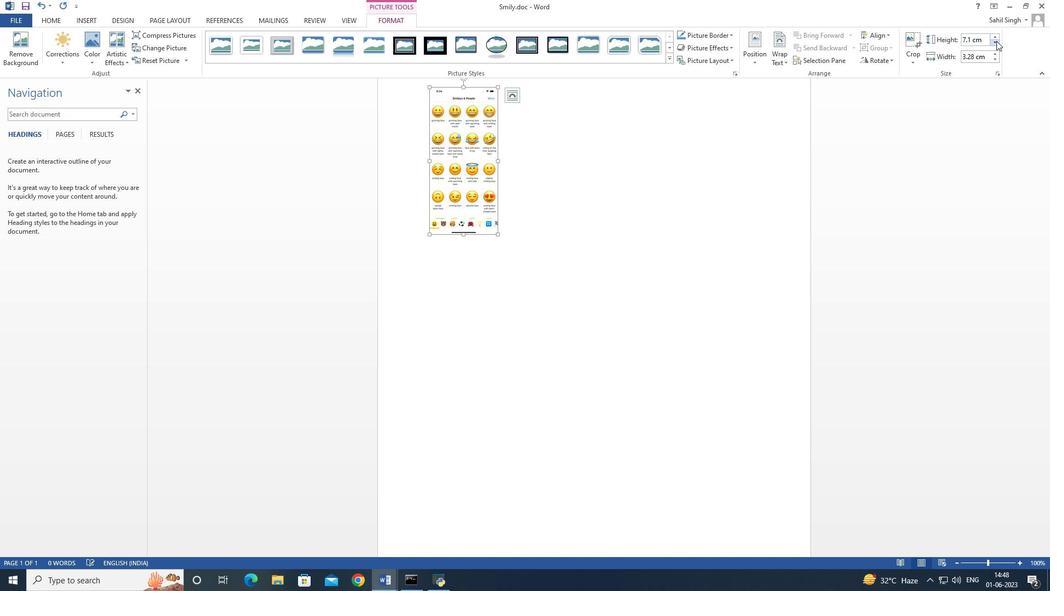 
Action: Mouse pressed left at (997, 41)
Screenshot: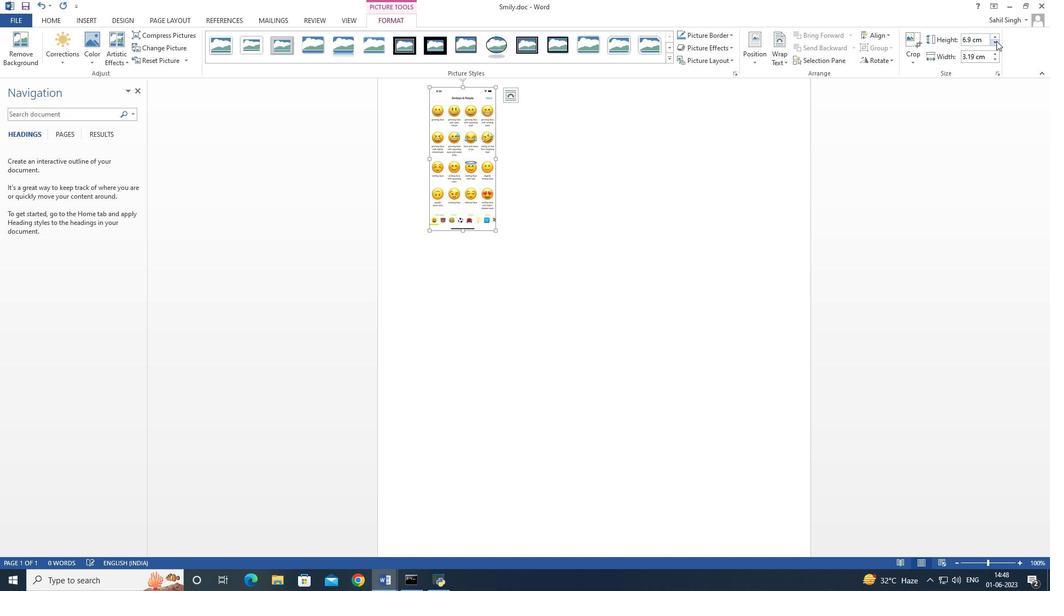 
Action: Mouse pressed left at (997, 41)
Screenshot: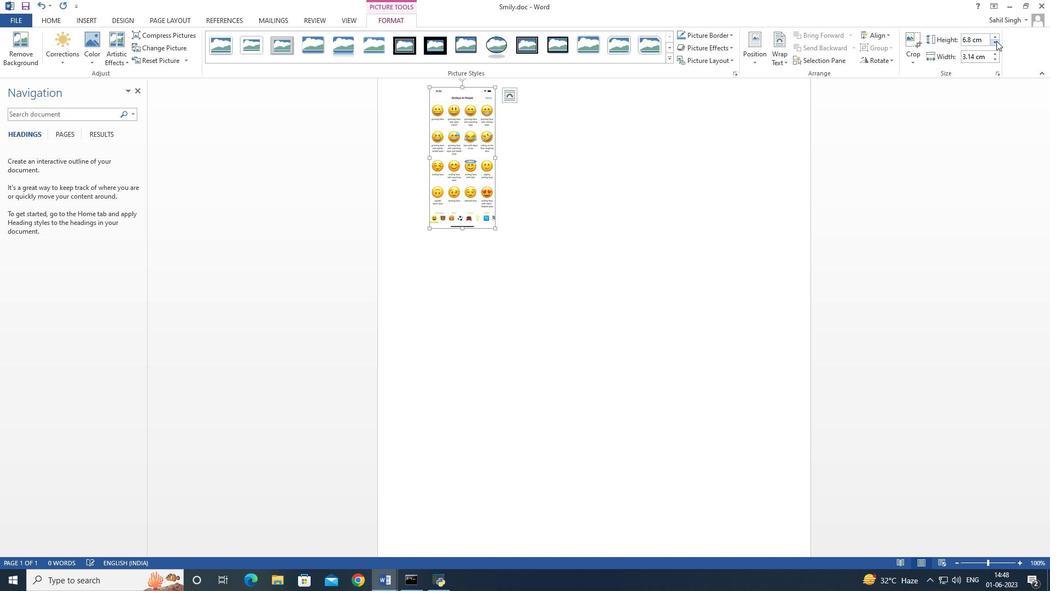 
Action: Mouse pressed left at (997, 41)
Screenshot: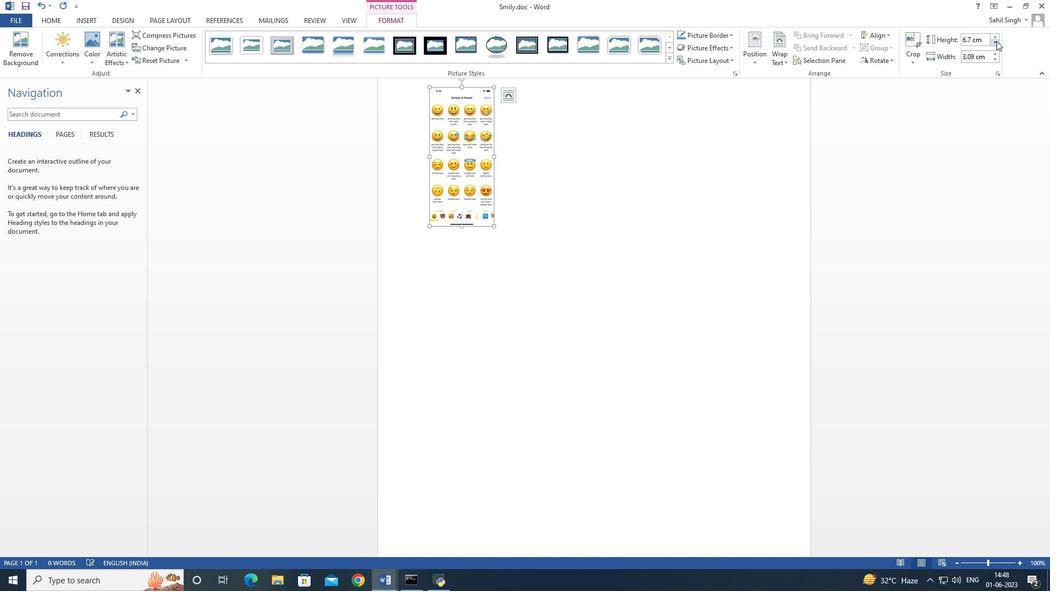 
Action: Mouse pressed left at (997, 41)
Screenshot: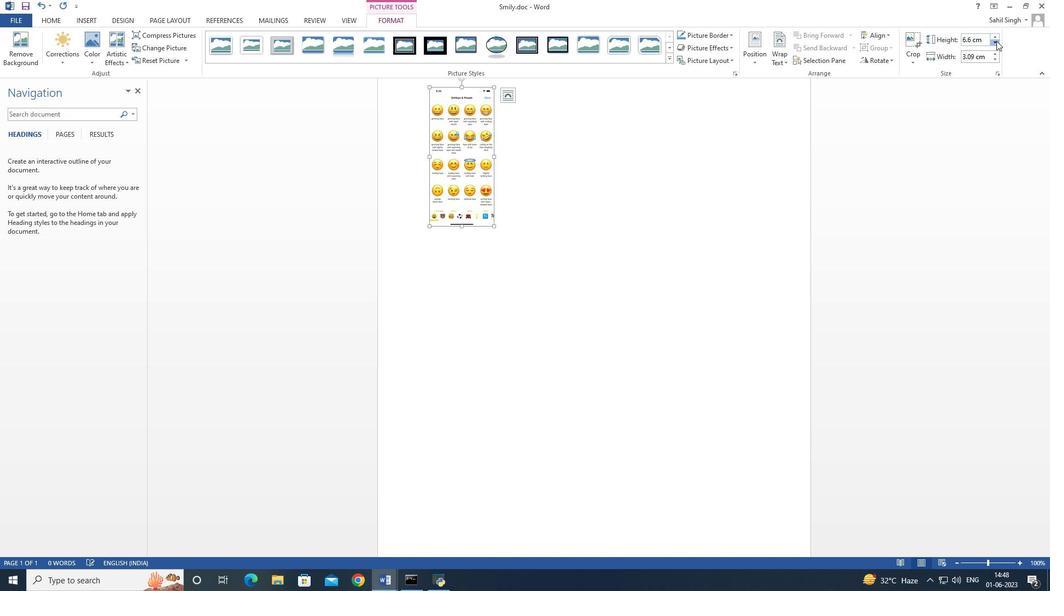 
Action: Mouse pressed left at (997, 41)
Screenshot: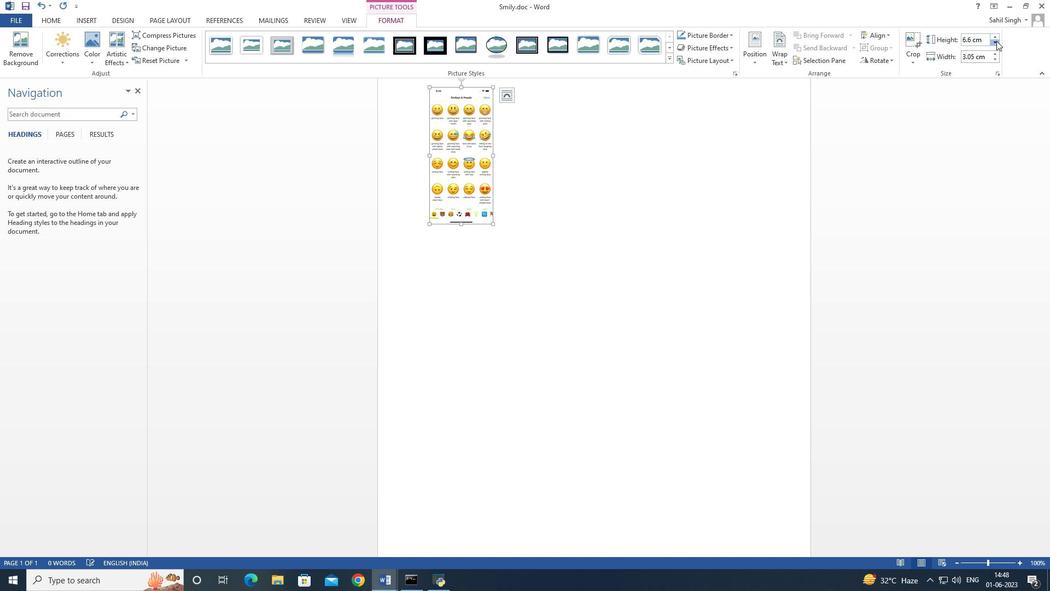 
Action: Mouse pressed left at (997, 41)
Screenshot: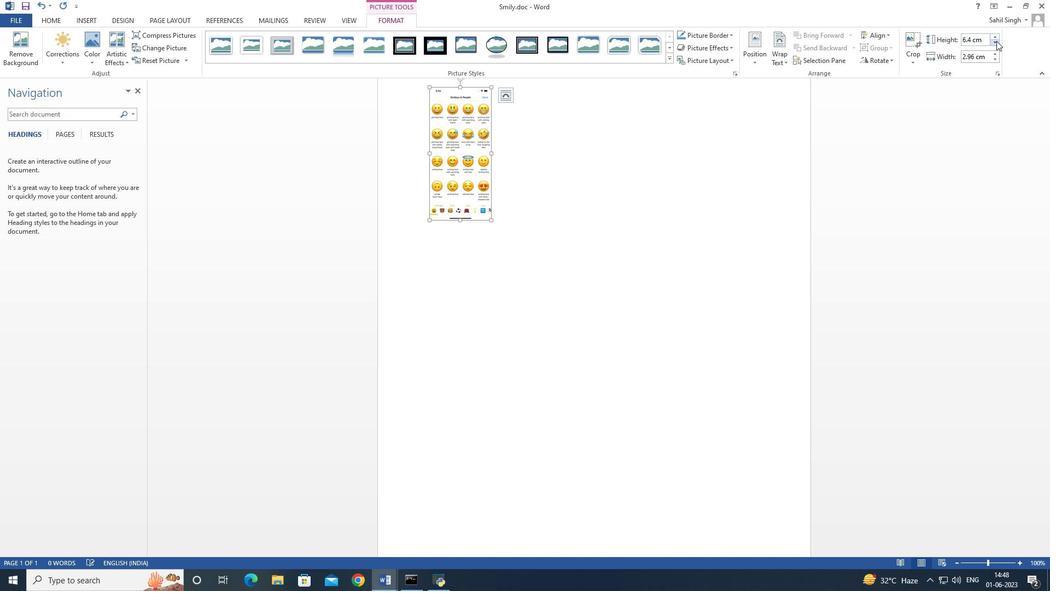 
Action: Mouse pressed left at (997, 41)
Screenshot: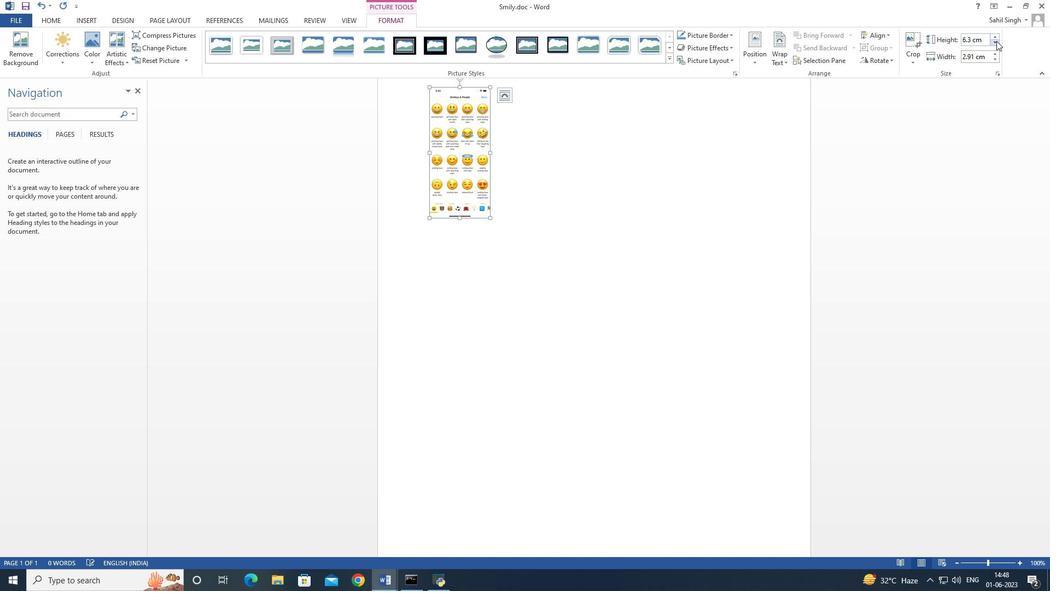 
Action: Mouse pressed left at (997, 41)
Screenshot: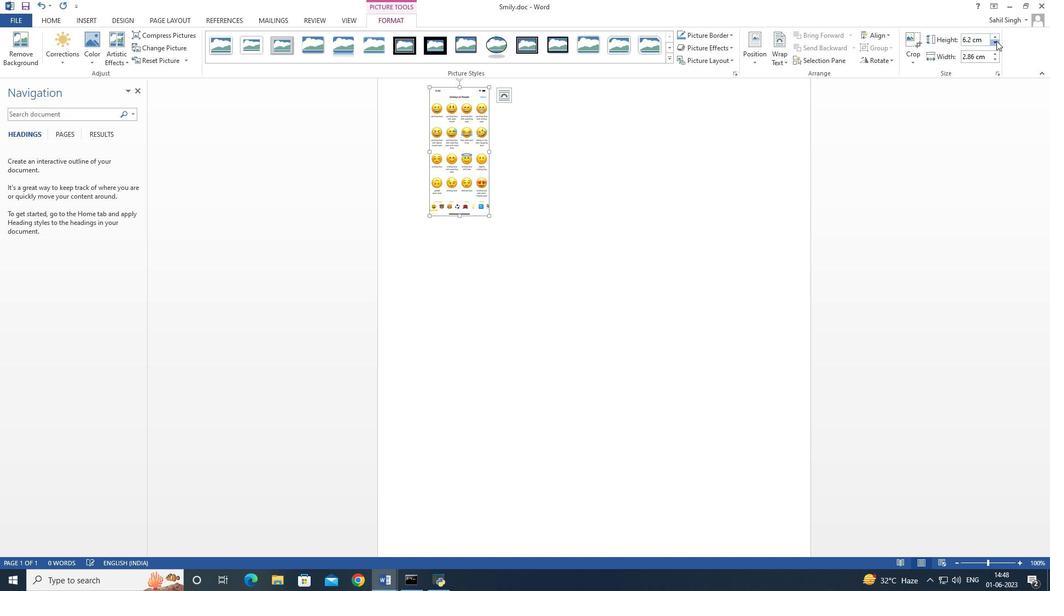 
Action: Mouse pressed left at (997, 41)
Screenshot: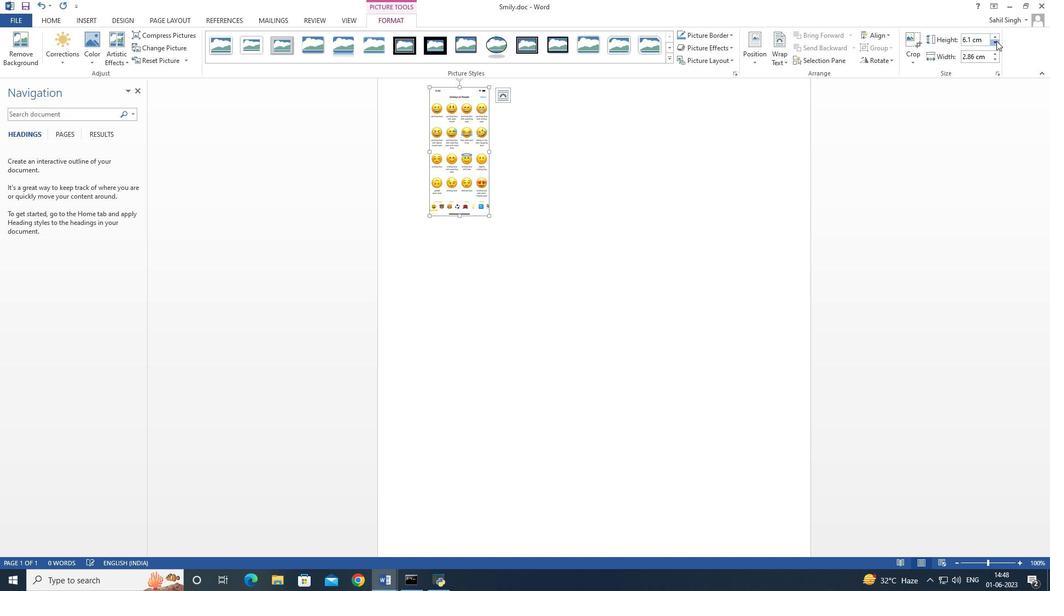 
Action: Mouse pressed left at (997, 41)
Screenshot: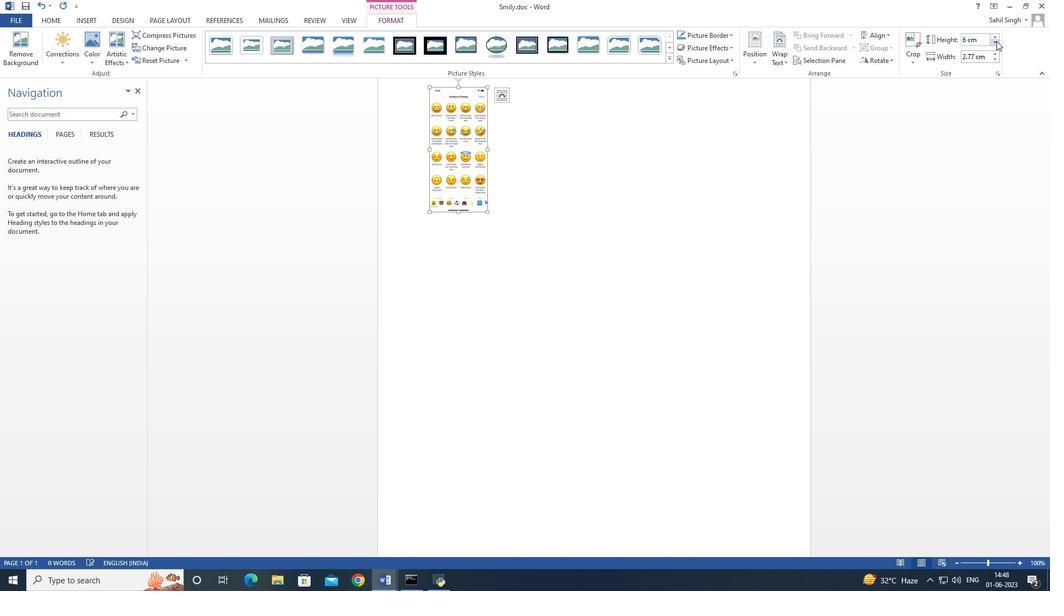 
Action: Mouse pressed left at (997, 41)
Screenshot: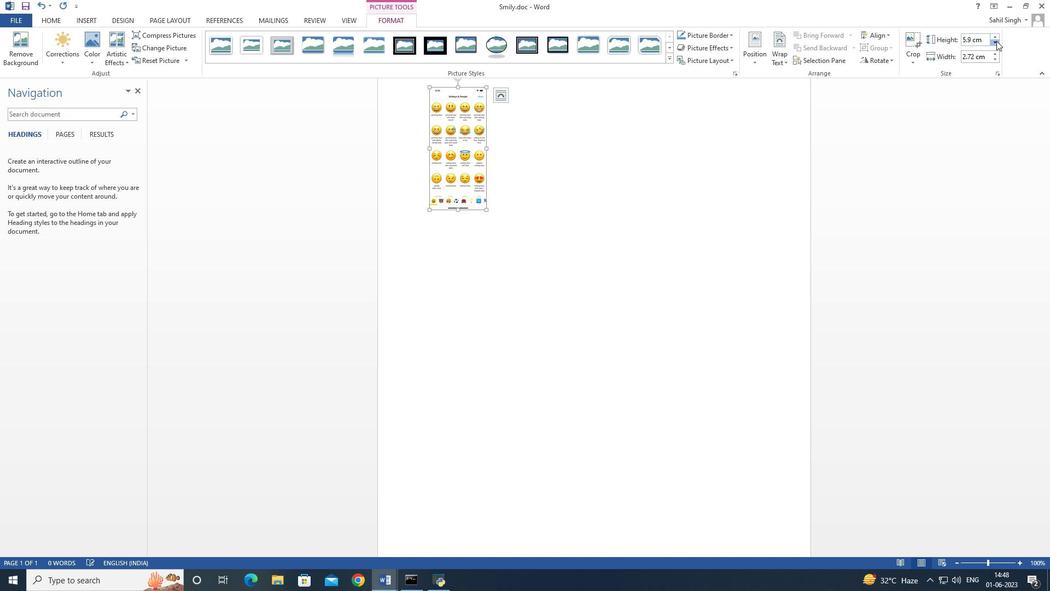 
Action: Mouse pressed left at (997, 41)
Screenshot: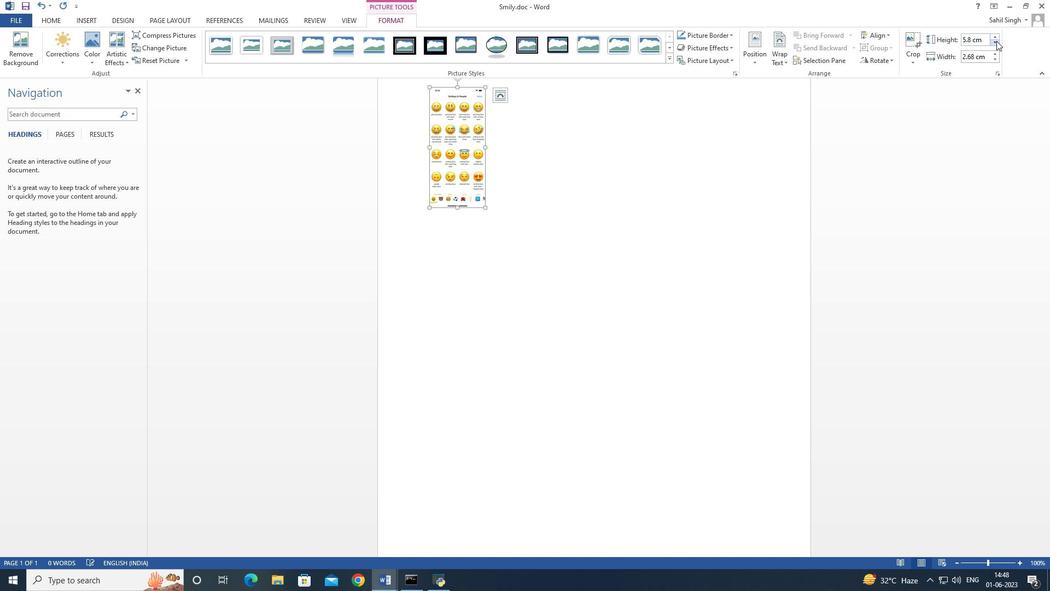 
Action: Mouse pressed left at (997, 41)
Screenshot: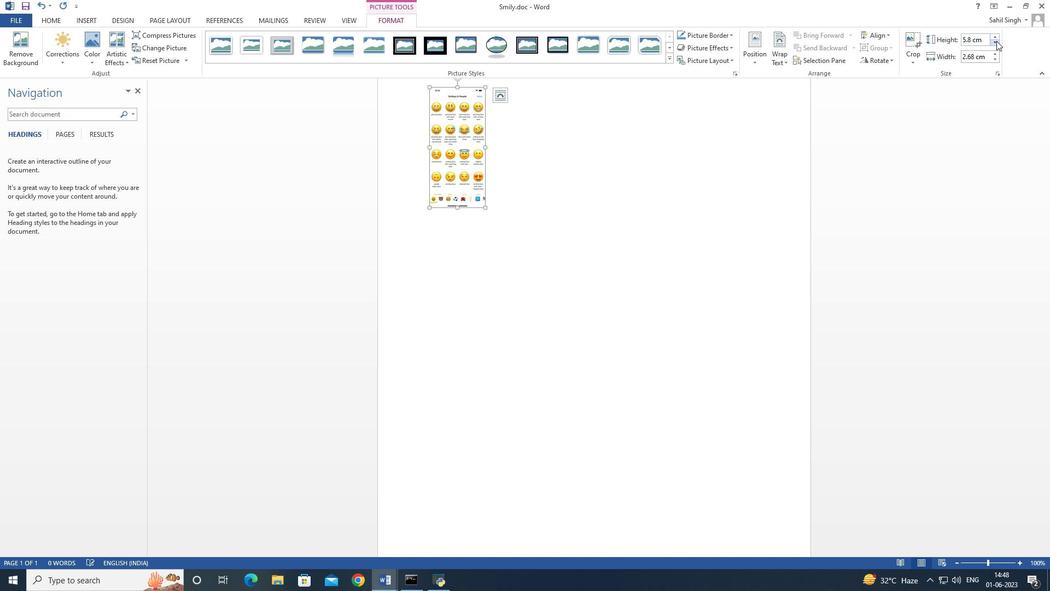 
Action: Mouse pressed left at (997, 41)
Screenshot: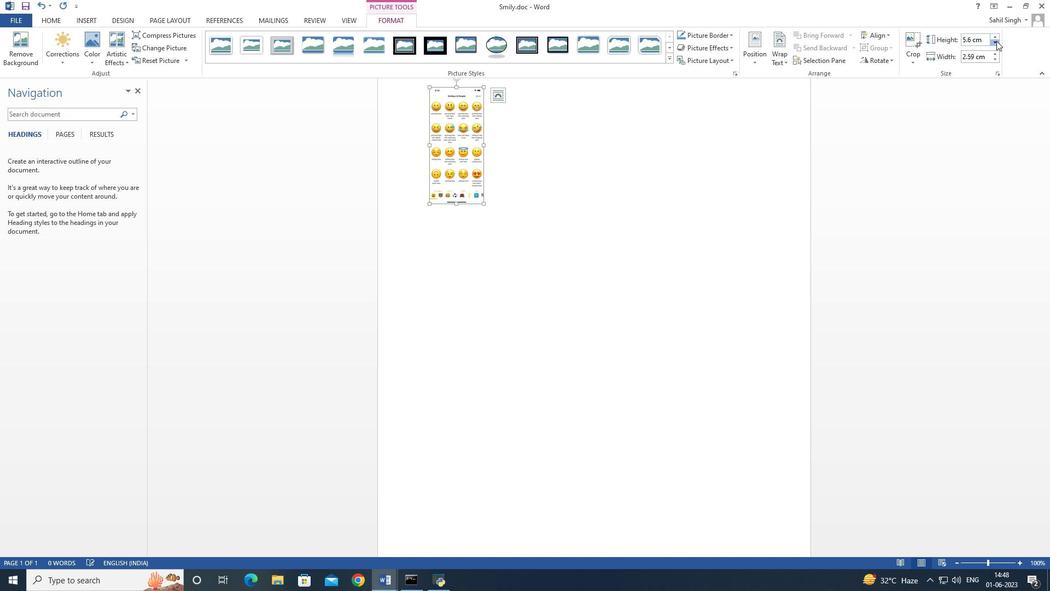 
Action: Mouse pressed left at (997, 41)
Screenshot: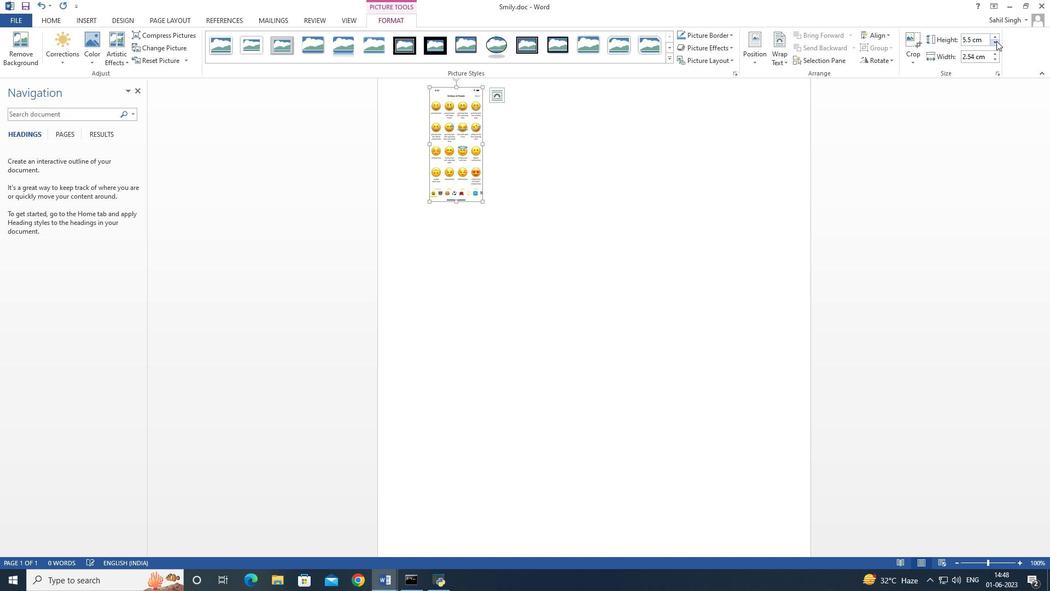 
Action: Mouse pressed left at (997, 41)
Screenshot: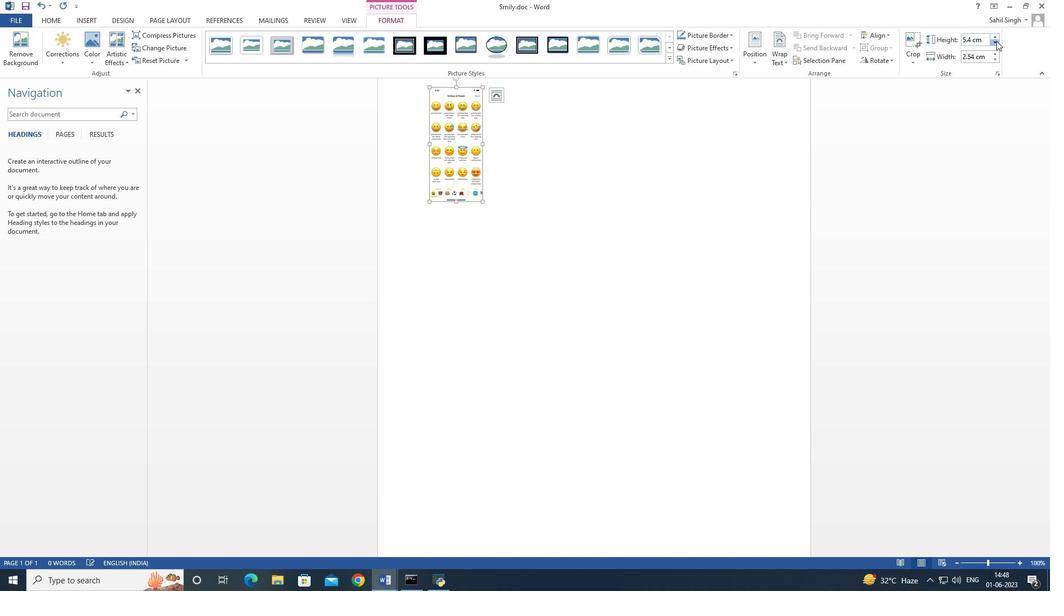 
Action: Mouse pressed left at (997, 41)
Screenshot: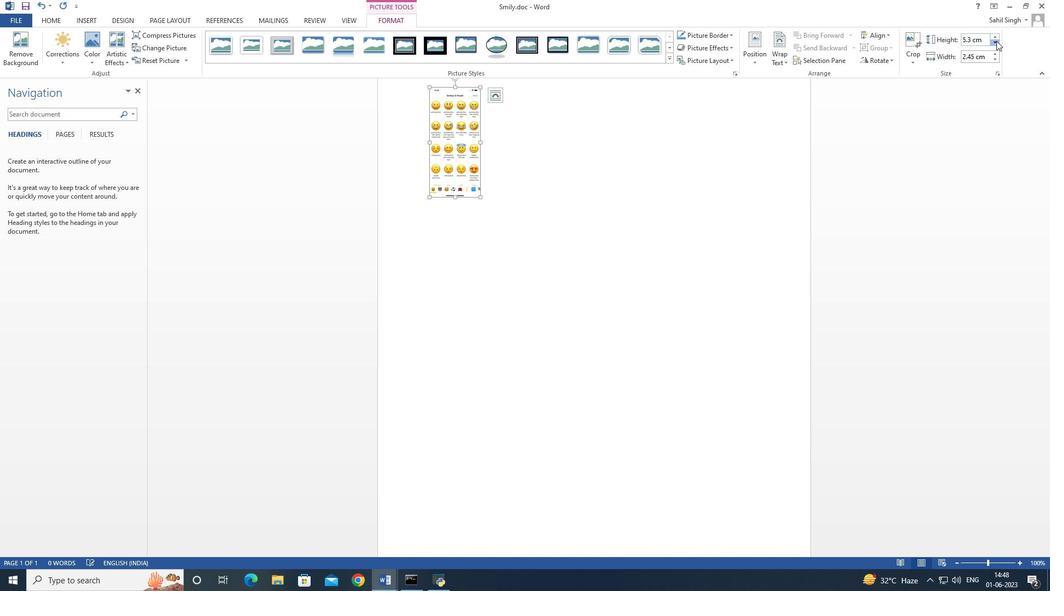 
Action: Mouse pressed left at (997, 41)
Screenshot: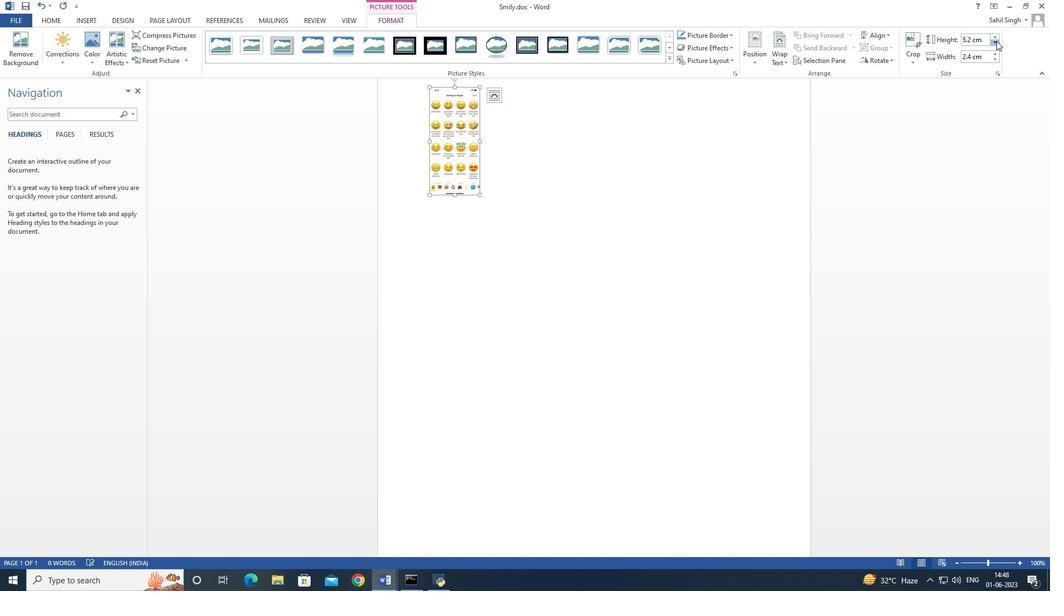 
Action: Mouse pressed left at (997, 41)
Screenshot: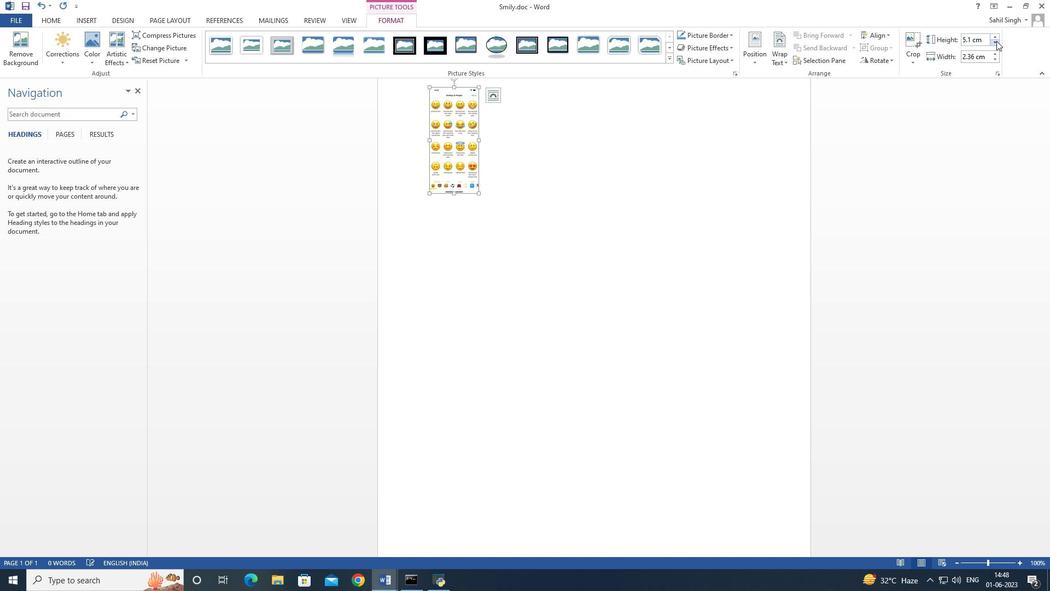 
Action: Mouse pressed left at (997, 41)
Screenshot: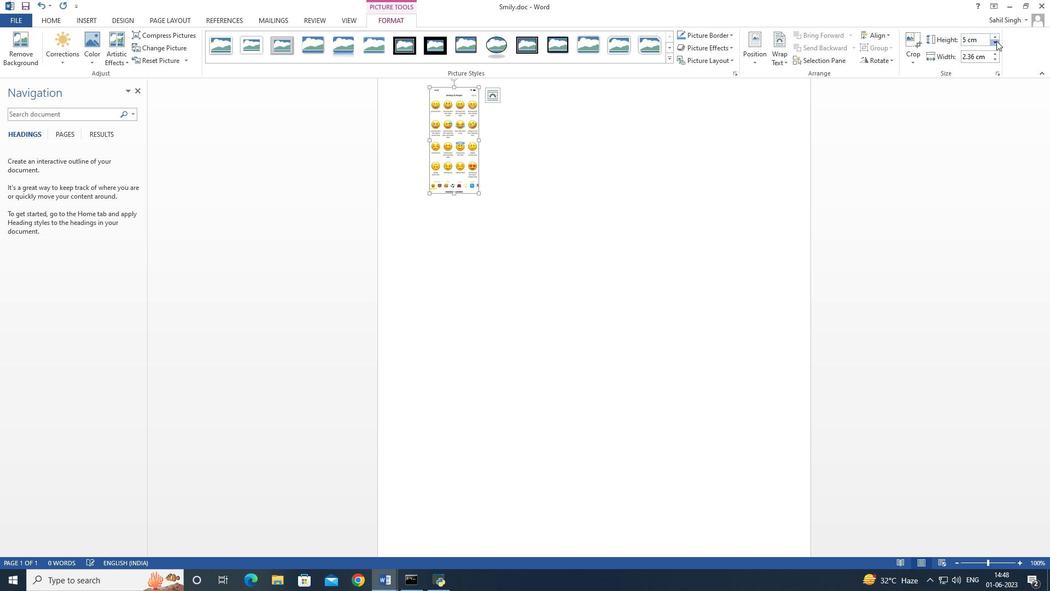 
Action: Mouse pressed left at (997, 41)
Screenshot: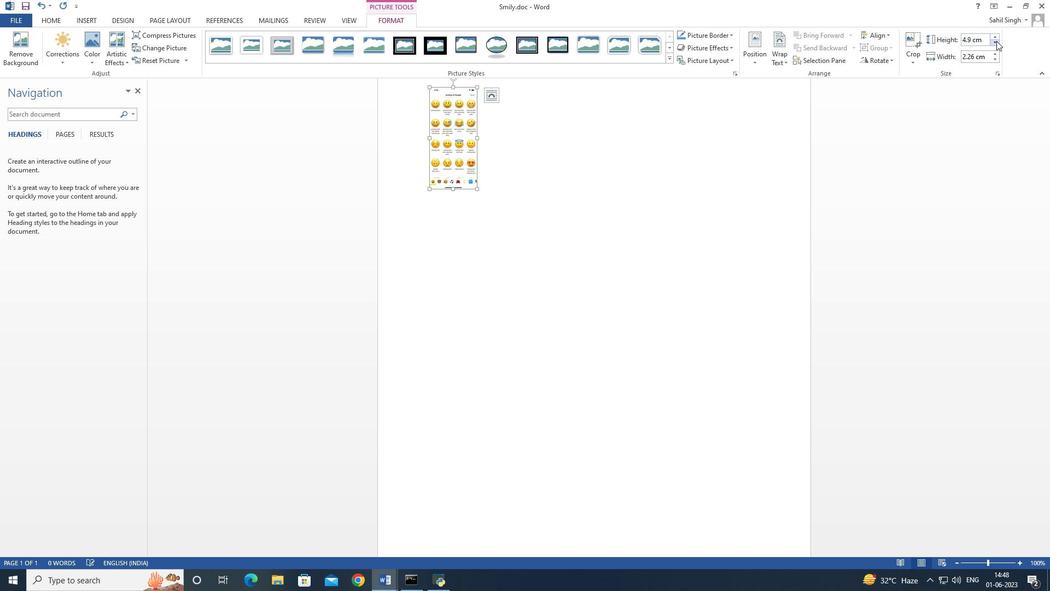 
Action: Mouse pressed left at (997, 41)
Screenshot: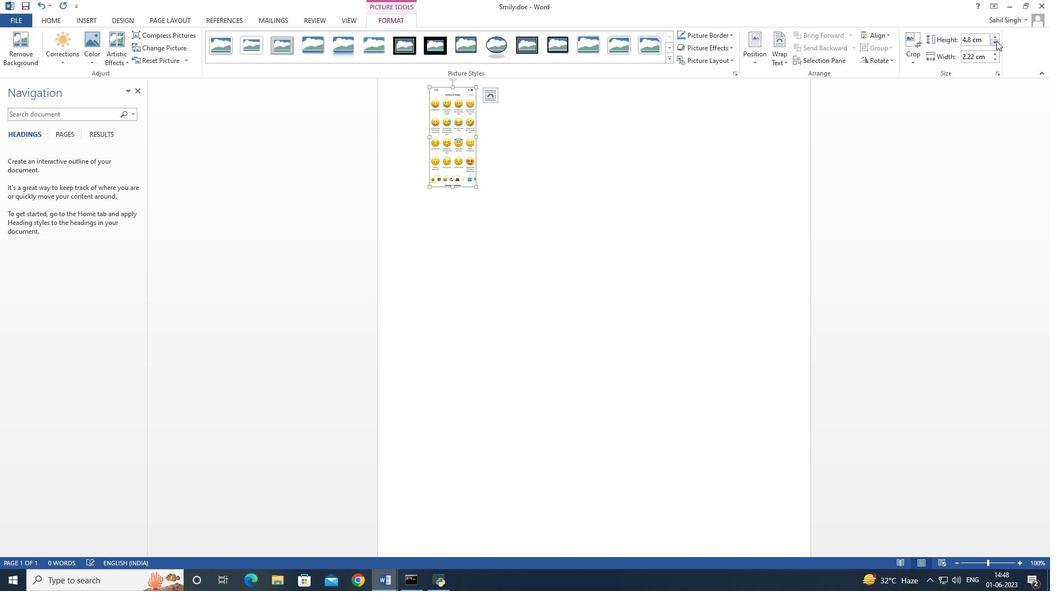 
Action: Mouse pressed left at (997, 41)
Screenshot: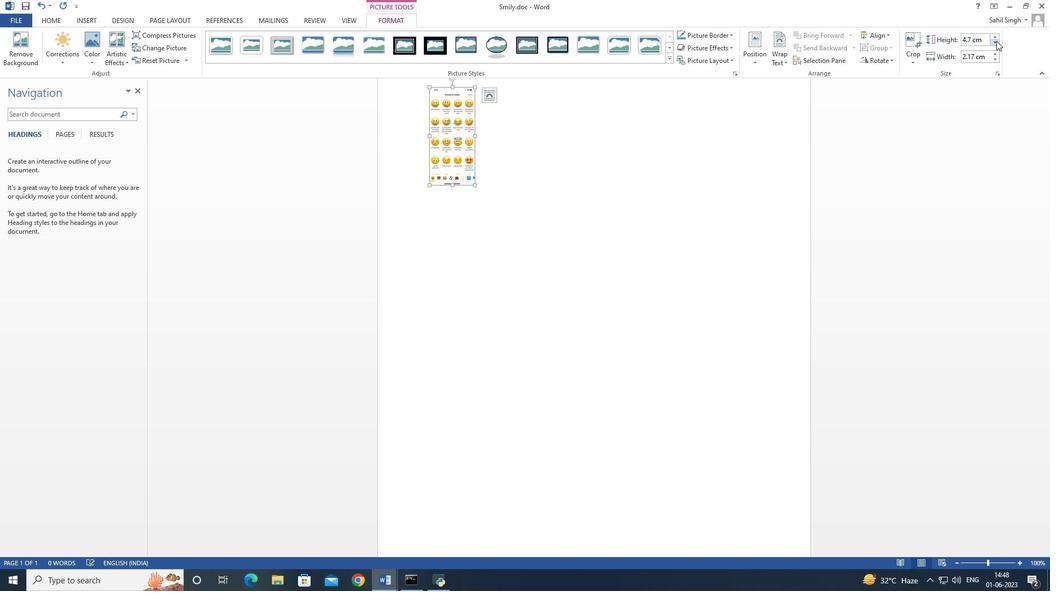 
Action: Mouse pressed left at (997, 41)
Screenshot: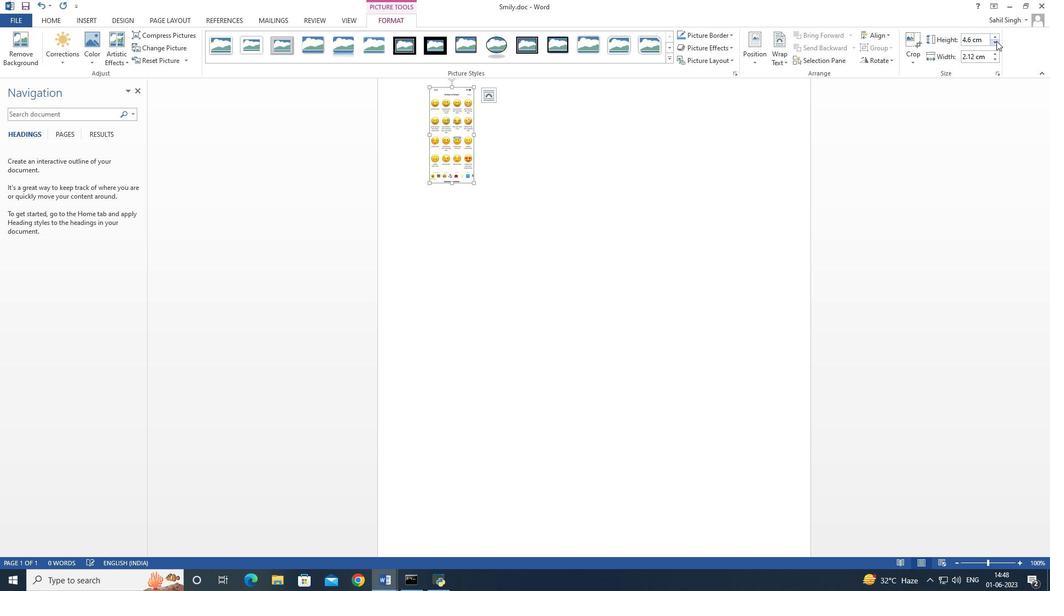 
Action: Mouse moved to (737, 159)
Screenshot: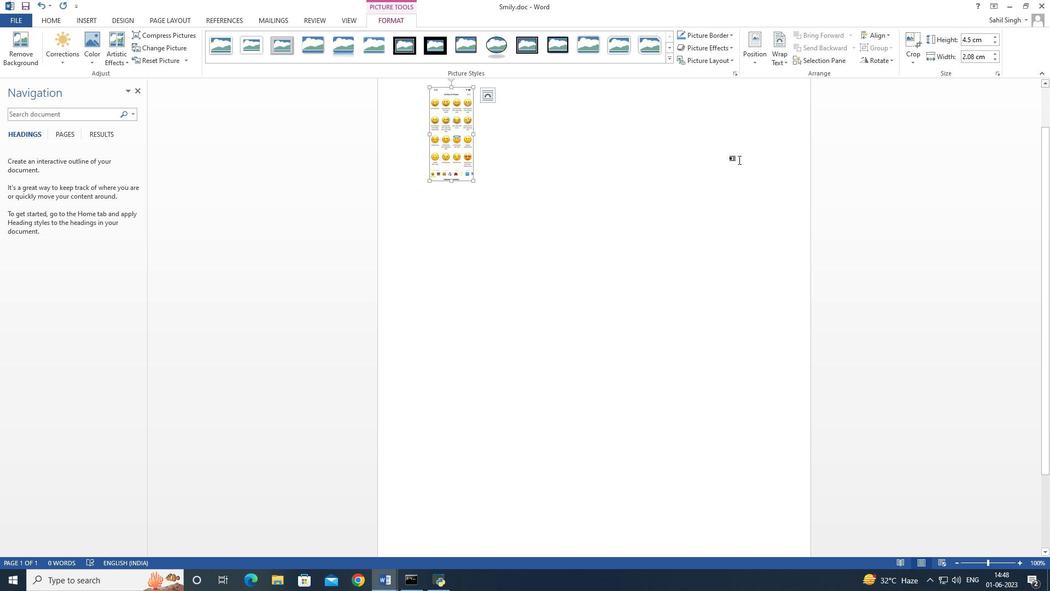 
Action: Mouse pressed left at (737, 159)
Screenshot: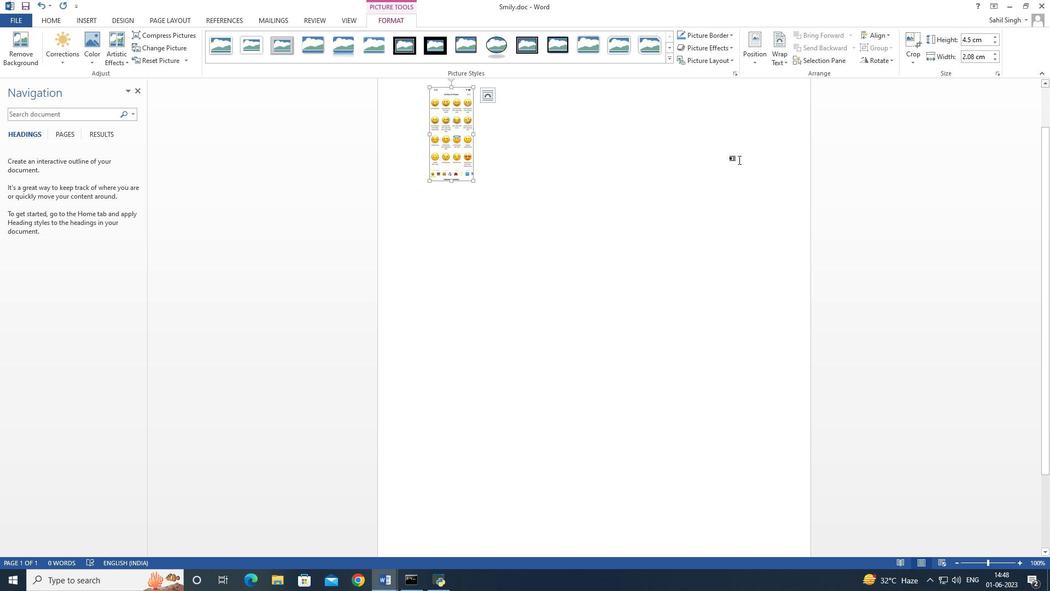 
Action: Mouse moved to (340, 55)
Screenshot: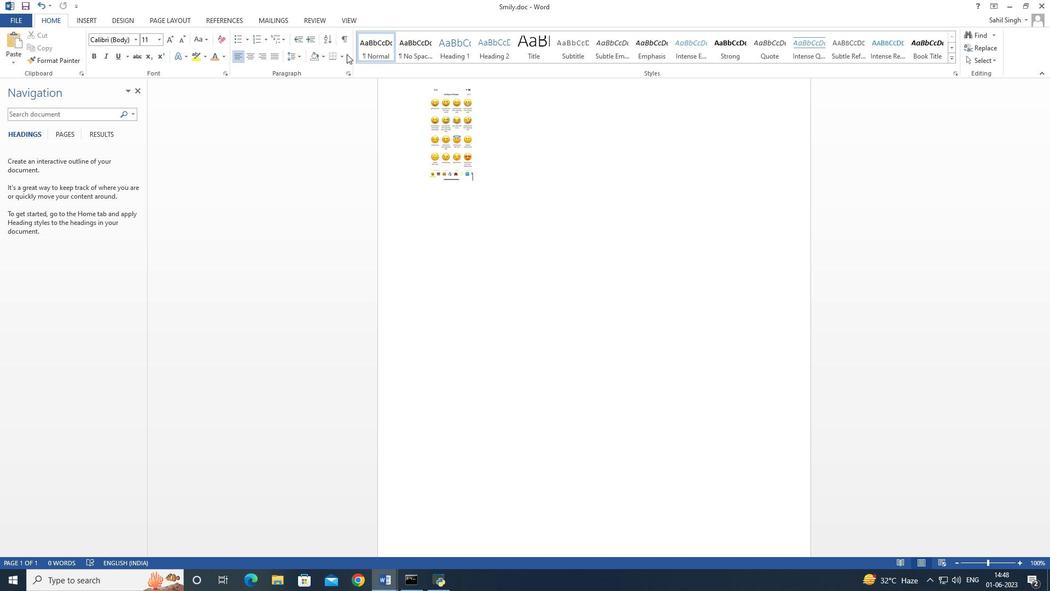 
Action: Mouse pressed left at (340, 55)
Screenshot: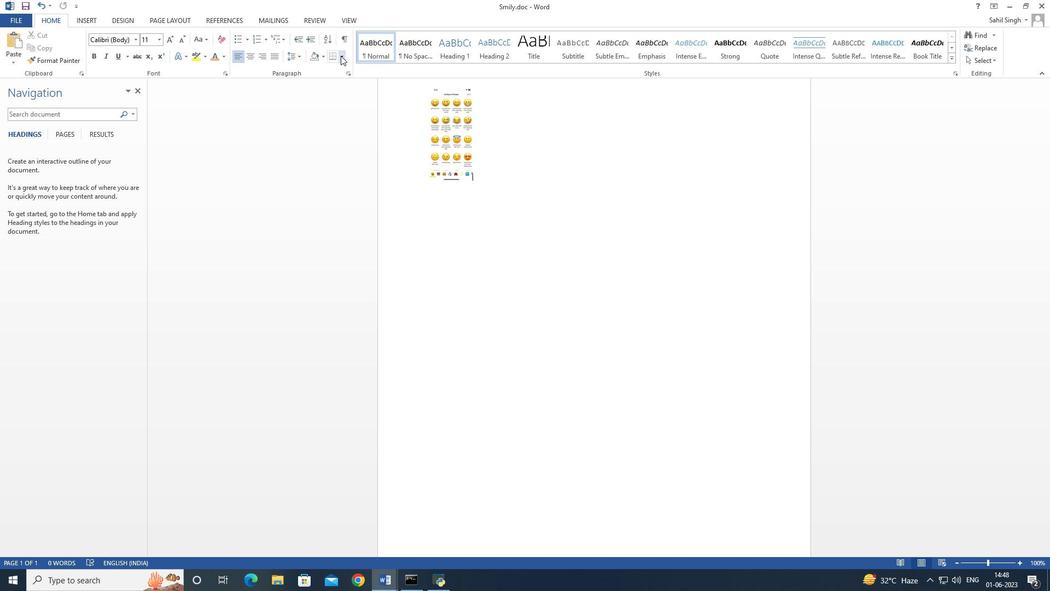 
Action: Mouse moved to (383, 268)
Screenshot: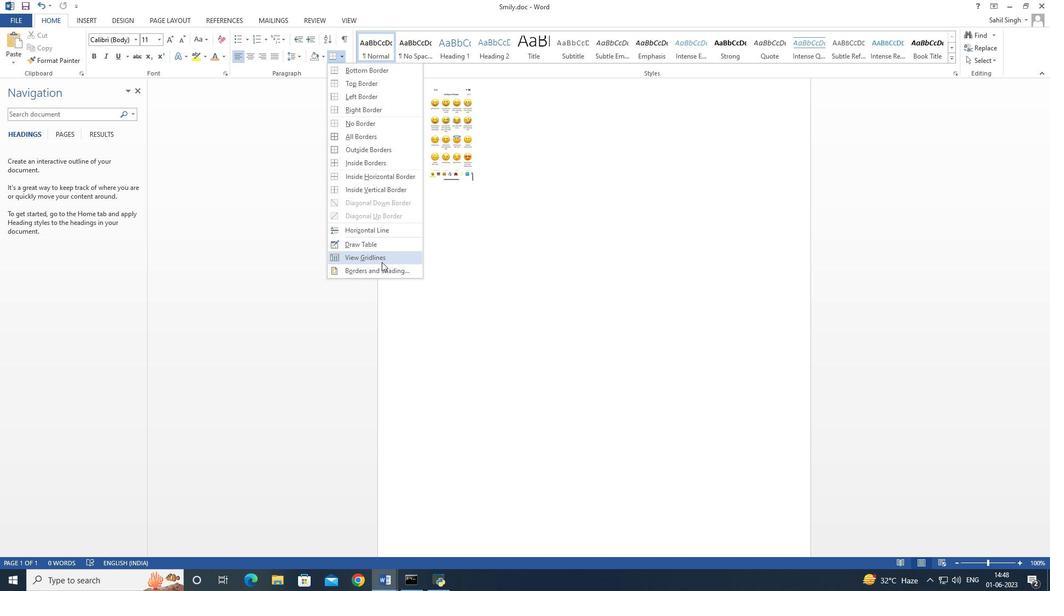 
Action: Mouse pressed left at (383, 268)
Screenshot: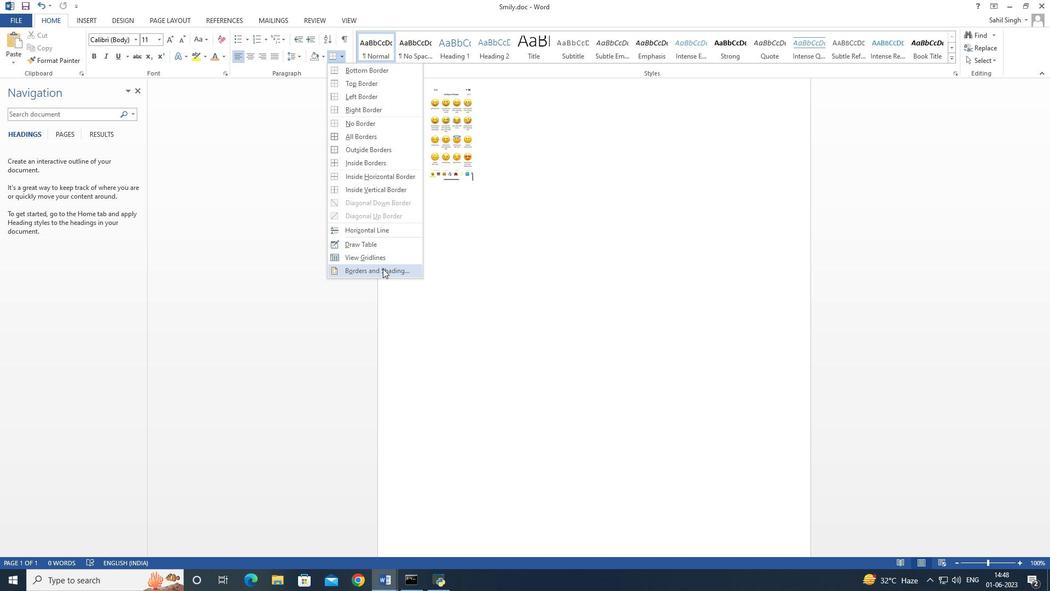 
Action: Mouse moved to (394, 267)
Screenshot: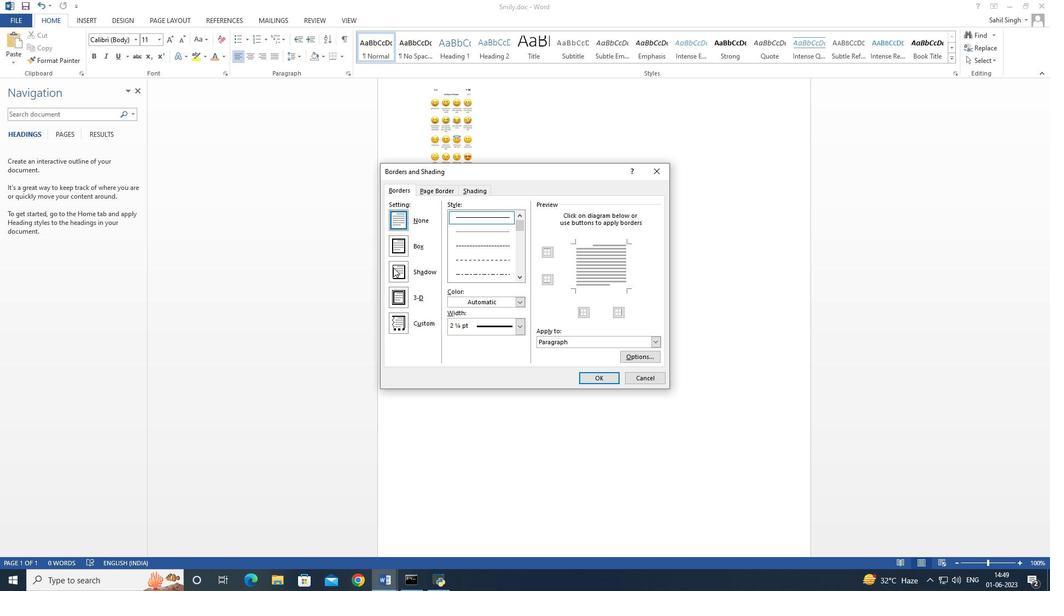 
Action: Mouse pressed left at (394, 267)
Screenshot: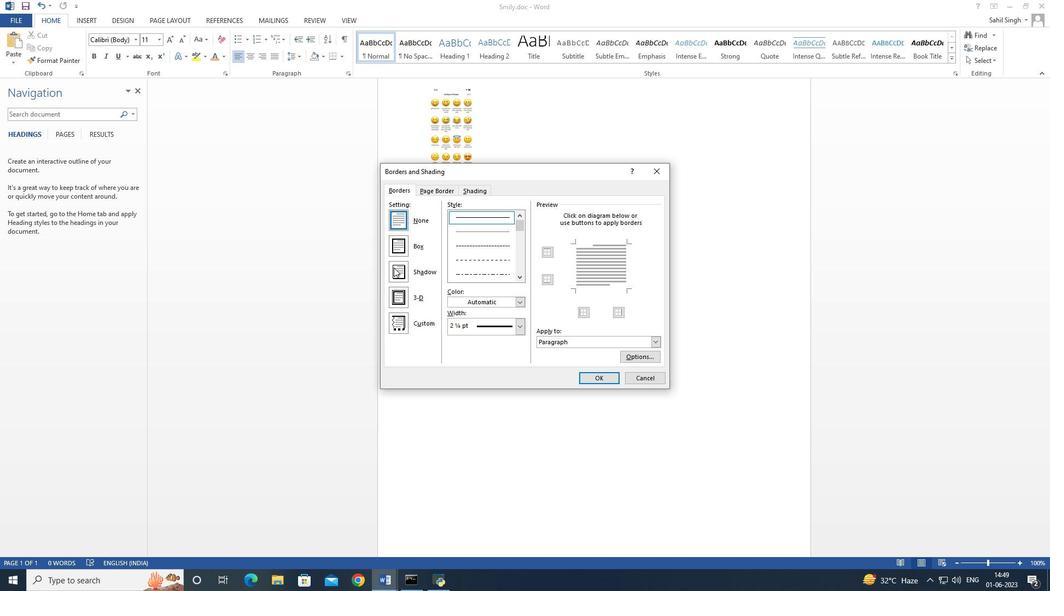 
Action: Mouse moved to (524, 256)
Screenshot: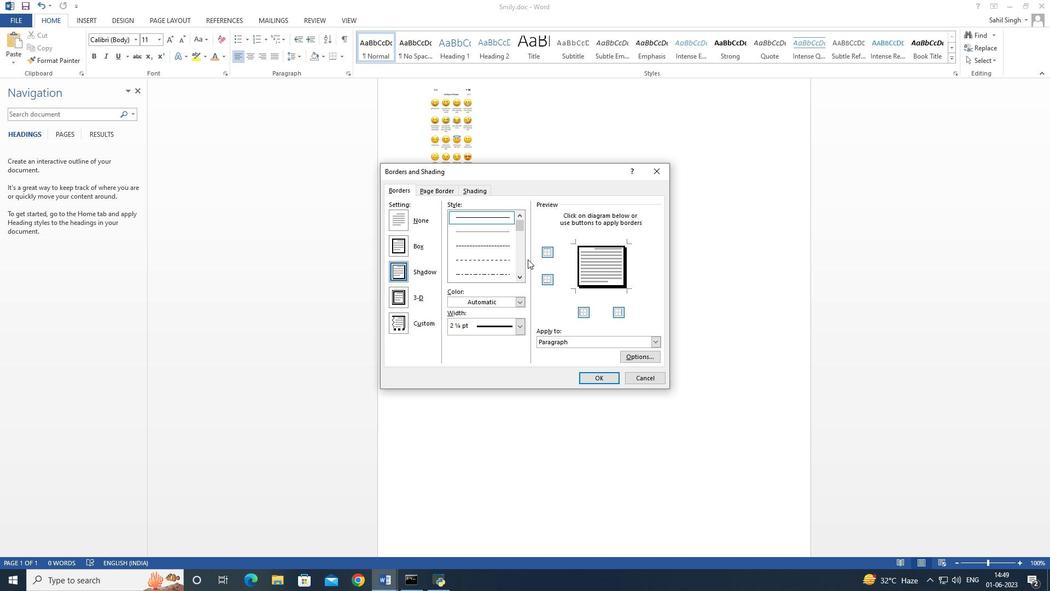 
Action: Mouse scrolled (524, 256) with delta (0, 0)
Screenshot: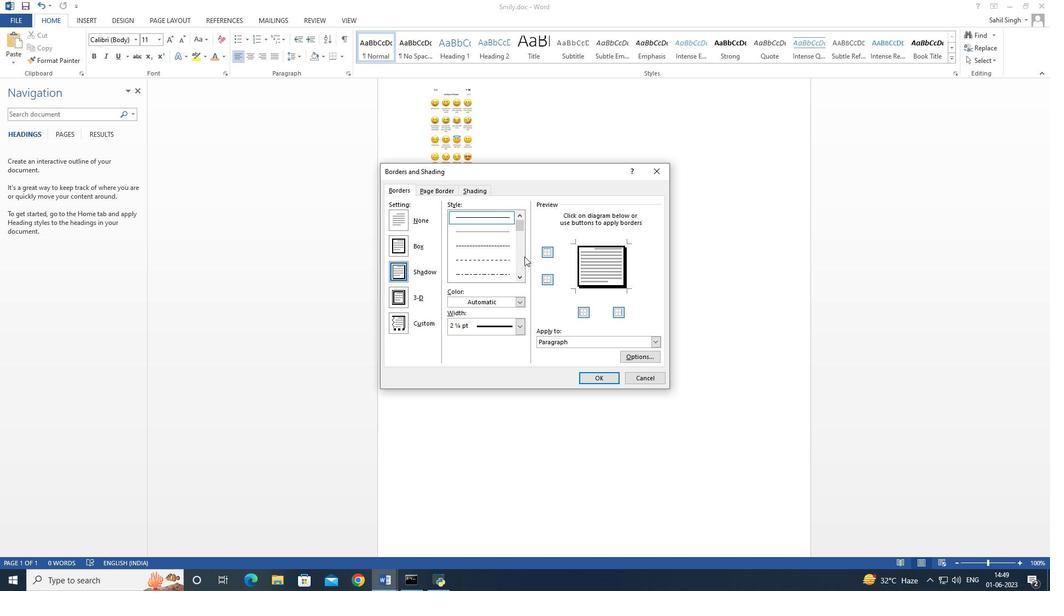 
Action: Mouse scrolled (524, 256) with delta (0, 0)
Screenshot: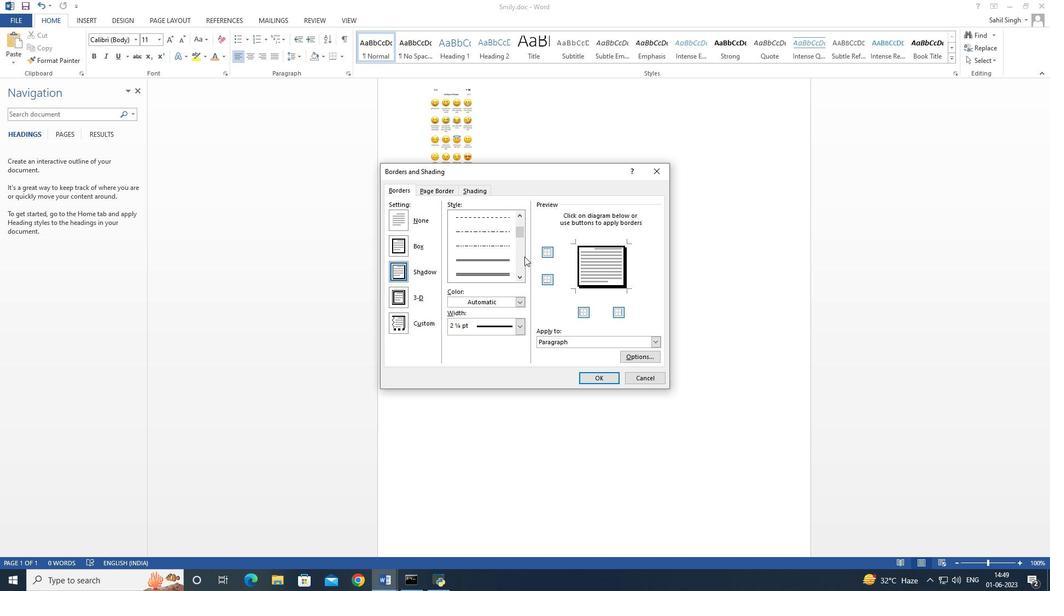 
Action: Mouse moved to (496, 231)
Screenshot: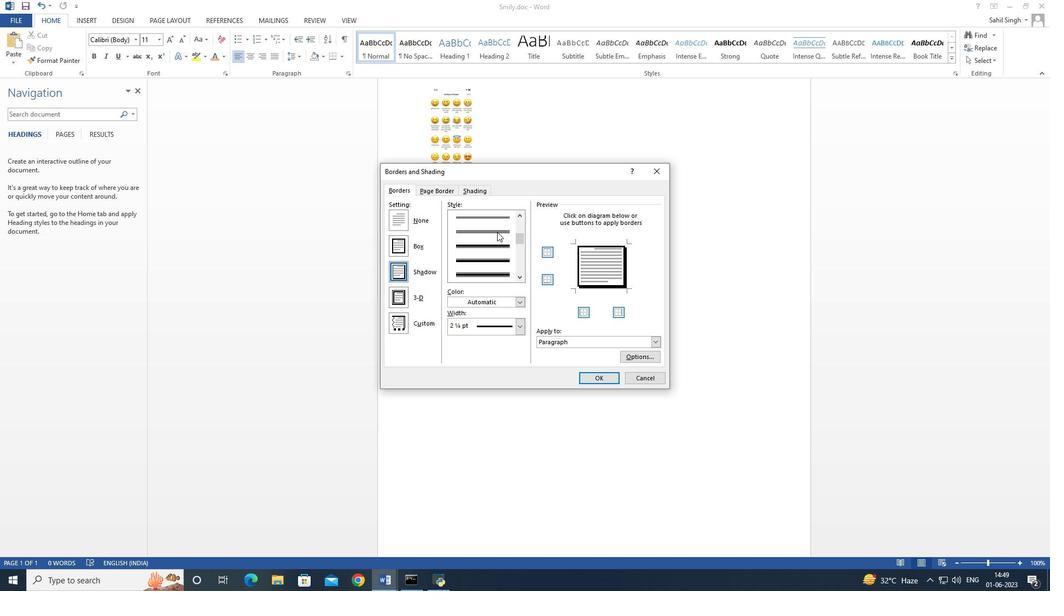
Action: Mouse pressed left at (496, 231)
Screenshot: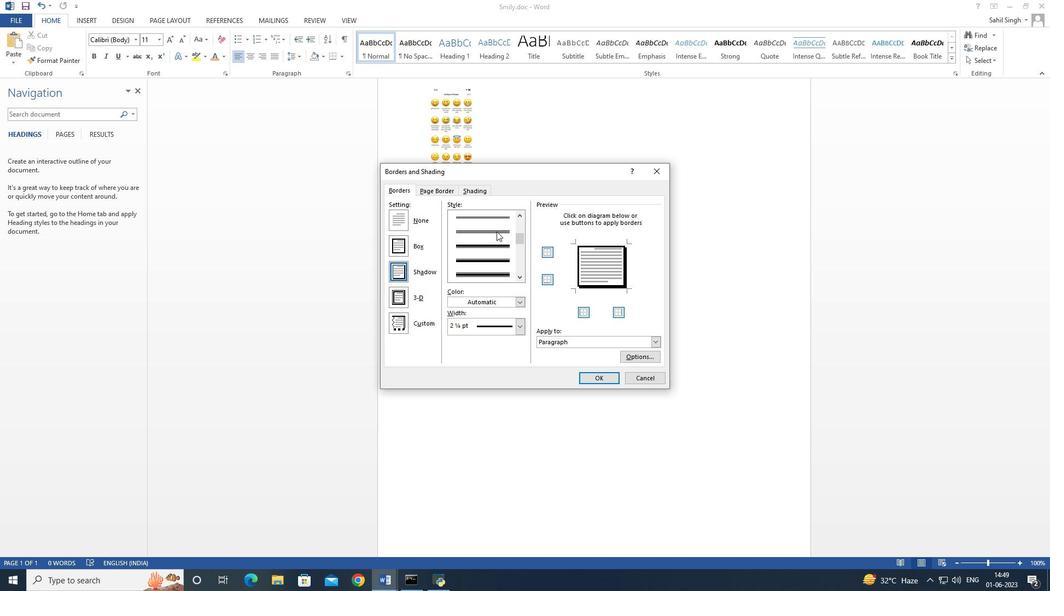 
Action: Mouse moved to (522, 325)
Screenshot: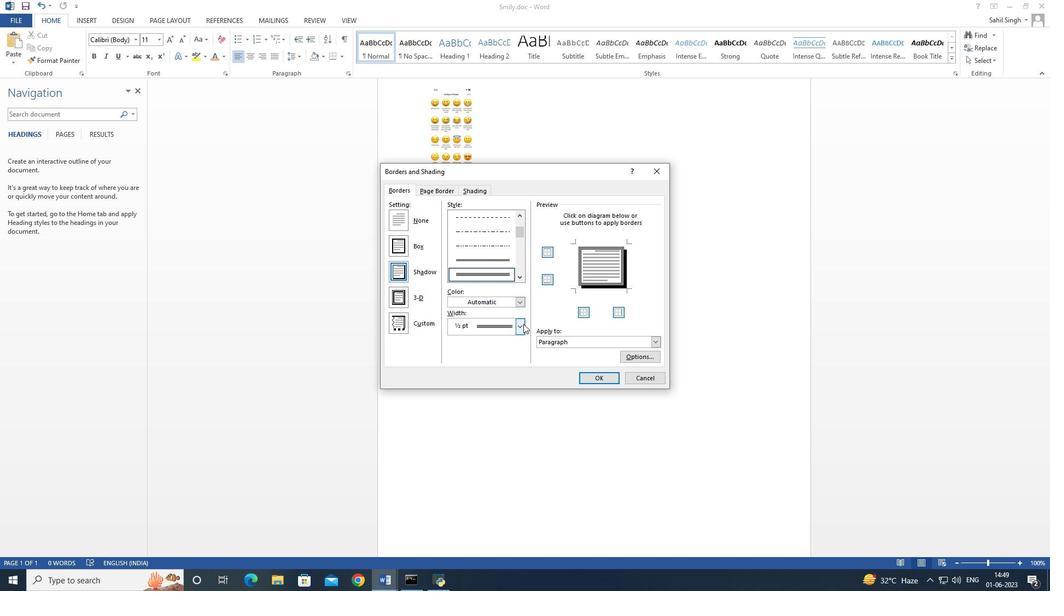 
Action: Mouse pressed left at (522, 325)
Screenshot: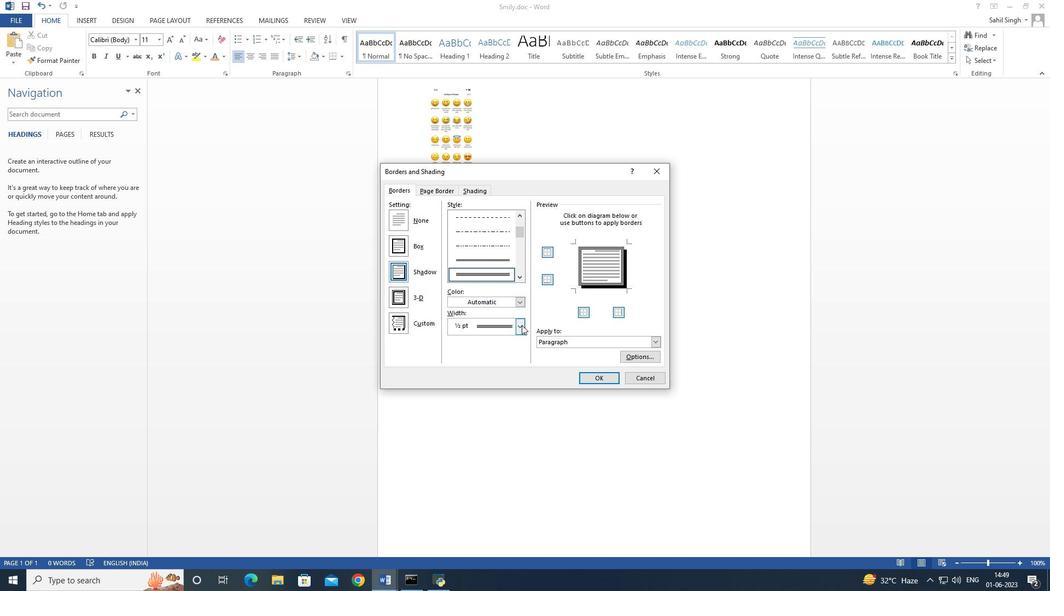 
Action: Mouse moved to (493, 412)
Screenshot: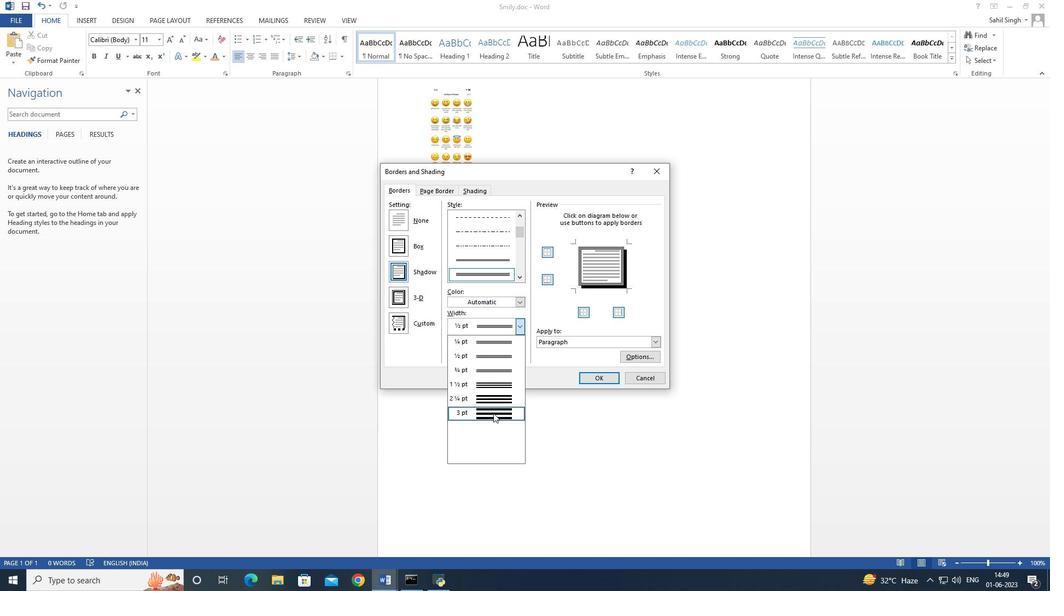 
Action: Mouse pressed left at (493, 412)
Screenshot: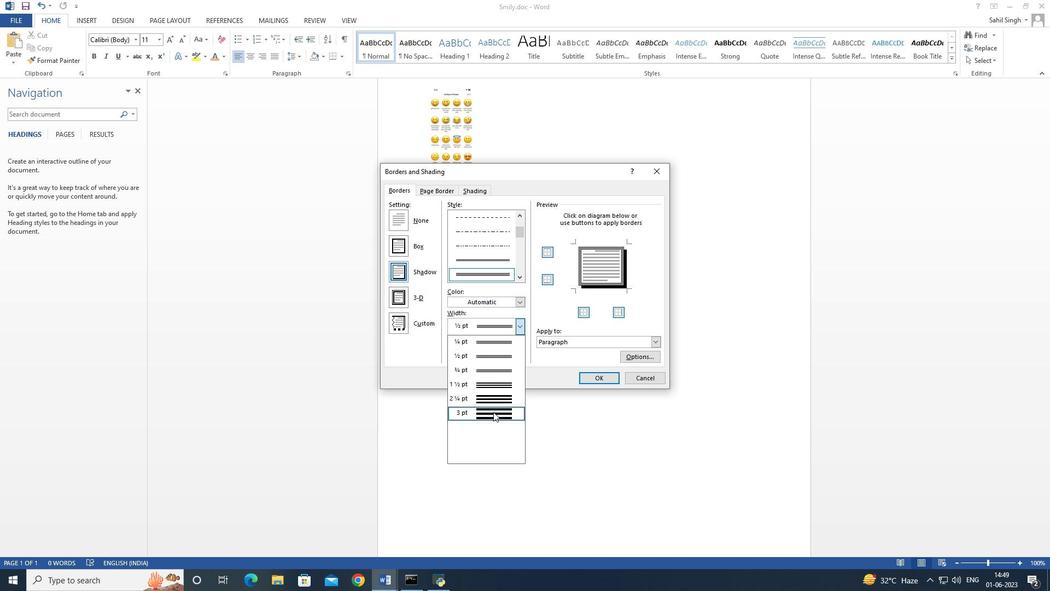 
Action: Mouse moved to (519, 300)
